 Task: Plan a visit to the Rock and Roll Hall of Fame in Cleveland.
Action: Mouse moved to (491, 55)
Screenshot: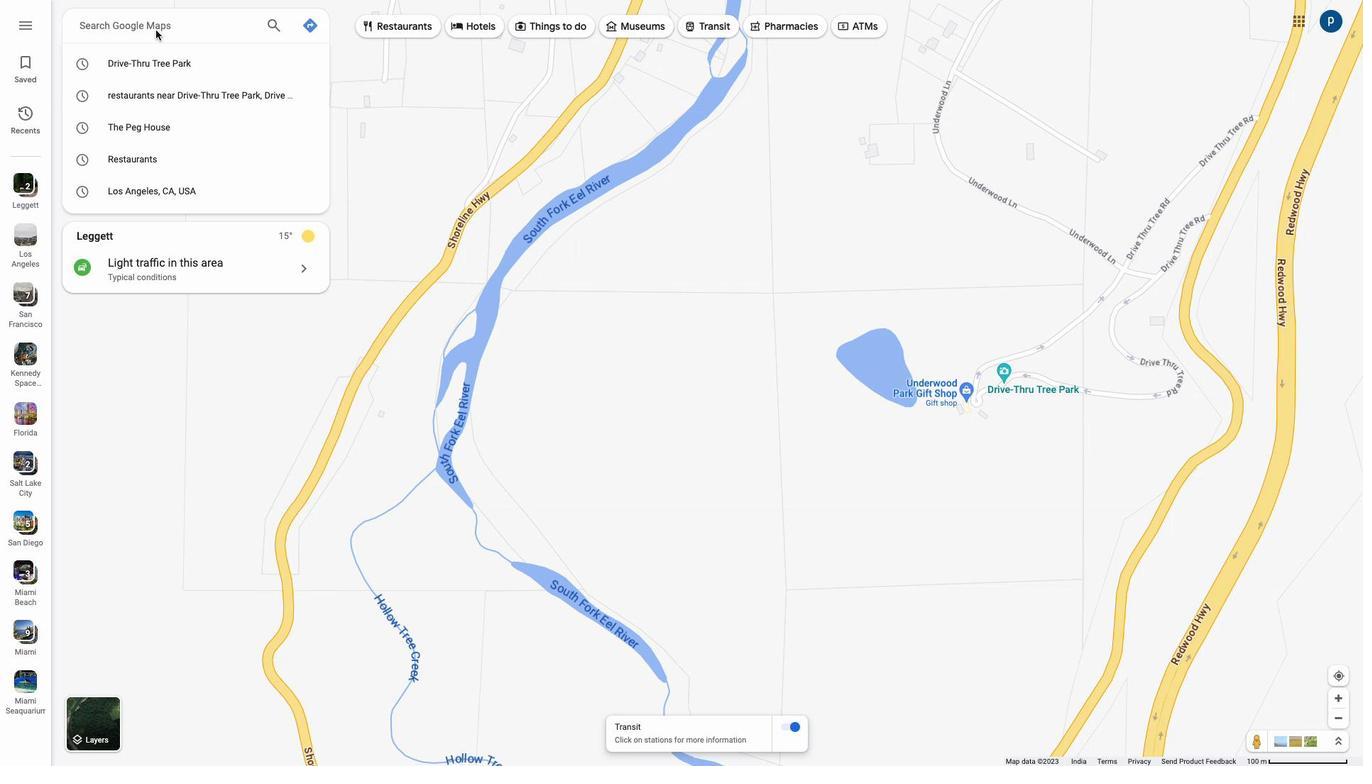 
Action: Mouse pressed left at (491, 55)
Screenshot: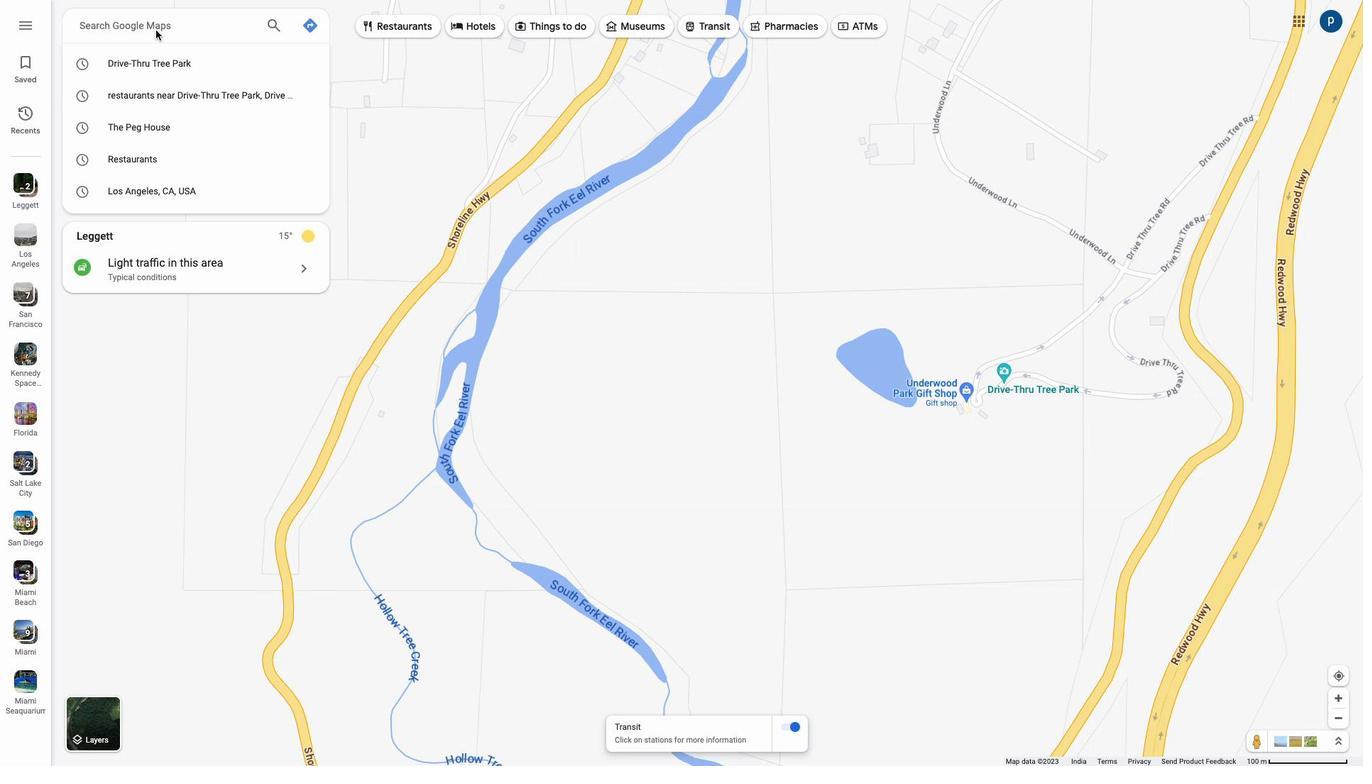 
Action: Mouse moved to (490, 51)
Screenshot: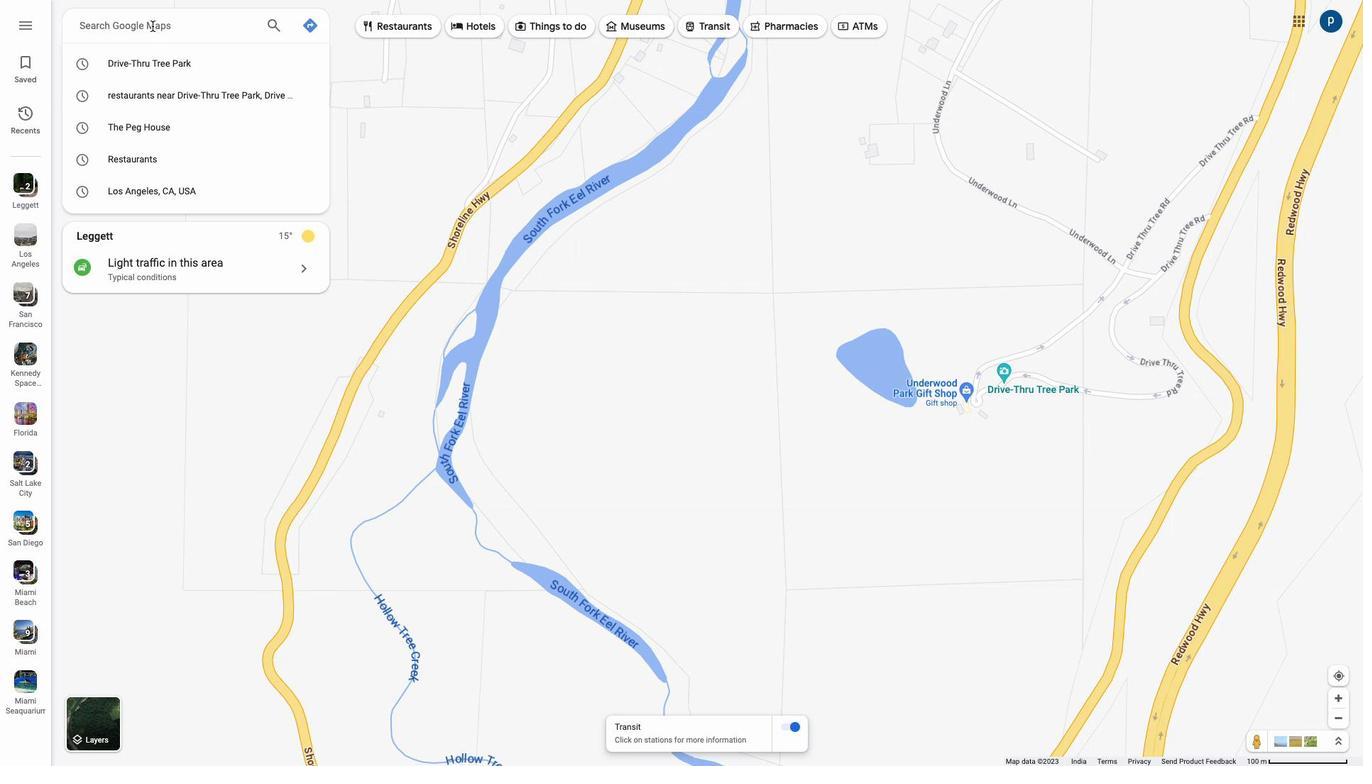 
Action: Mouse pressed left at (490, 51)
Screenshot: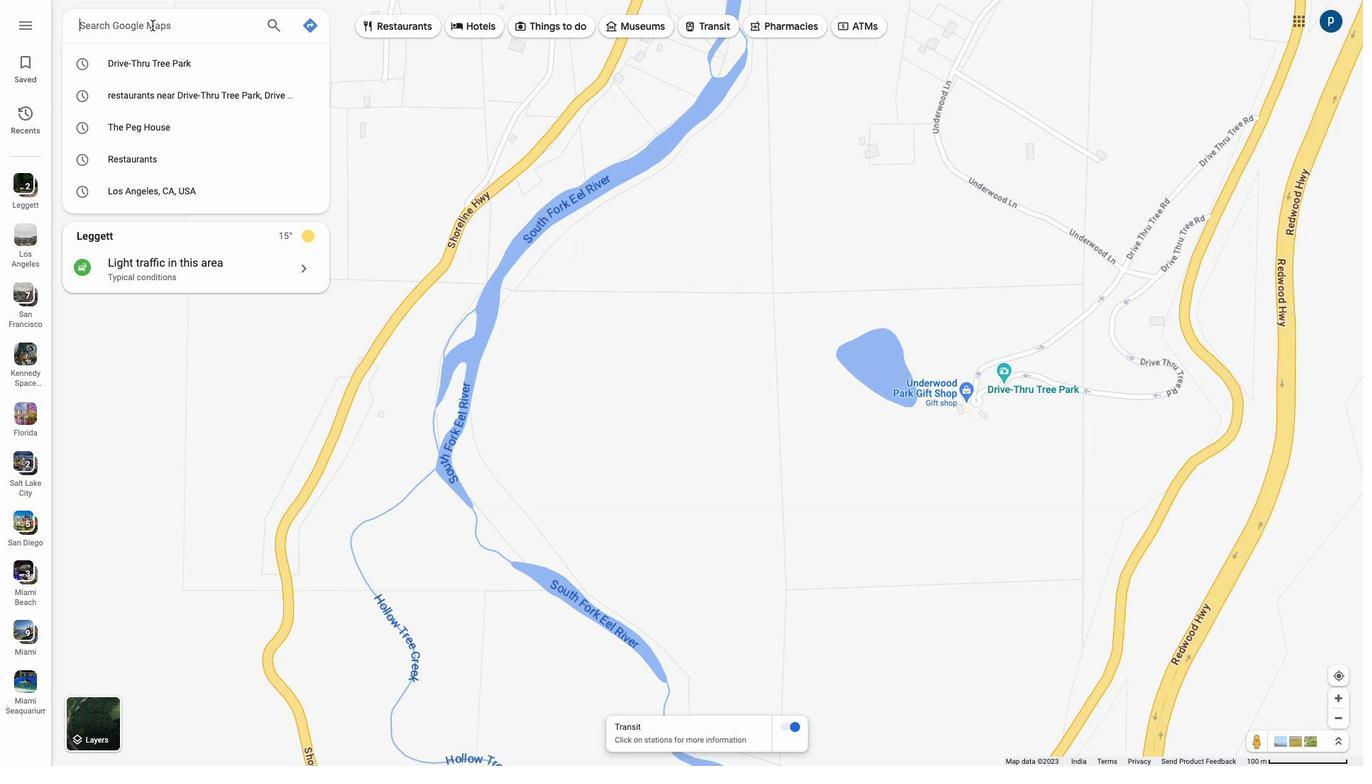 
Action: Key pressed Key.shift'C''l''a''v''e''l''a''n''d'Key.spaceKey.enter
Screenshot: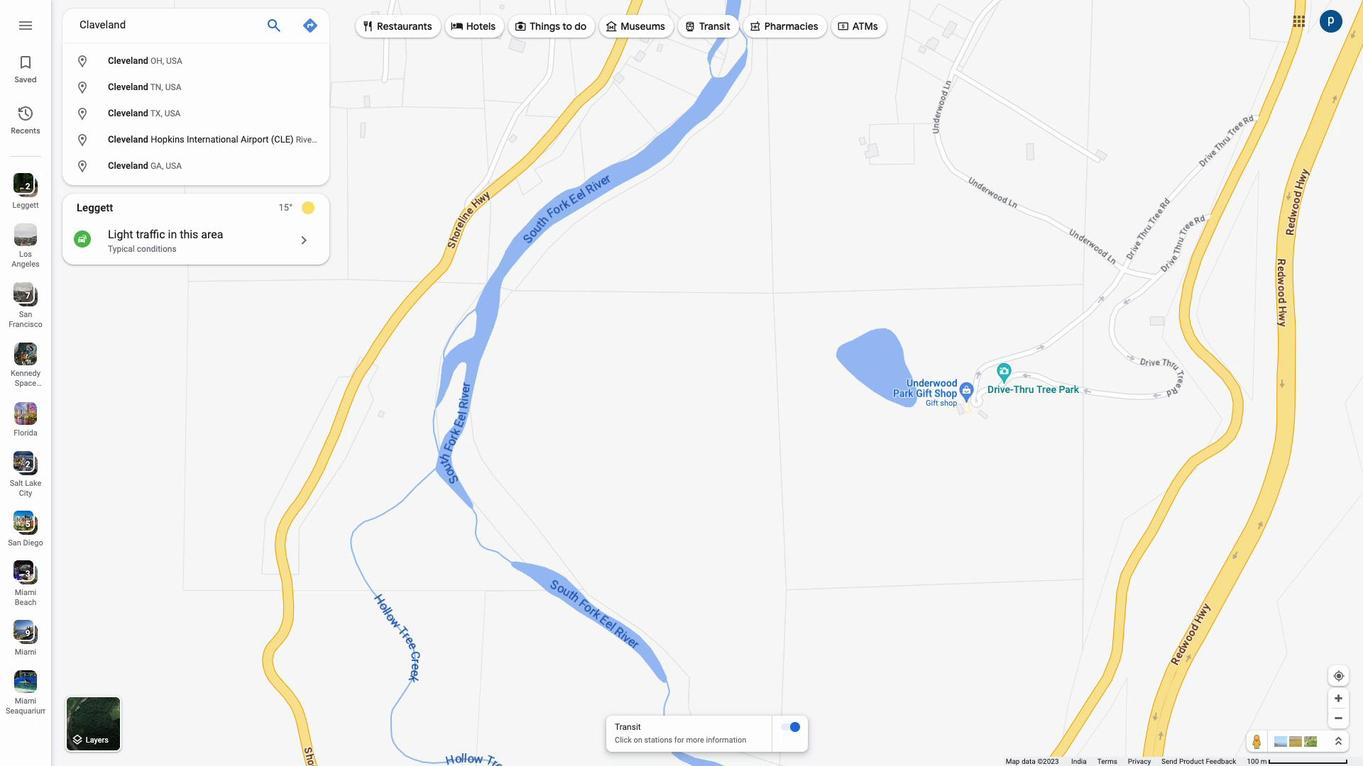 
Action: Mouse moved to (489, 48)
Screenshot: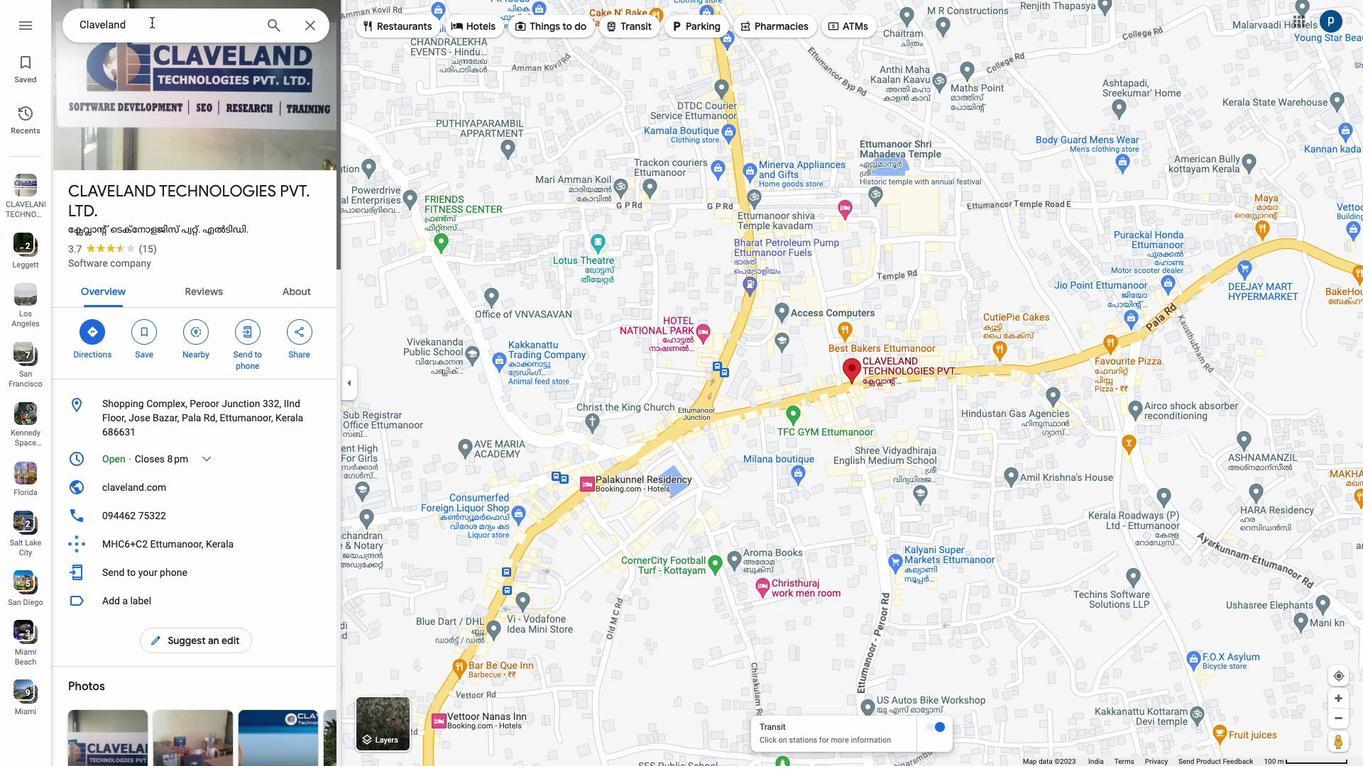 
Action: Mouse pressed left at (489, 48)
Screenshot: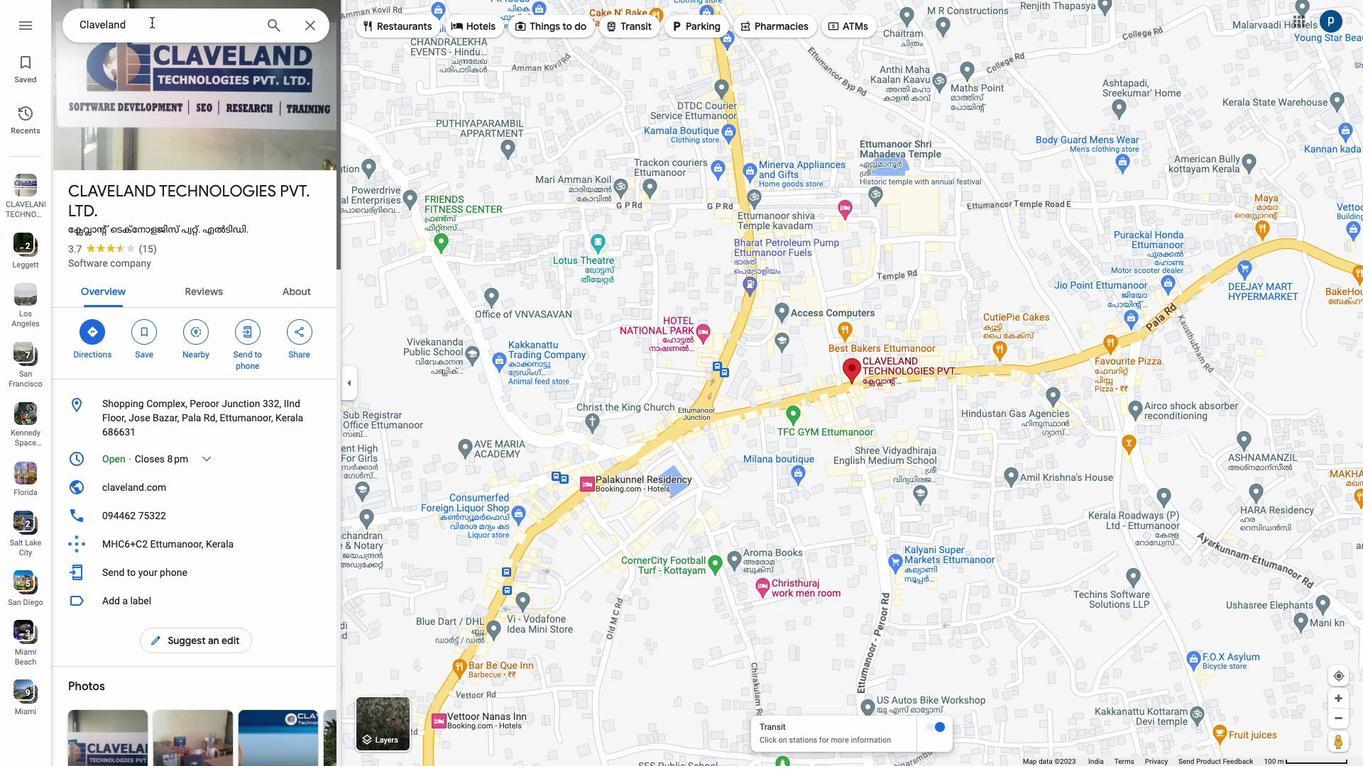 
Action: Mouse moved to (487, 105)
Screenshot: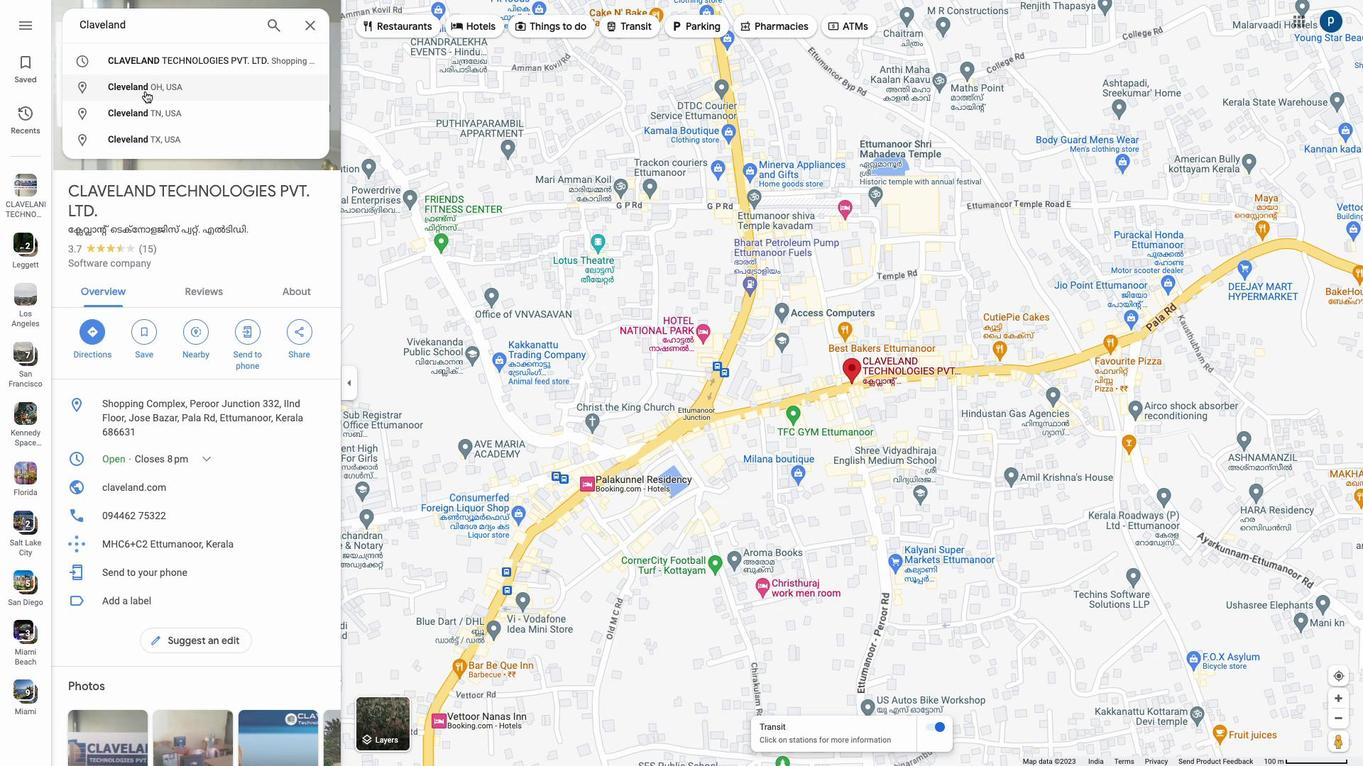 
Action: Mouse pressed left at (487, 105)
Screenshot: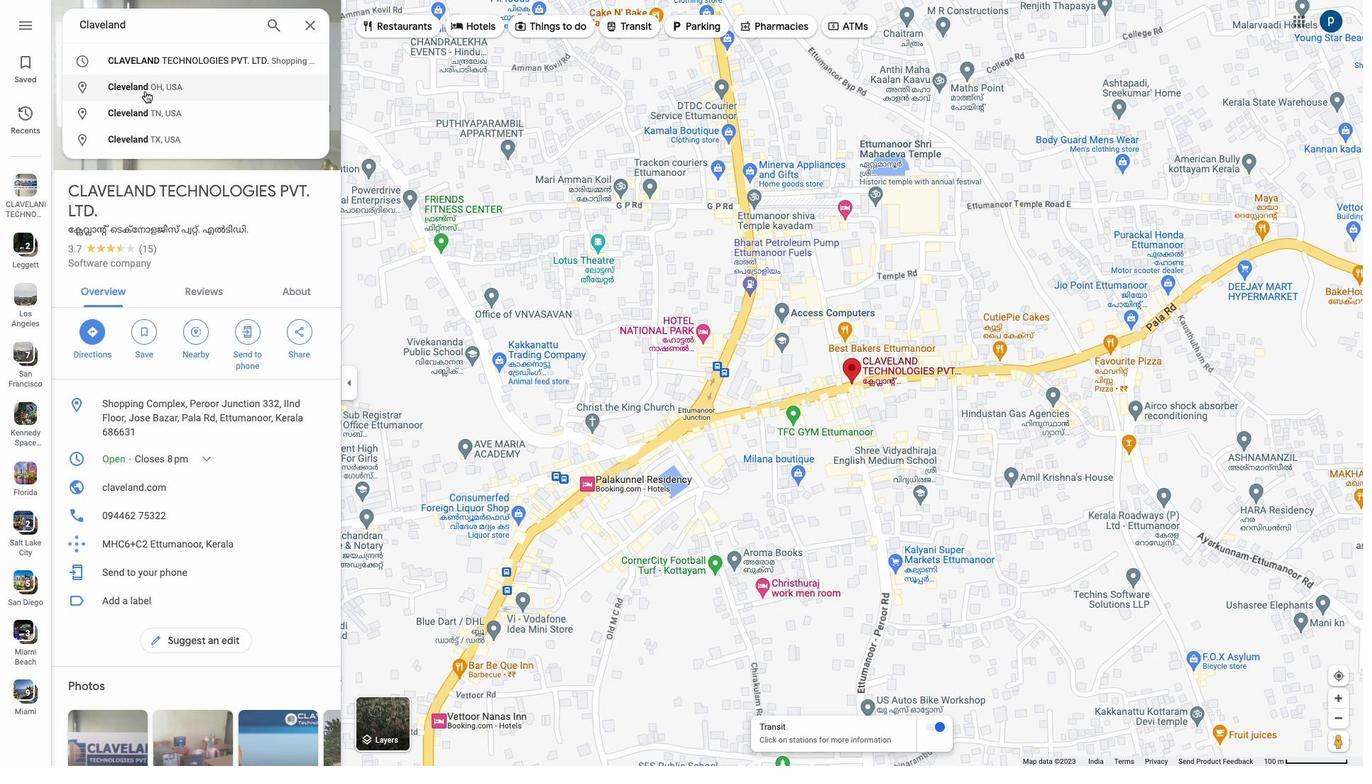 
Action: Mouse moved to (543, 386)
Screenshot: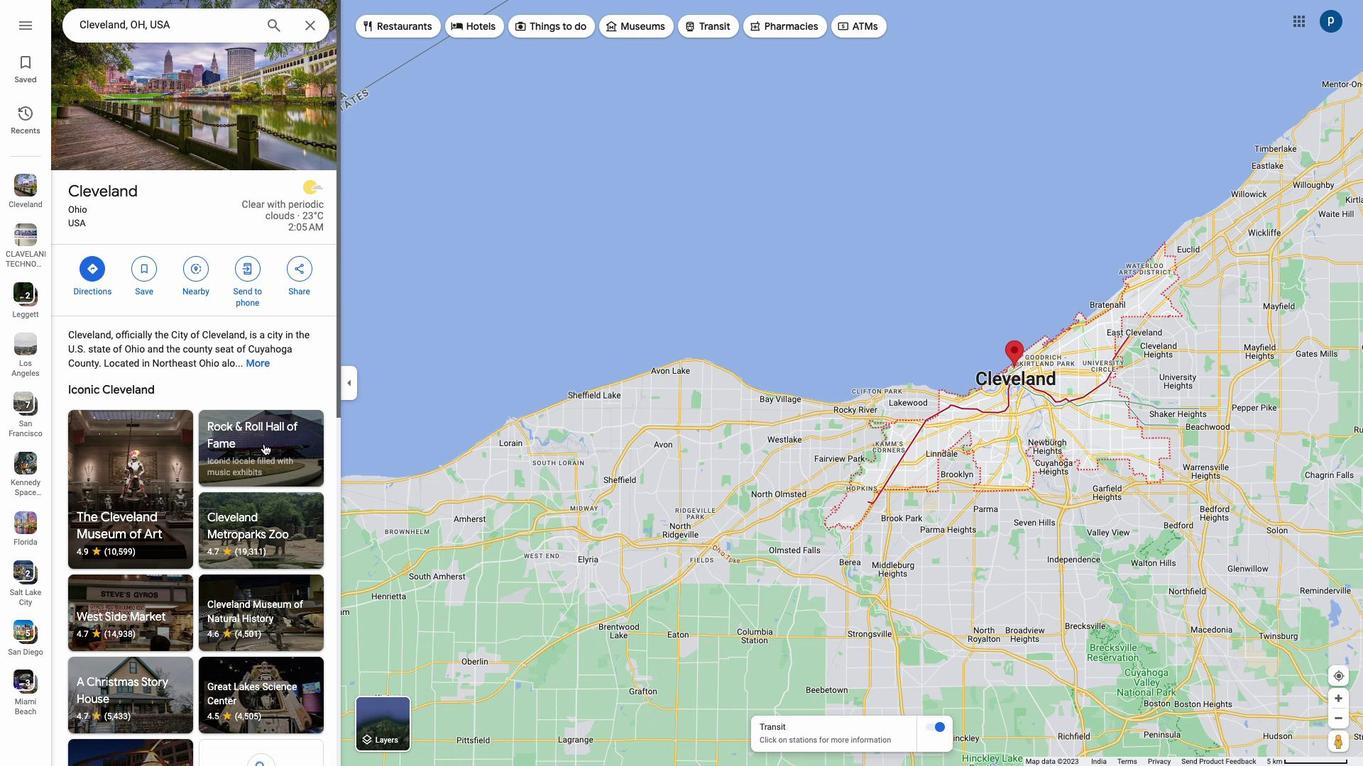 
Action: Mouse pressed left at (543, 386)
Screenshot: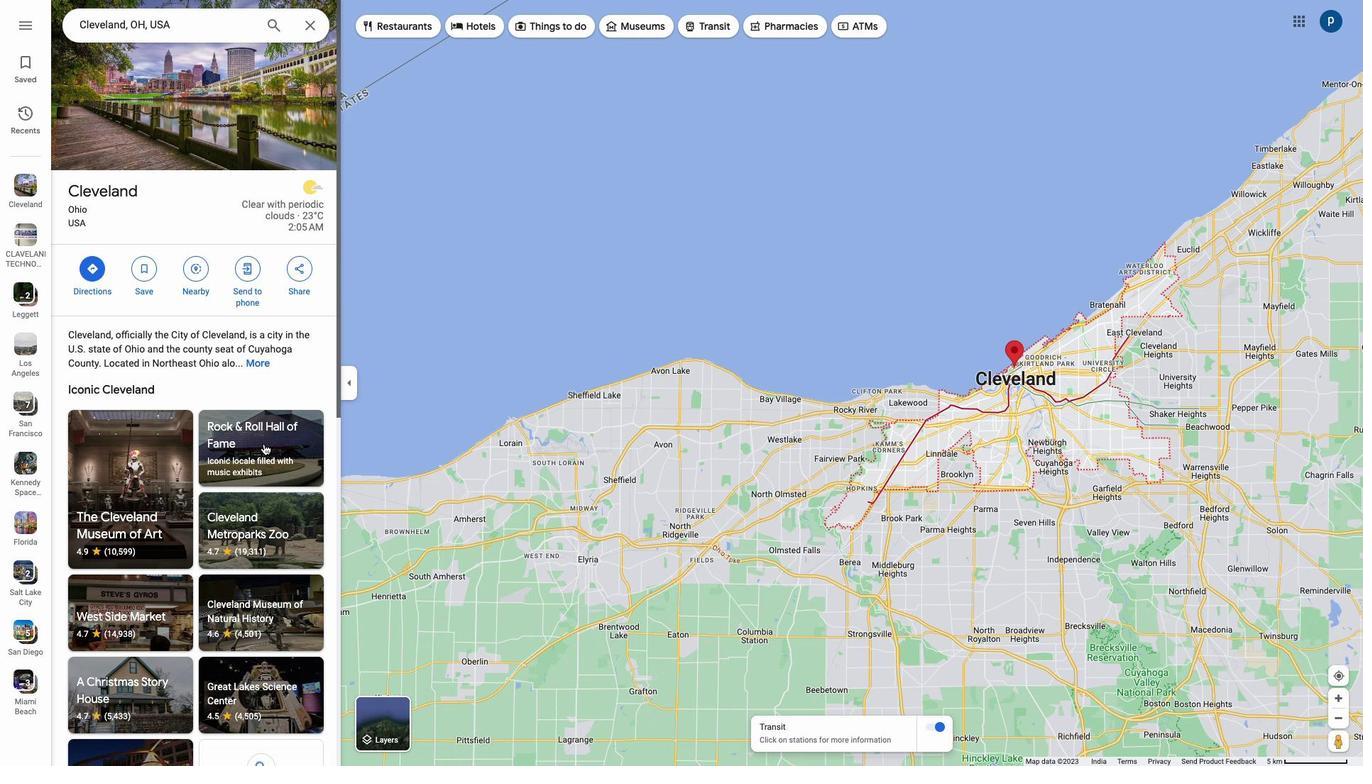 
Action: Mouse moved to (902, 315)
Screenshot: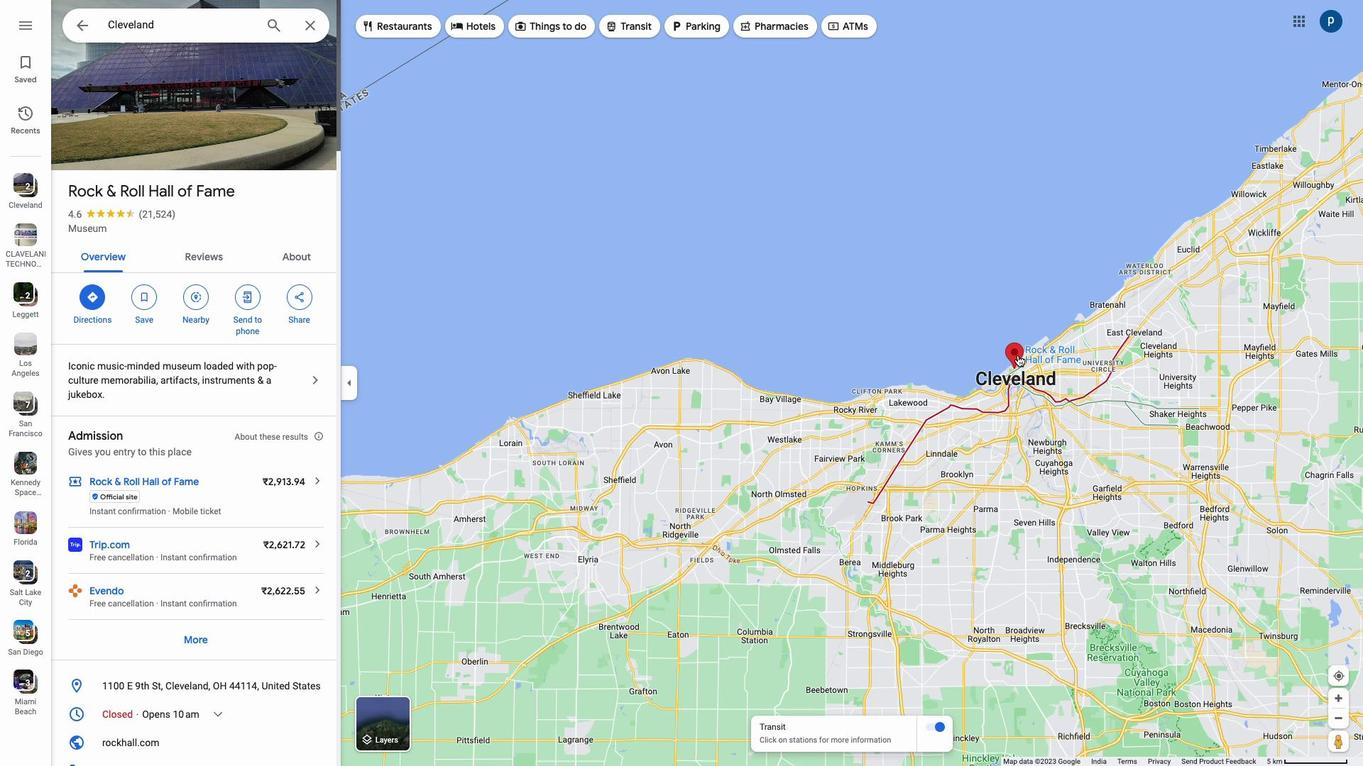 
Action: Mouse pressed left at (902, 315)
Screenshot: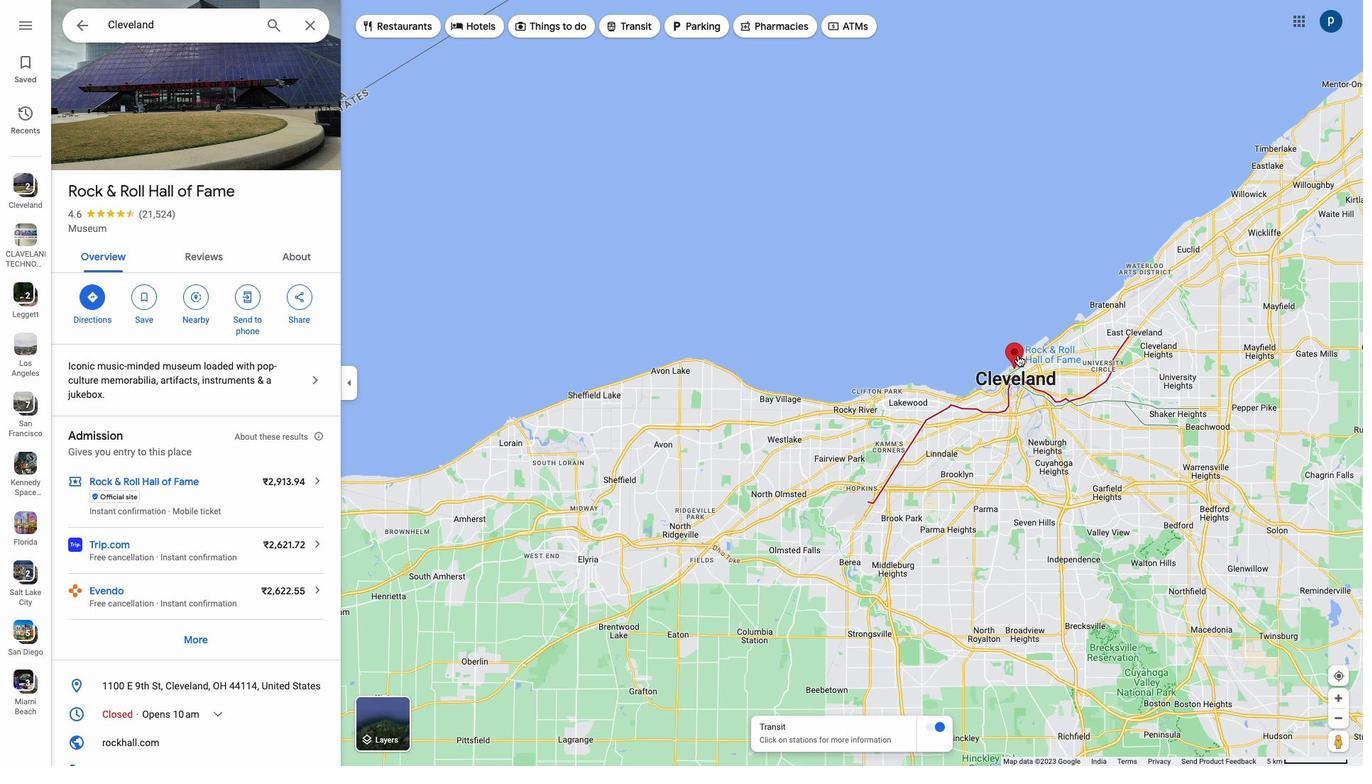 
Action: Mouse moved to (900, 321)
Screenshot: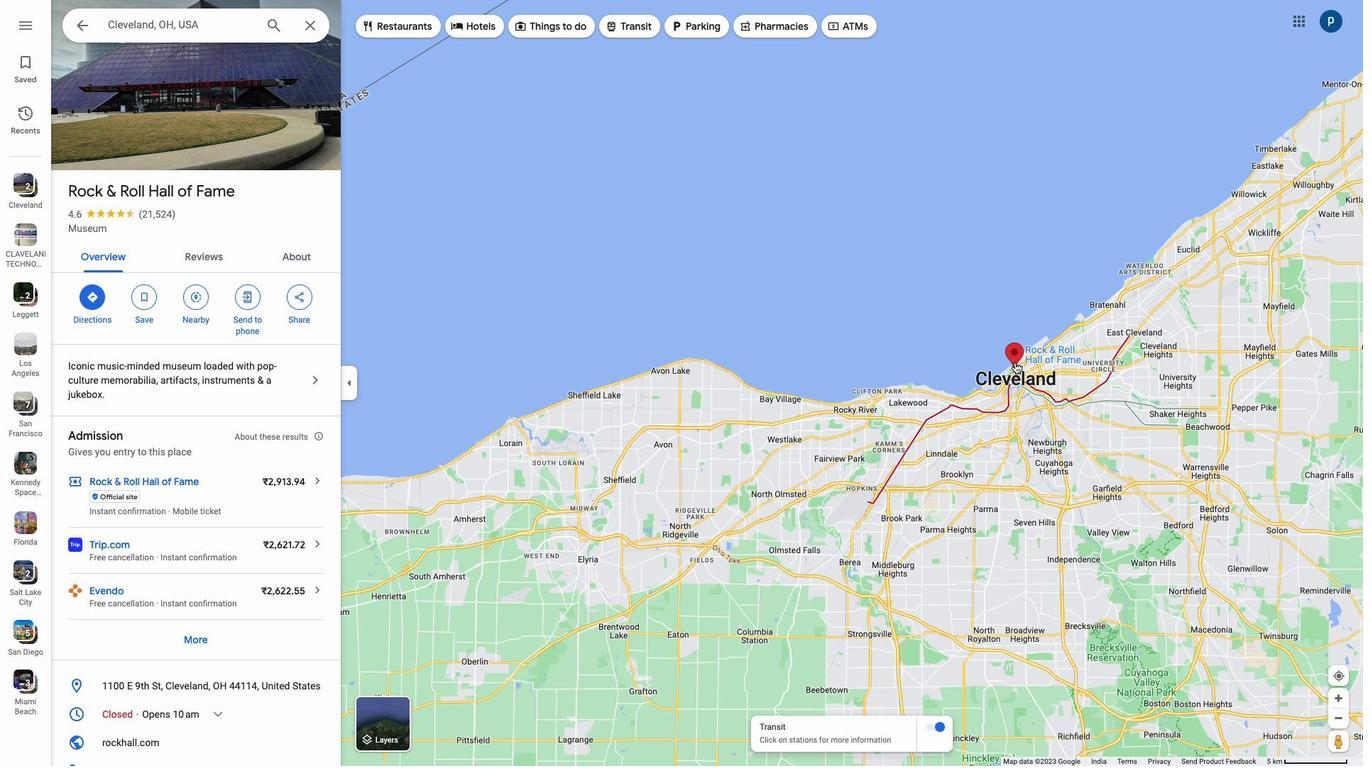 
Action: Mouse scrolled (900, 321) with delta (418, 31)
Screenshot: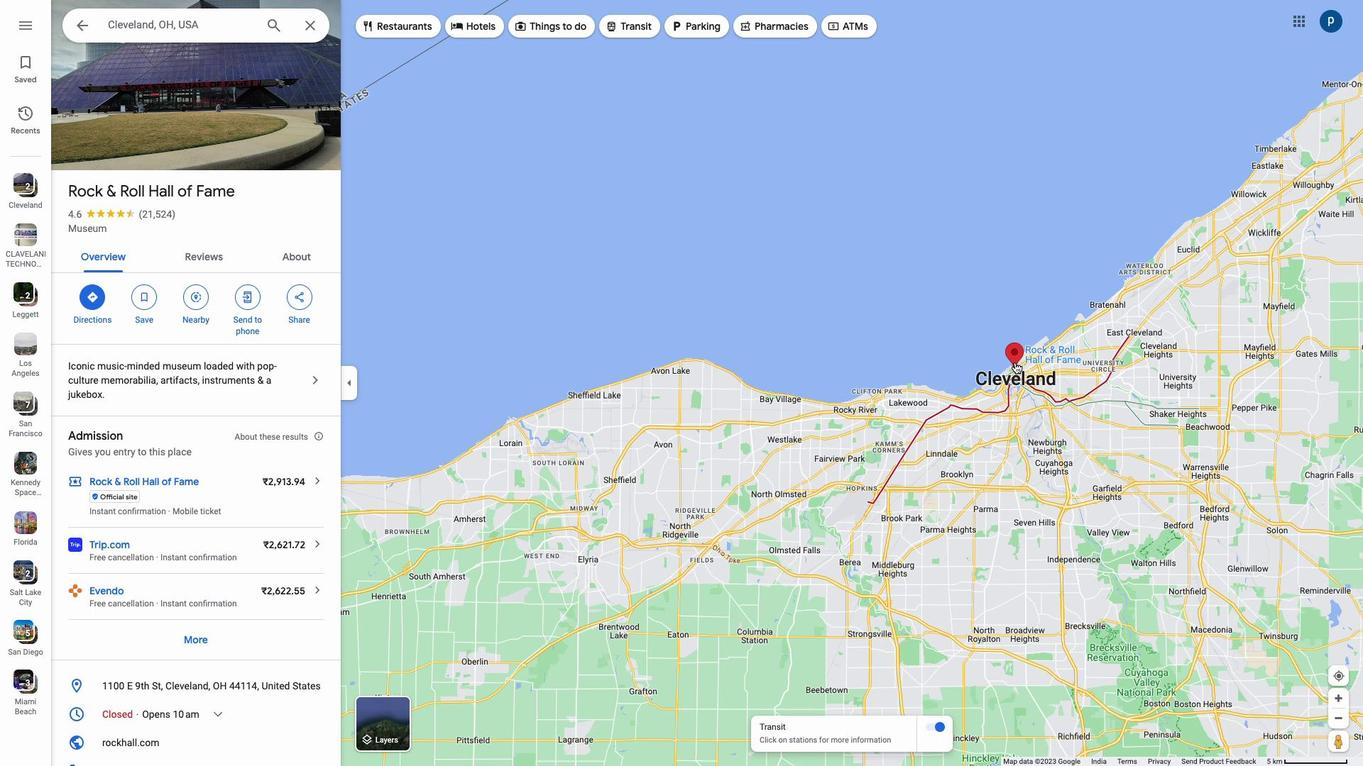 
Action: Mouse scrolled (900, 321) with delta (418, 31)
Screenshot: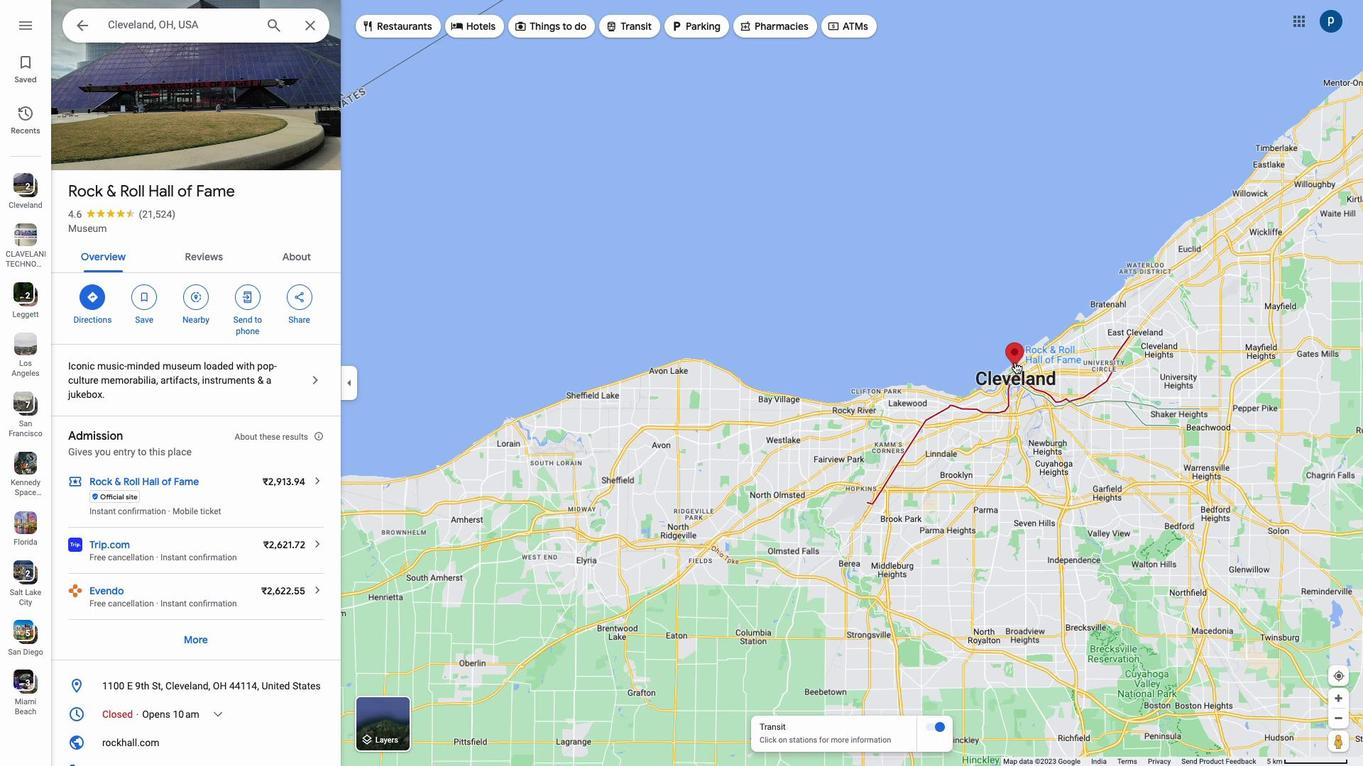 
Action: Mouse scrolled (900, 321) with delta (418, 33)
Screenshot: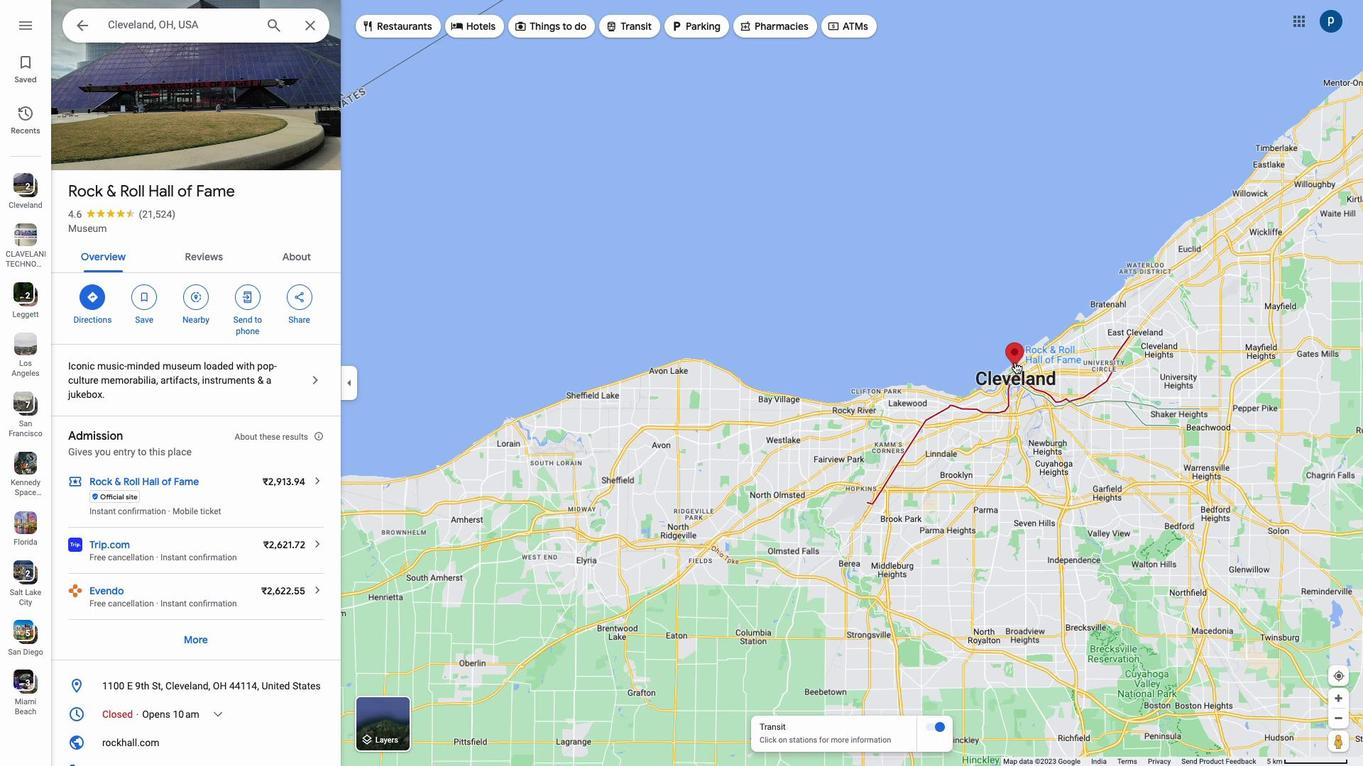 
Action: Mouse scrolled (900, 321) with delta (418, 34)
Screenshot: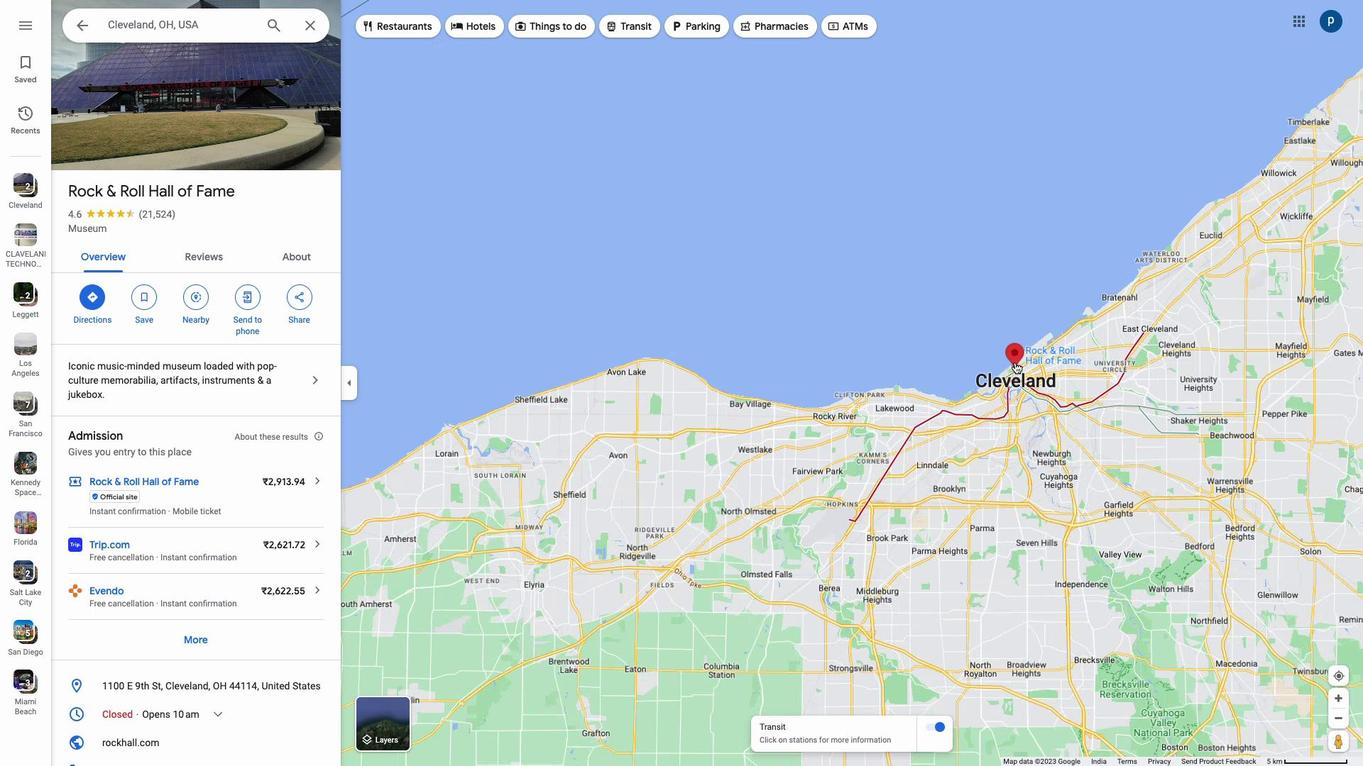 
Action: Mouse scrolled (900, 321) with delta (418, 34)
Screenshot: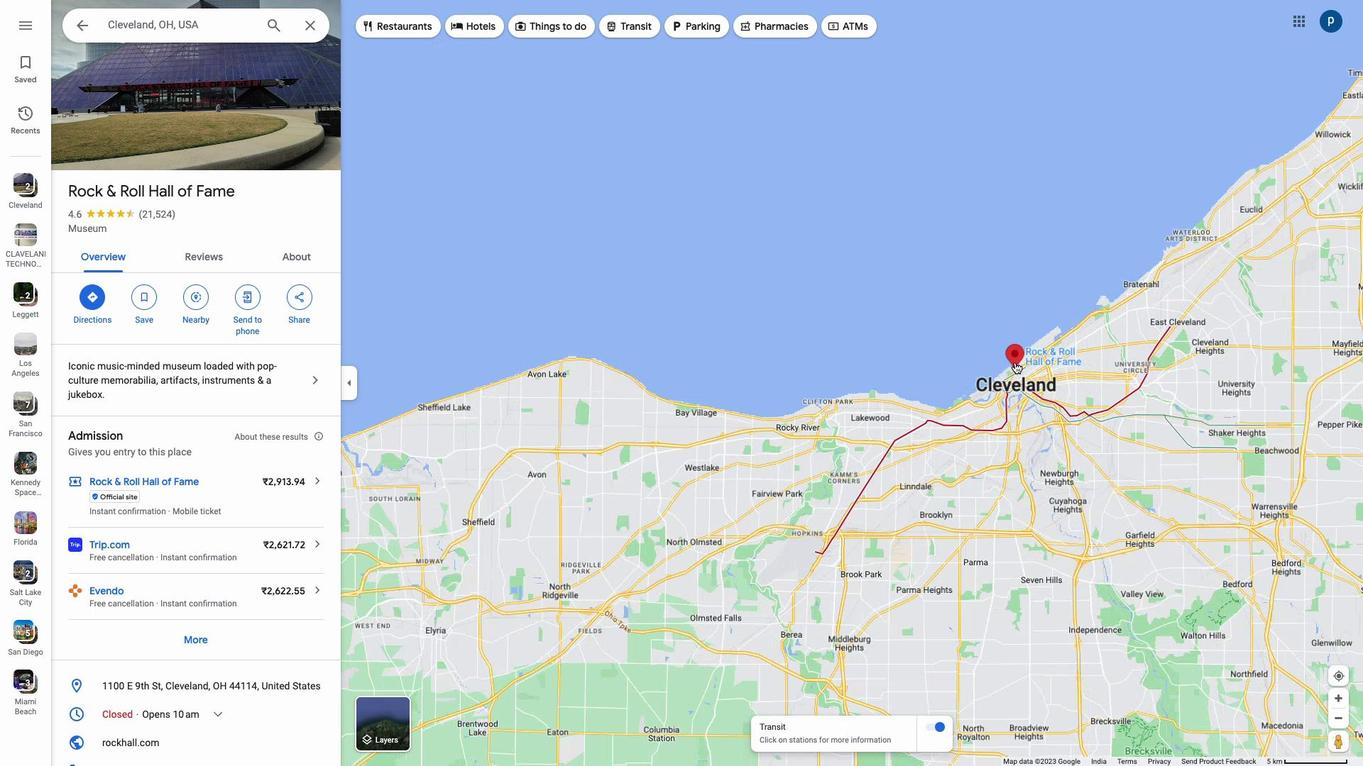 
Action: Mouse scrolled (900, 321) with delta (418, 31)
Screenshot: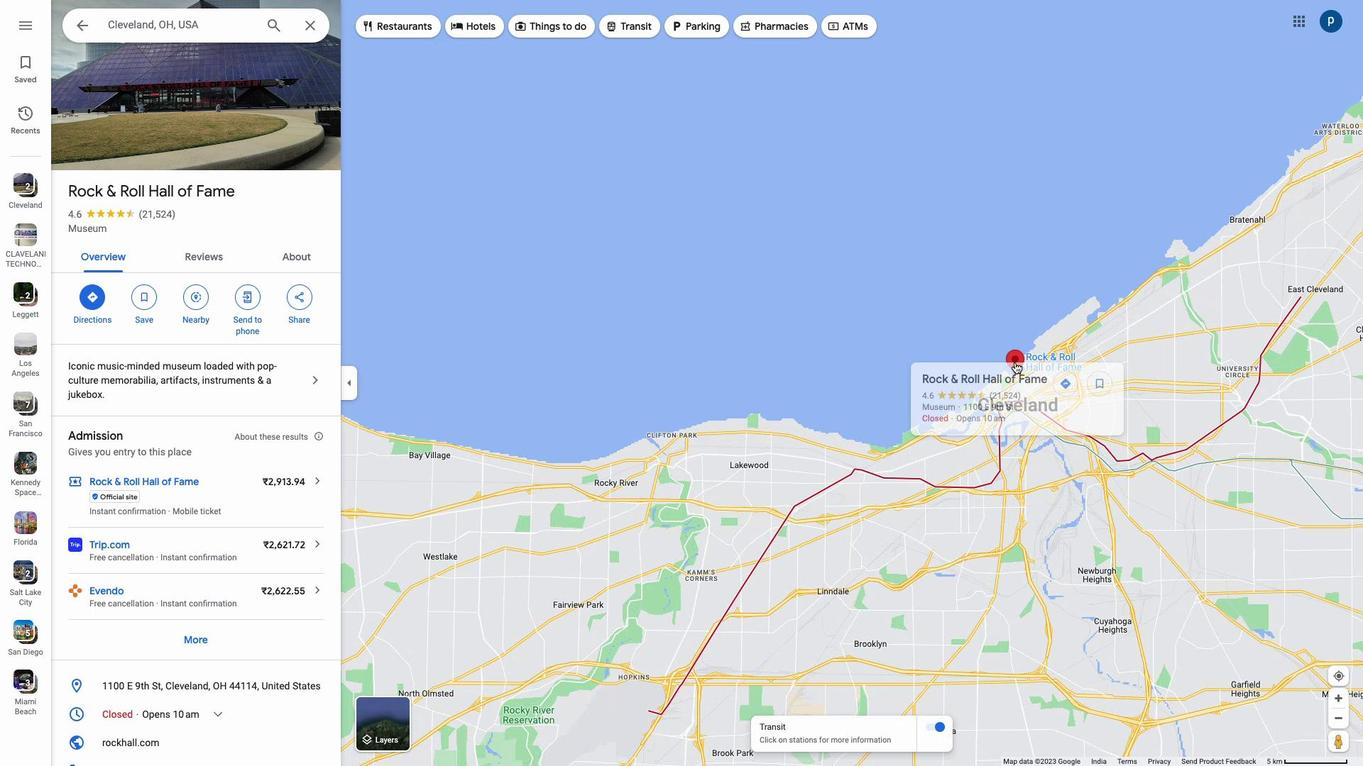 
Action: Mouse scrolled (900, 321) with delta (418, 31)
Screenshot: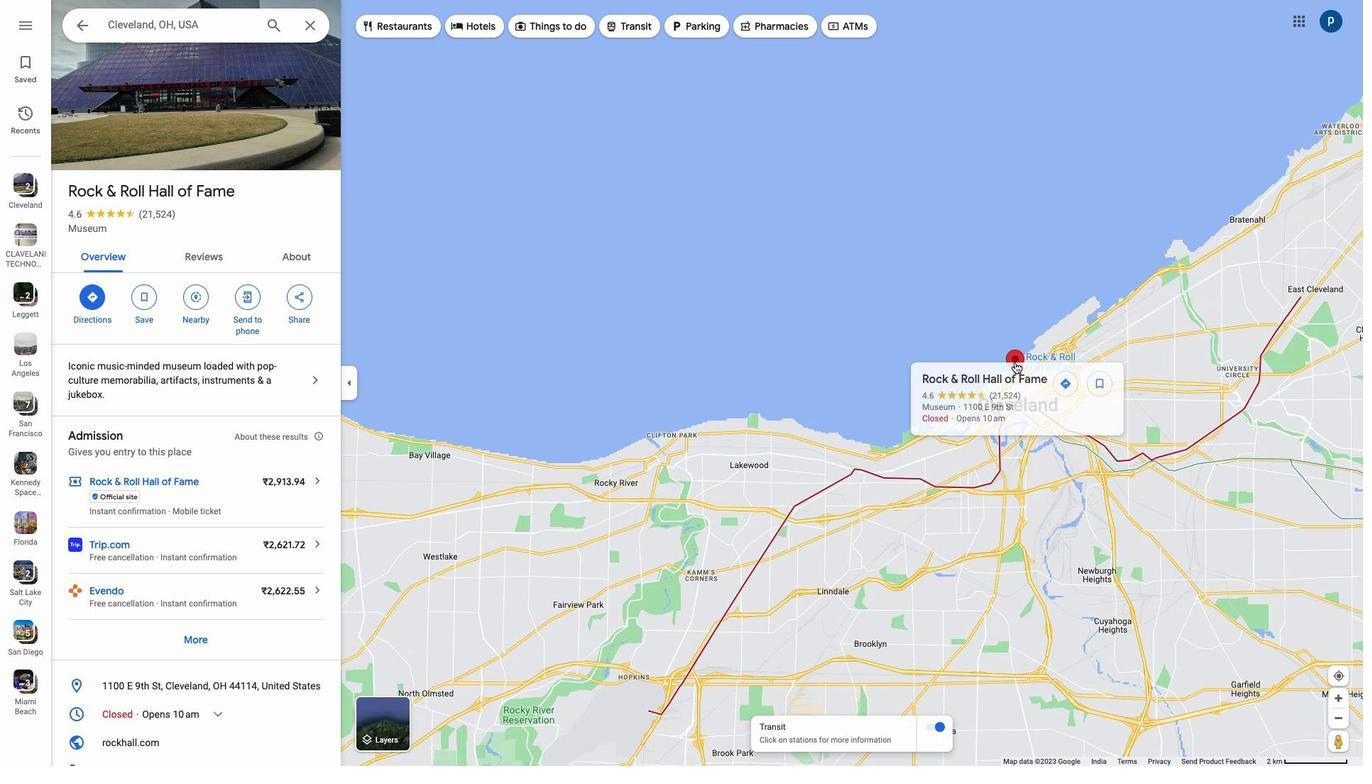 
Action: Mouse scrolled (900, 321) with delta (418, 33)
Screenshot: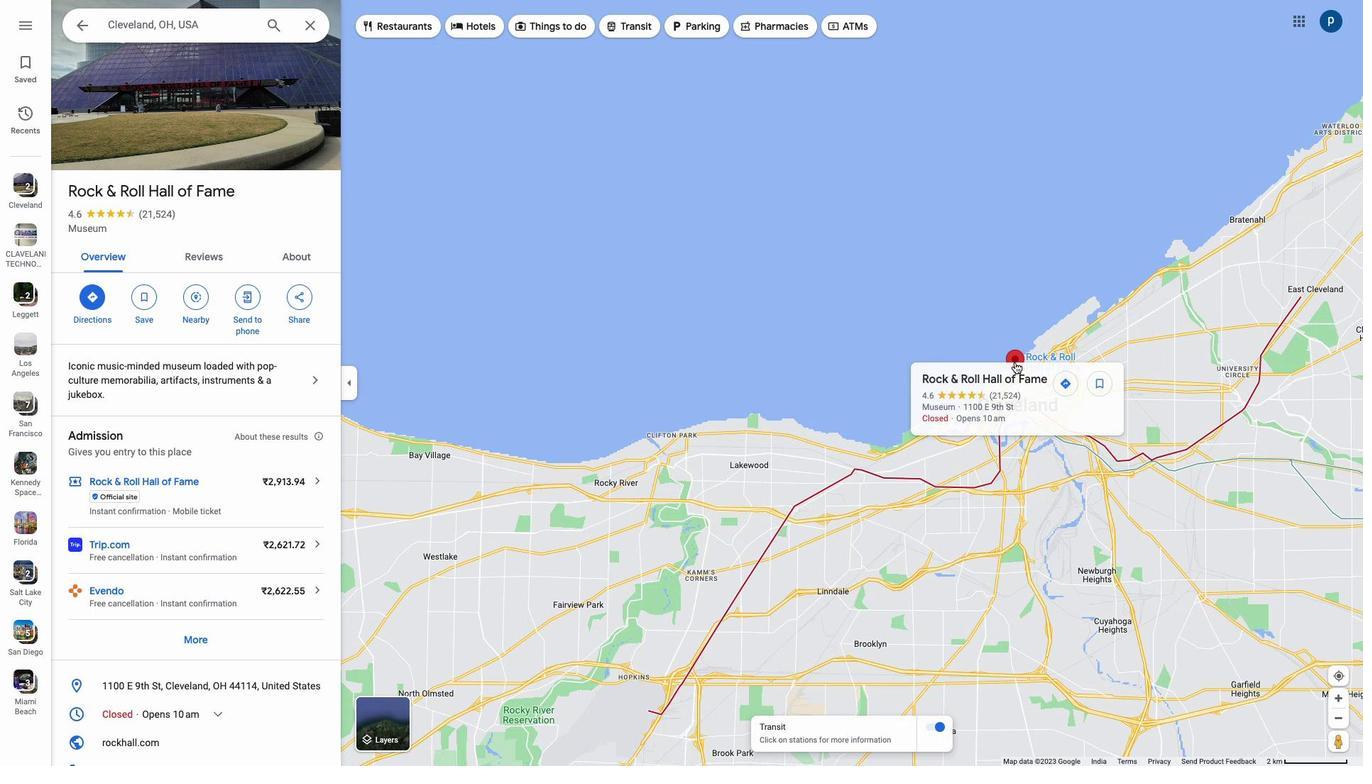 
Action: Mouse scrolled (900, 321) with delta (418, 34)
Screenshot: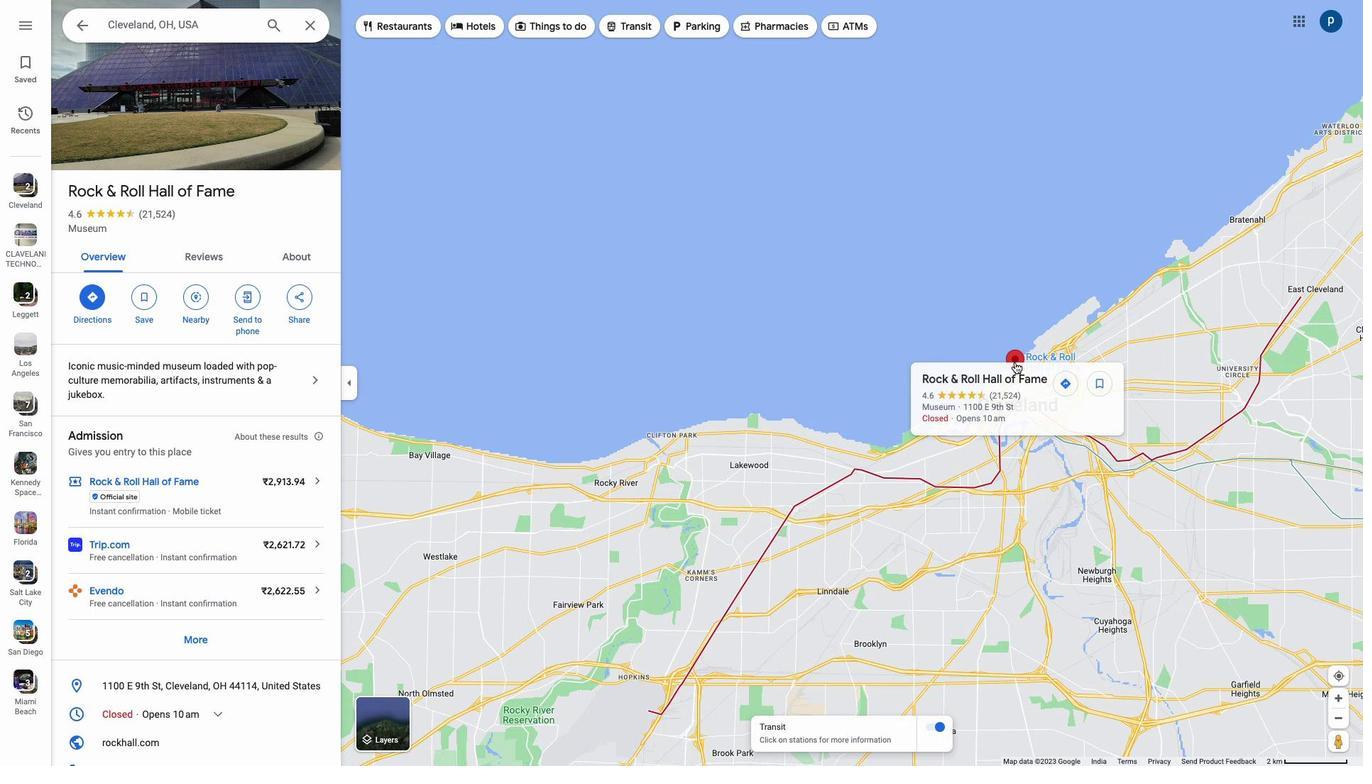 
Action: Mouse scrolled (900, 321) with delta (418, 34)
Screenshot: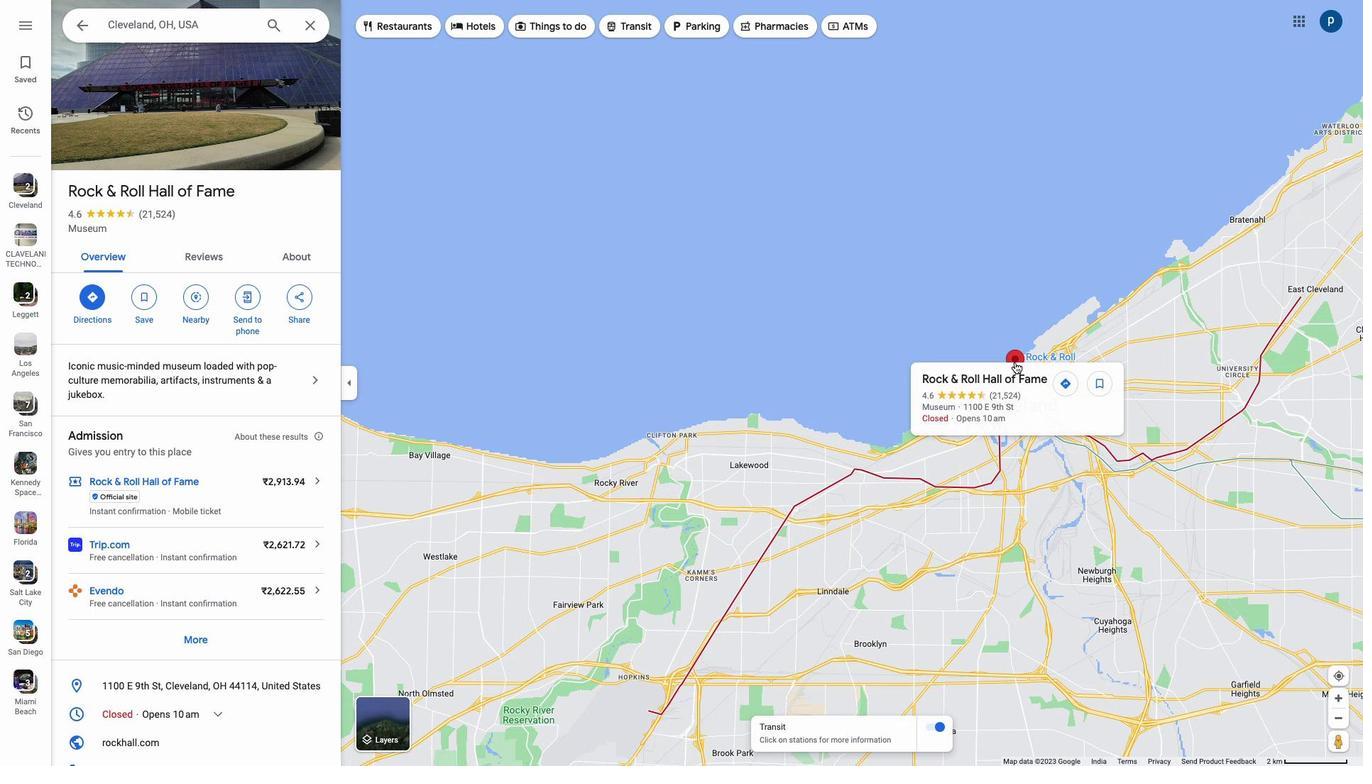 
Action: Mouse scrolled (900, 321) with delta (418, 35)
Screenshot: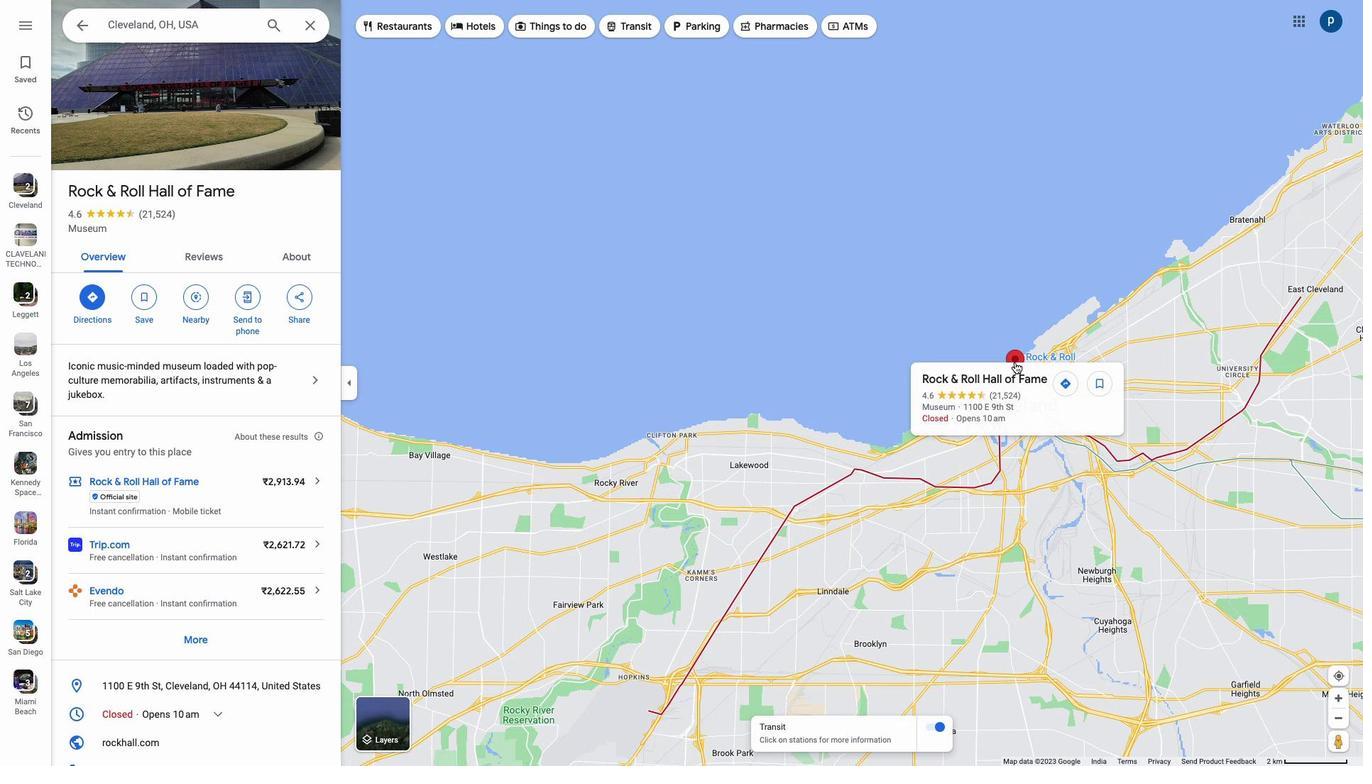 
Action: Mouse moved to (890, 424)
Screenshot: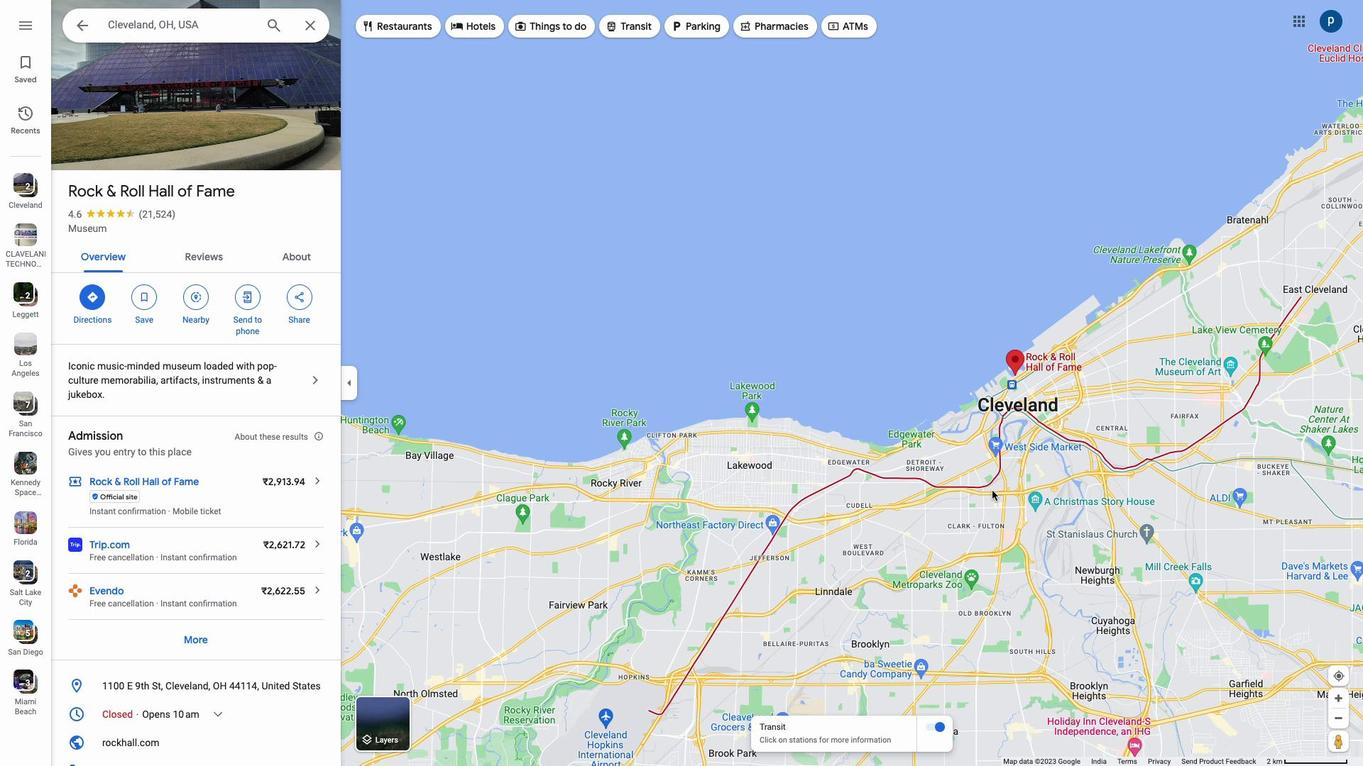 
Action: Mouse scrolled (890, 424) with delta (418, 31)
Screenshot: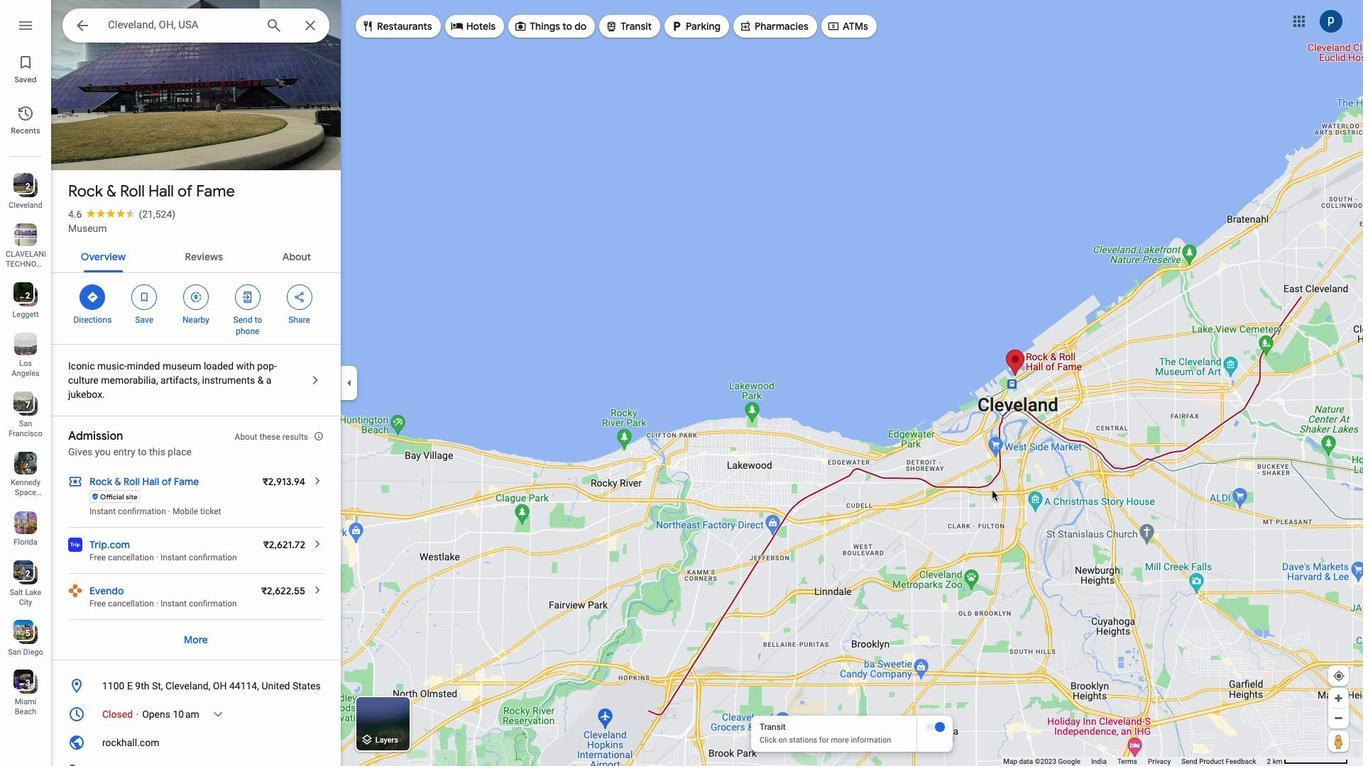 
Action: Mouse scrolled (890, 424) with delta (418, 31)
Screenshot: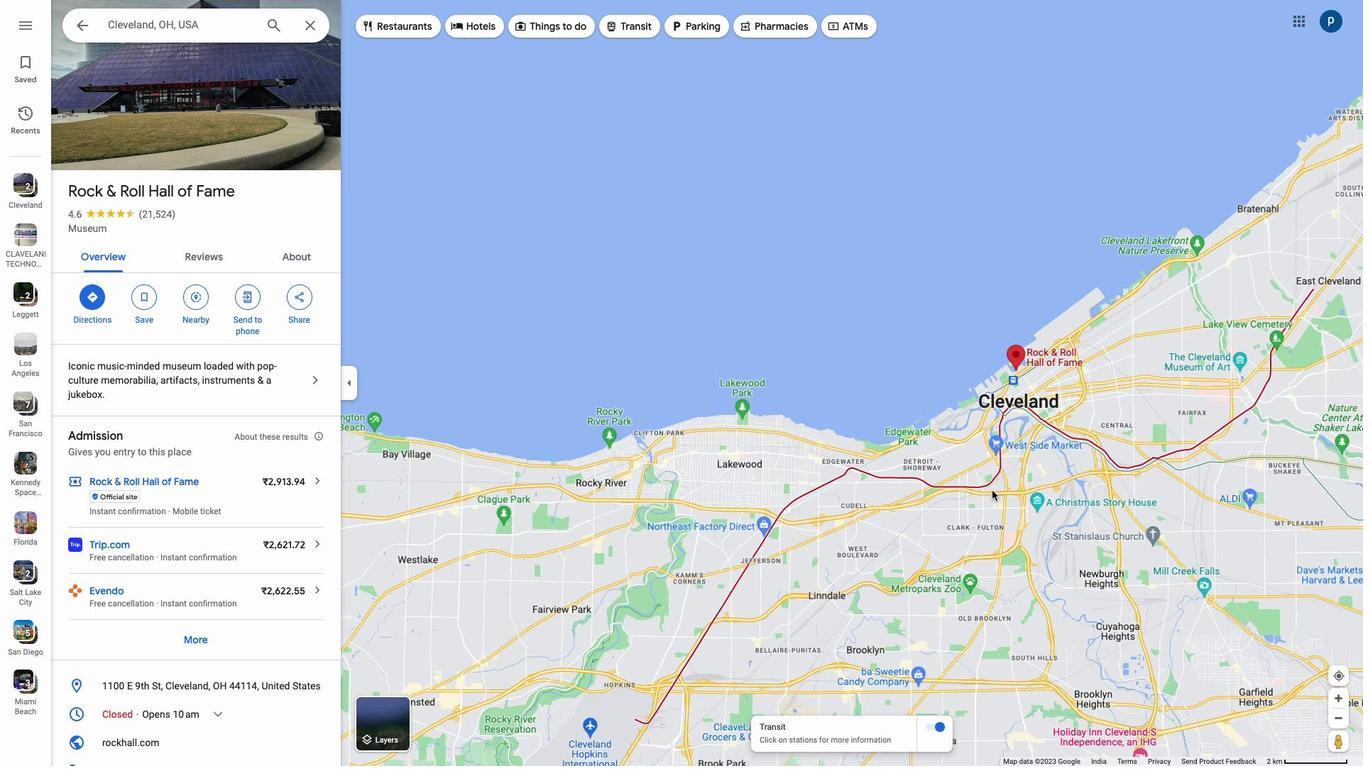 
Action: Mouse scrolled (890, 424) with delta (418, 33)
Screenshot: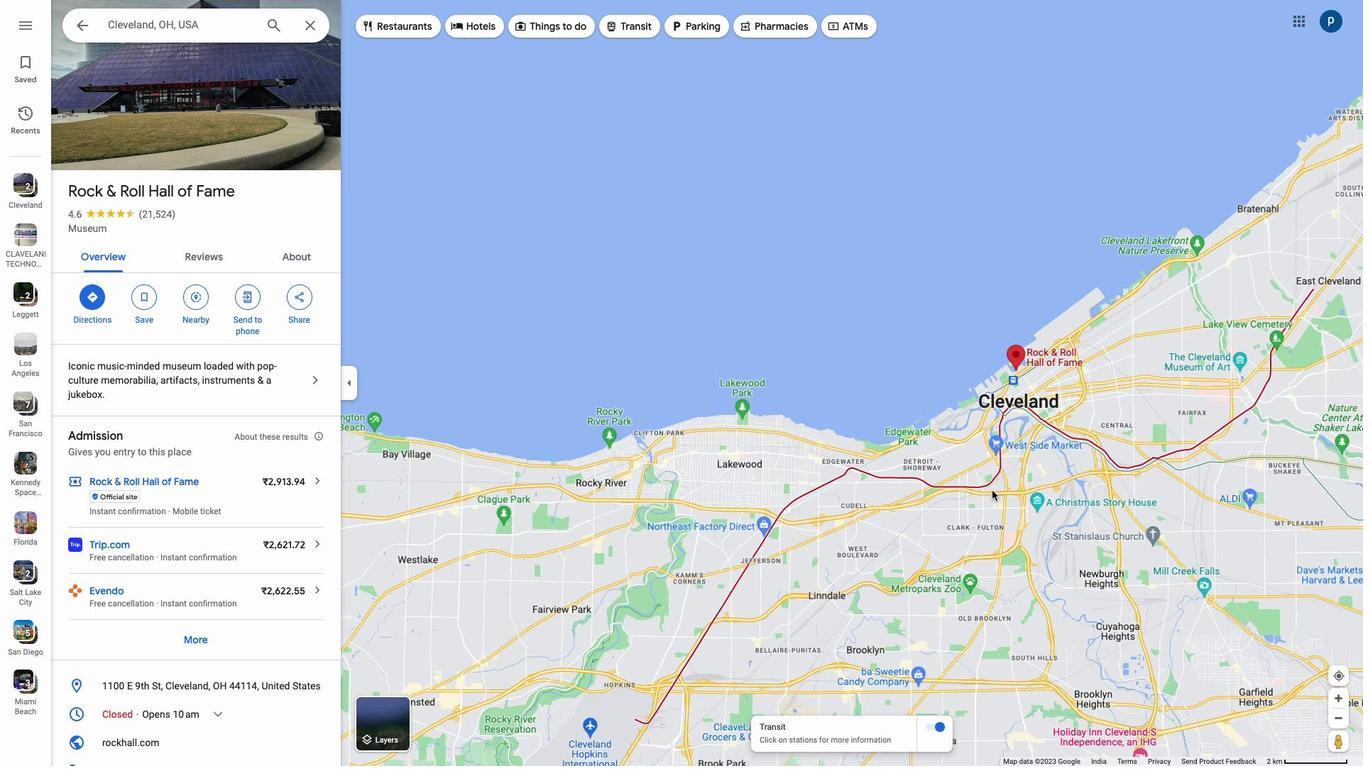 
Action: Mouse moved to (890, 424)
Screenshot: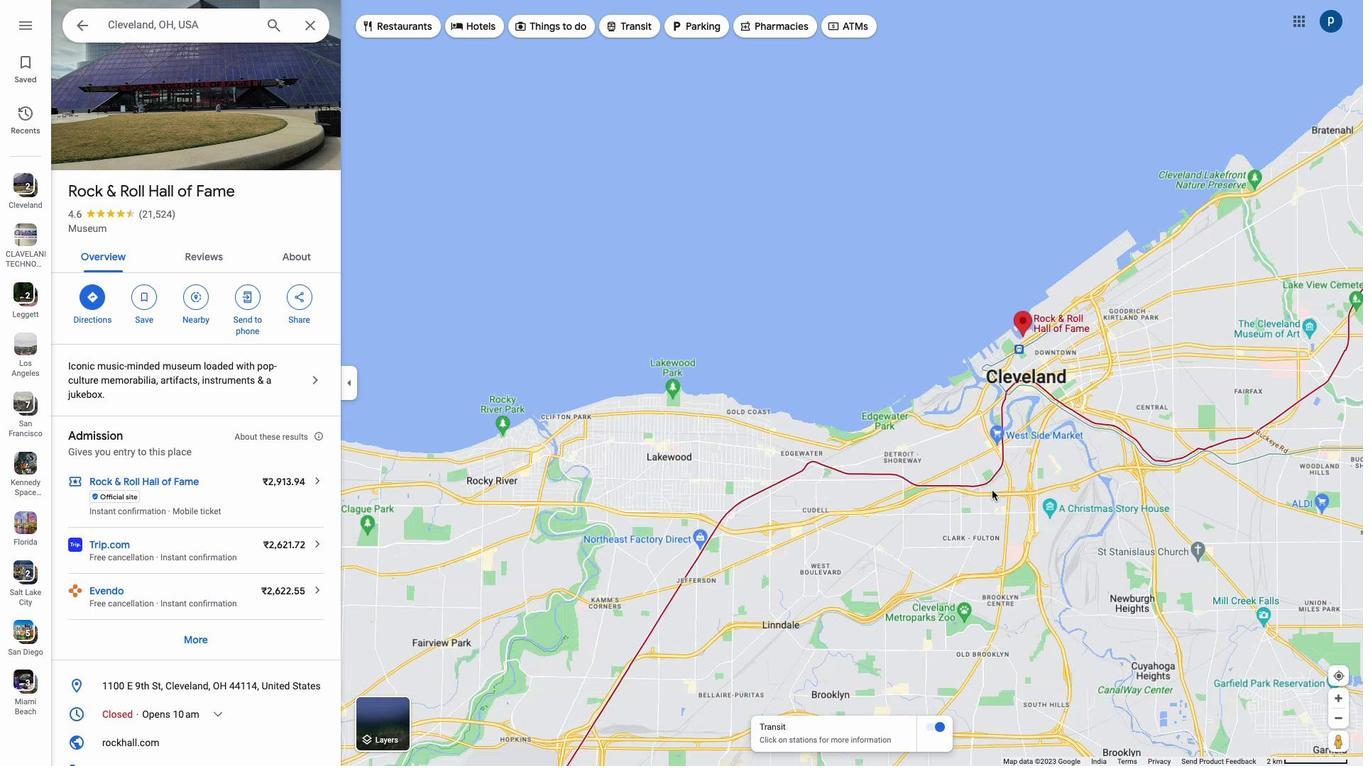 
Action: Mouse scrolled (890, 424) with delta (418, 34)
Screenshot: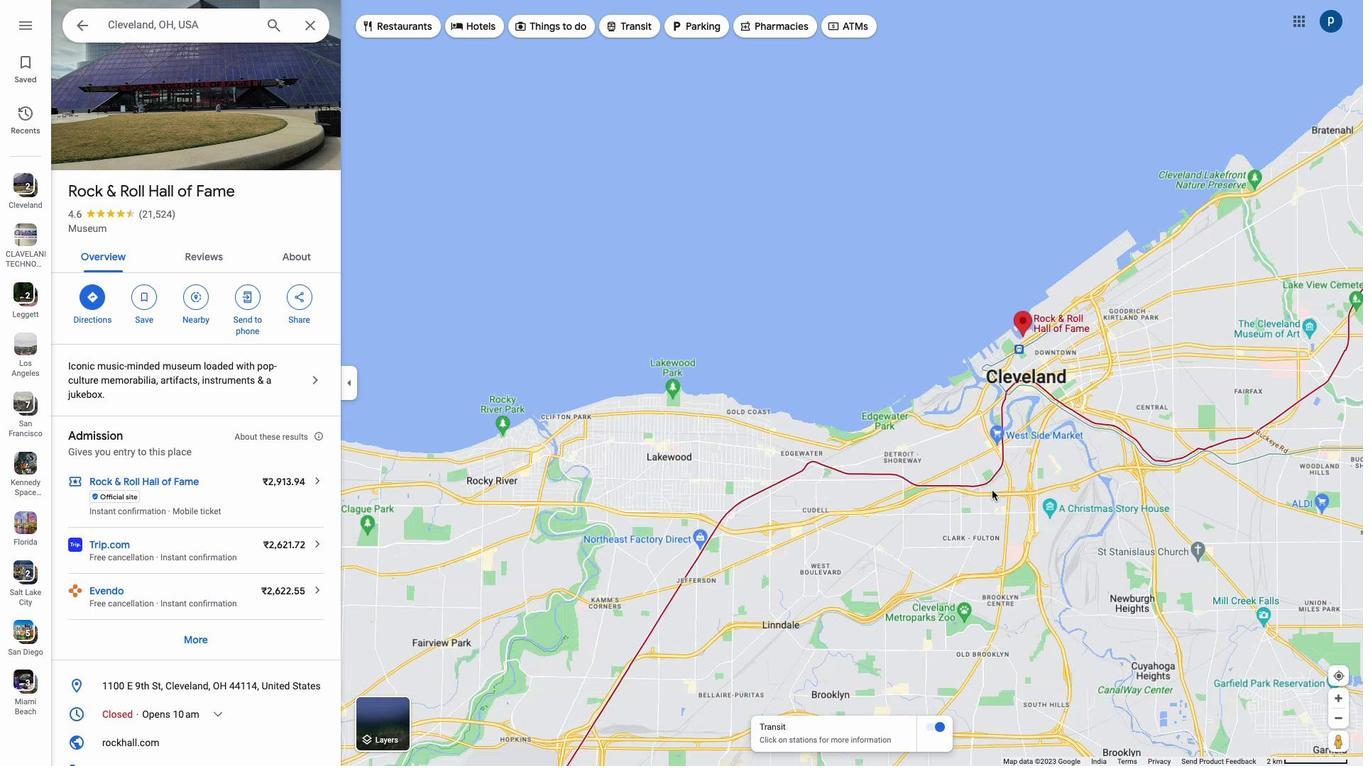 
Action: Mouse scrolled (890, 424) with delta (418, 34)
Screenshot: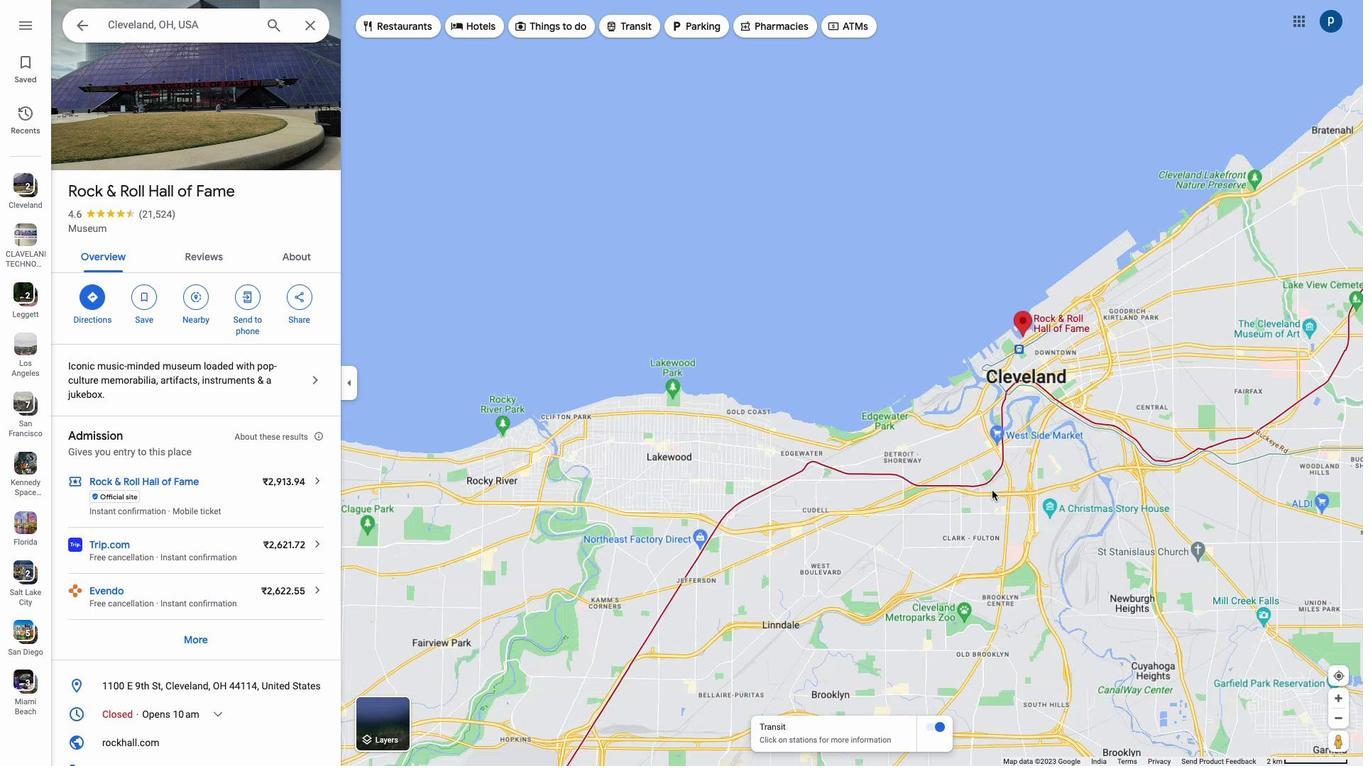 
Action: Mouse scrolled (890, 424) with delta (418, 35)
Screenshot: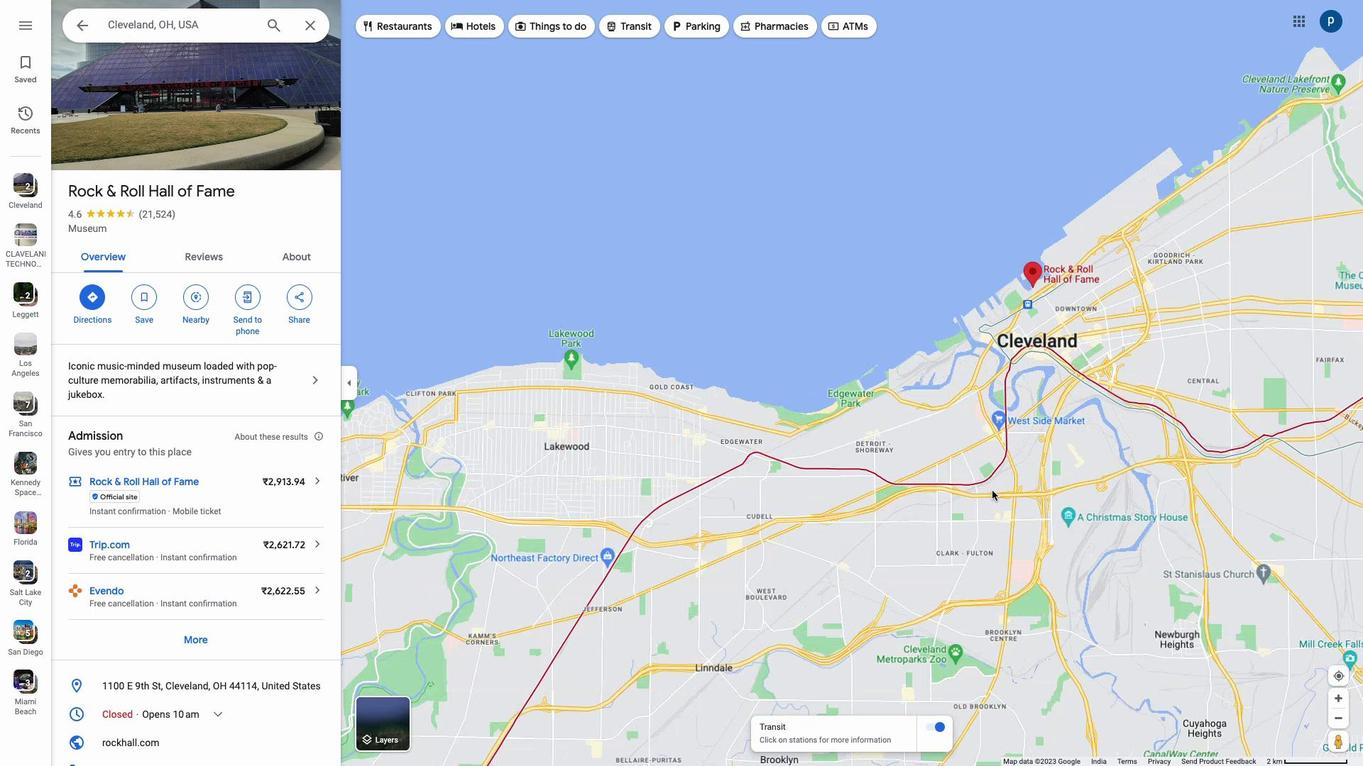 
Action: Mouse moved to (908, 243)
Screenshot: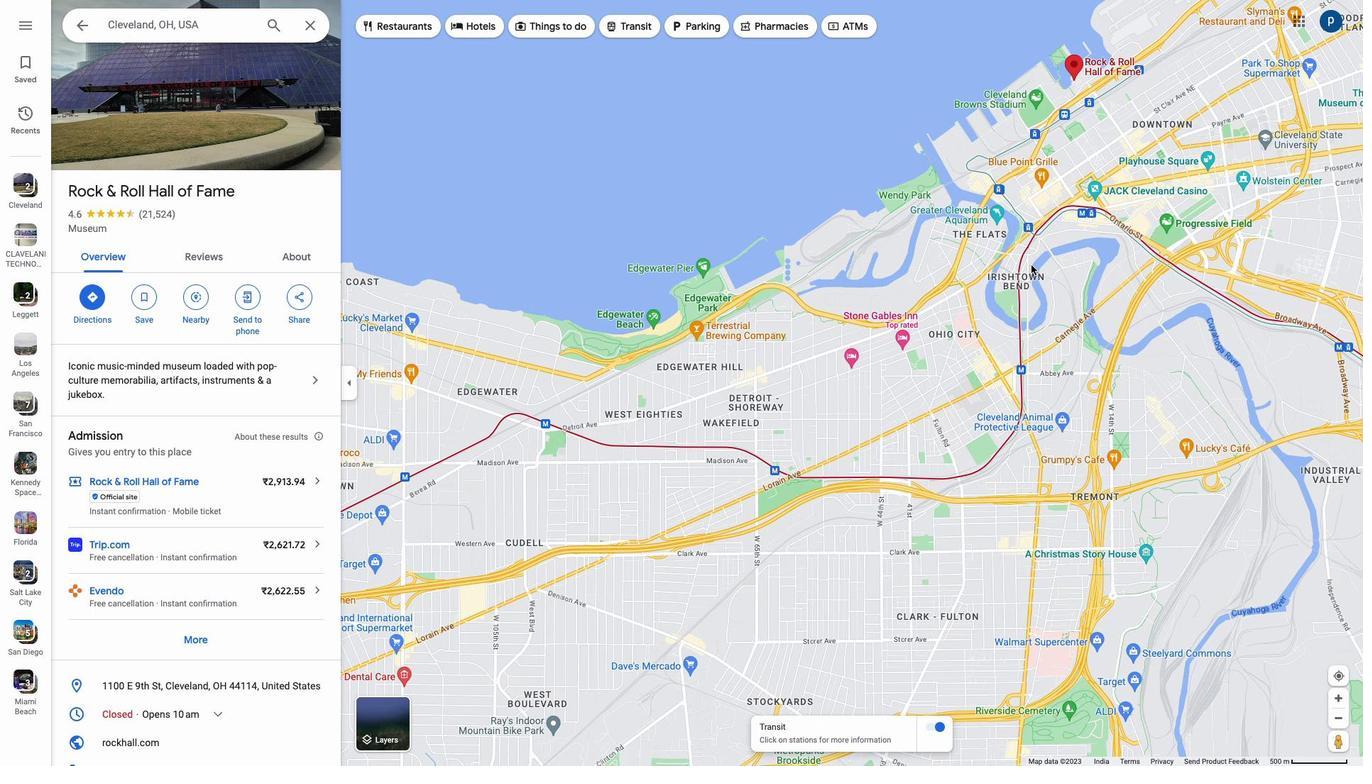 
Action: Mouse pressed left at (908, 243)
Screenshot: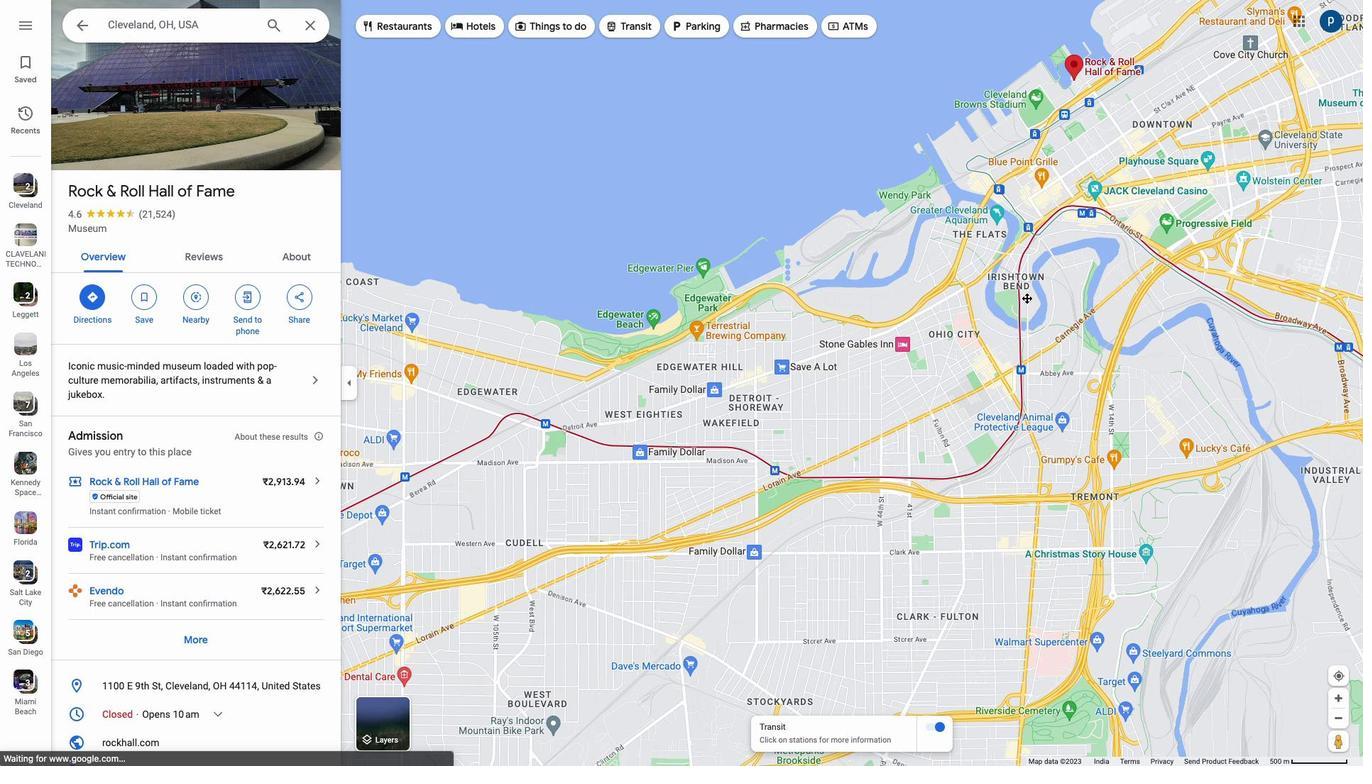 
Action: Mouse moved to (909, 248)
Screenshot: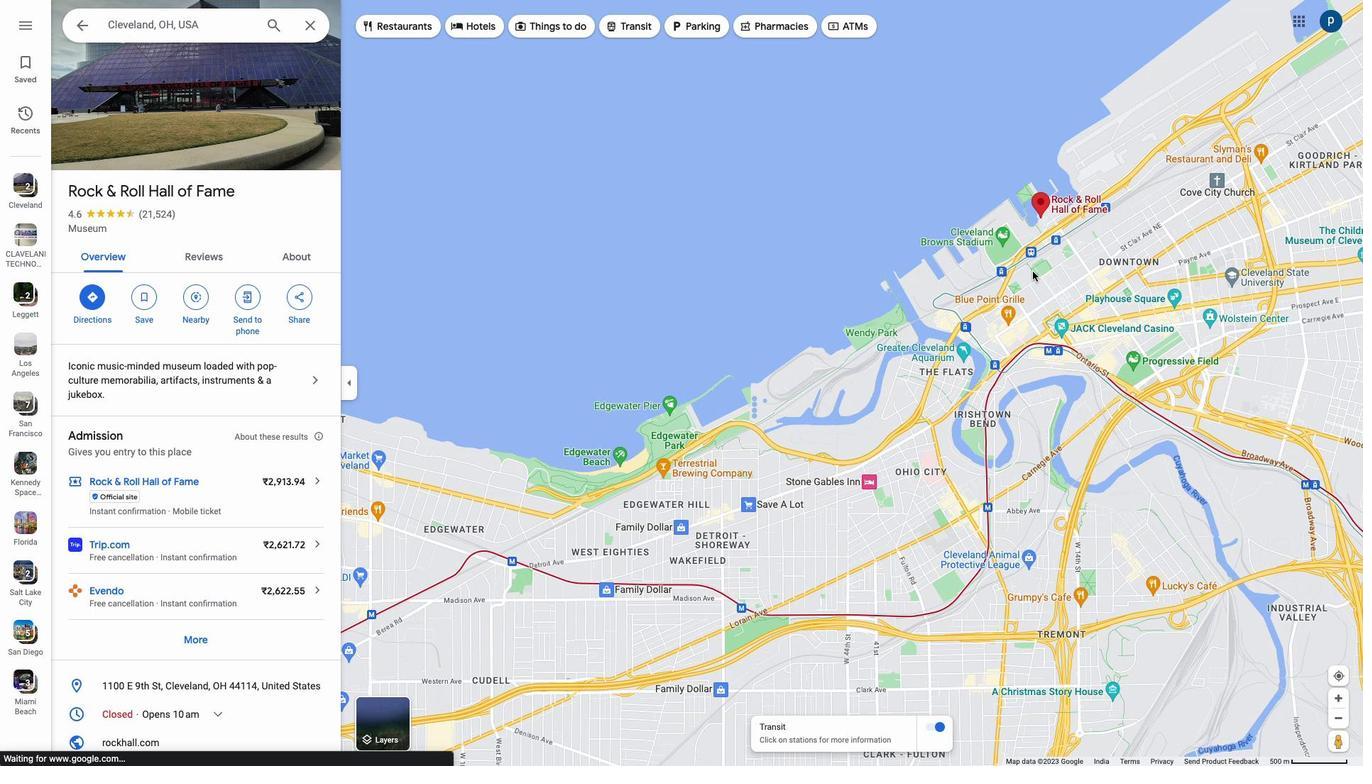 
Action: Mouse scrolled (909, 248) with delta (418, 31)
Screenshot: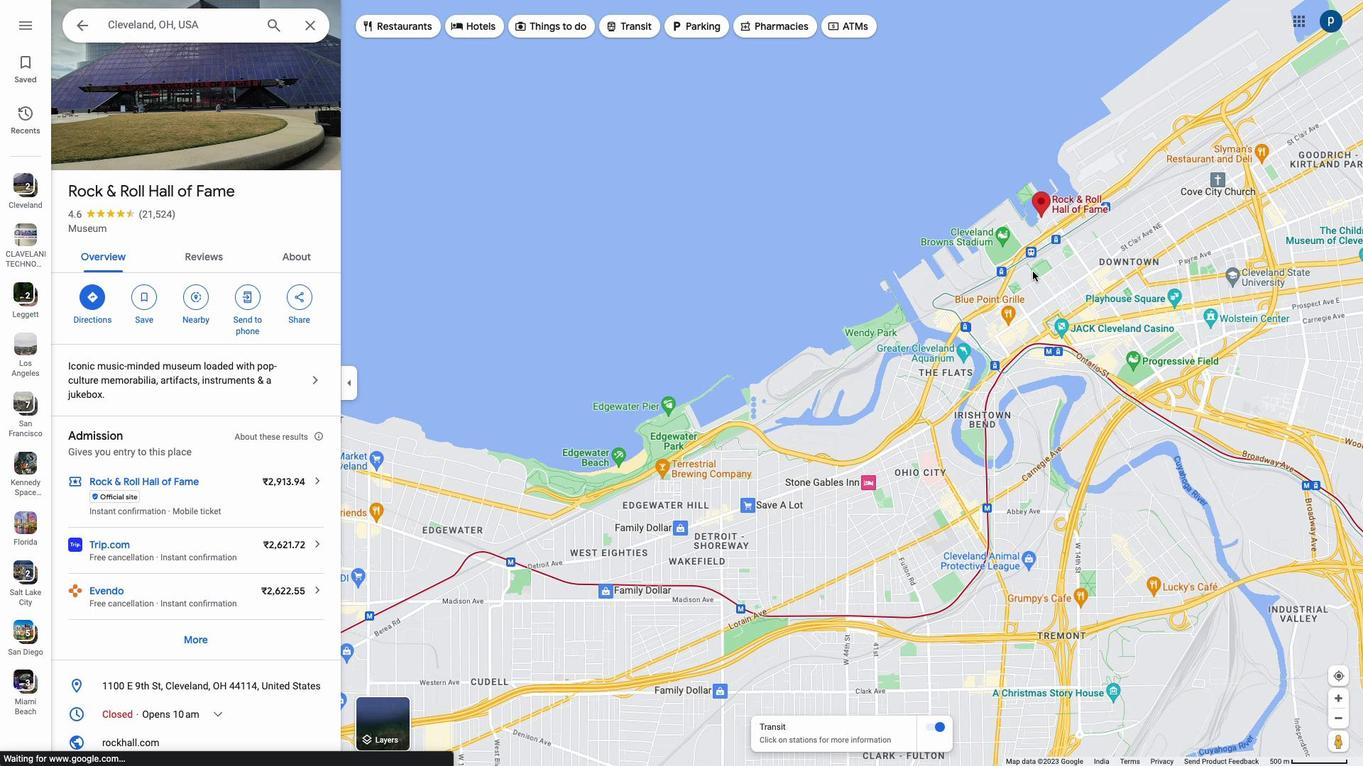 
Action: Mouse scrolled (909, 248) with delta (418, 31)
Screenshot: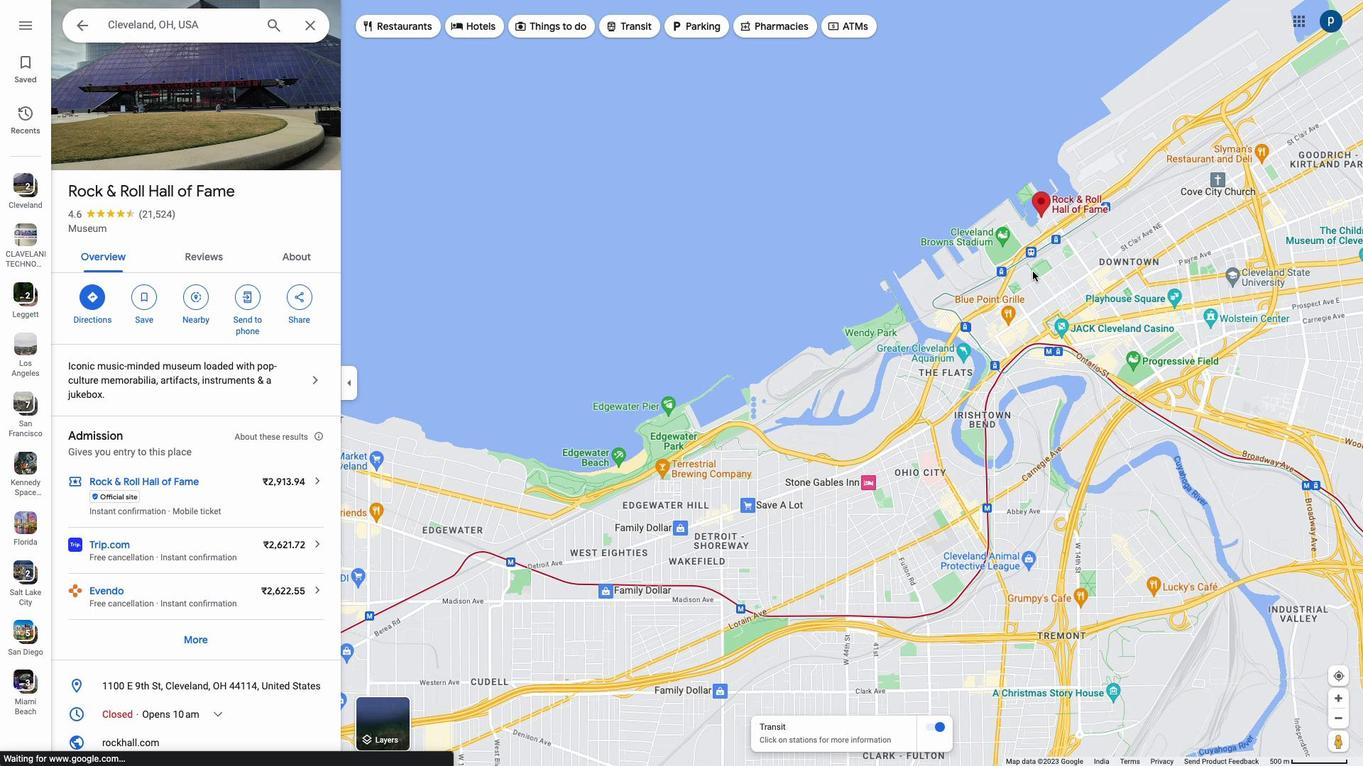 
Action: Mouse scrolled (909, 248) with delta (418, 33)
Screenshot: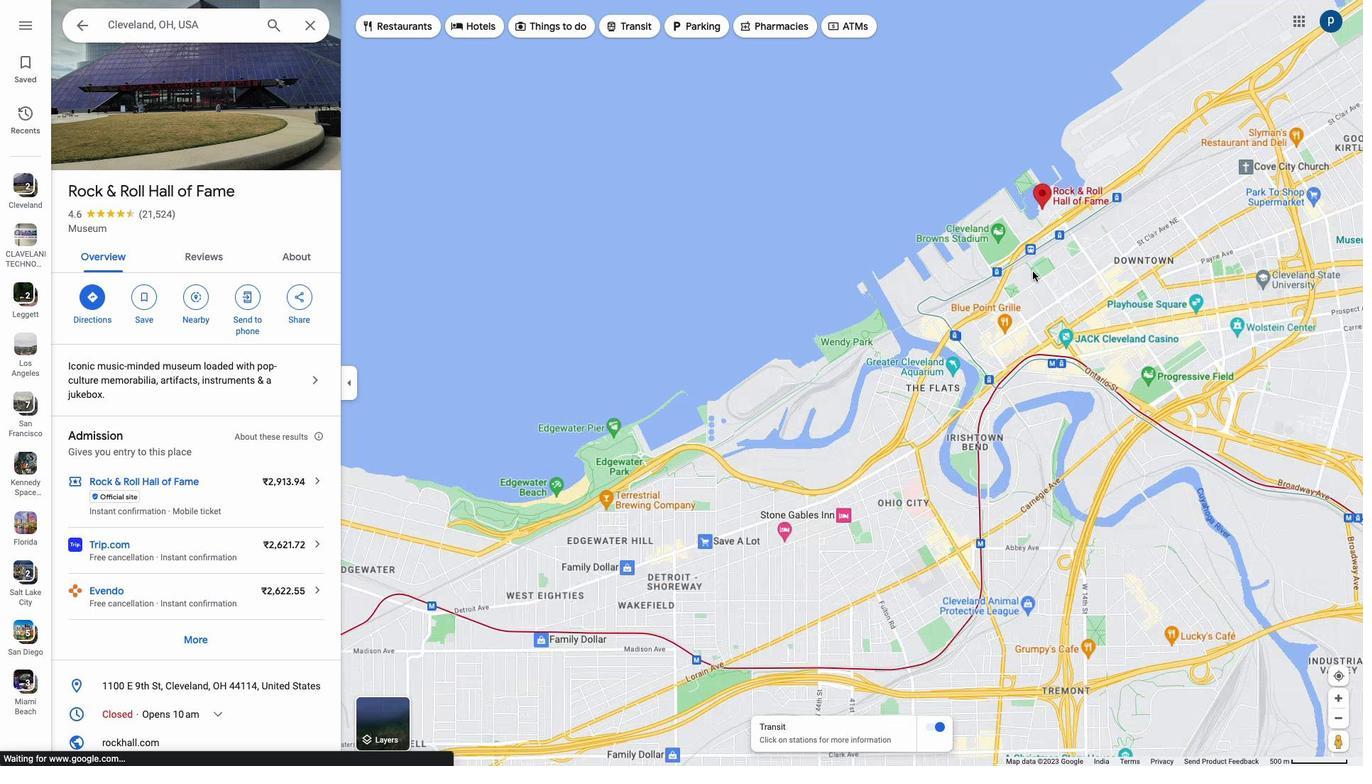 
Action: Mouse scrolled (909, 248) with delta (418, 34)
Screenshot: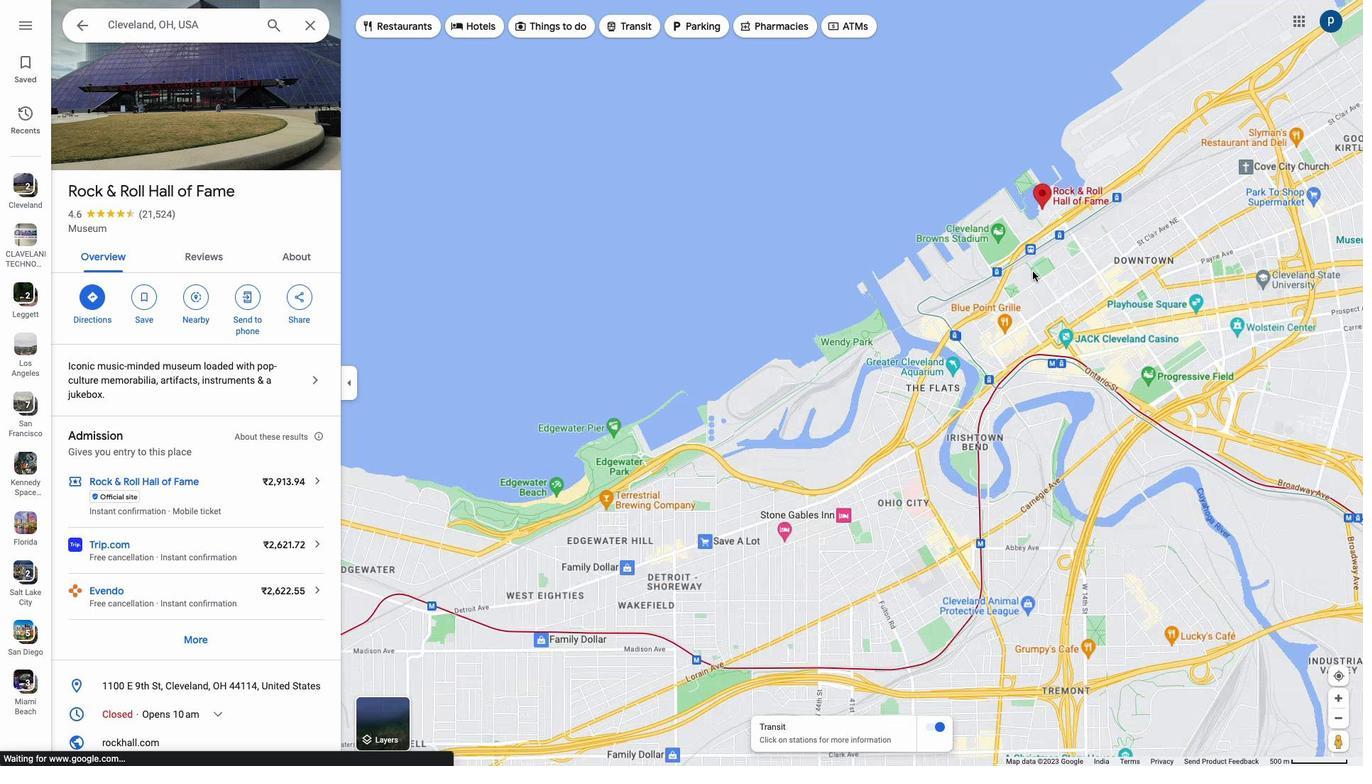 
Action: Mouse scrolled (909, 248) with delta (418, 34)
Screenshot: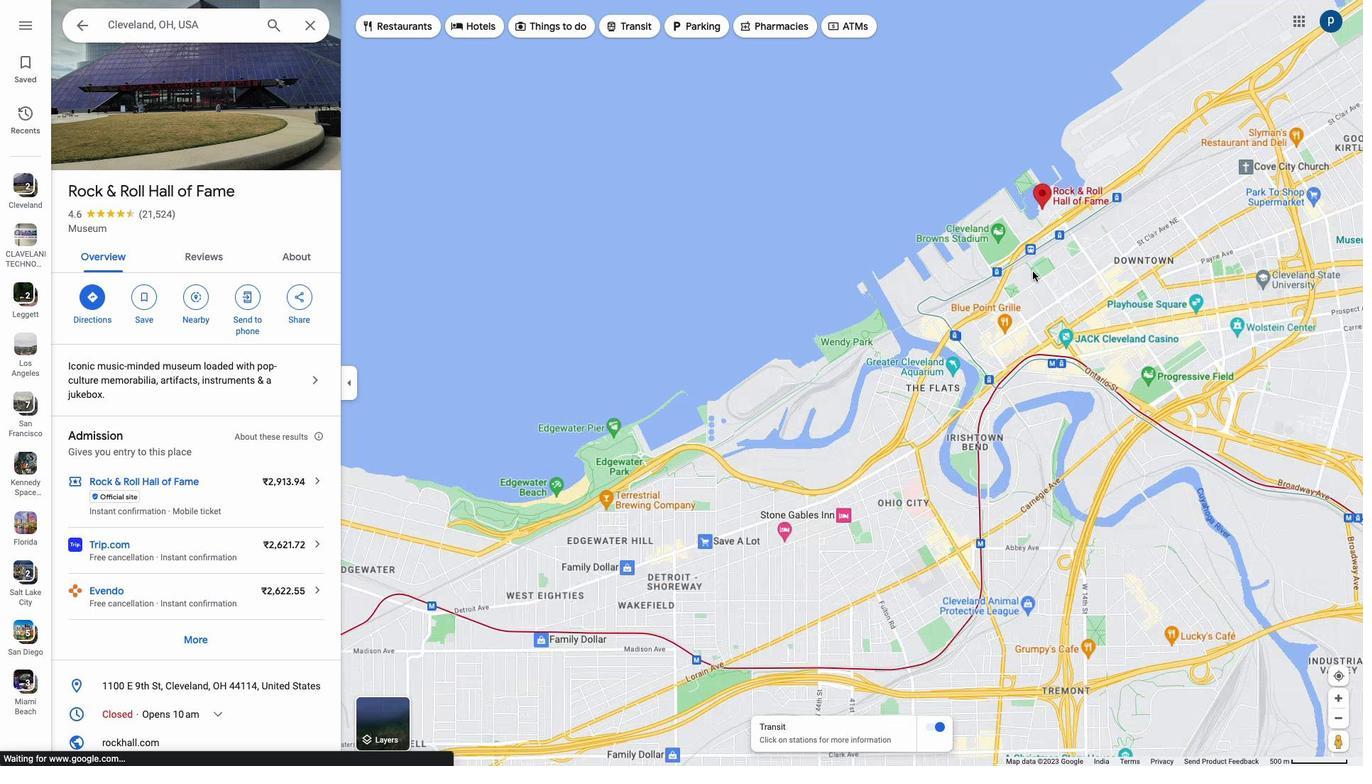 
Action: Mouse scrolled (909, 248) with delta (418, 35)
Screenshot: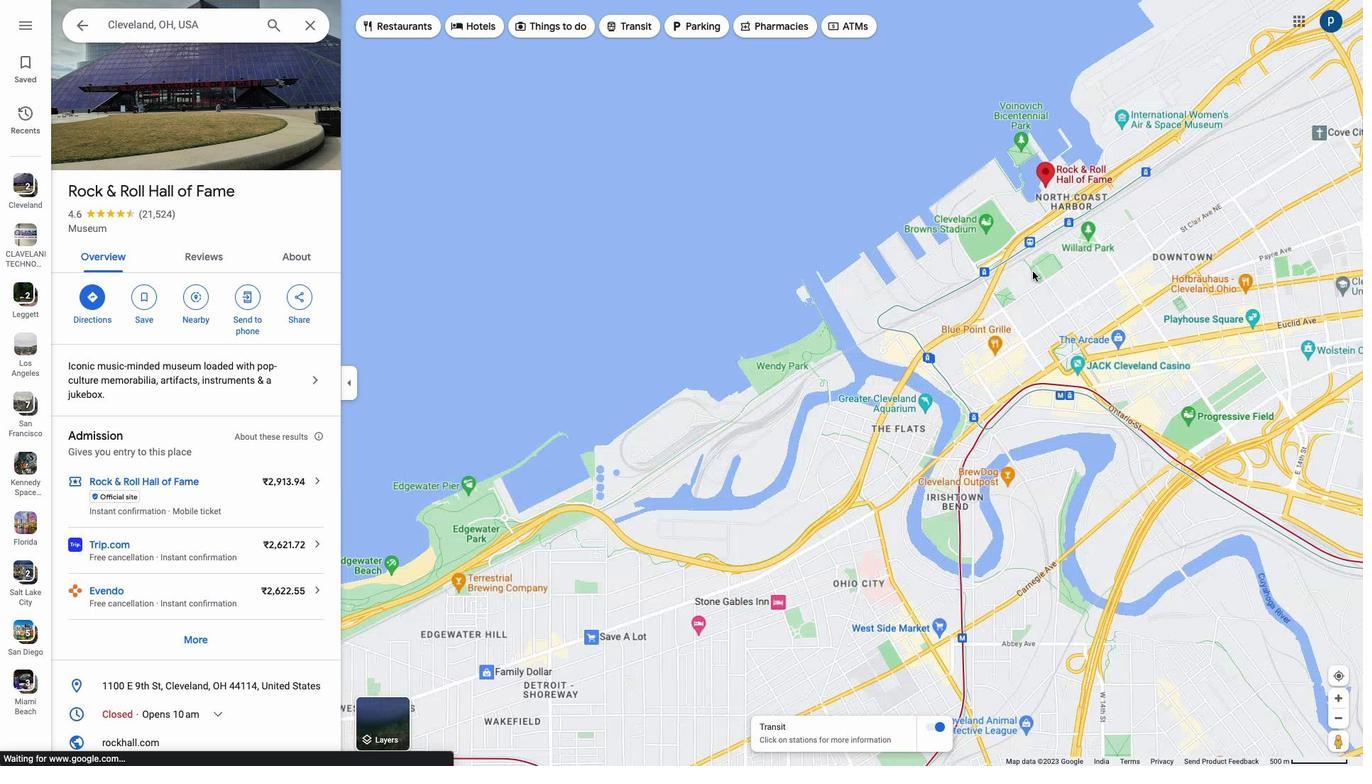 
Action: Mouse moved to (908, 200)
Screenshot: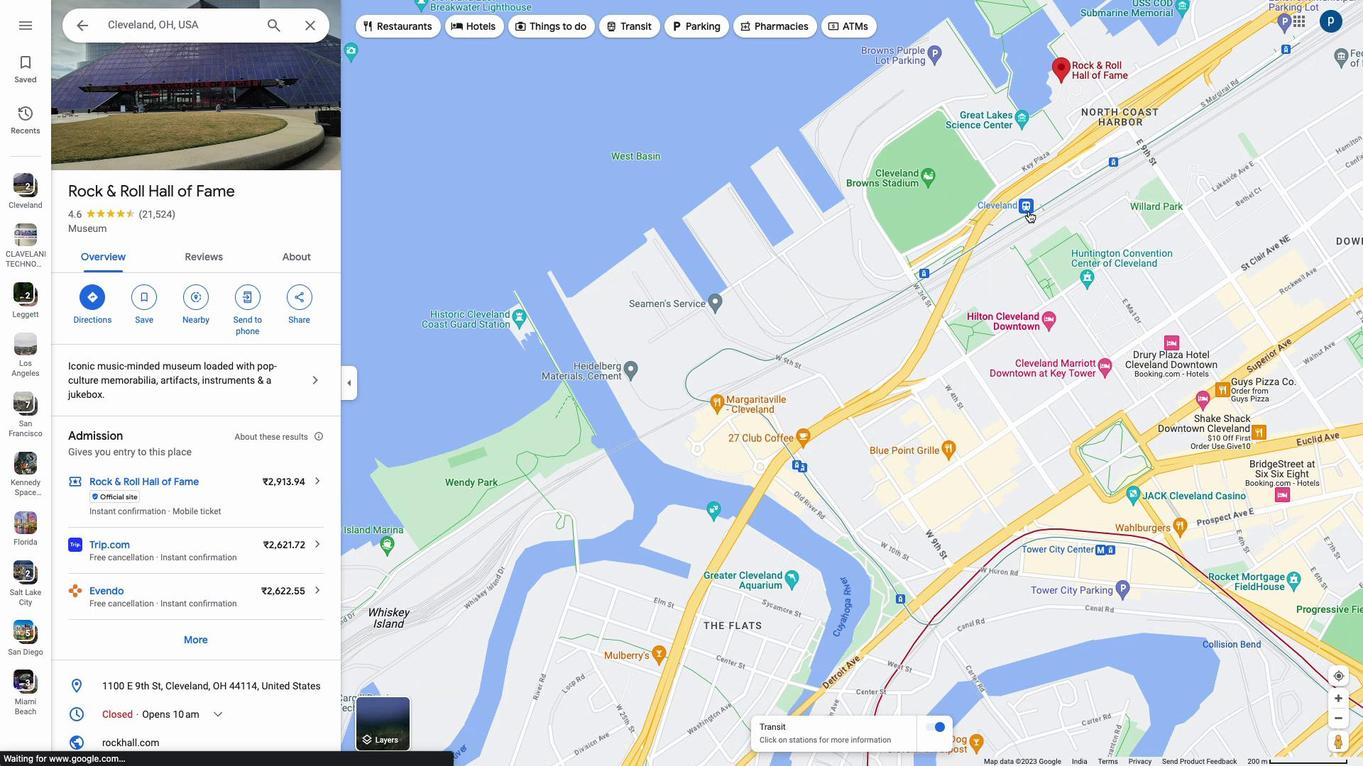 
Action: Mouse scrolled (908, 200) with delta (418, 31)
Screenshot: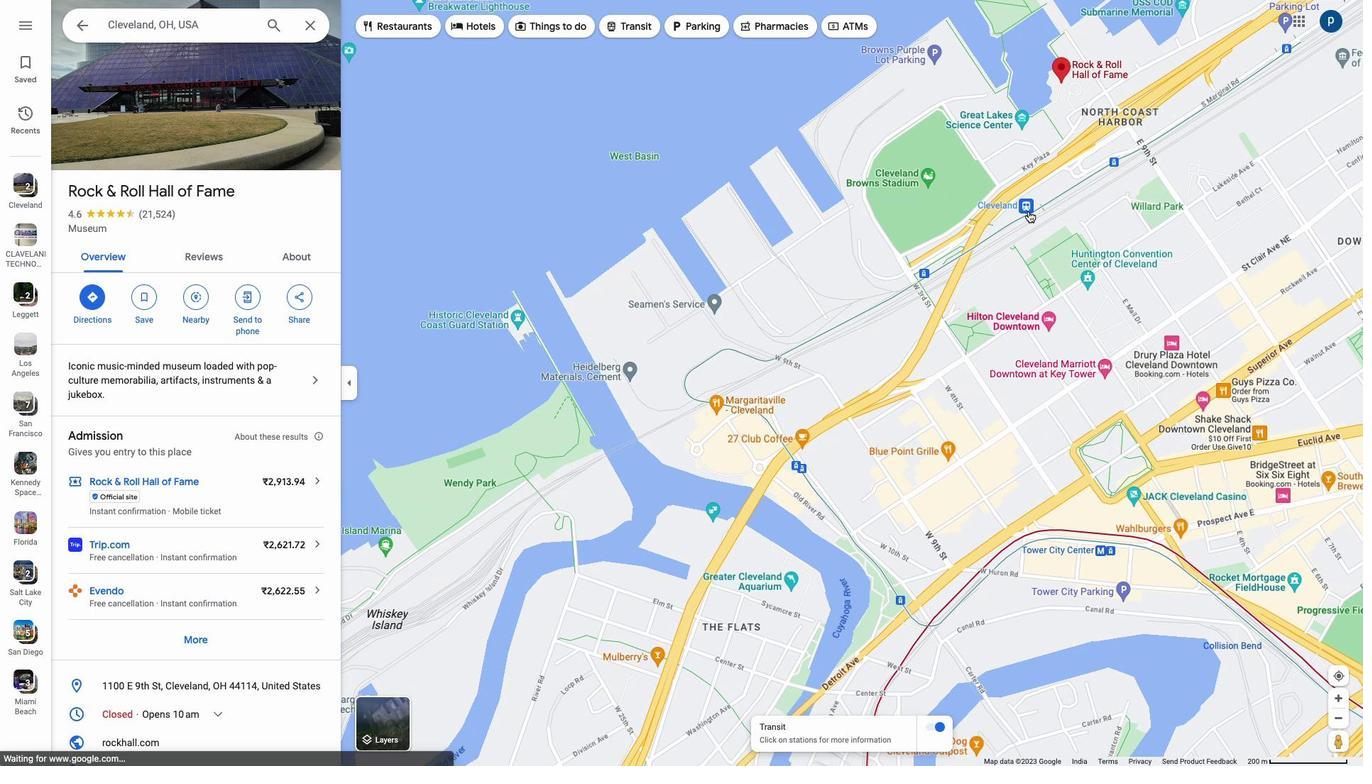 
Action: Mouse scrolled (908, 200) with delta (418, 31)
Screenshot: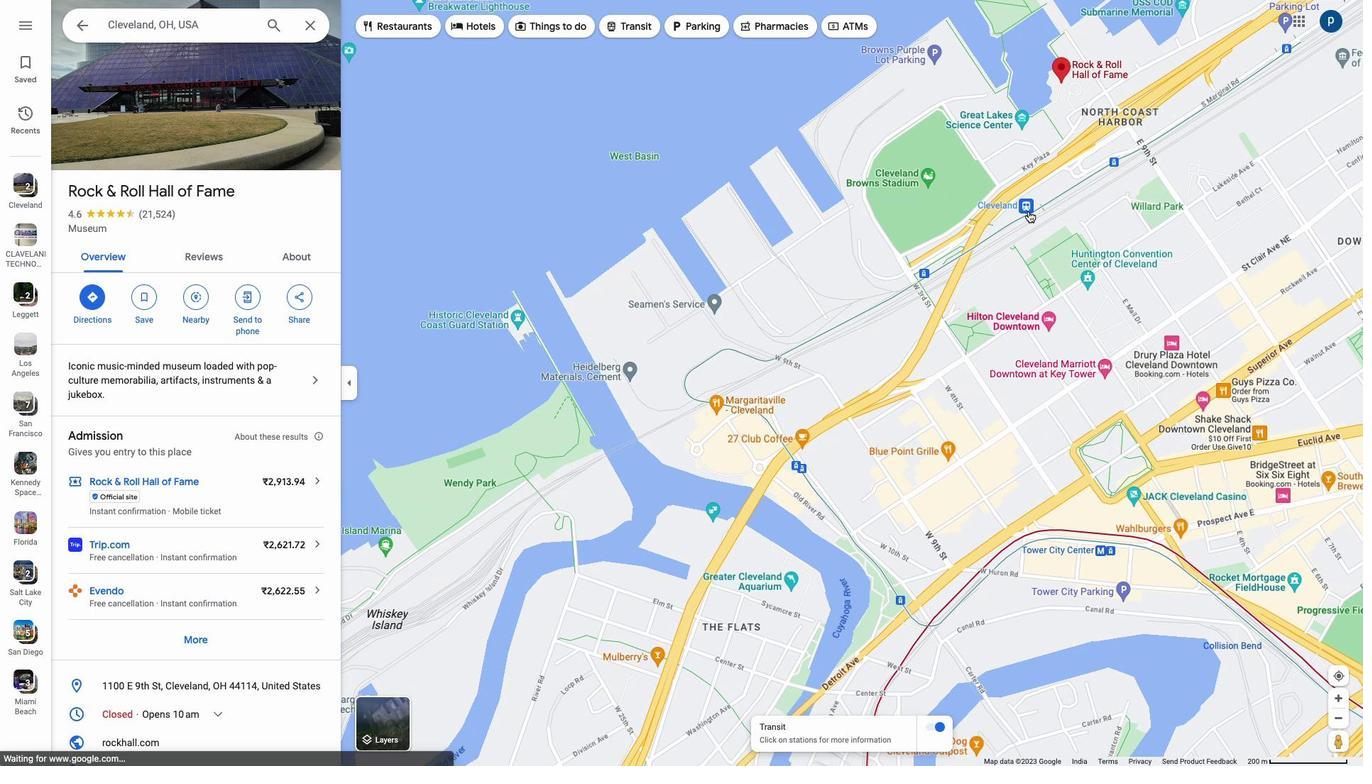 
Action: Mouse scrolled (908, 200) with delta (418, 33)
Screenshot: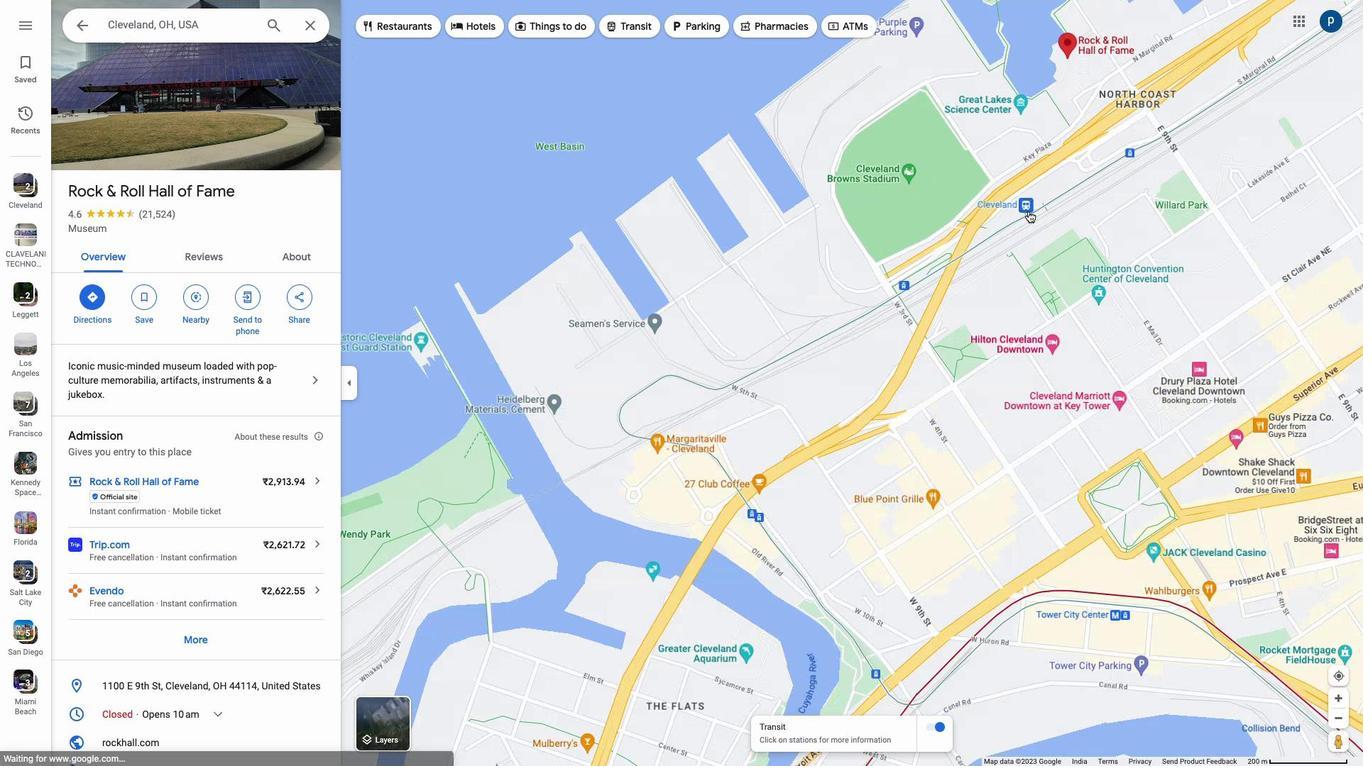 
Action: Mouse scrolled (908, 200) with delta (418, 34)
Screenshot: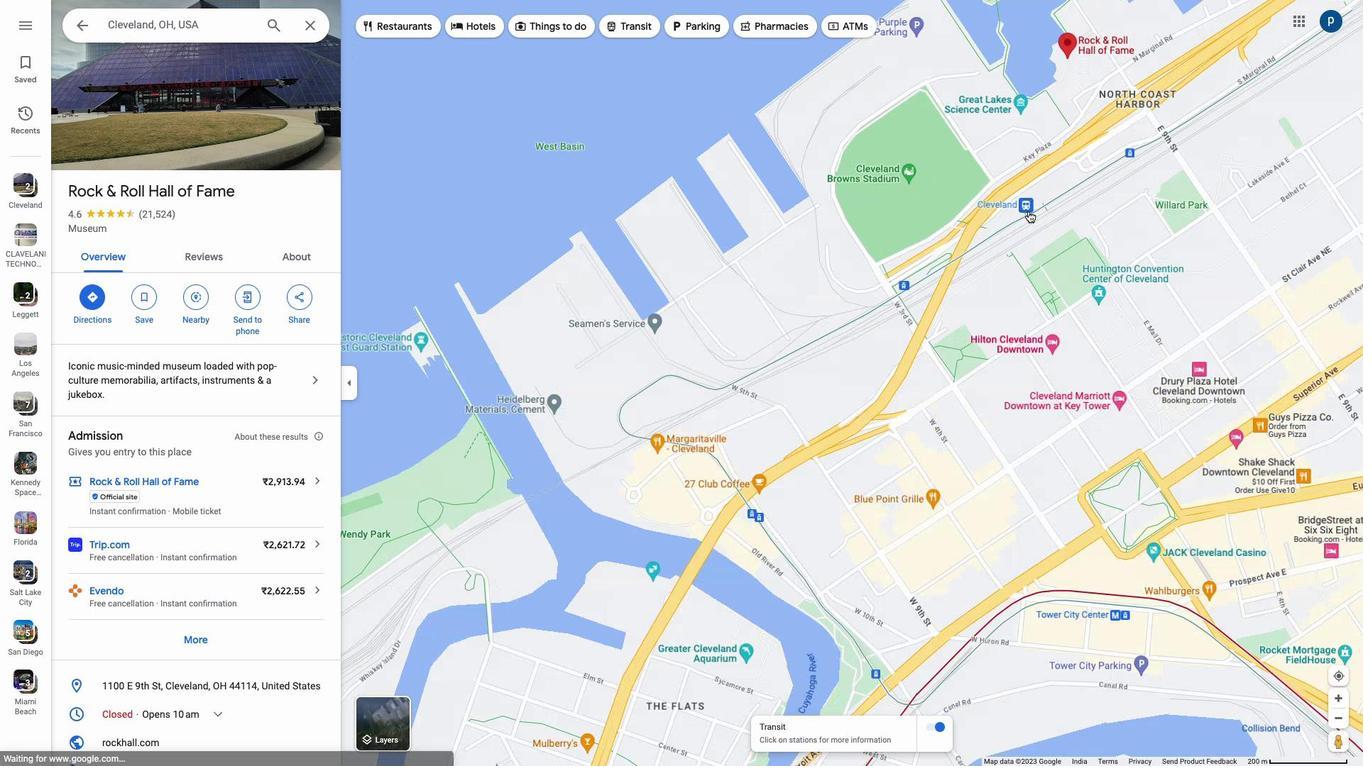 
Action: Mouse scrolled (908, 200) with delta (418, 34)
Screenshot: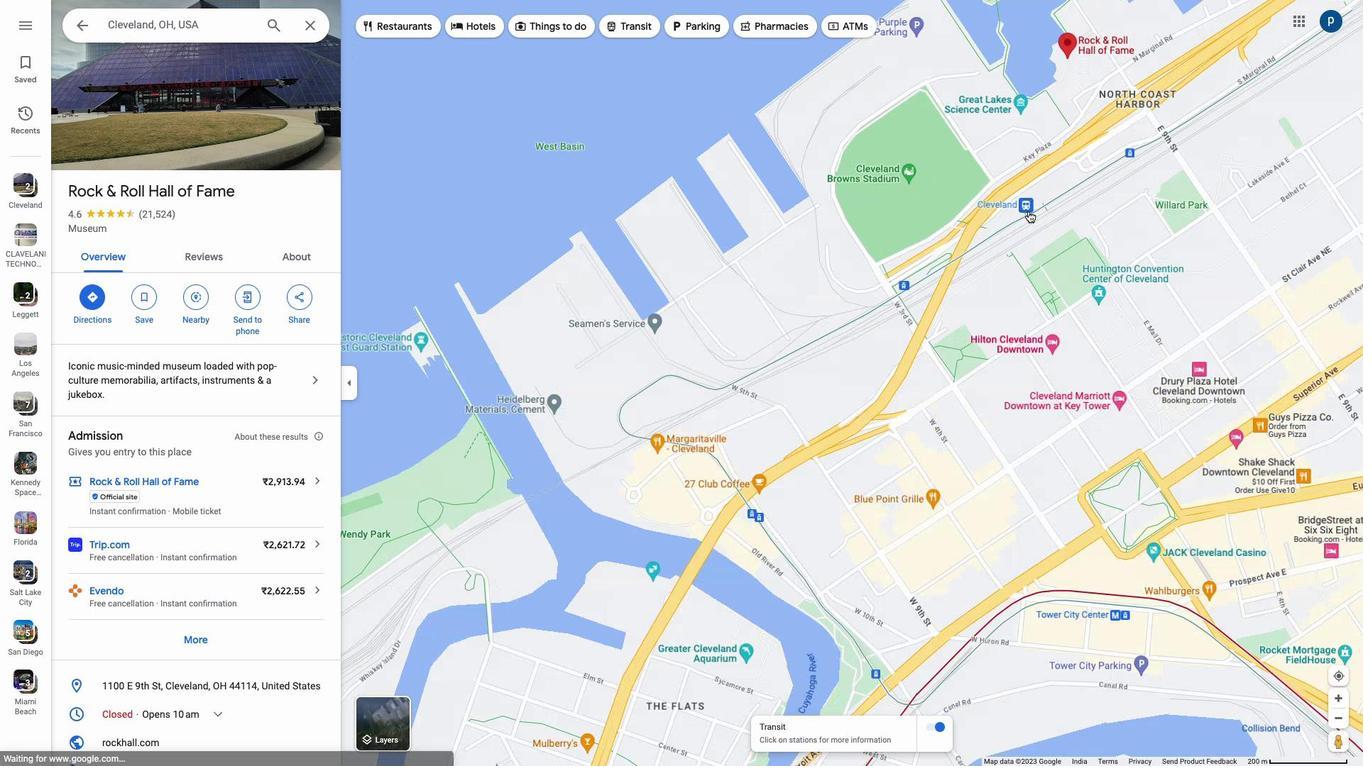 
Action: Mouse scrolled (908, 200) with delta (418, 35)
Screenshot: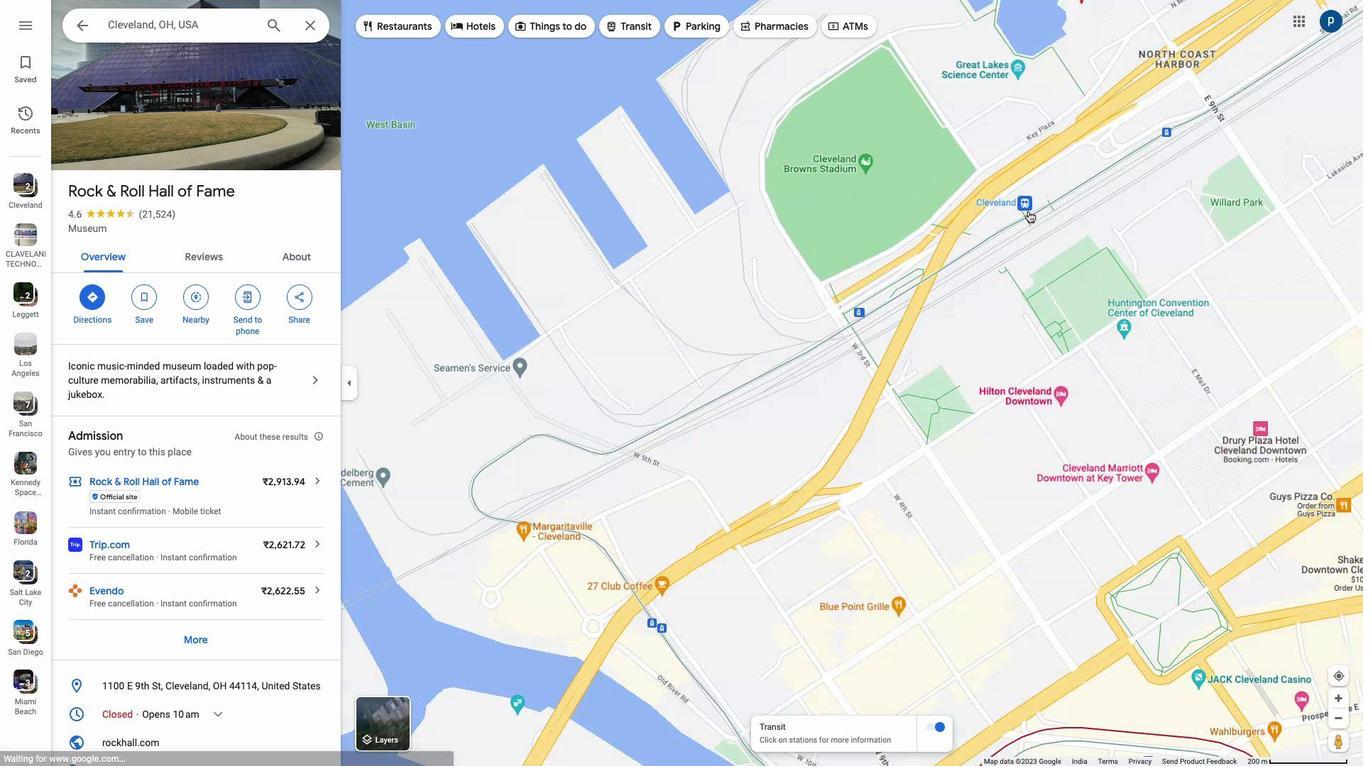 
Action: Mouse moved to (909, 195)
Screenshot: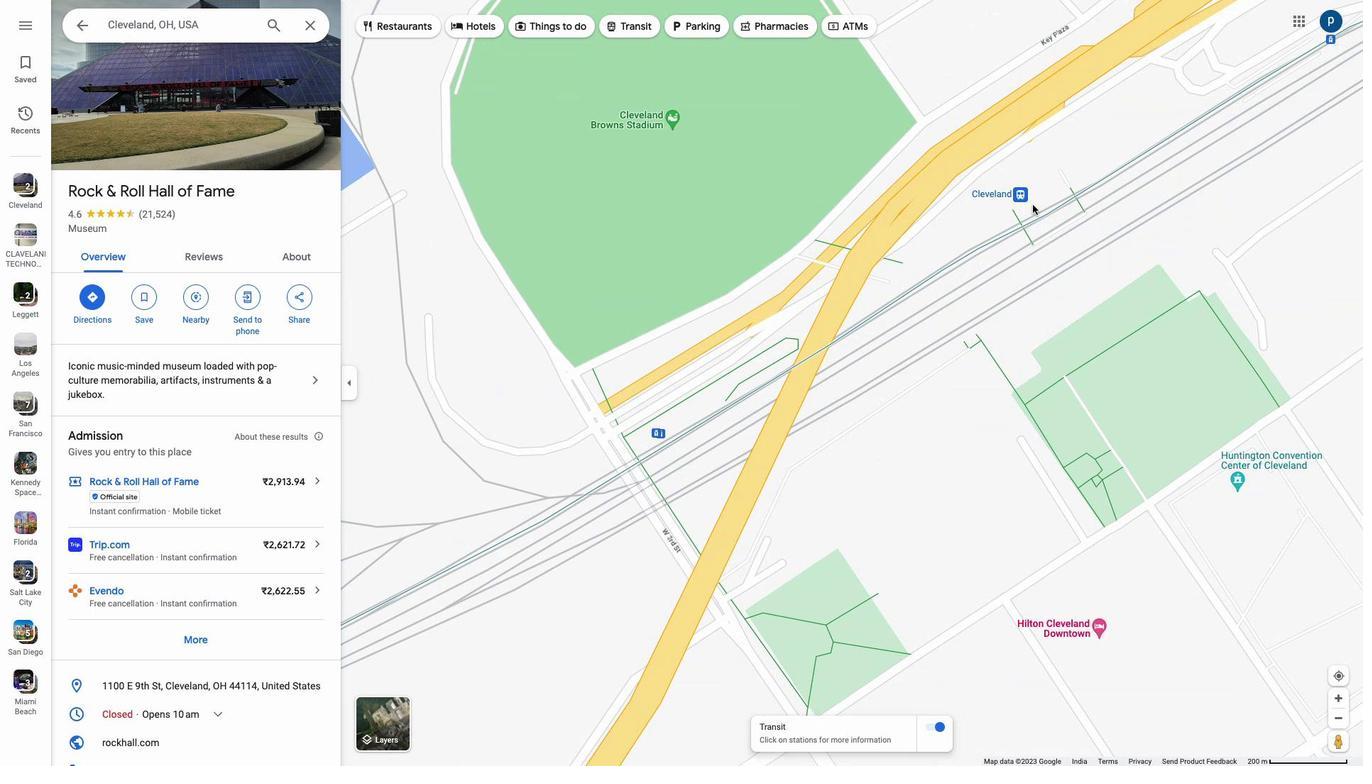 
Action: Mouse pressed left at (909, 195)
Screenshot: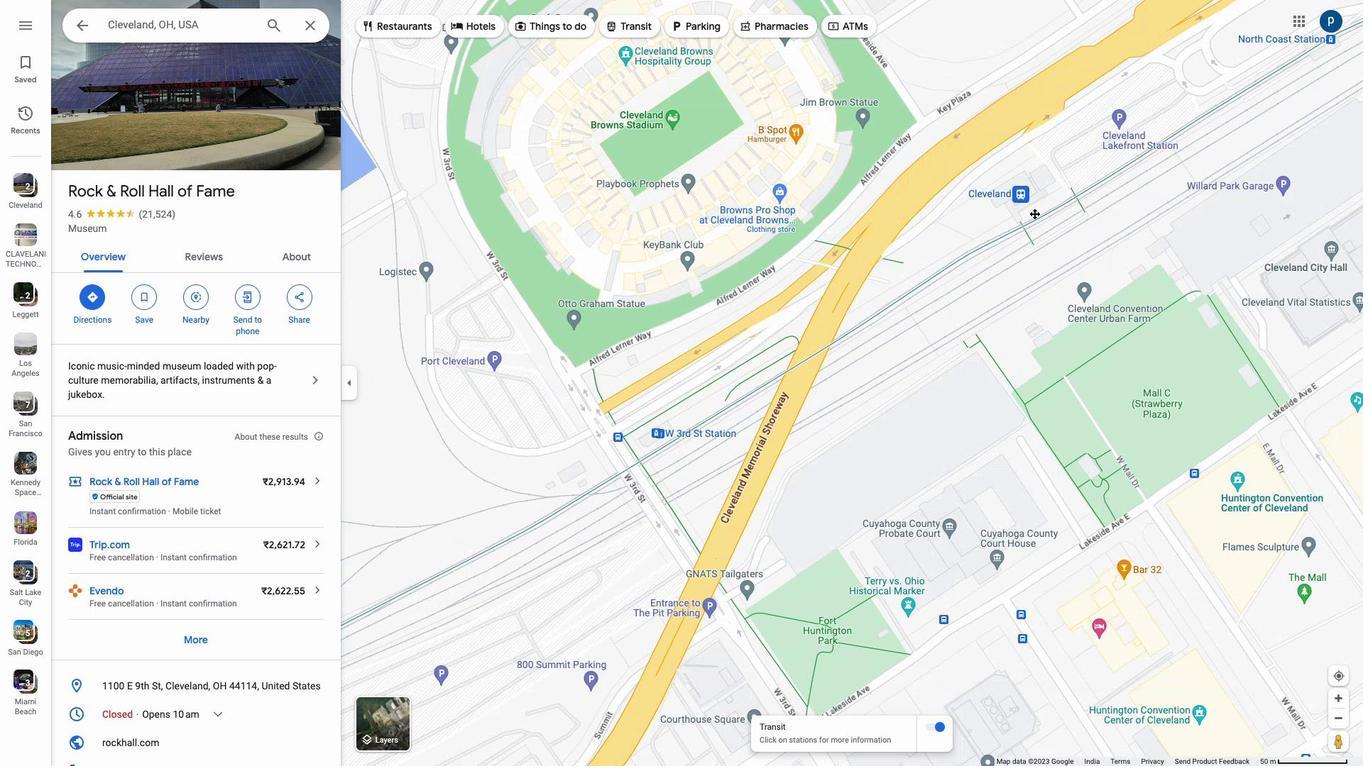 
Action: Mouse moved to (932, 190)
Screenshot: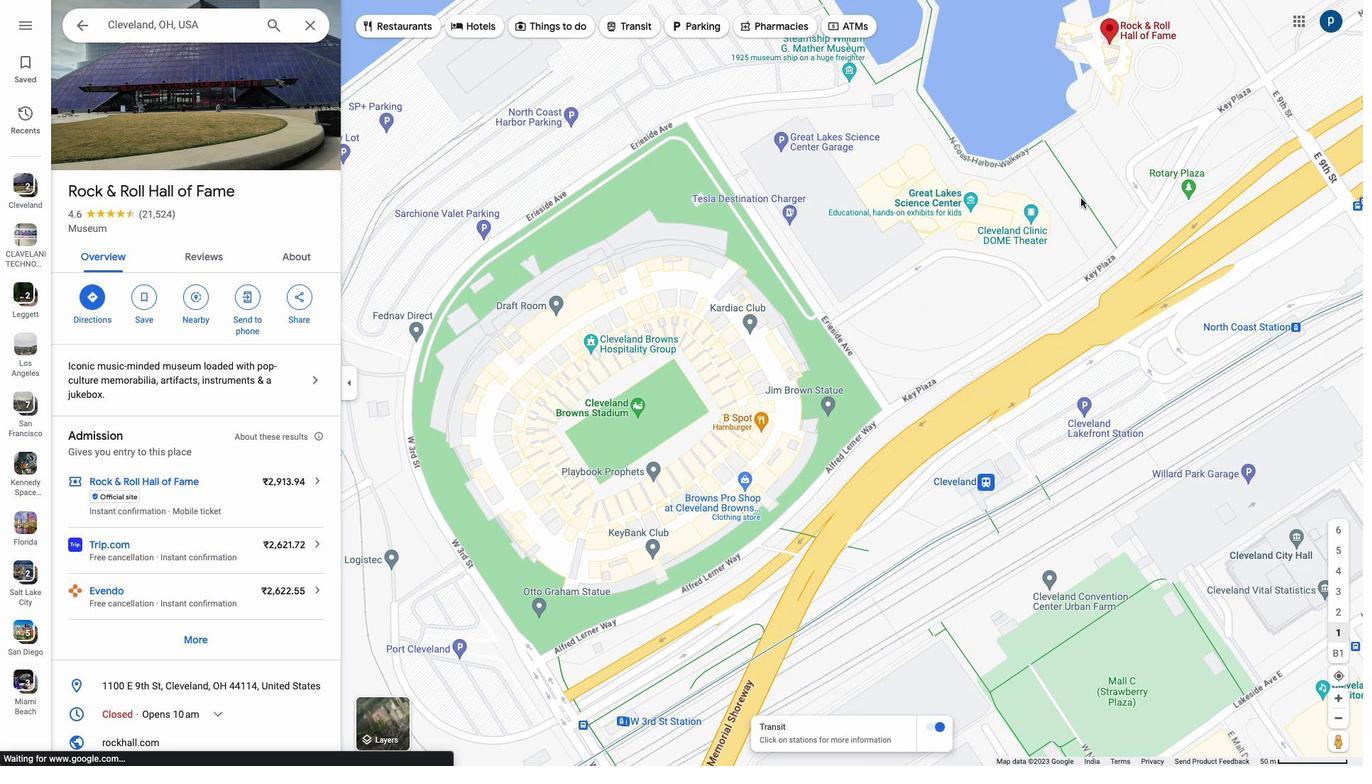 
Action: Mouse pressed left at (932, 190)
Screenshot: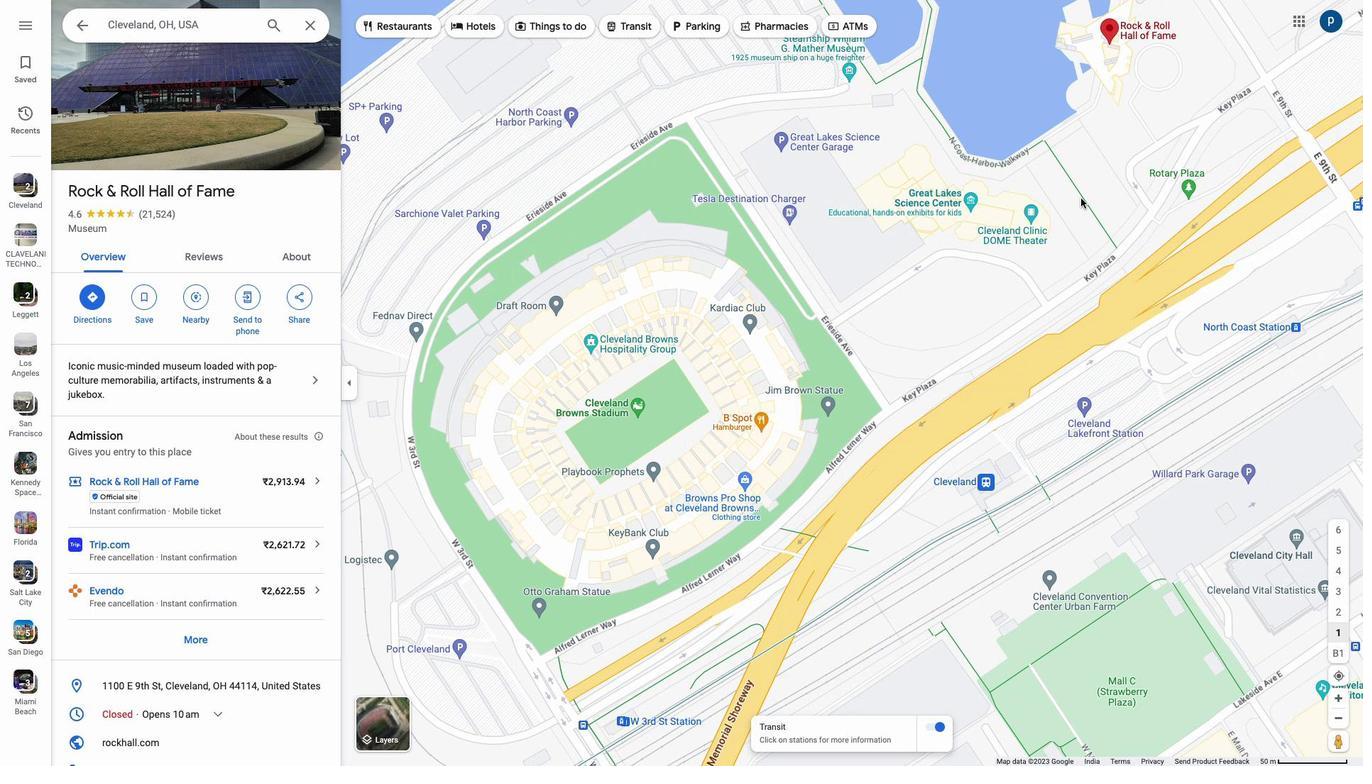 
Action: Mouse moved to (924, 227)
Screenshot: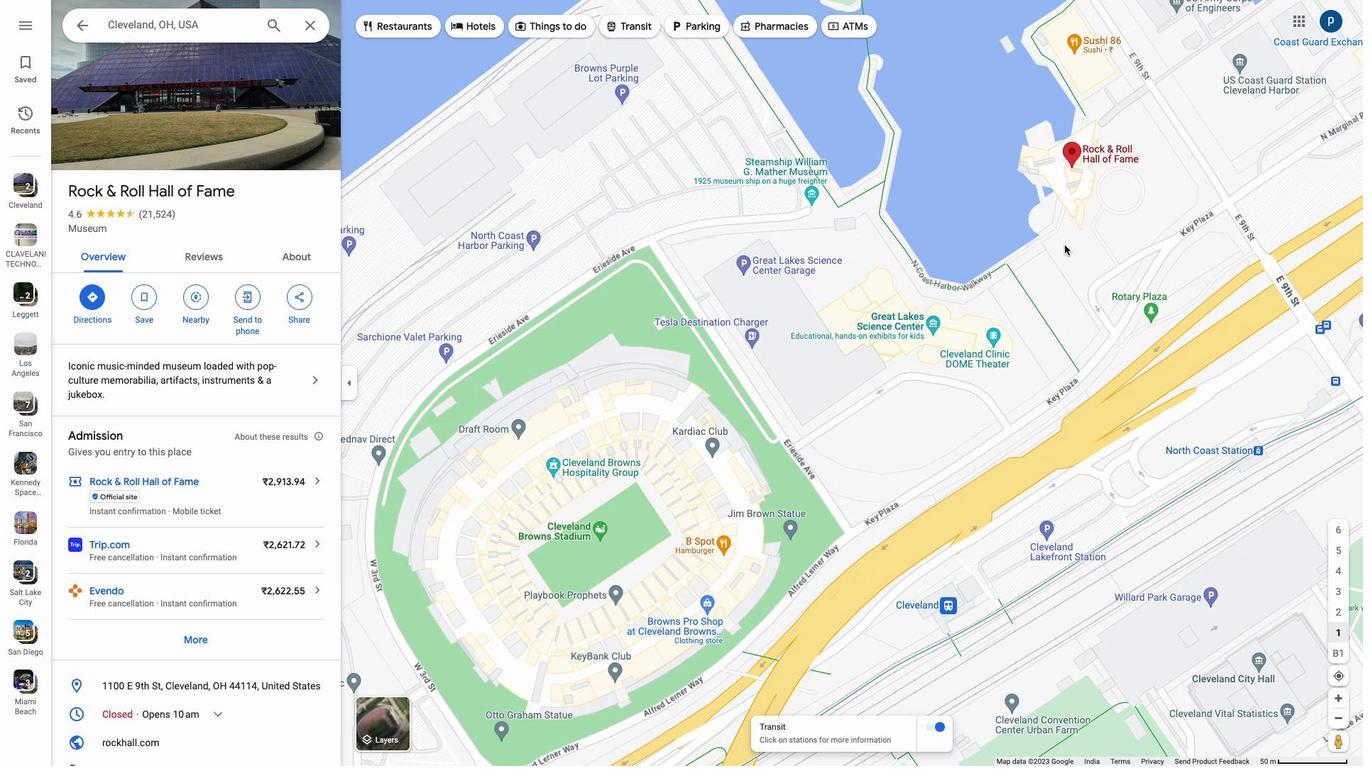
Action: Mouse scrolled (924, 227) with delta (418, 31)
Screenshot: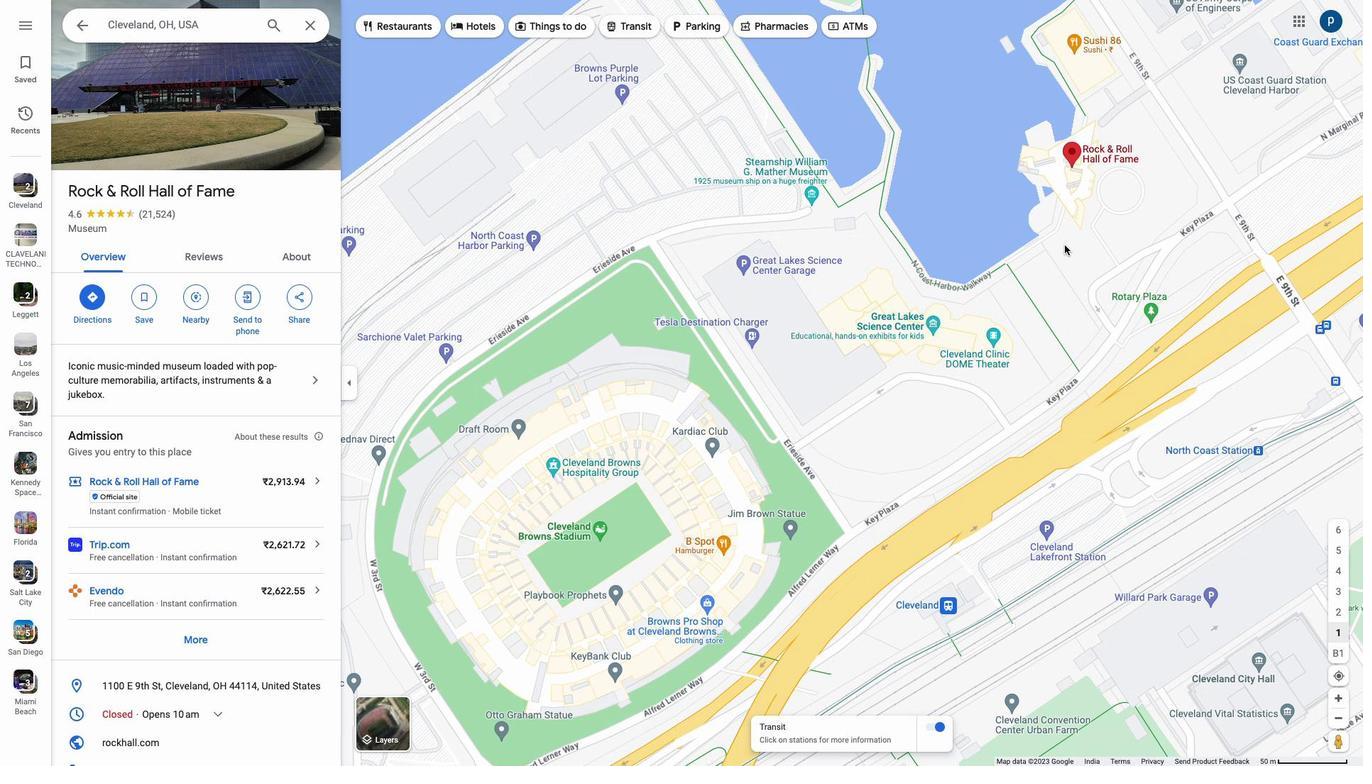 
Action: Mouse scrolled (924, 227) with delta (418, 31)
Screenshot: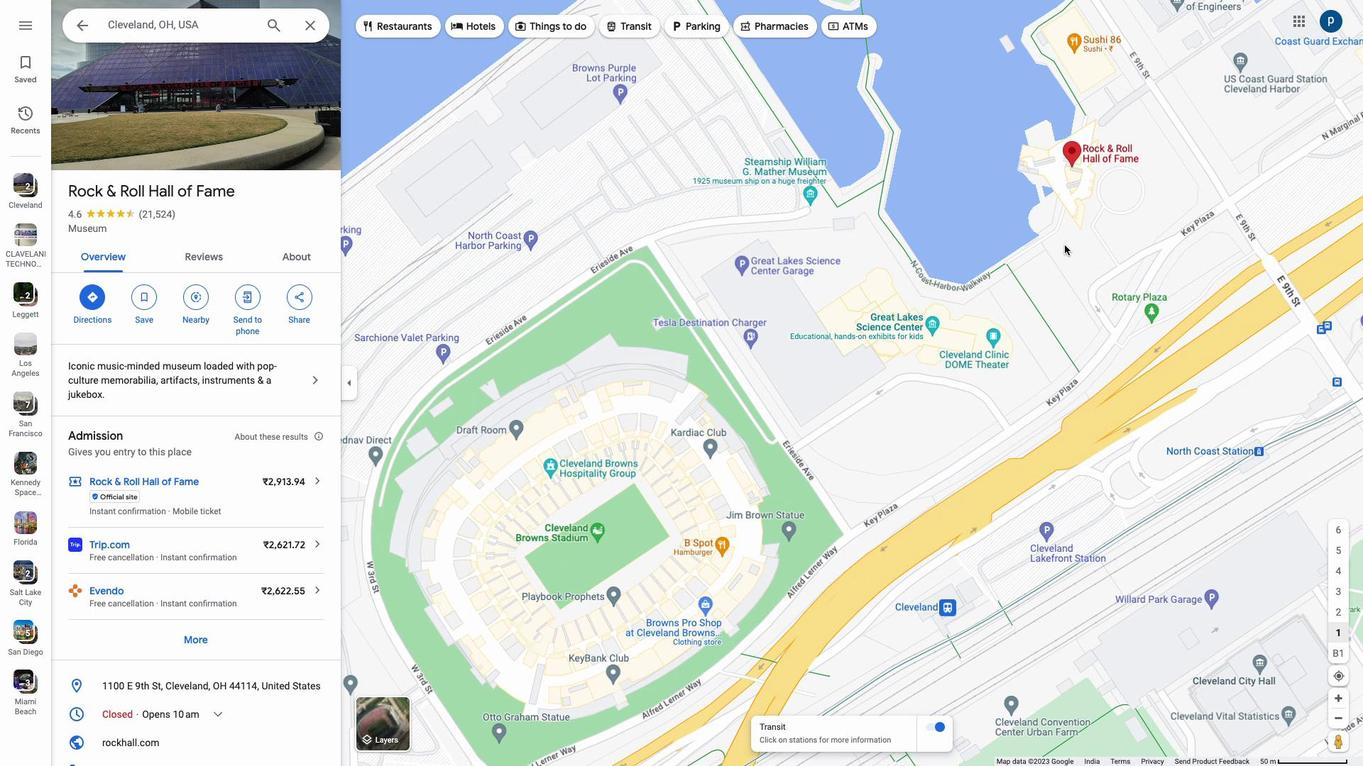 
Action: Mouse scrolled (924, 227) with delta (418, 33)
Screenshot: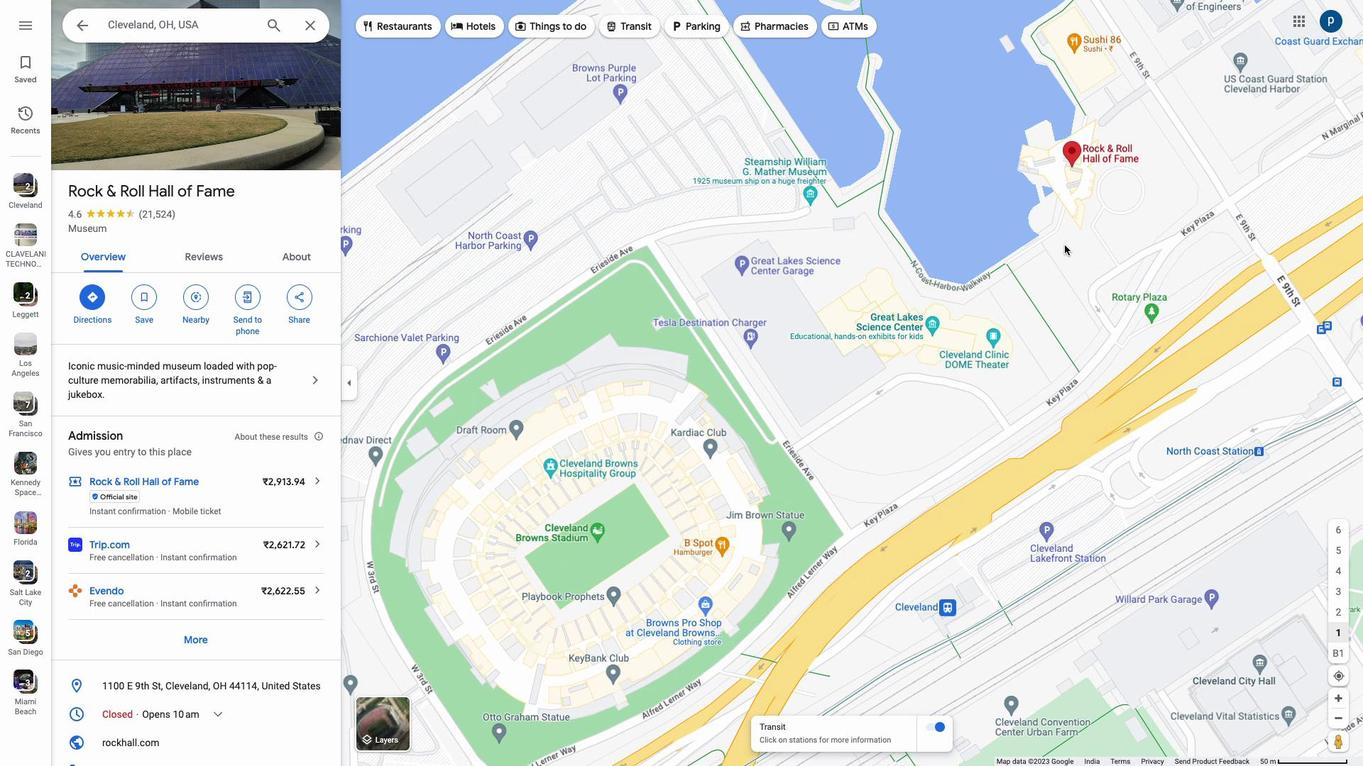 
Action: Mouse pressed left at (924, 227)
Screenshot: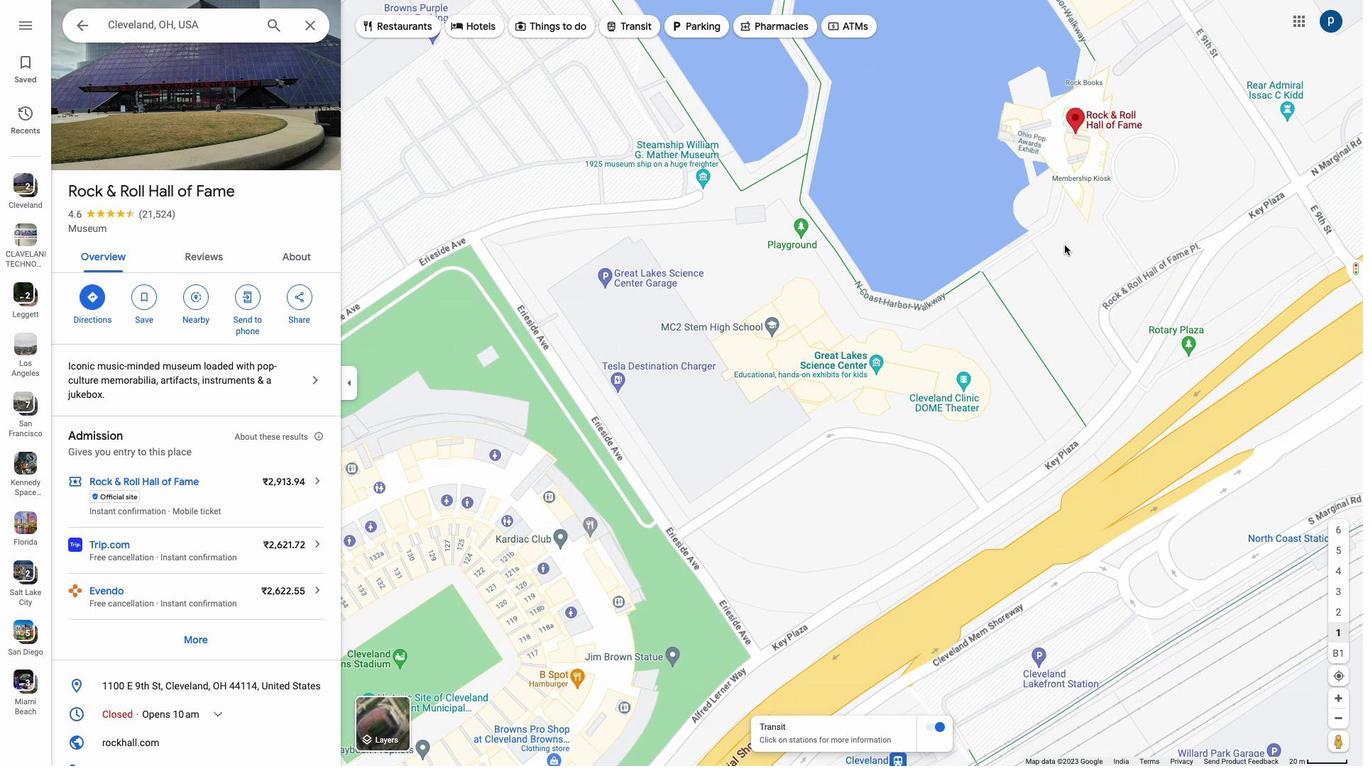 
Action: Mouse moved to (598, 616)
Screenshot: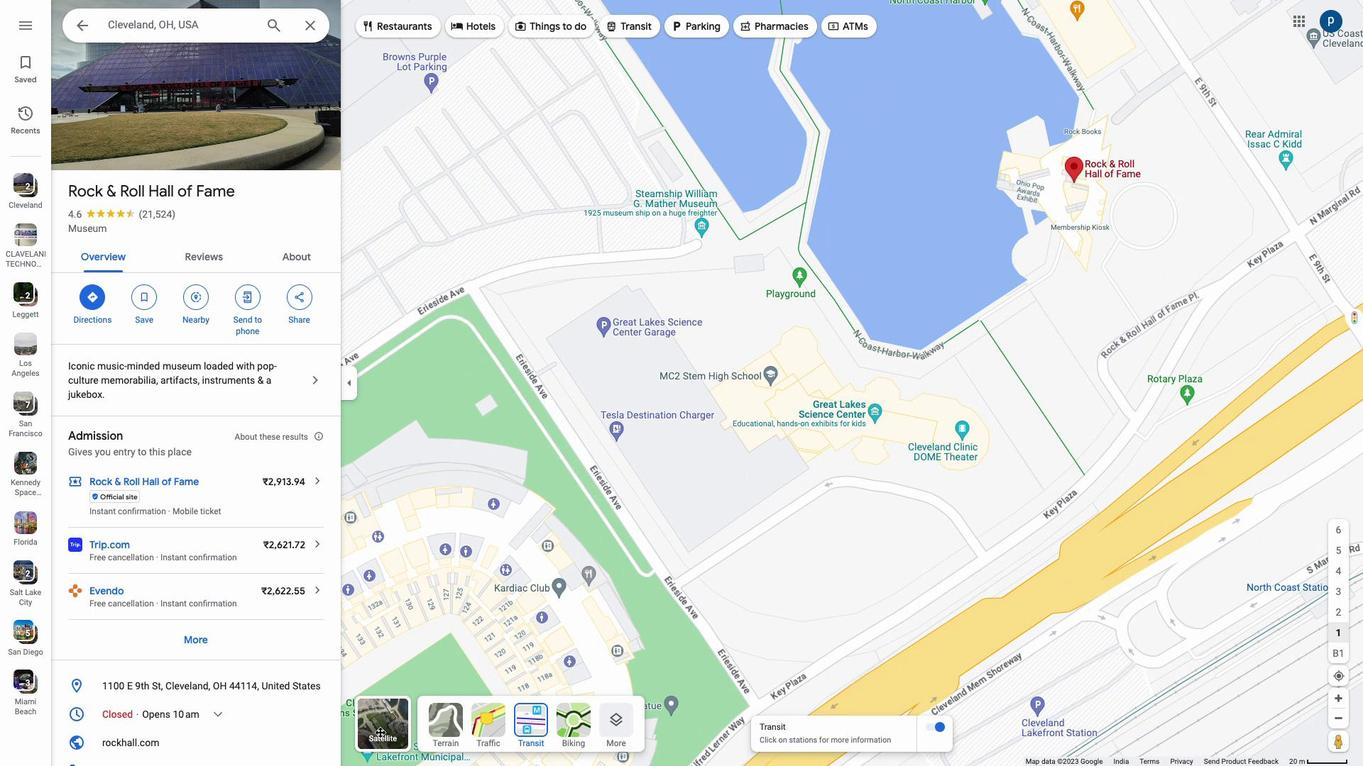 
Action: Mouse pressed left at (598, 616)
Screenshot: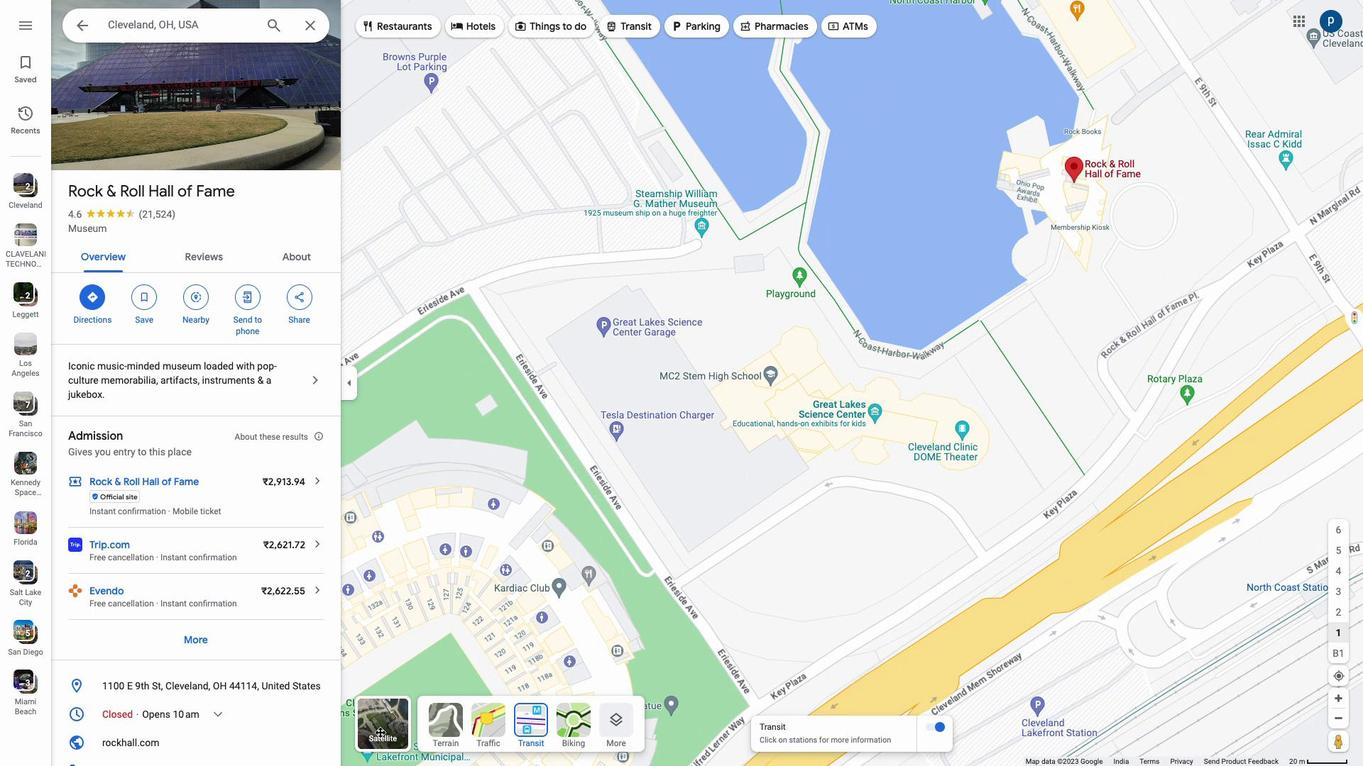 
Action: Mouse moved to (910, 246)
Screenshot: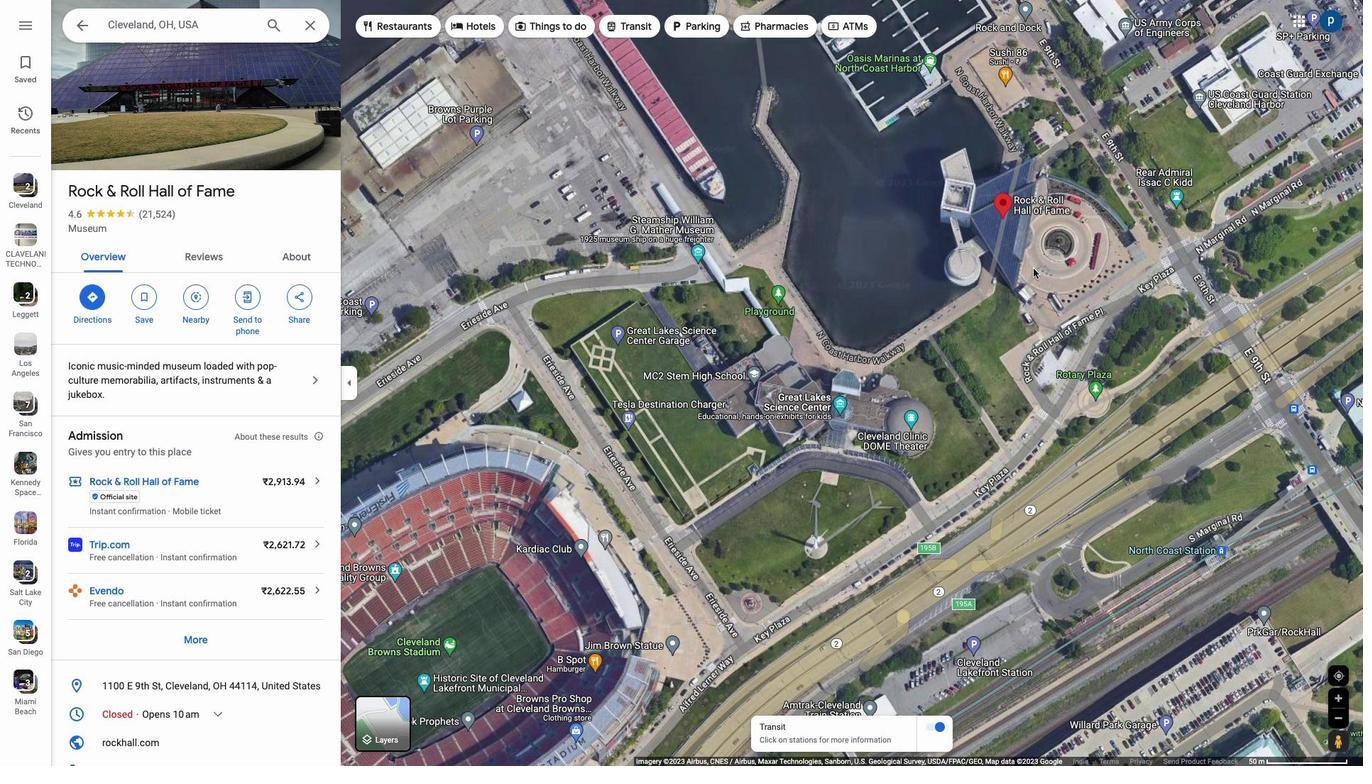 
Action: Mouse pressed left at (910, 246)
Screenshot: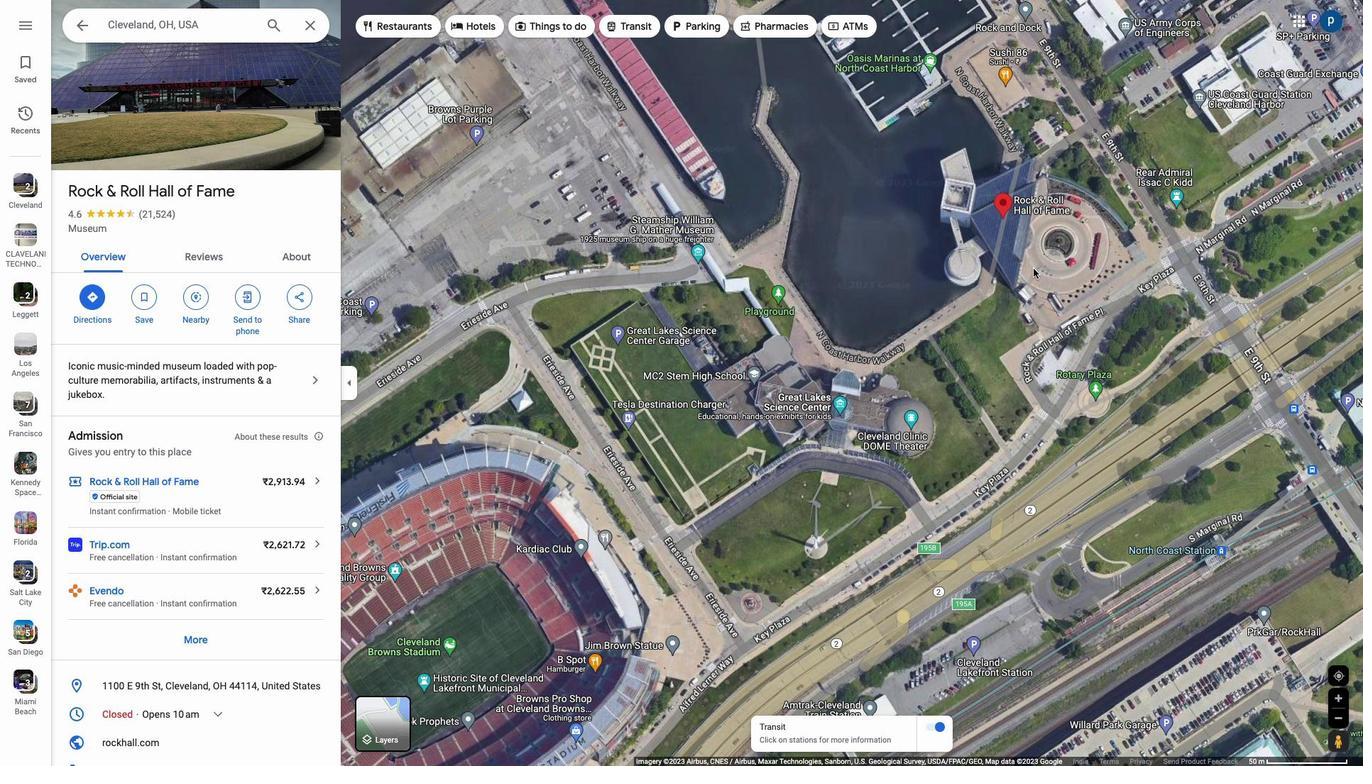 
Action: Mouse moved to (898, 323)
Screenshot: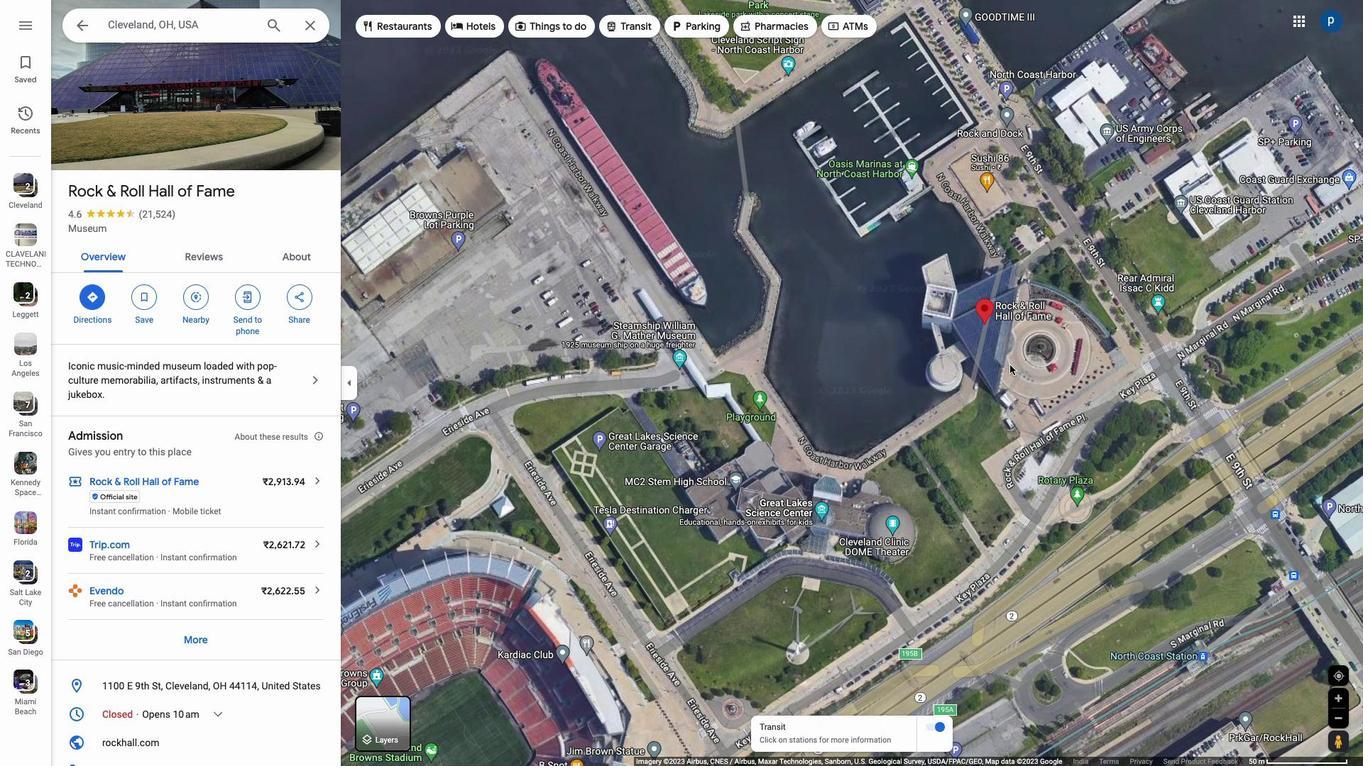 
Action: Mouse scrolled (898, 323) with delta (418, 31)
Screenshot: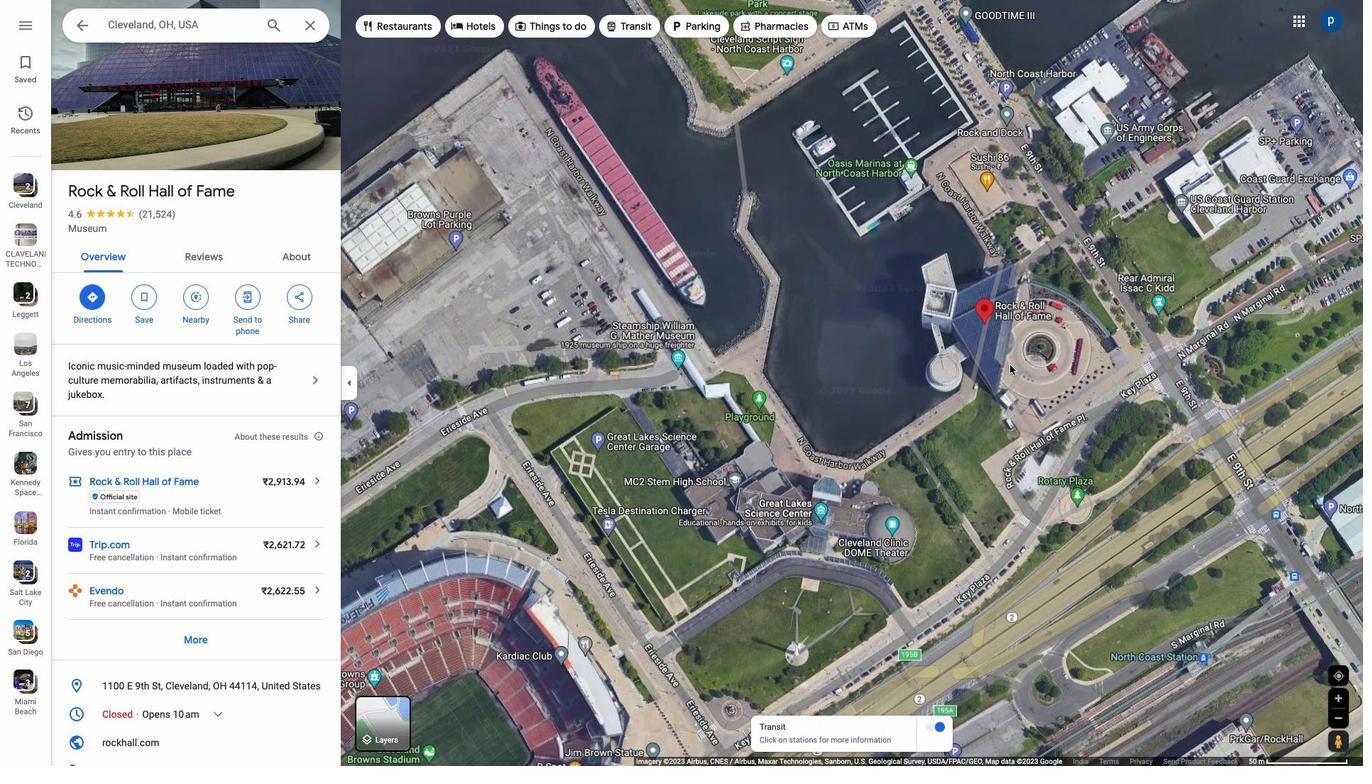 
Action: Mouse scrolled (898, 323) with delta (418, 31)
Screenshot: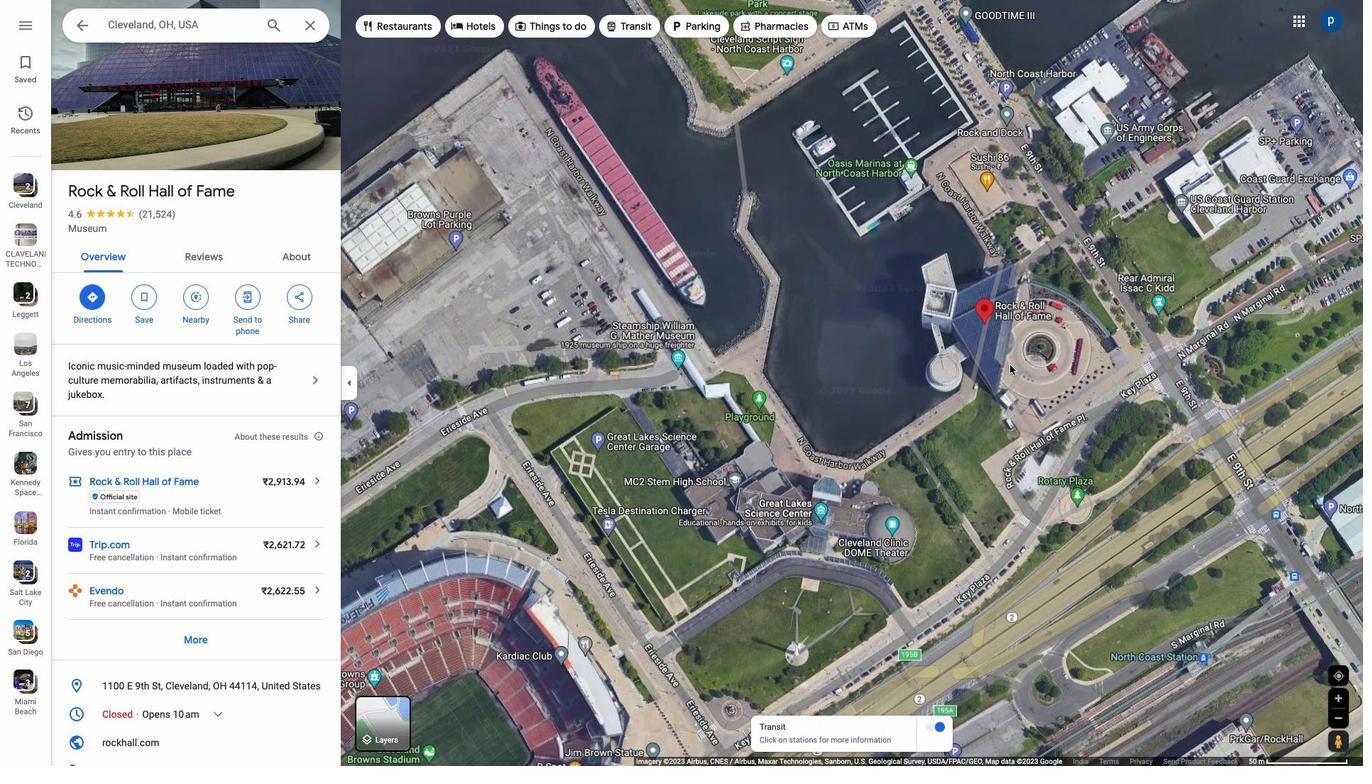 
Action: Mouse scrolled (898, 323) with delta (418, 33)
Screenshot: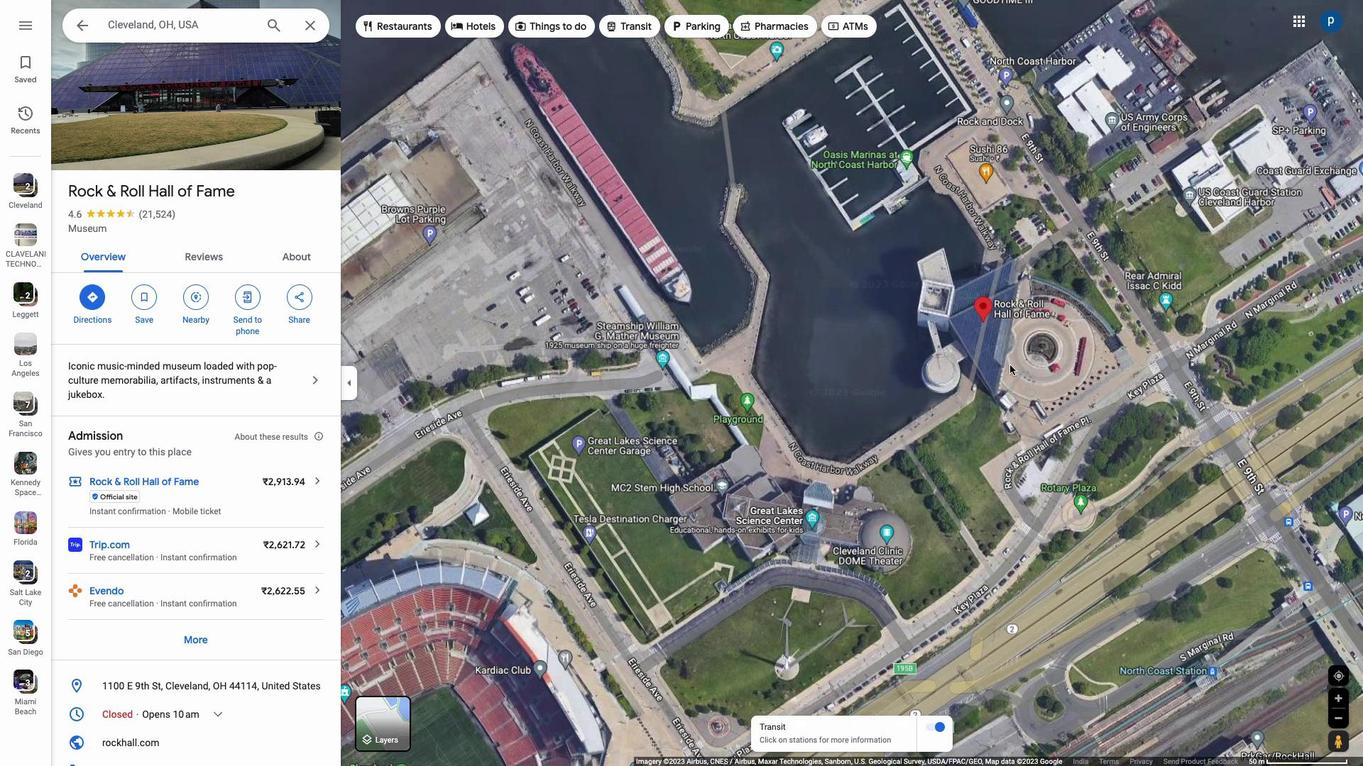 
Action: Mouse scrolled (898, 323) with delta (418, 34)
Screenshot: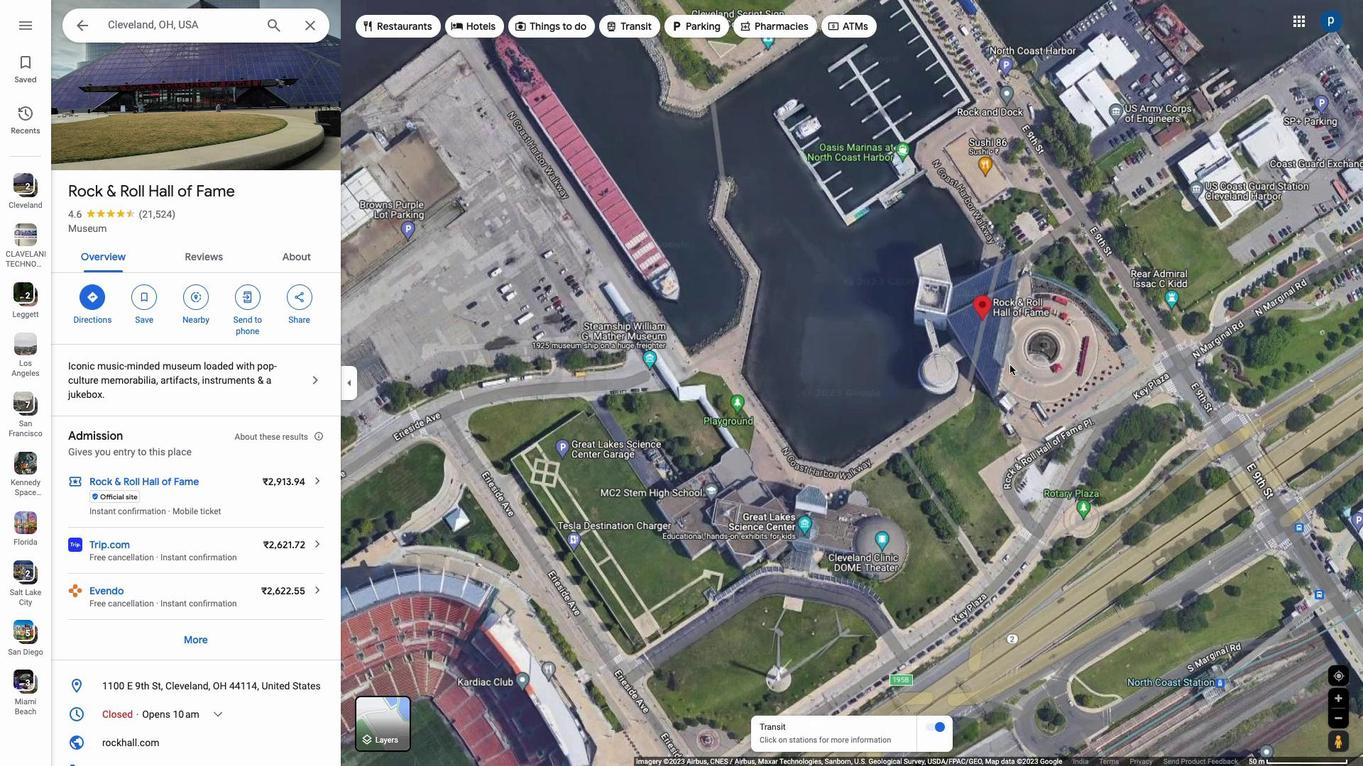 
Action: Mouse scrolled (898, 323) with delta (418, 34)
Screenshot: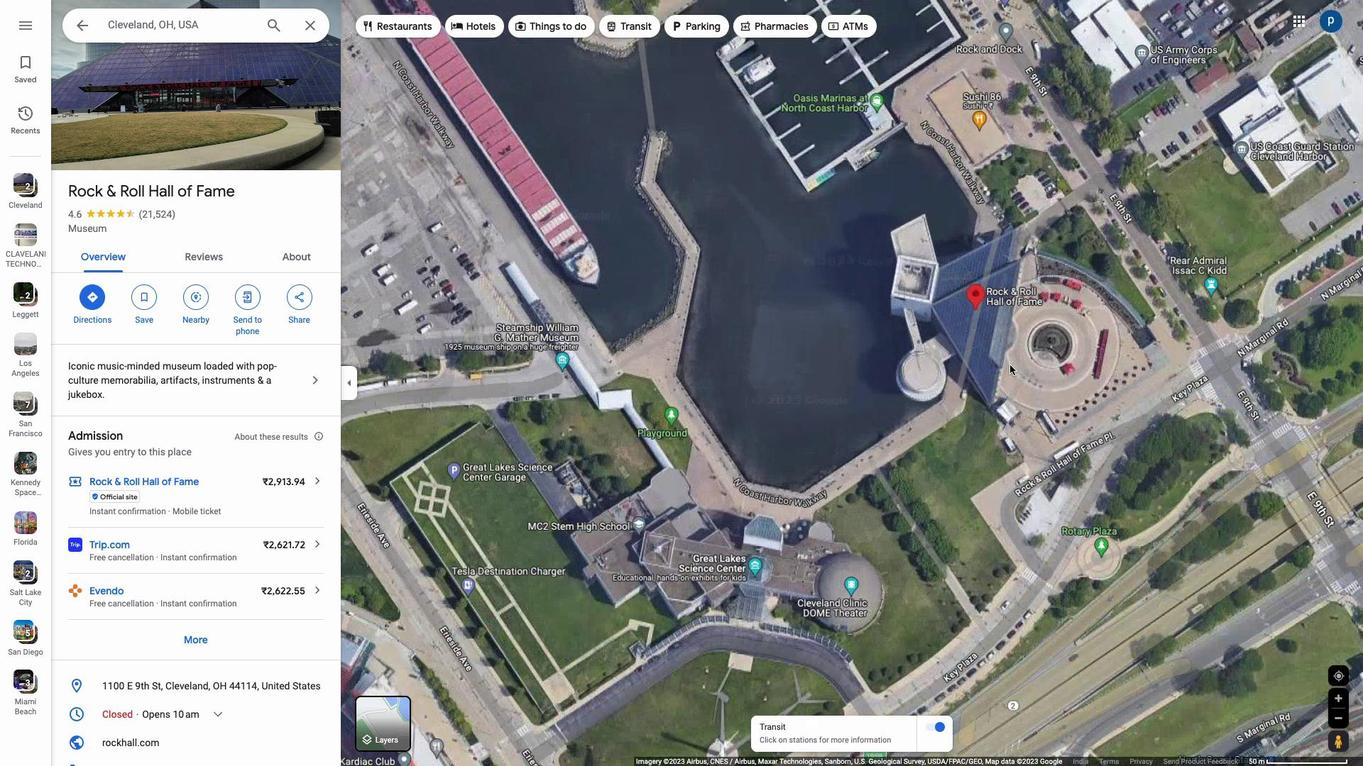 
Action: Mouse moved to (833, 322)
Screenshot: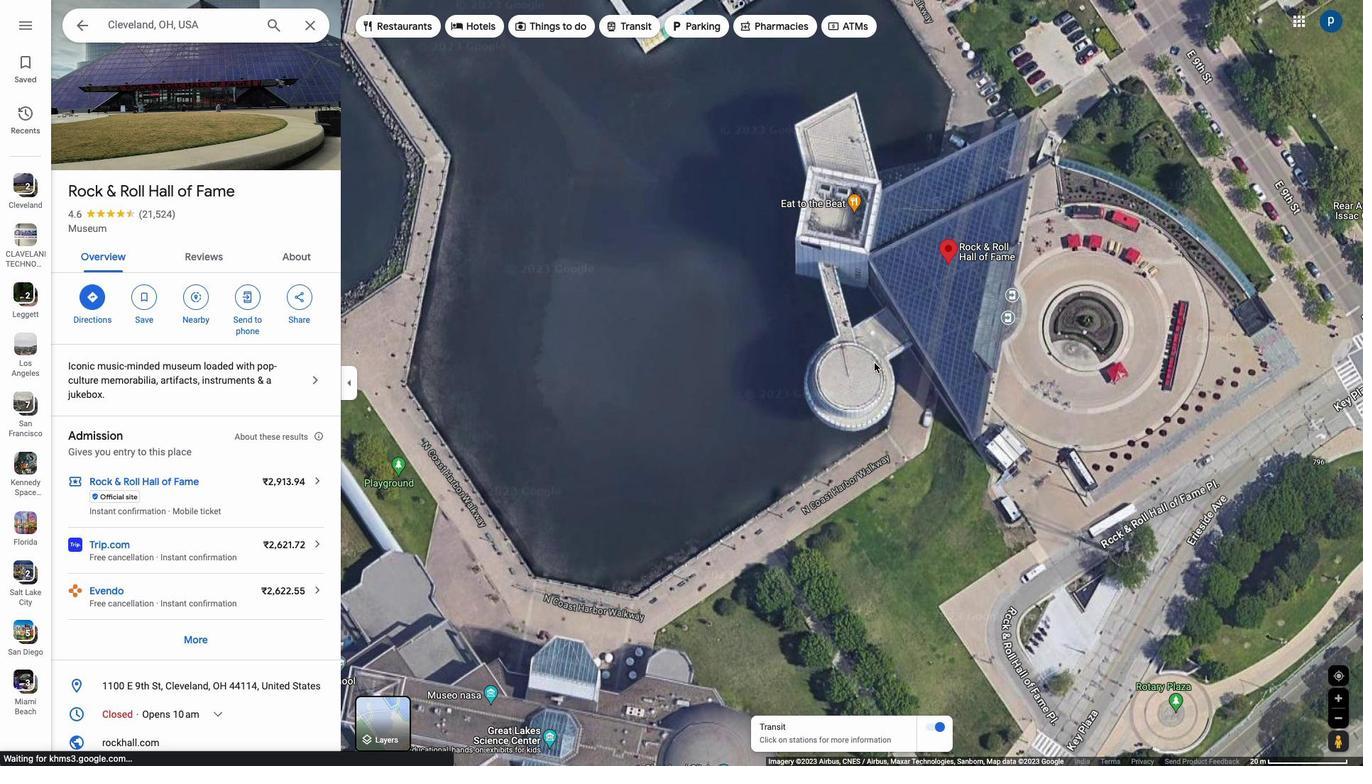 
Action: Mouse pressed left at (833, 322)
Screenshot: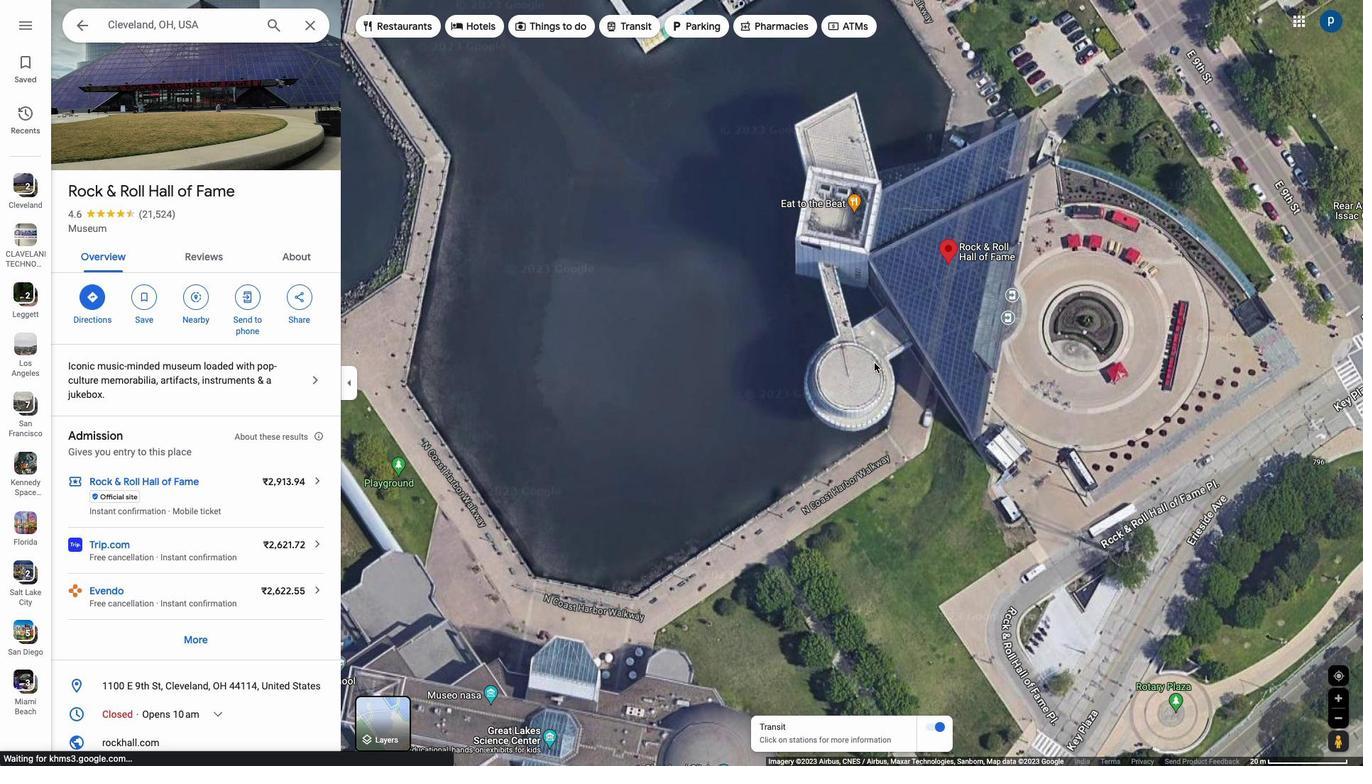 
Action: Mouse moved to (893, 260)
Screenshot: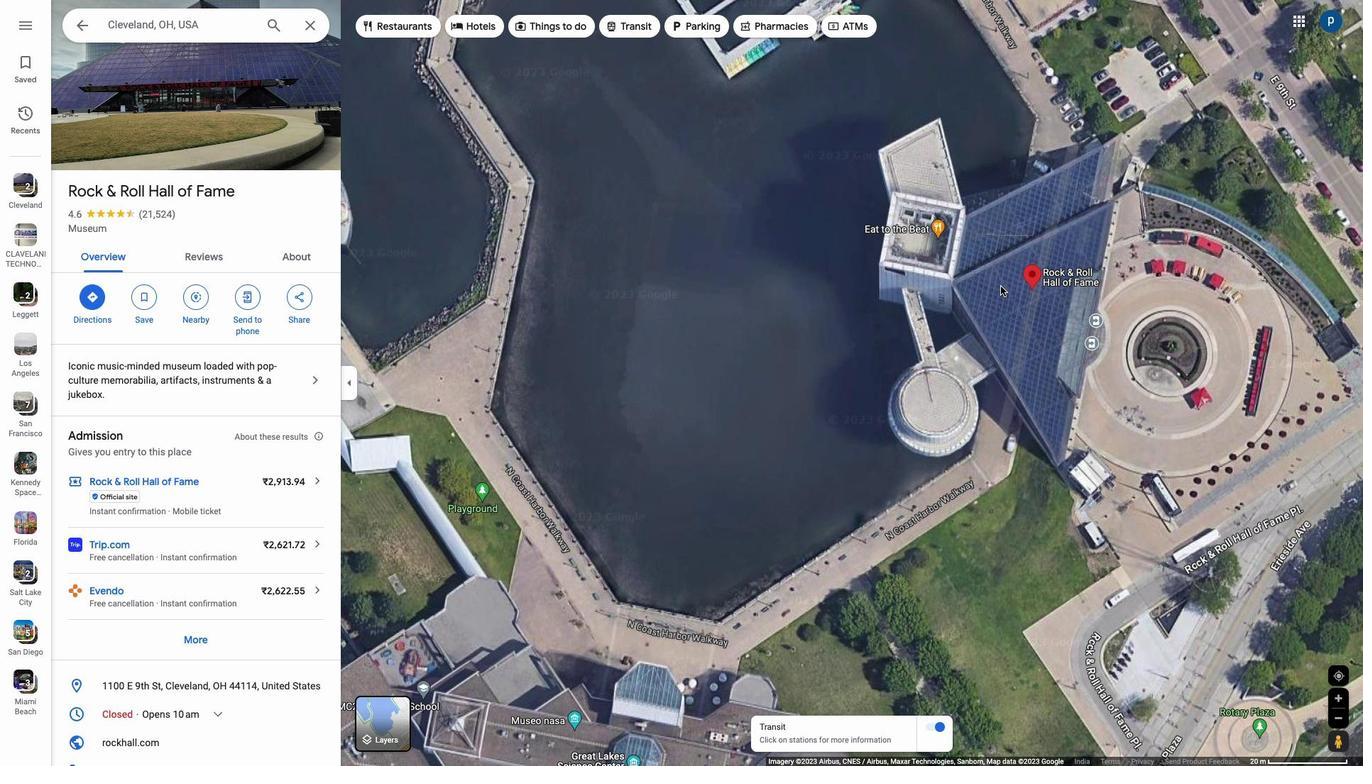 
Action: Mouse scrolled (893, 260) with delta (418, 31)
Screenshot: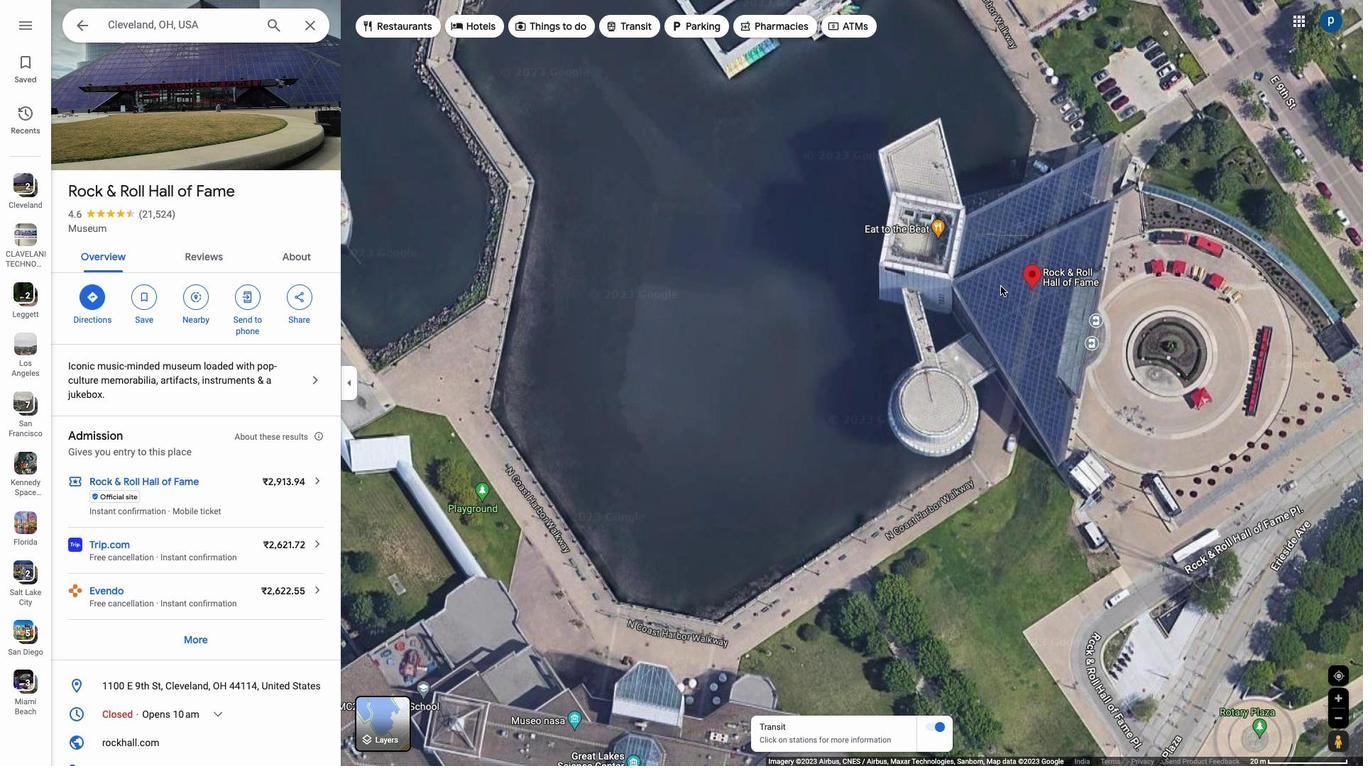 
Action: Mouse scrolled (893, 260) with delta (418, 31)
Screenshot: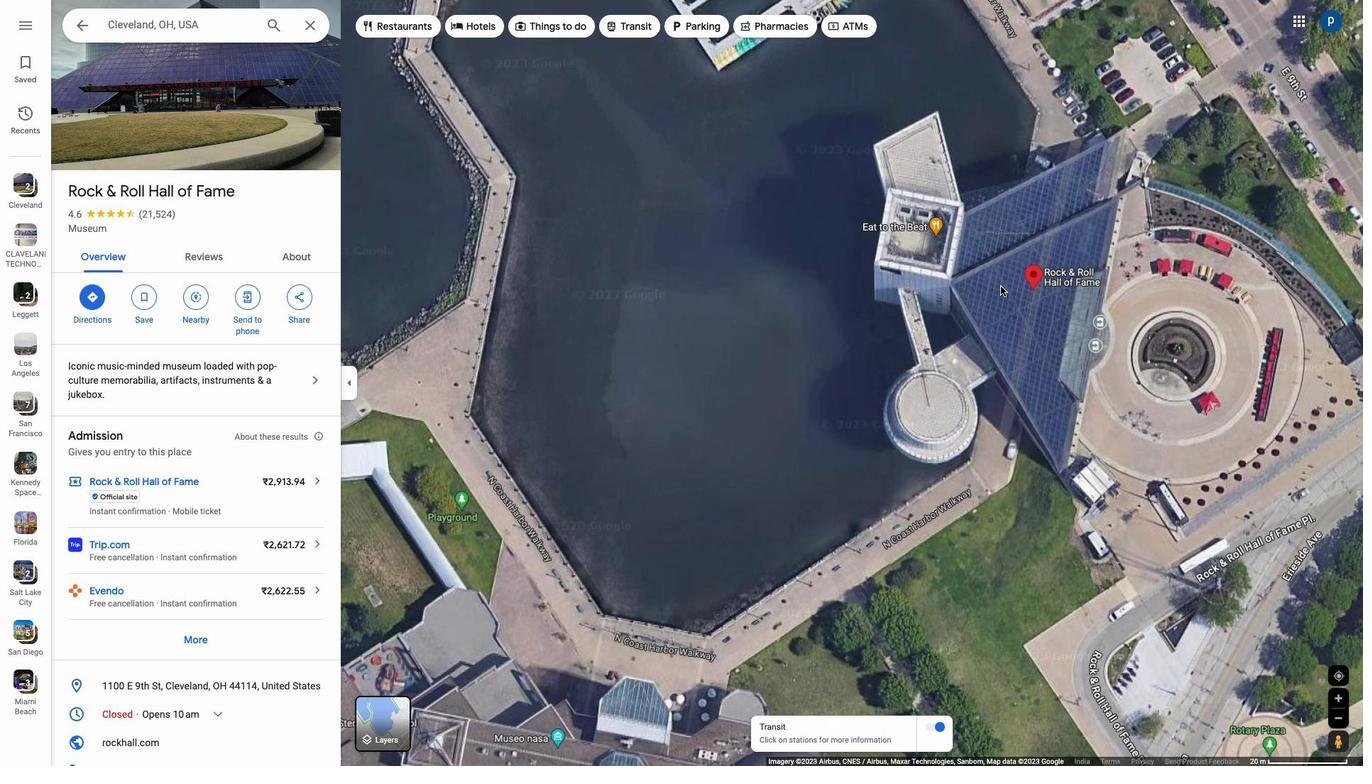 
Action: Mouse scrolled (893, 260) with delta (418, 33)
Screenshot: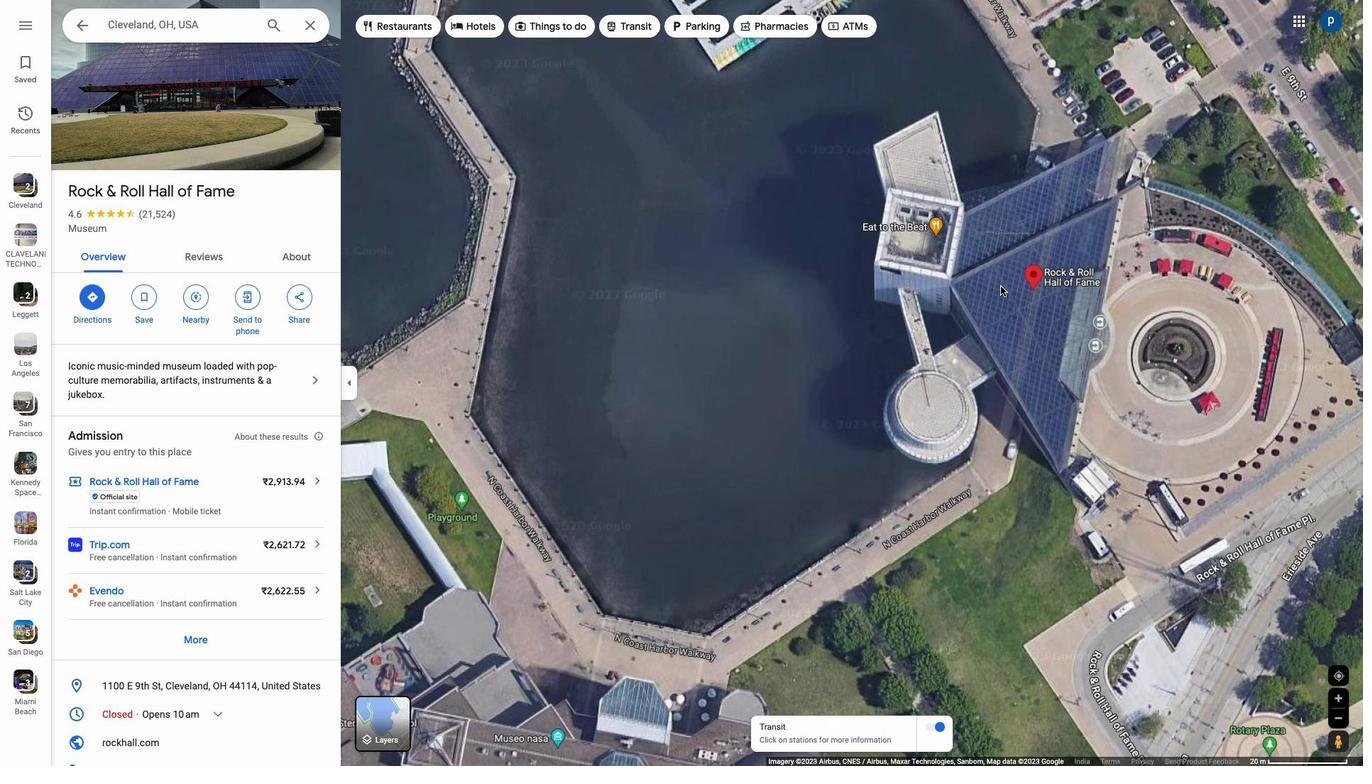 
Action: Mouse scrolled (893, 260) with delta (418, 34)
Screenshot: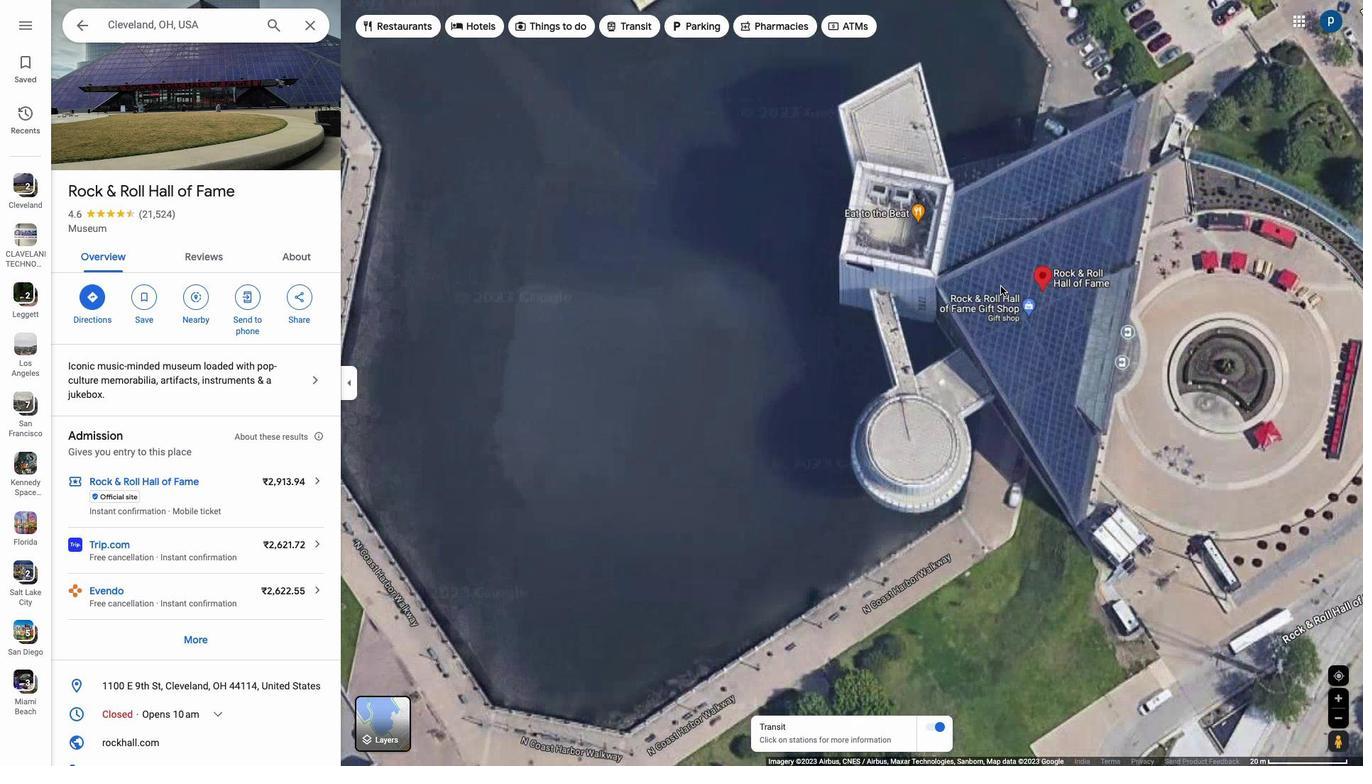 
Action: Mouse scrolled (893, 260) with delta (418, 34)
Screenshot: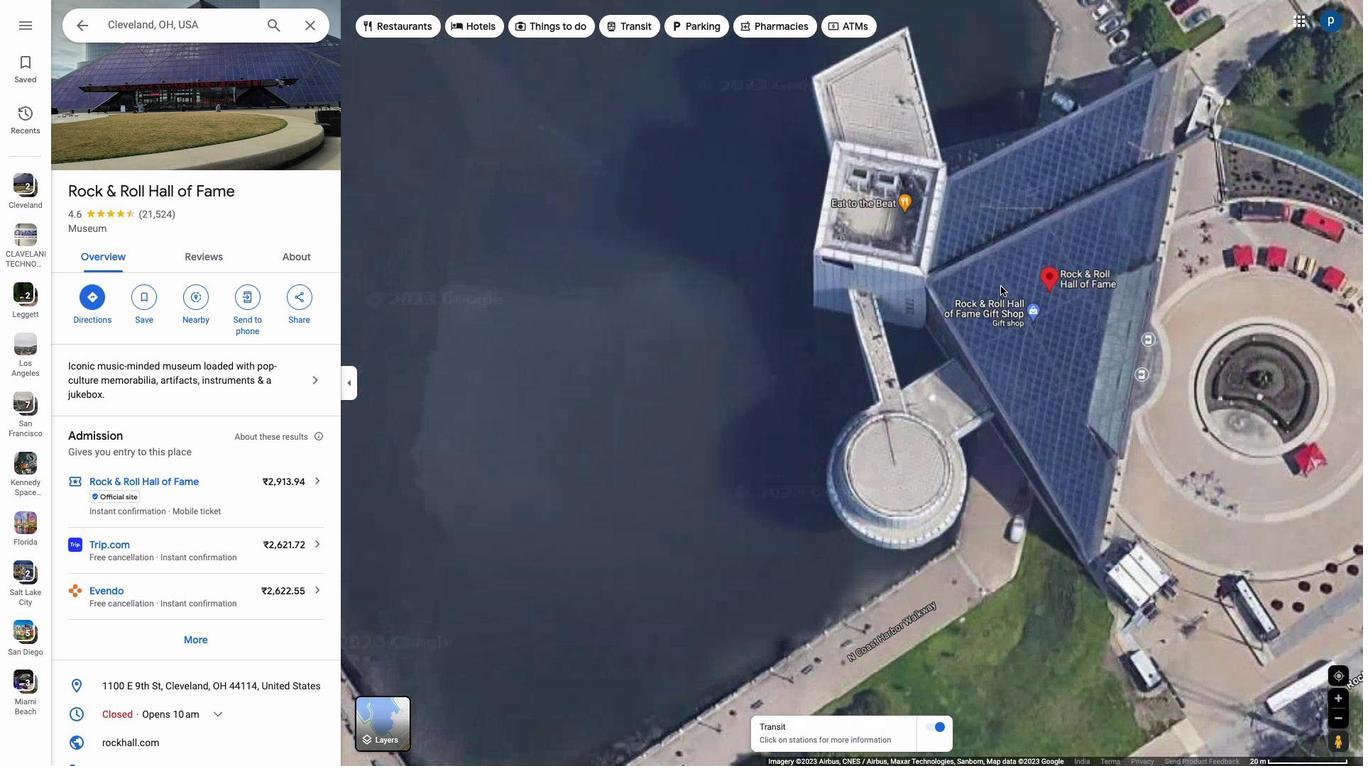 
Action: Mouse moved to (890, 314)
Screenshot: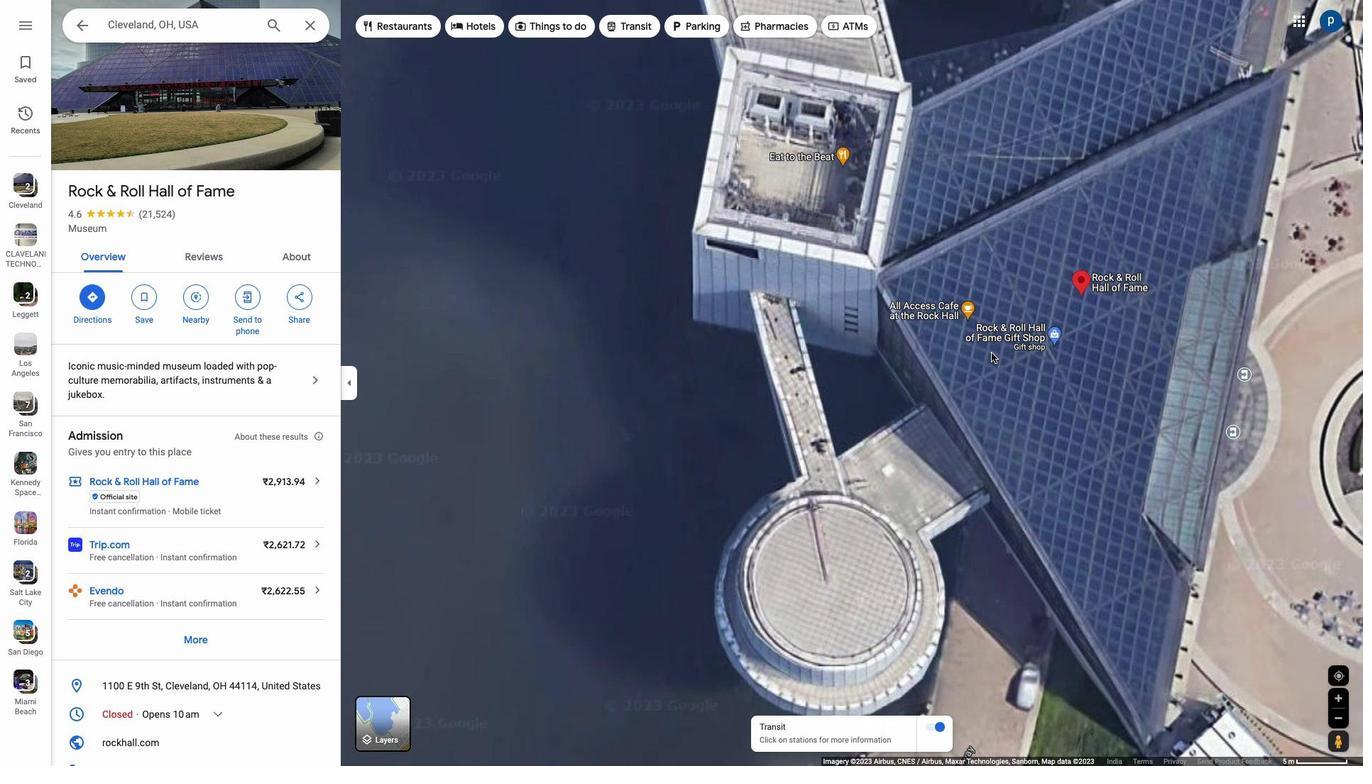 
Action: Mouse pressed left at (890, 314)
Screenshot: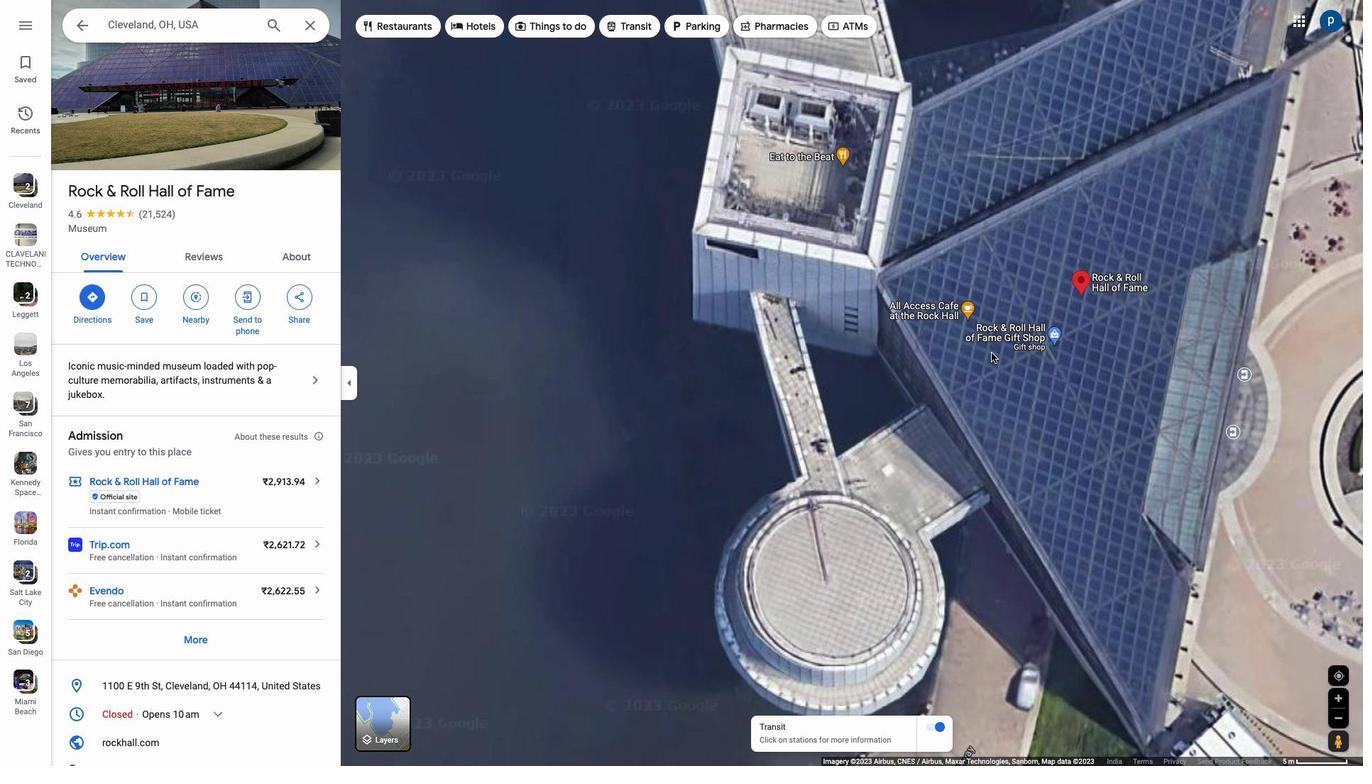 
Action: Mouse moved to (899, 286)
Screenshot: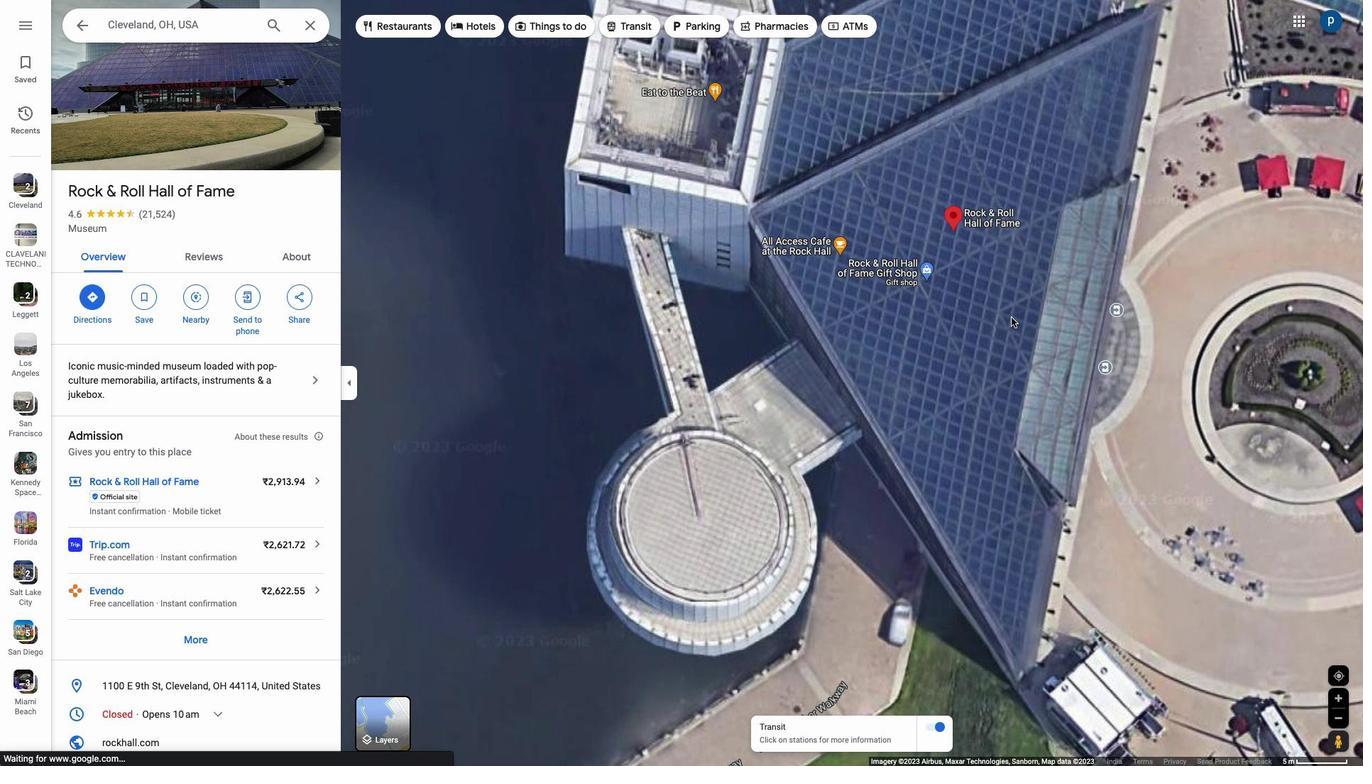 
Action: Mouse pressed left at (899, 286)
Screenshot: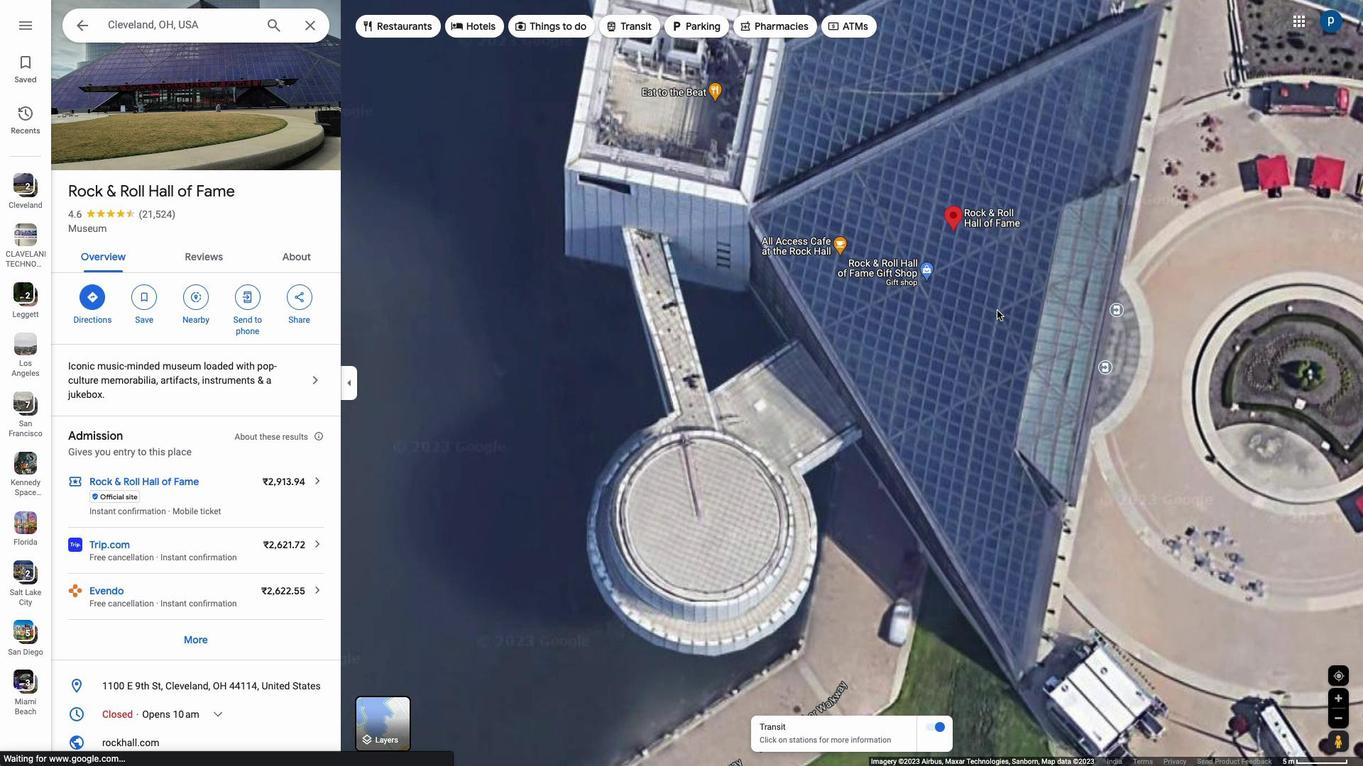 
Action: Mouse moved to (800, 264)
Screenshot: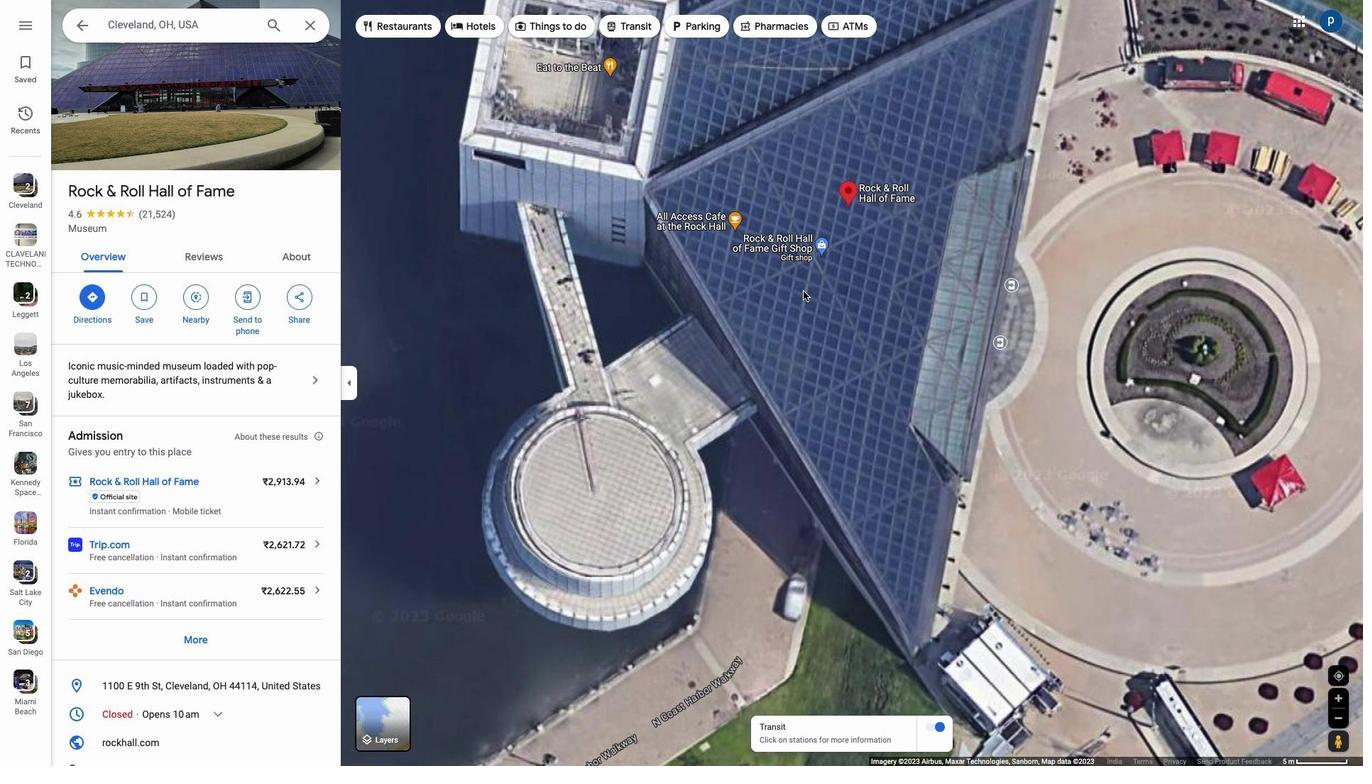
Action: Mouse pressed left at (800, 264)
Screenshot: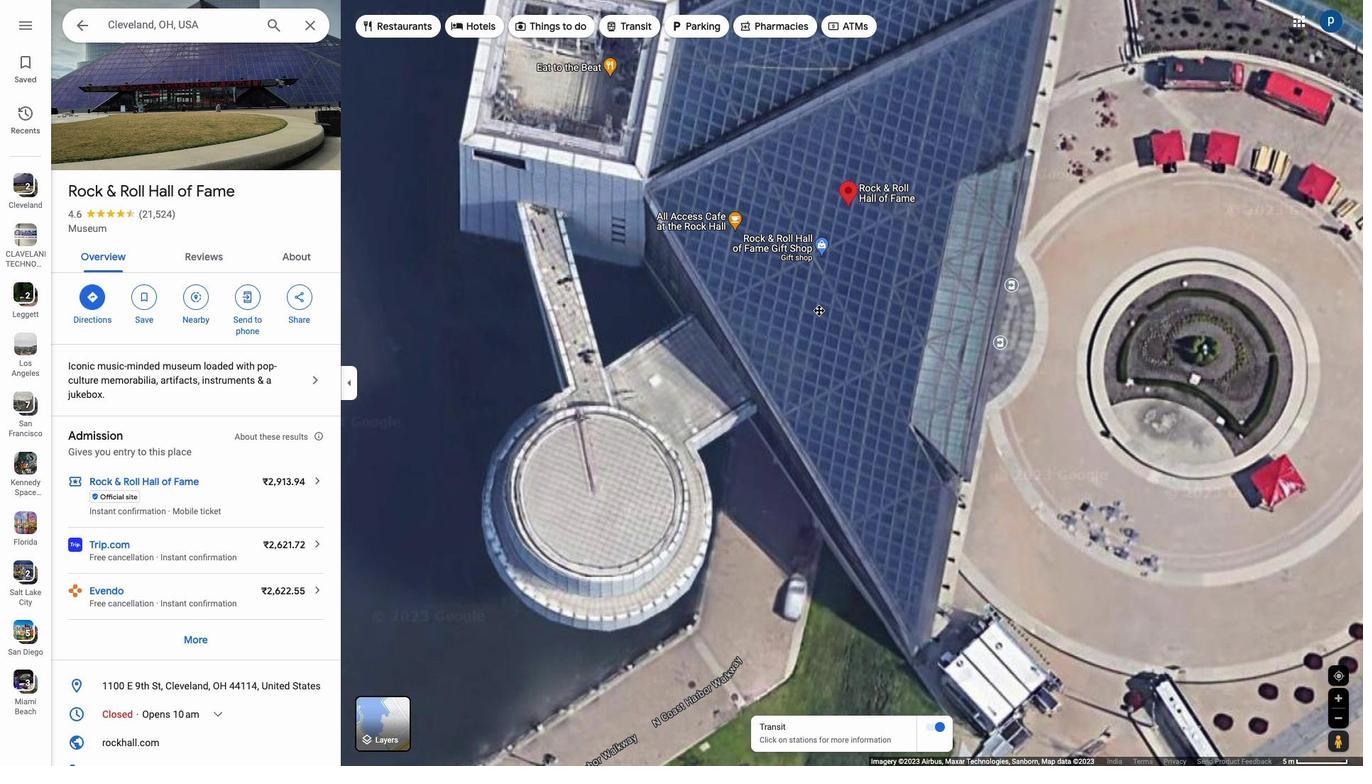 
Action: Mouse moved to (712, 611)
Screenshot: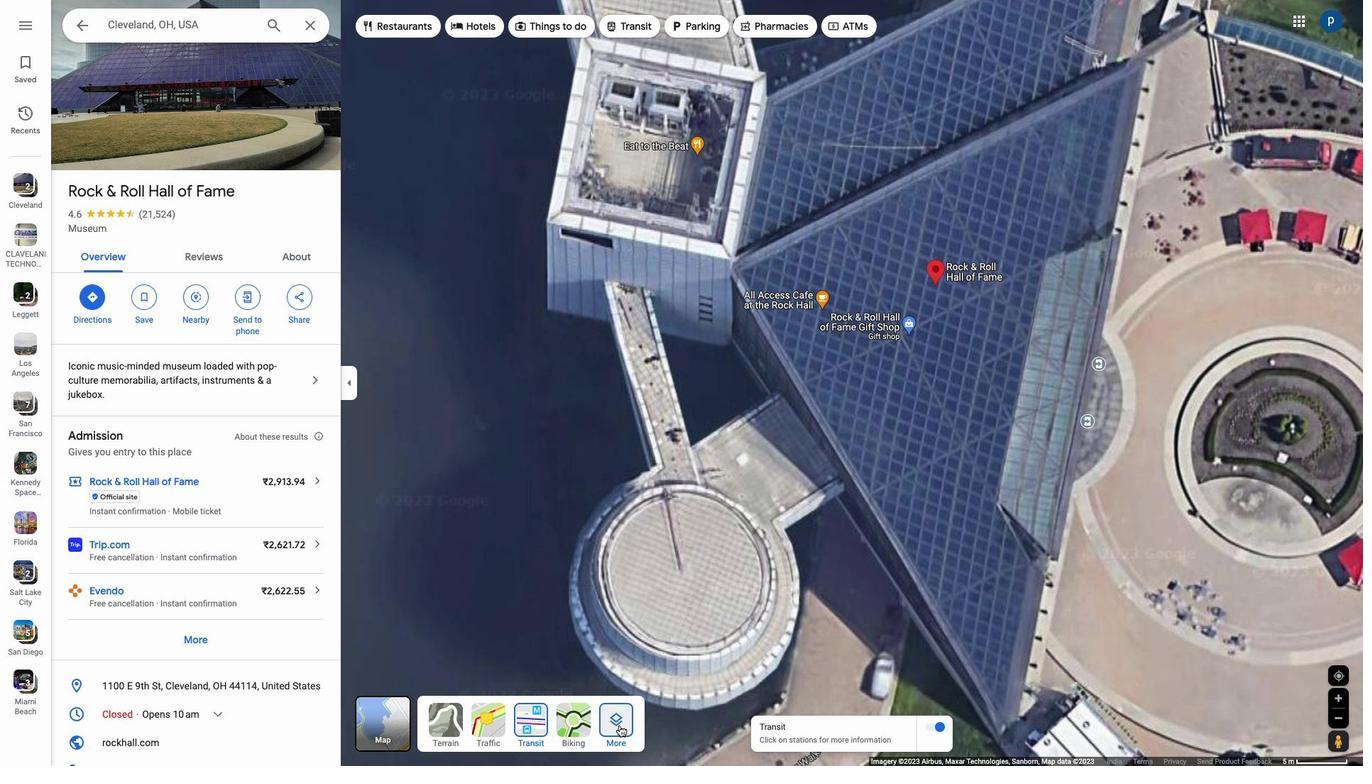 
Action: Mouse pressed left at (712, 611)
Screenshot: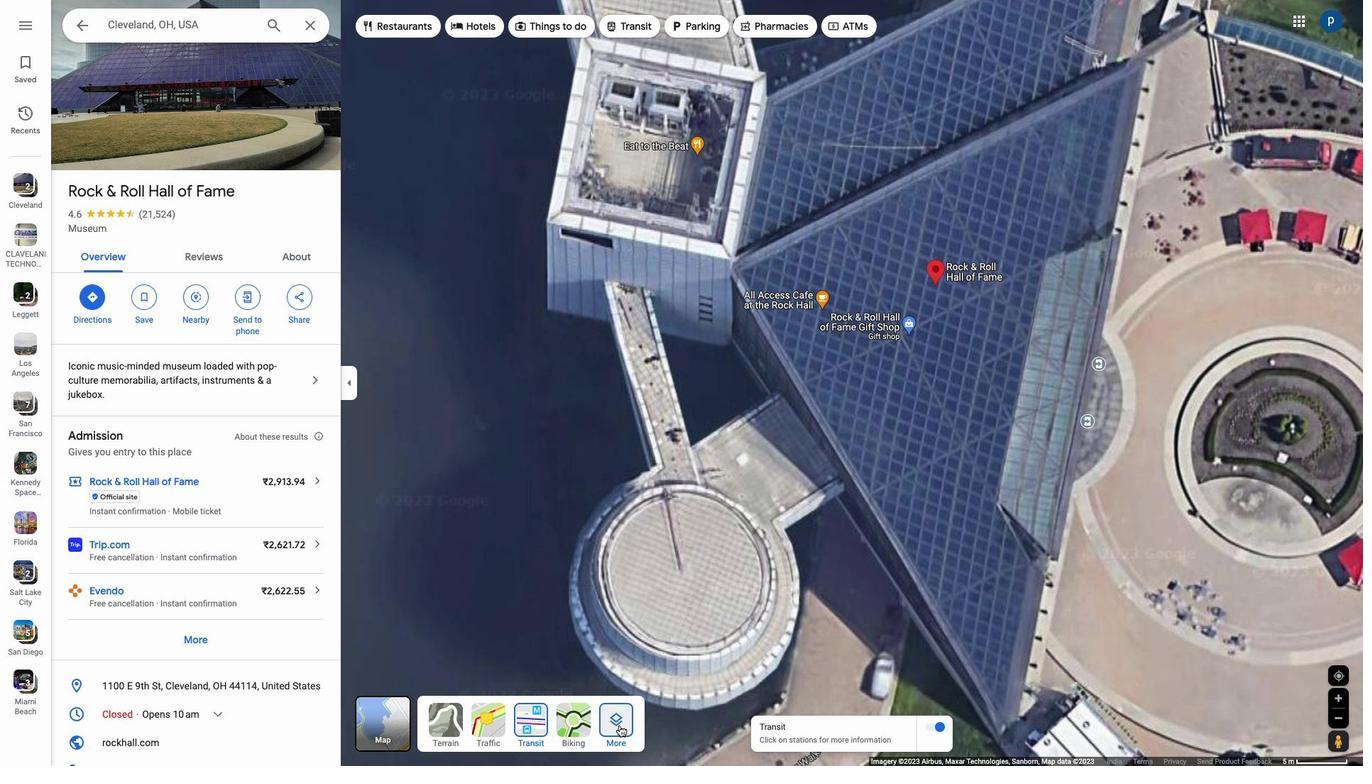 
Action: Mouse moved to (635, 370)
Screenshot: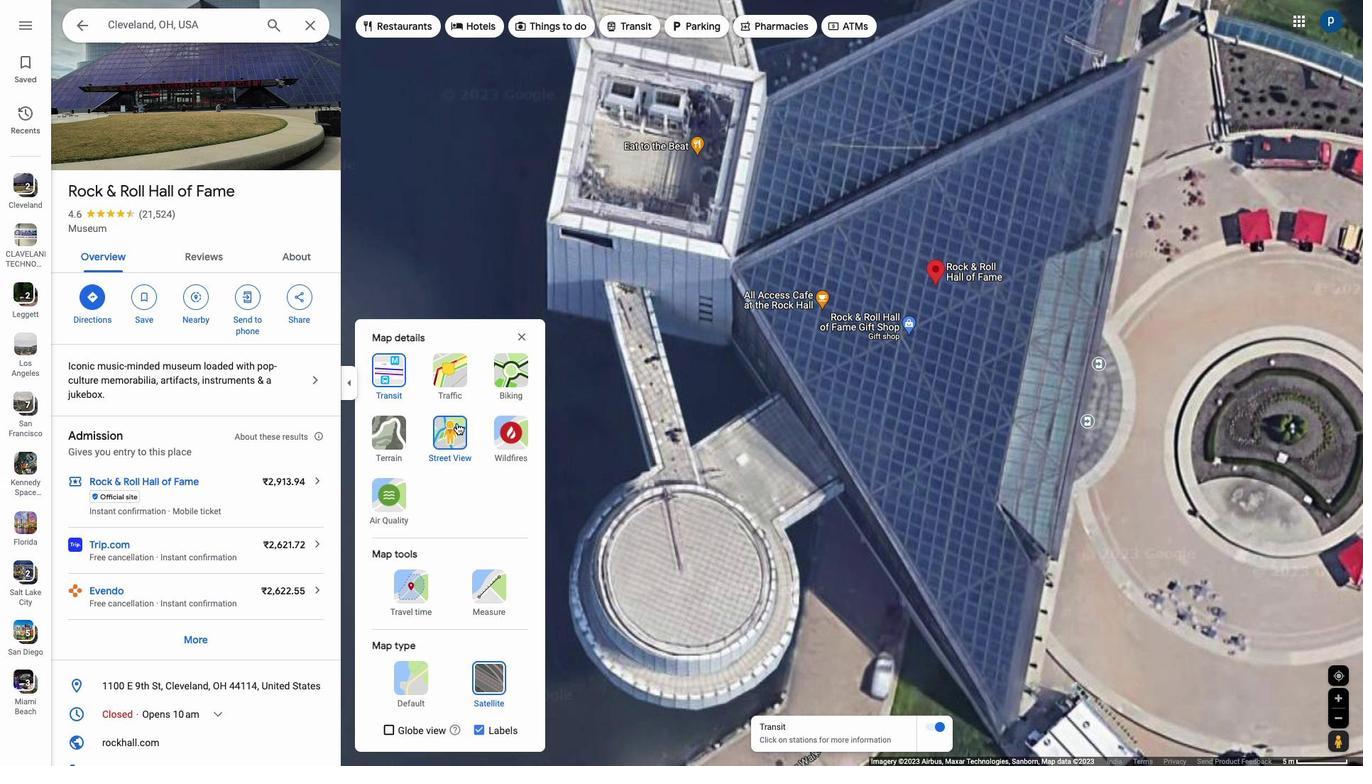
Action: Mouse pressed left at (635, 370)
Screenshot: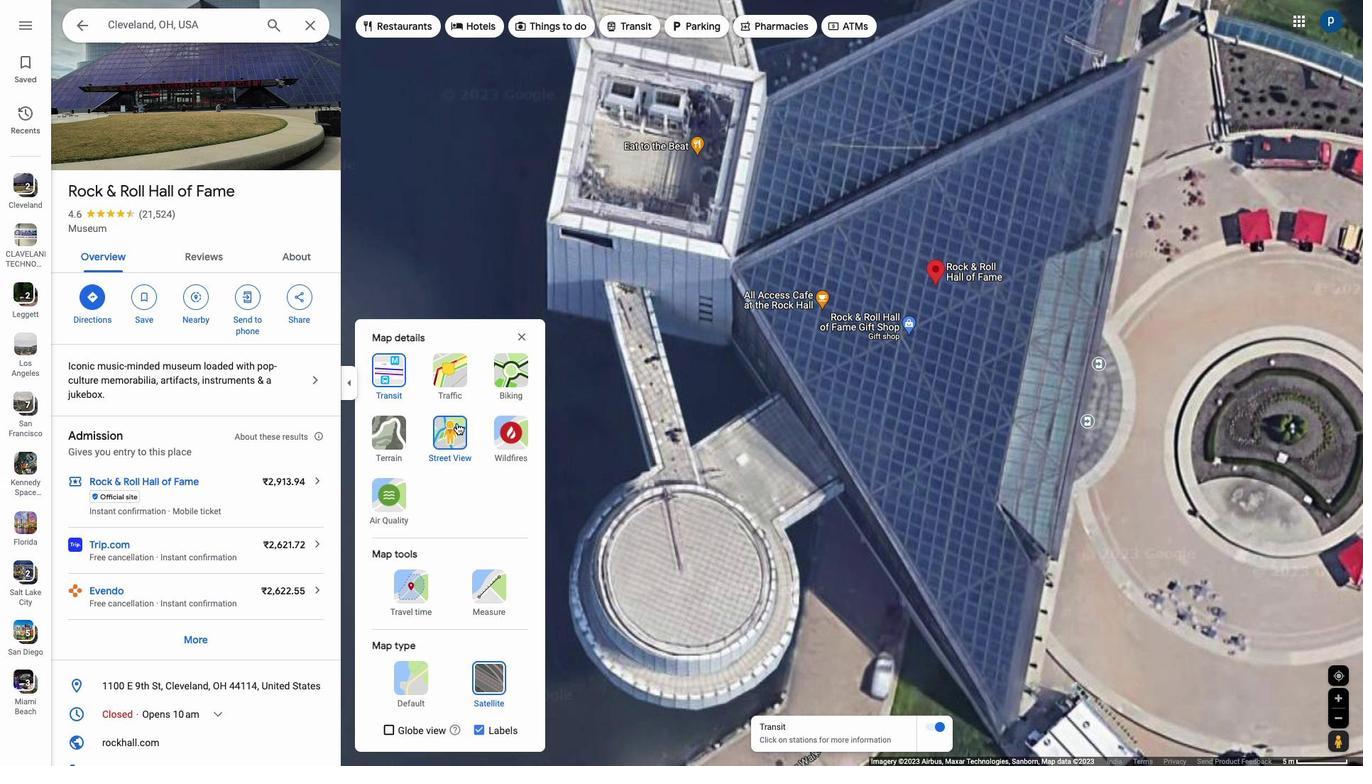
Action: Mouse moved to (817, 354)
Screenshot: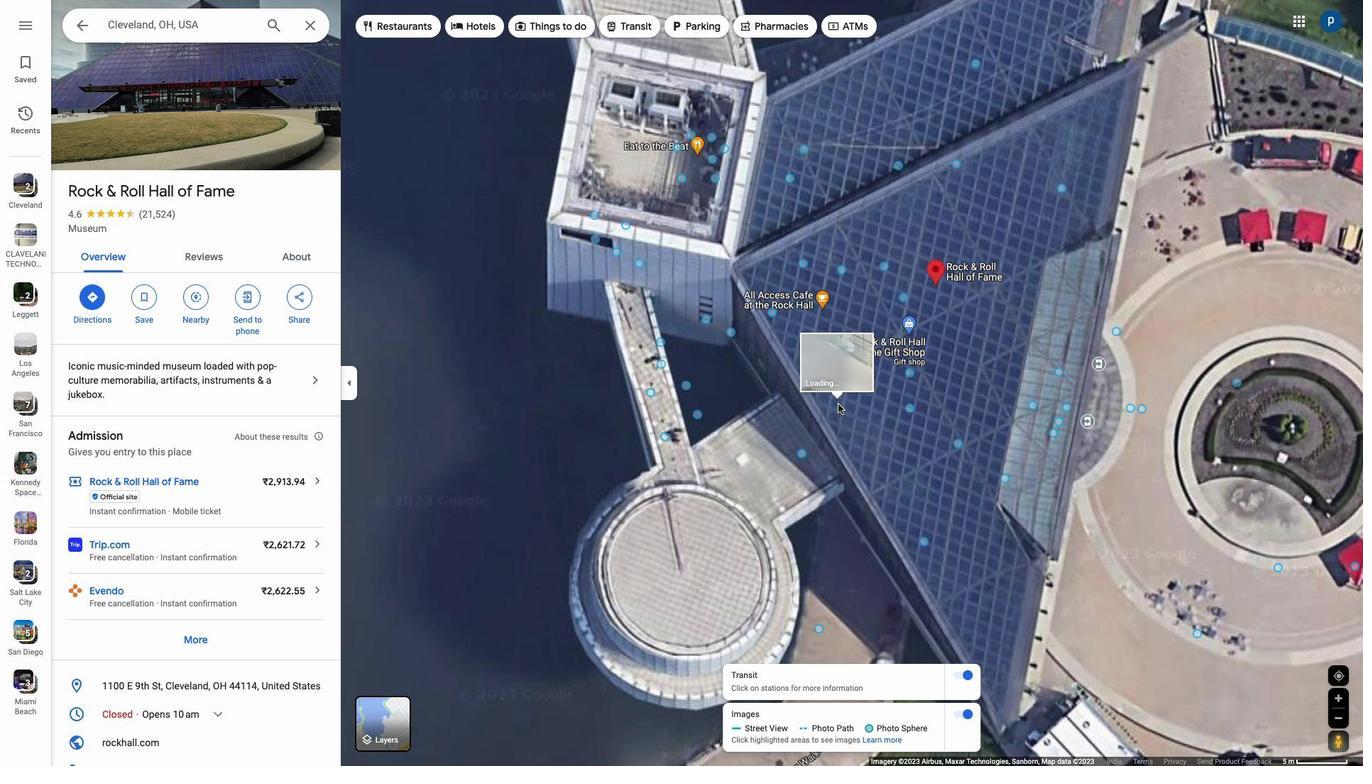 
Action: Mouse scrolled (817, 354) with delta (418, 31)
Screenshot: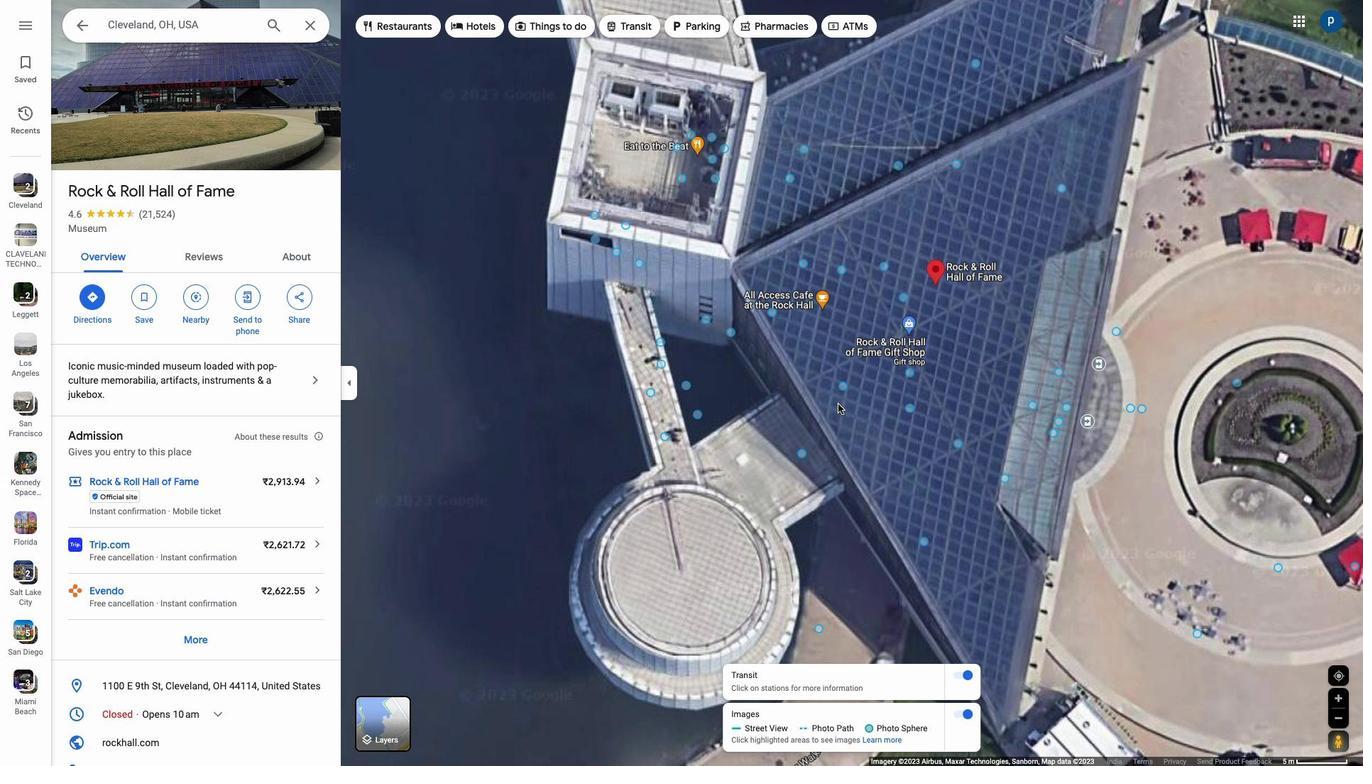 
Action: Mouse scrolled (817, 354) with delta (418, 31)
Screenshot: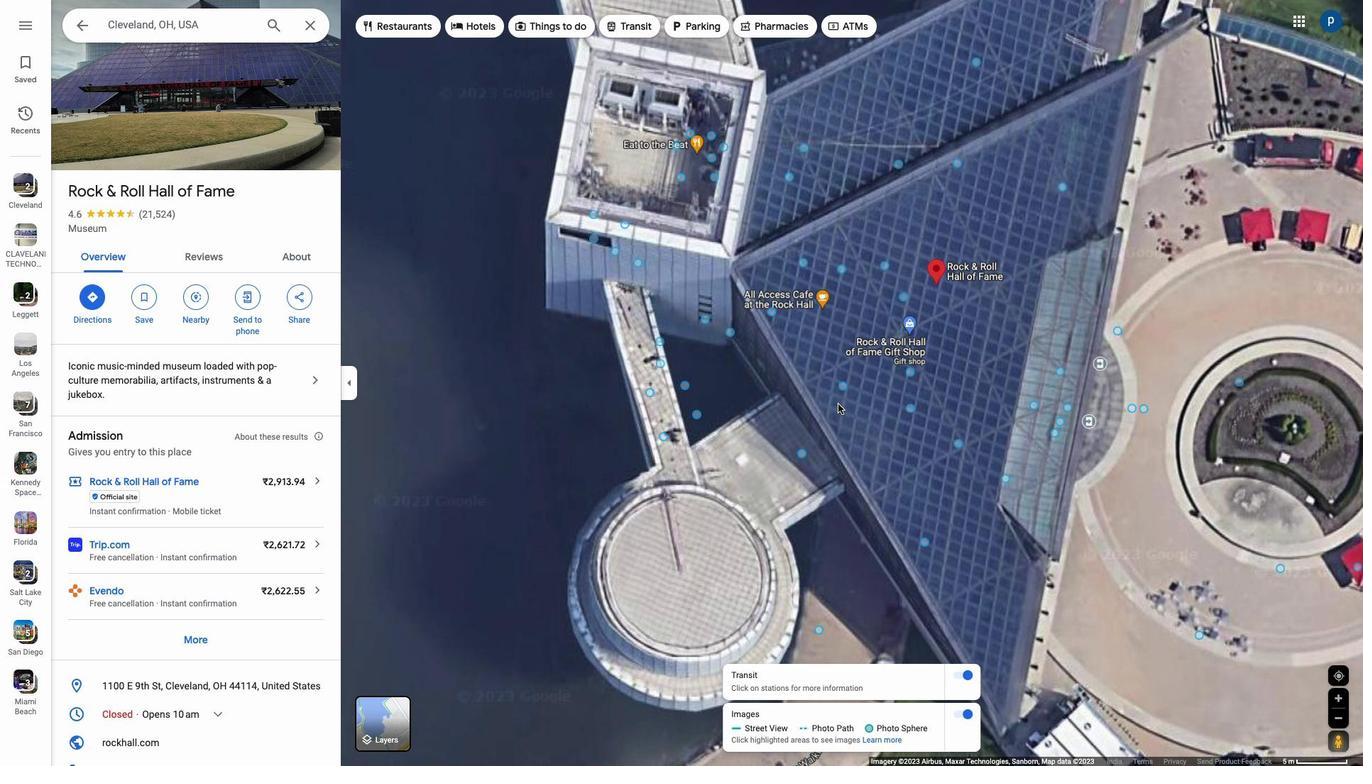 
Action: Mouse scrolled (817, 354) with delta (418, 33)
Screenshot: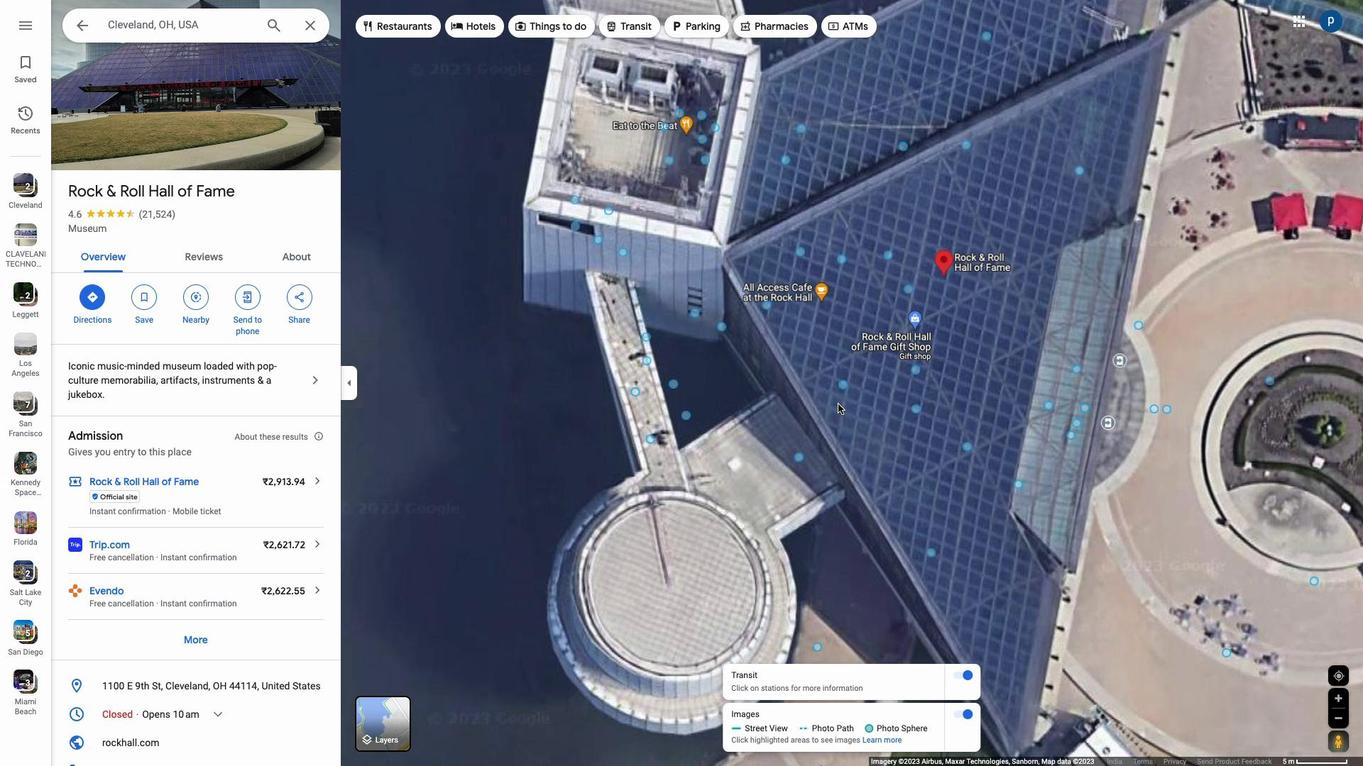 
Action: Mouse scrolled (817, 354) with delta (418, 34)
Screenshot: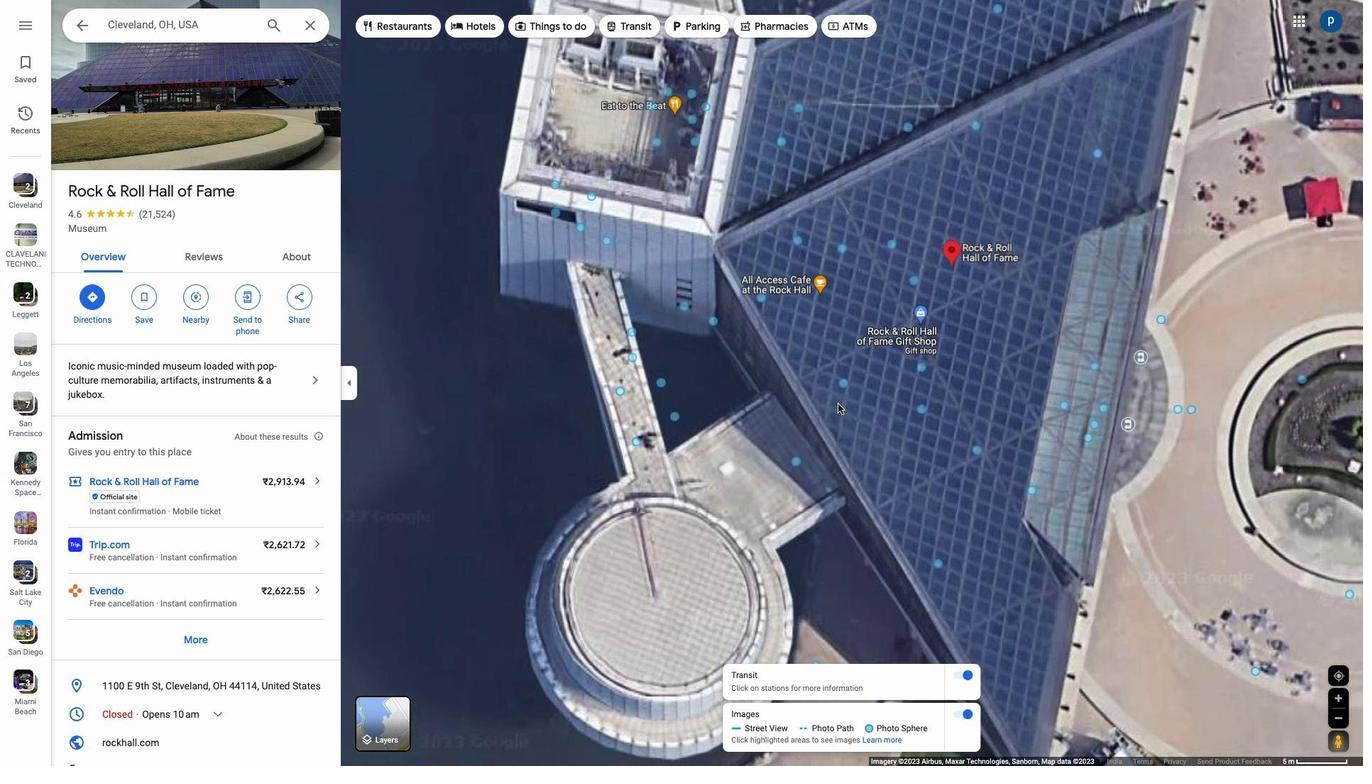 
Action: Mouse moved to (815, 354)
Screenshot: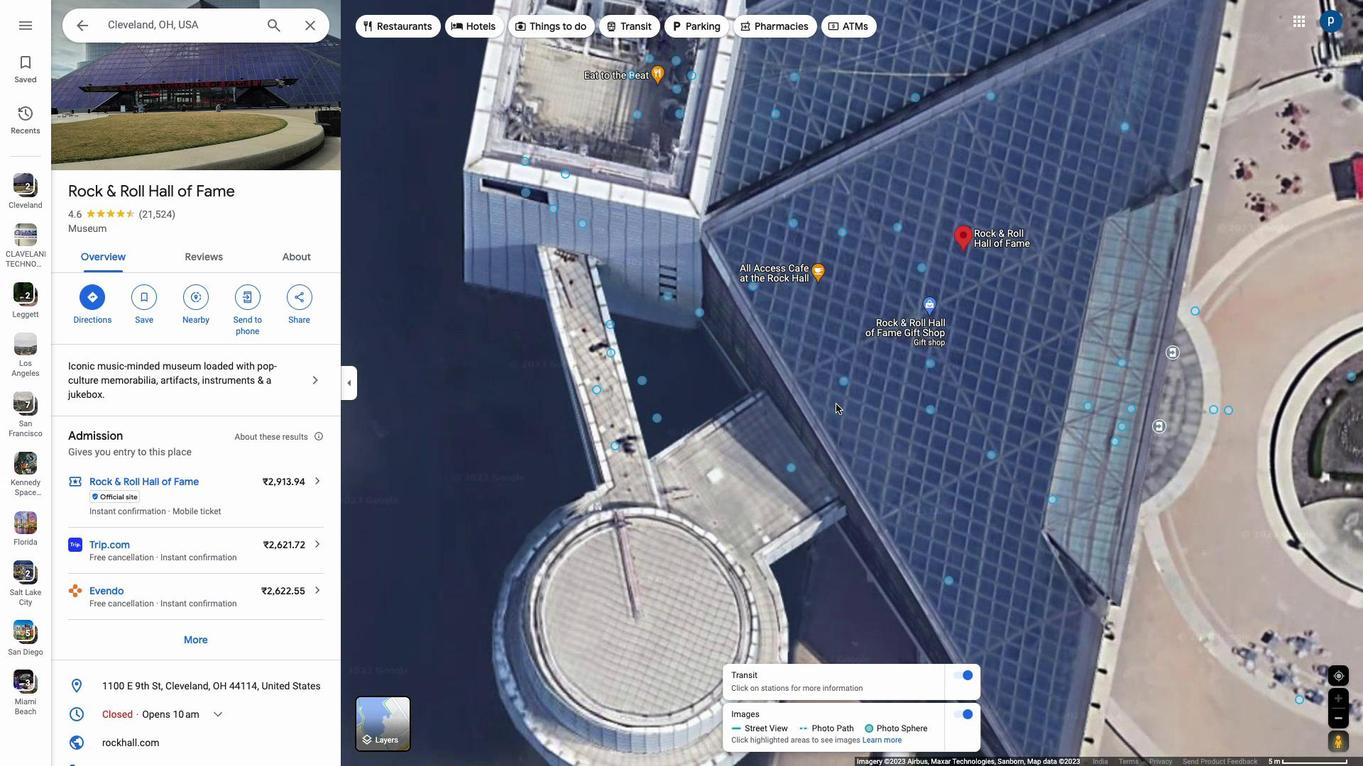 
Action: Mouse scrolled (815, 354) with delta (418, 31)
Screenshot: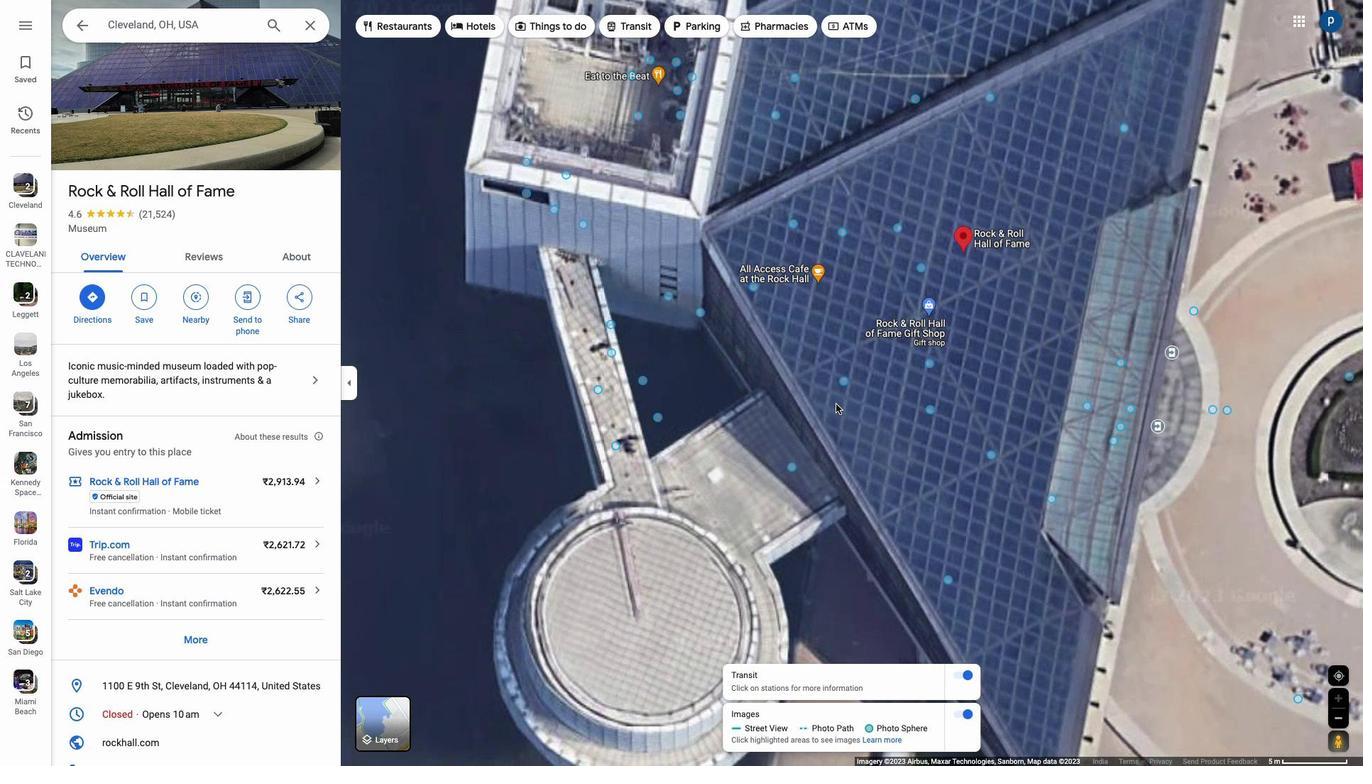 
Action: Mouse scrolled (815, 354) with delta (418, 31)
Screenshot: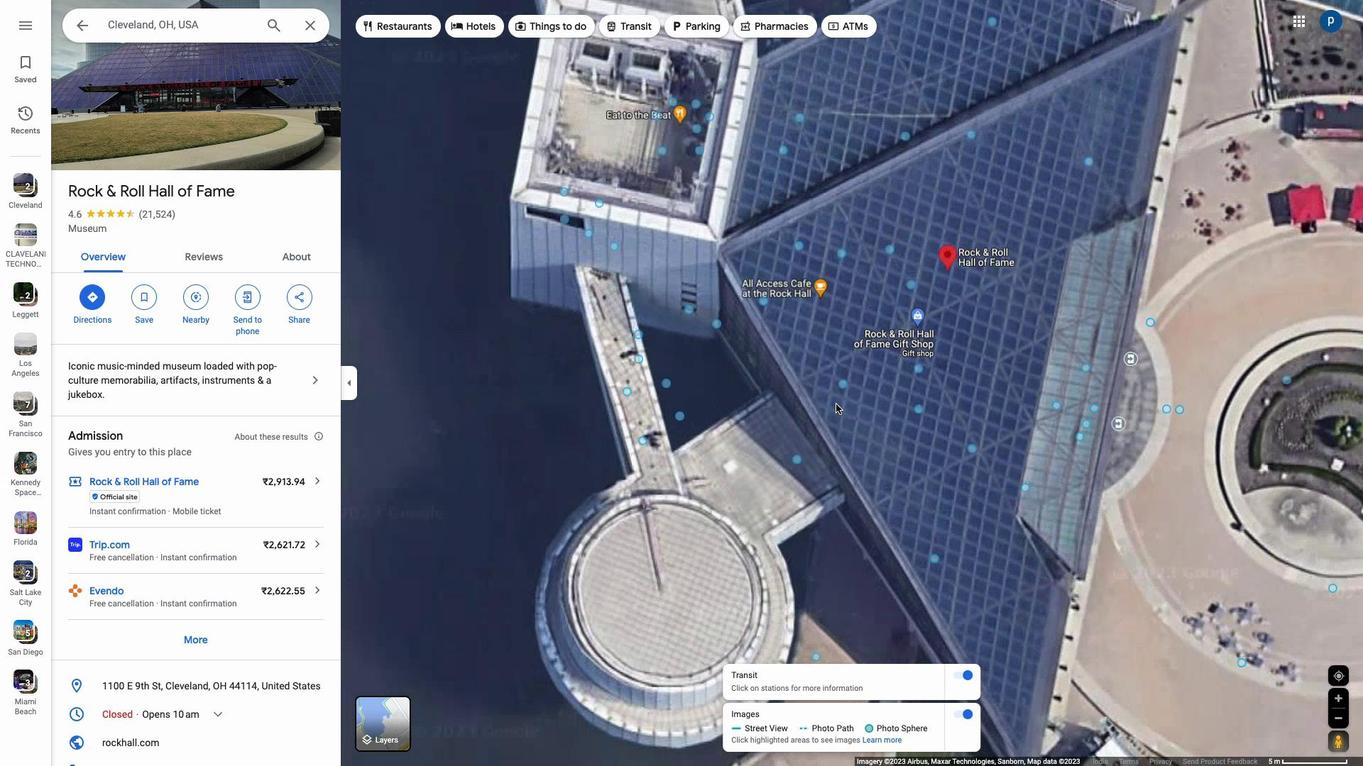 
Action: Mouse scrolled (815, 354) with delta (418, 29)
Screenshot: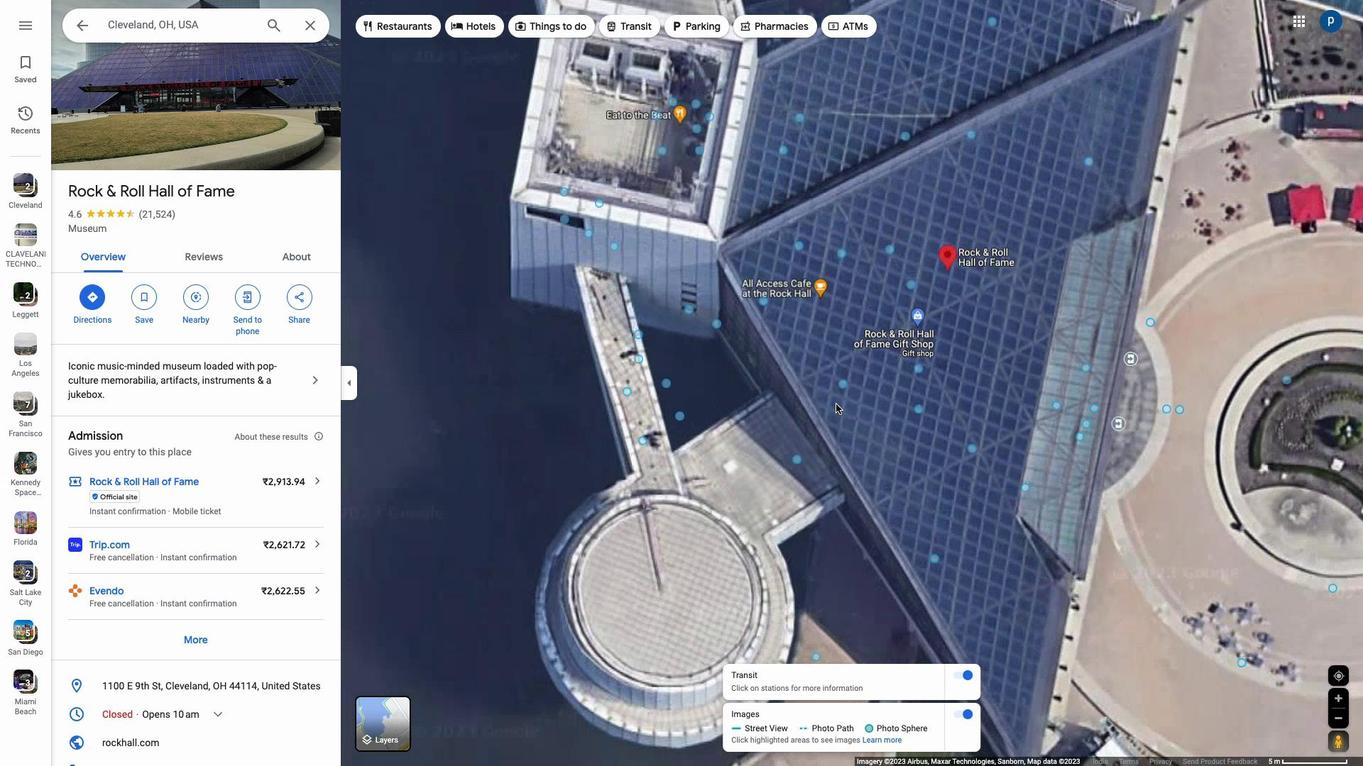 
Action: Mouse scrolled (815, 354) with delta (418, 28)
Screenshot: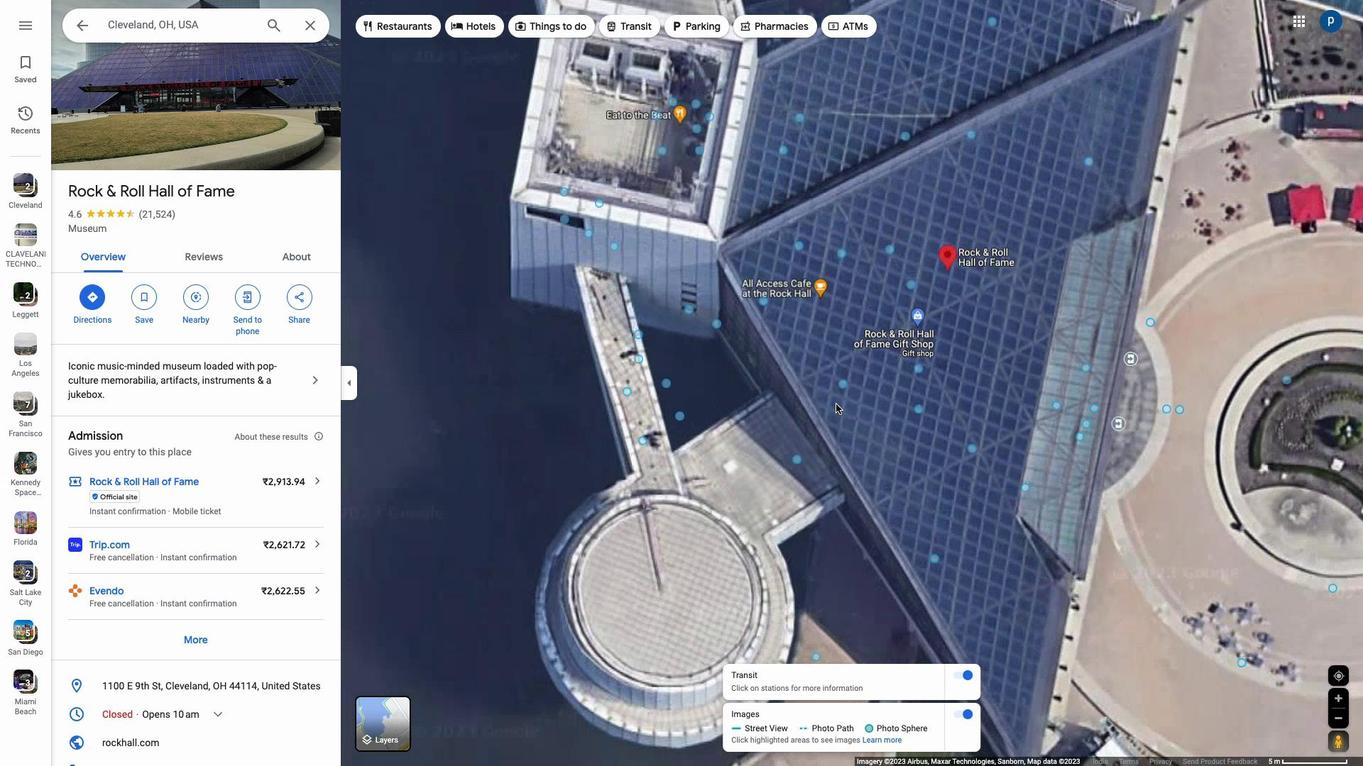 
Action: Mouse scrolled (815, 354) with delta (418, 28)
Screenshot: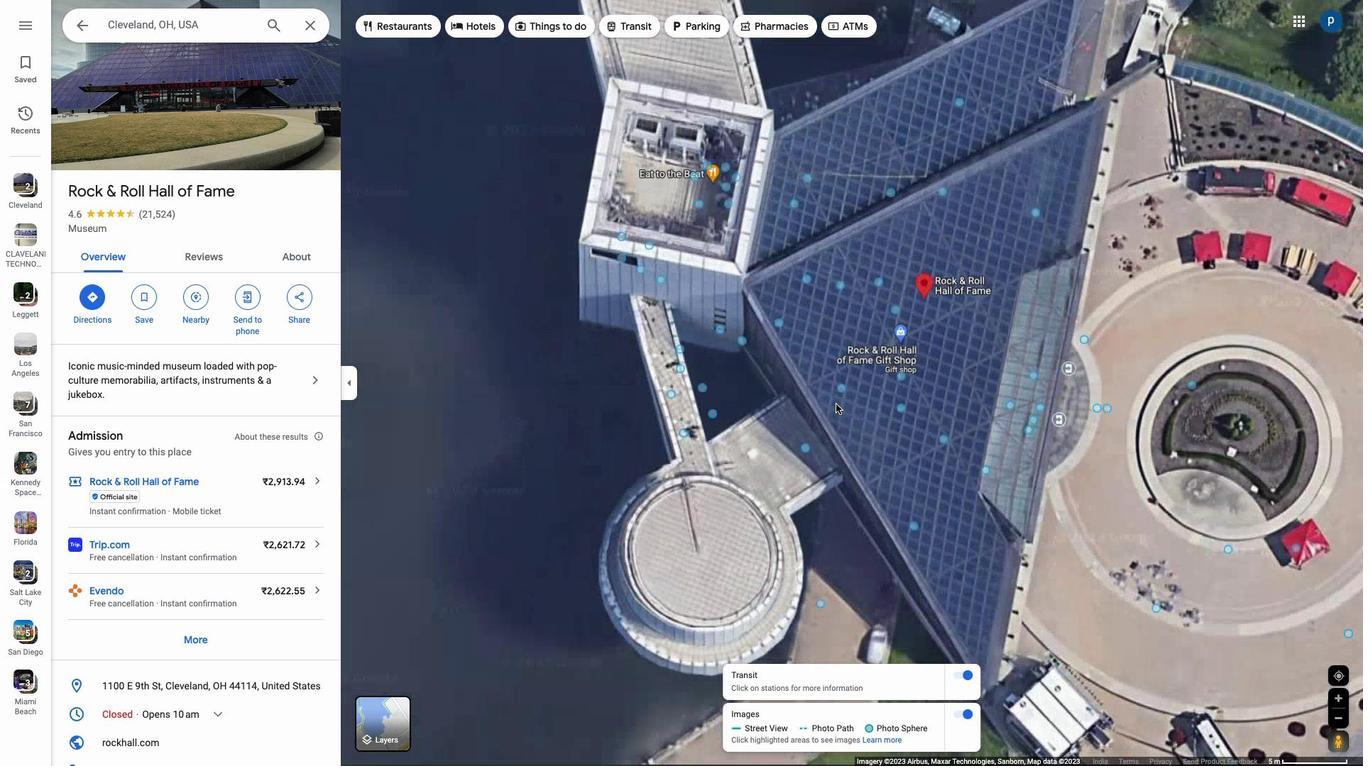 
Action: Mouse moved to (815, 354)
Screenshot: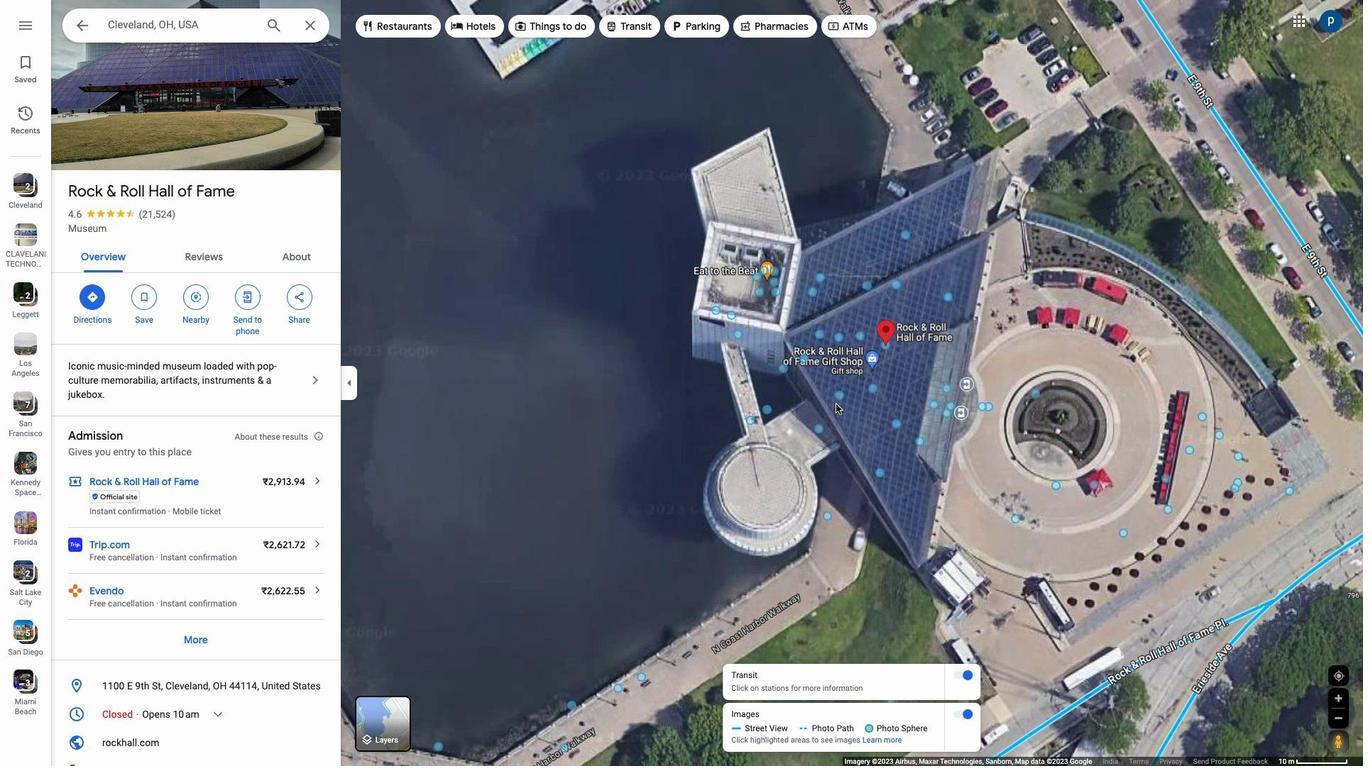
Action: Mouse scrolled (815, 354) with delta (418, 31)
Screenshot: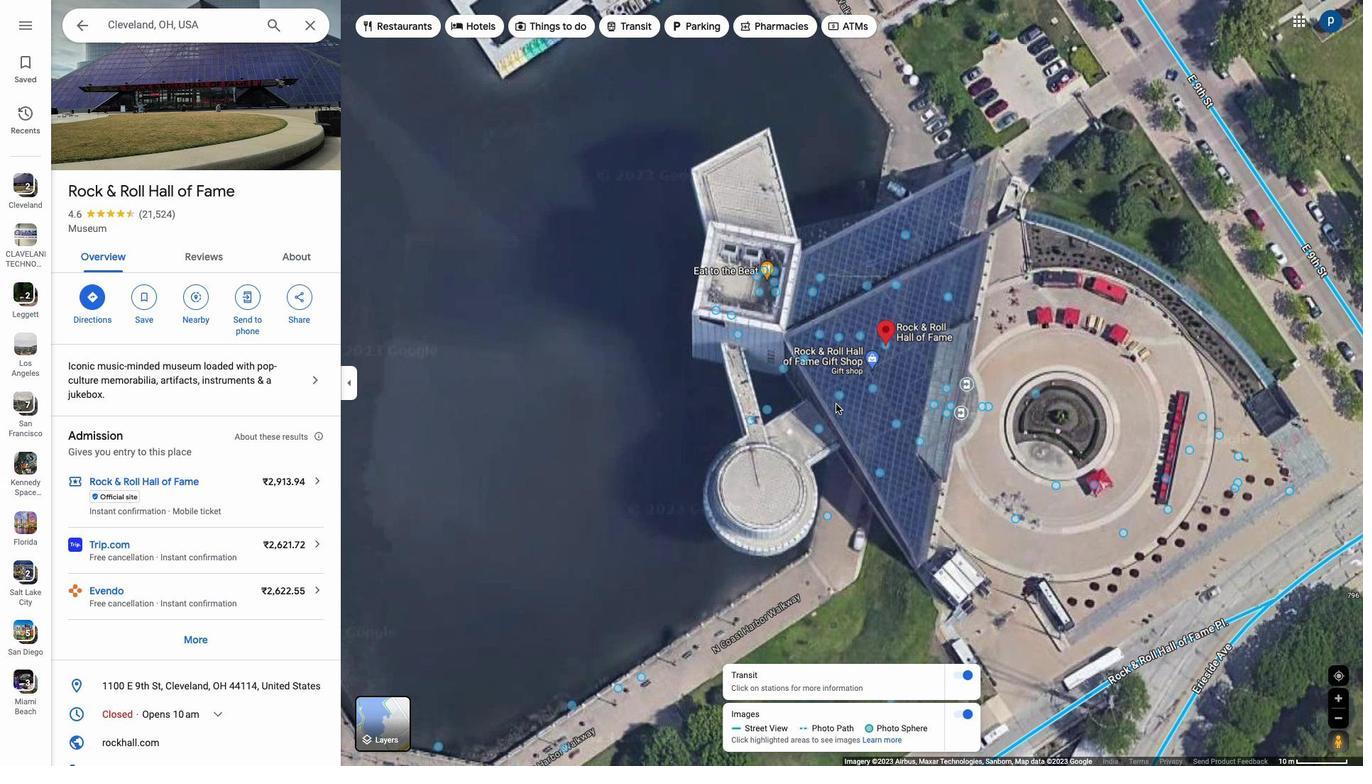 
Action: Mouse scrolled (815, 354) with delta (418, 31)
Screenshot: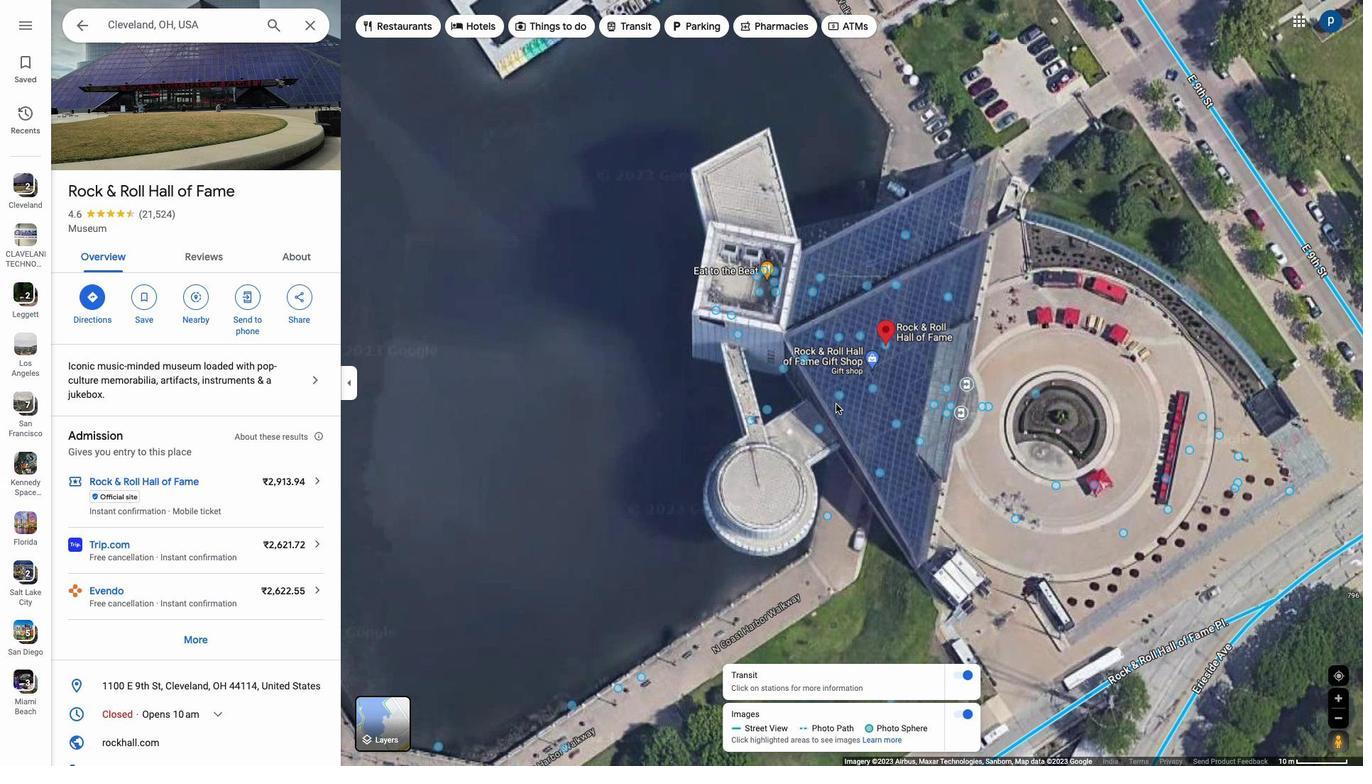 
Action: Mouse scrolled (815, 354) with delta (418, 29)
Screenshot: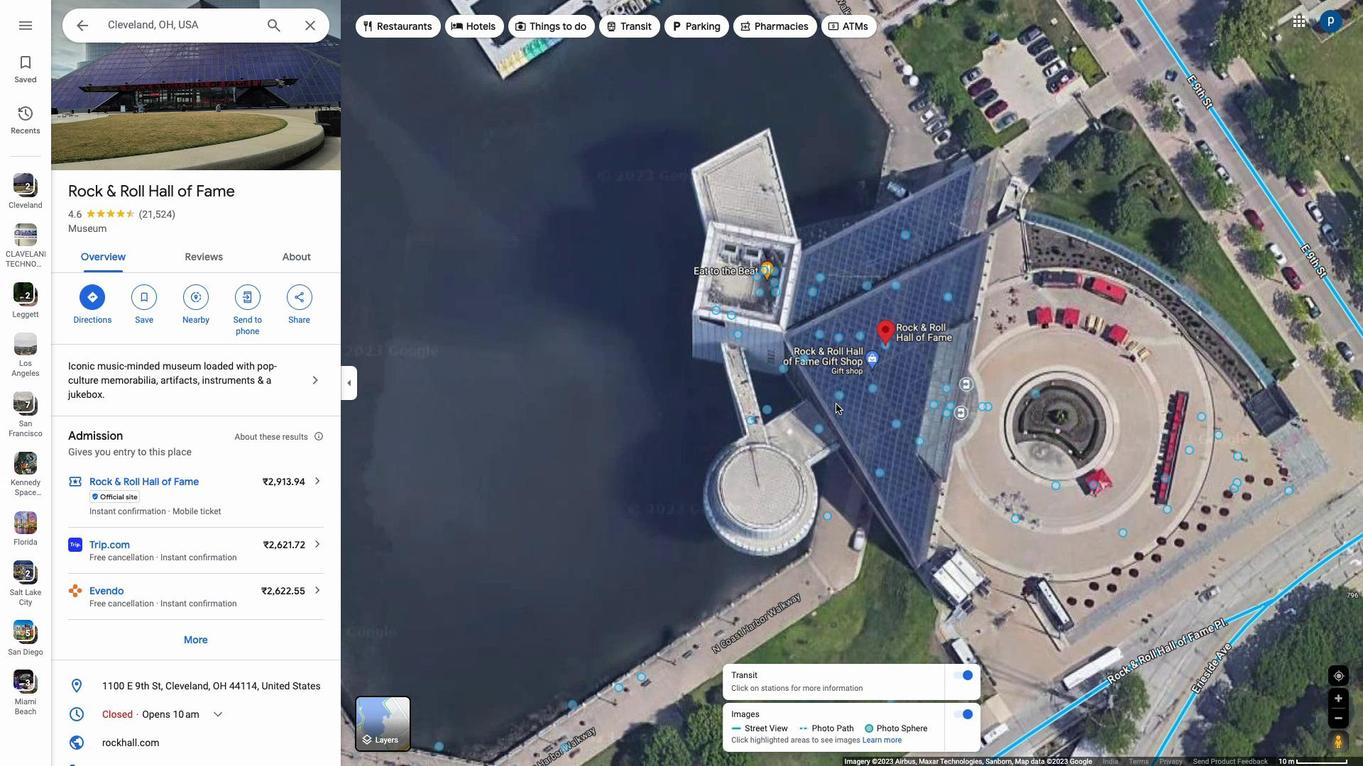 
Action: Mouse scrolled (815, 354) with delta (418, 28)
Screenshot: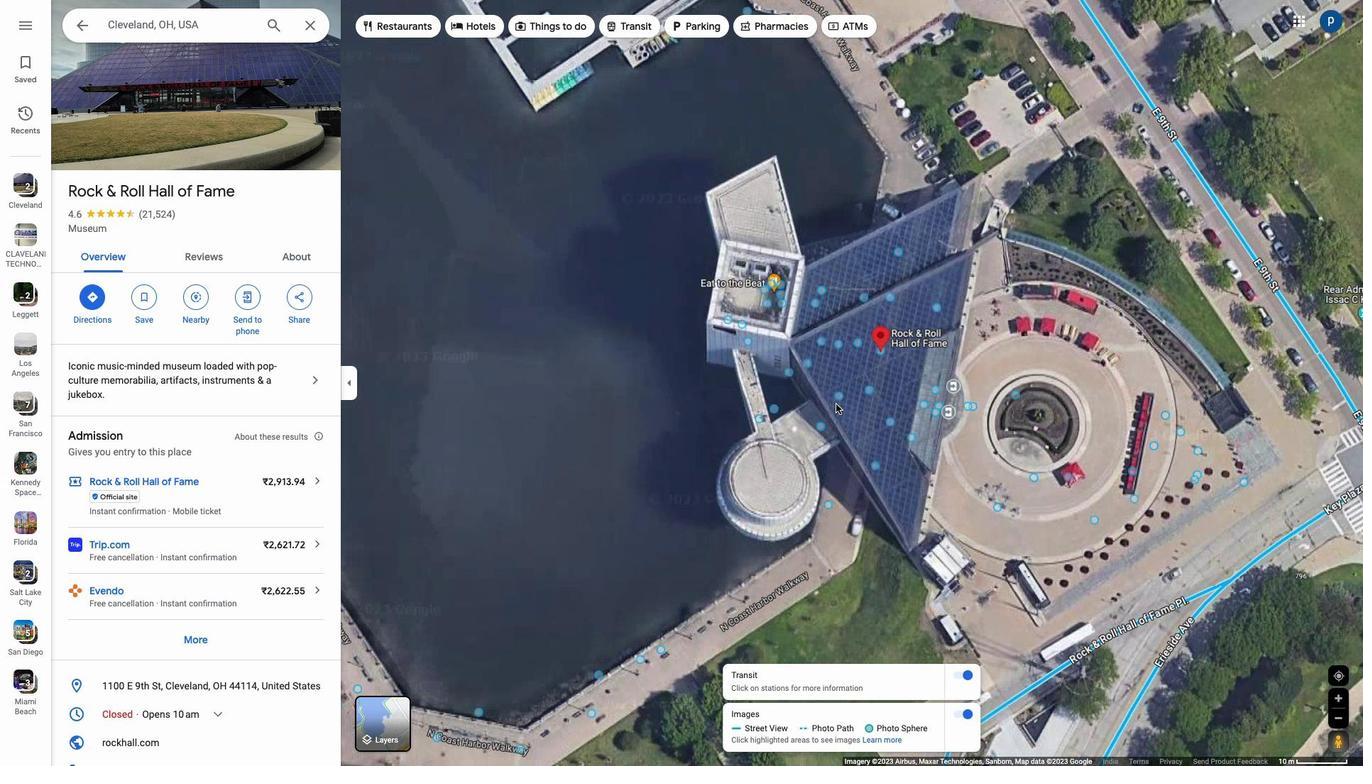 
Action: Mouse scrolled (815, 354) with delta (418, 28)
Screenshot: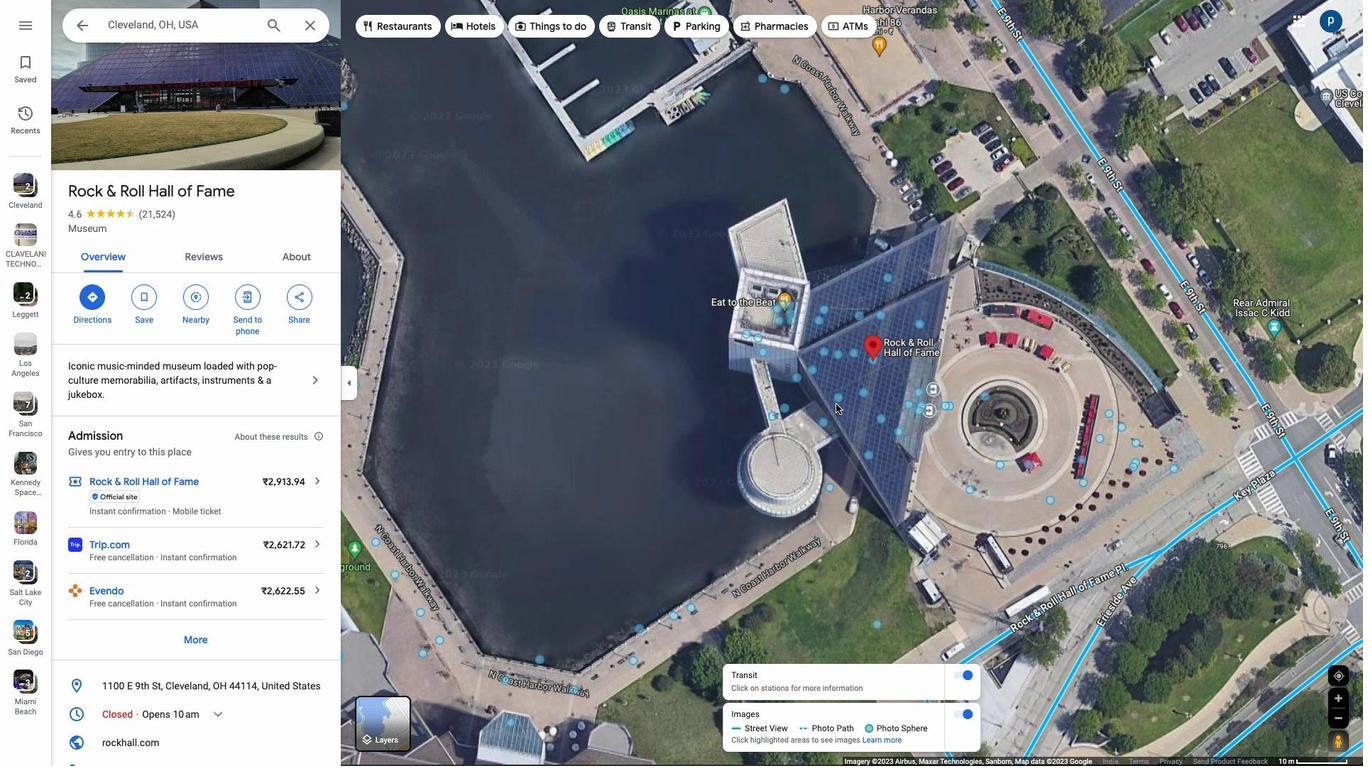 
Action: Mouse scrolled (815, 354) with delta (418, 31)
Screenshot: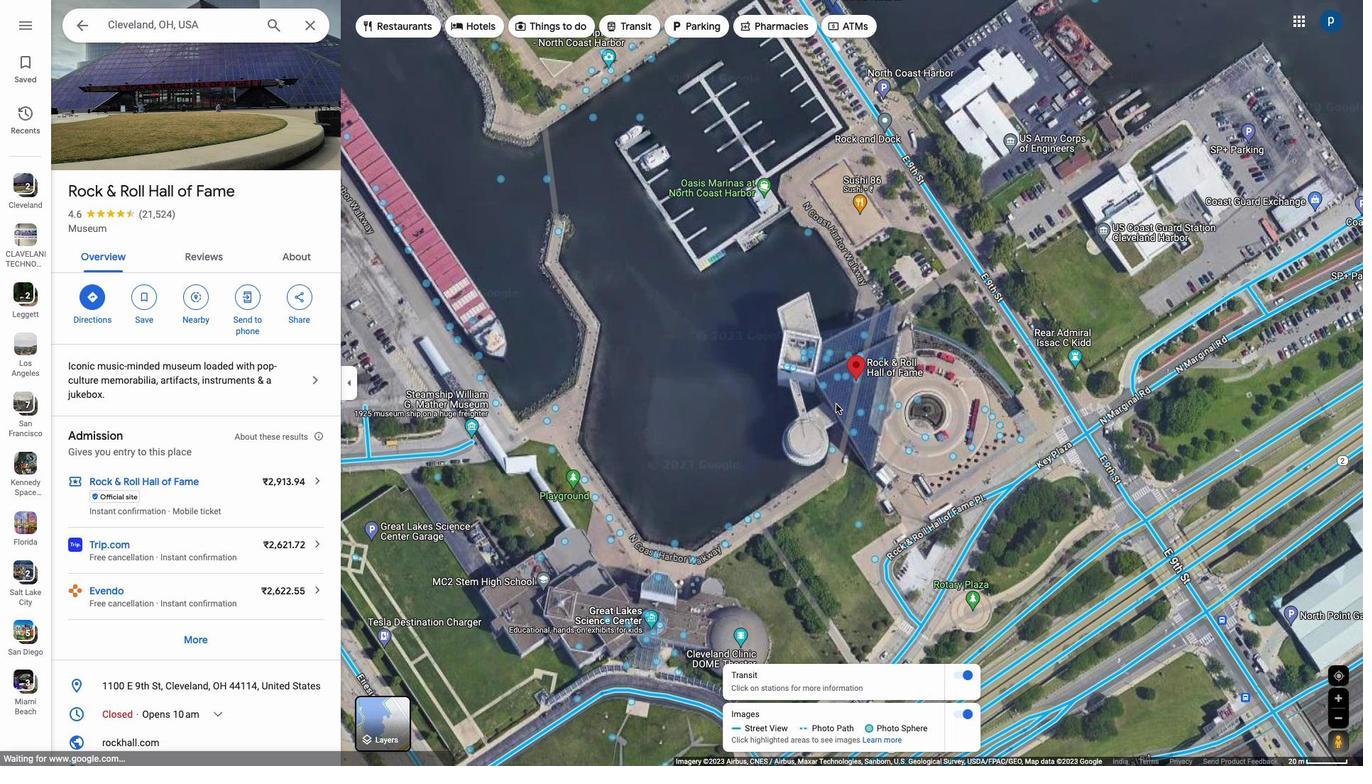 
Action: Mouse scrolled (815, 354) with delta (418, 31)
Screenshot: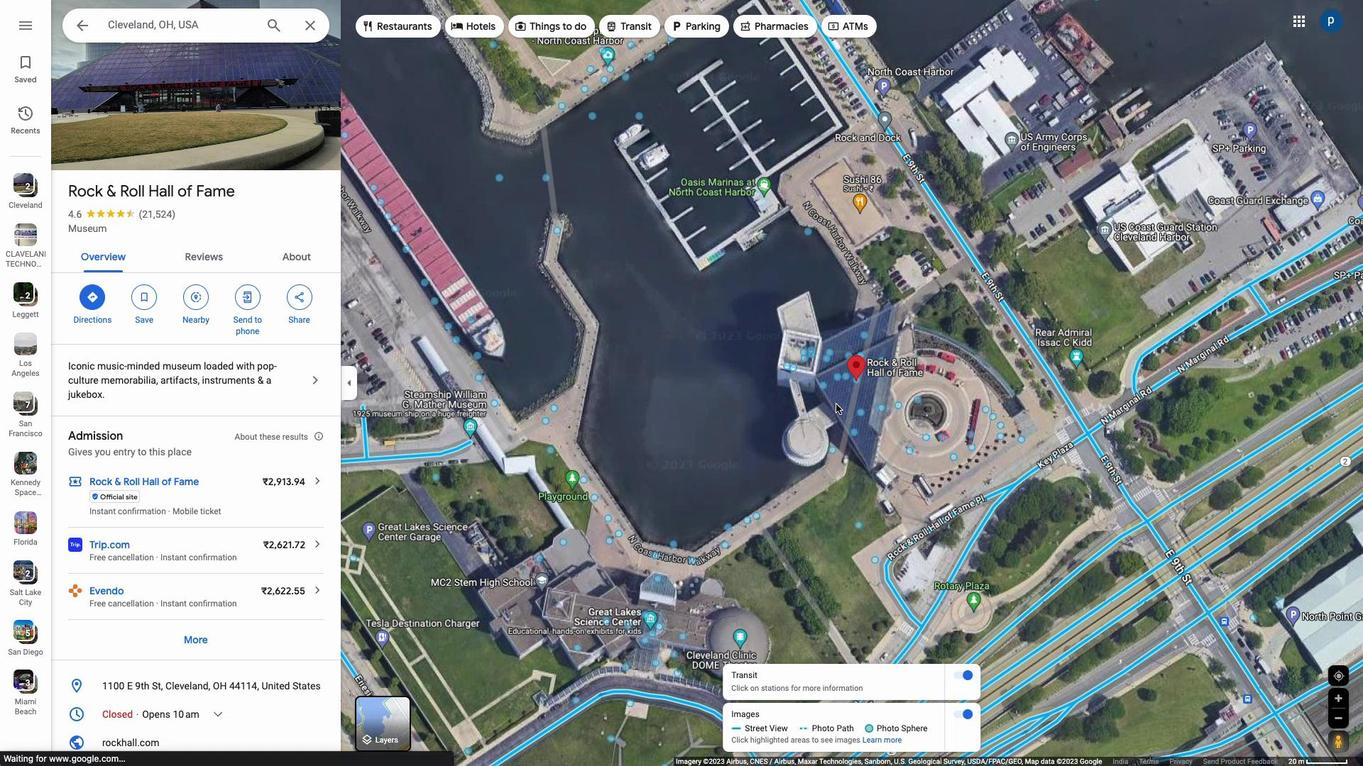 
Action: Mouse moved to (926, 313)
Screenshot: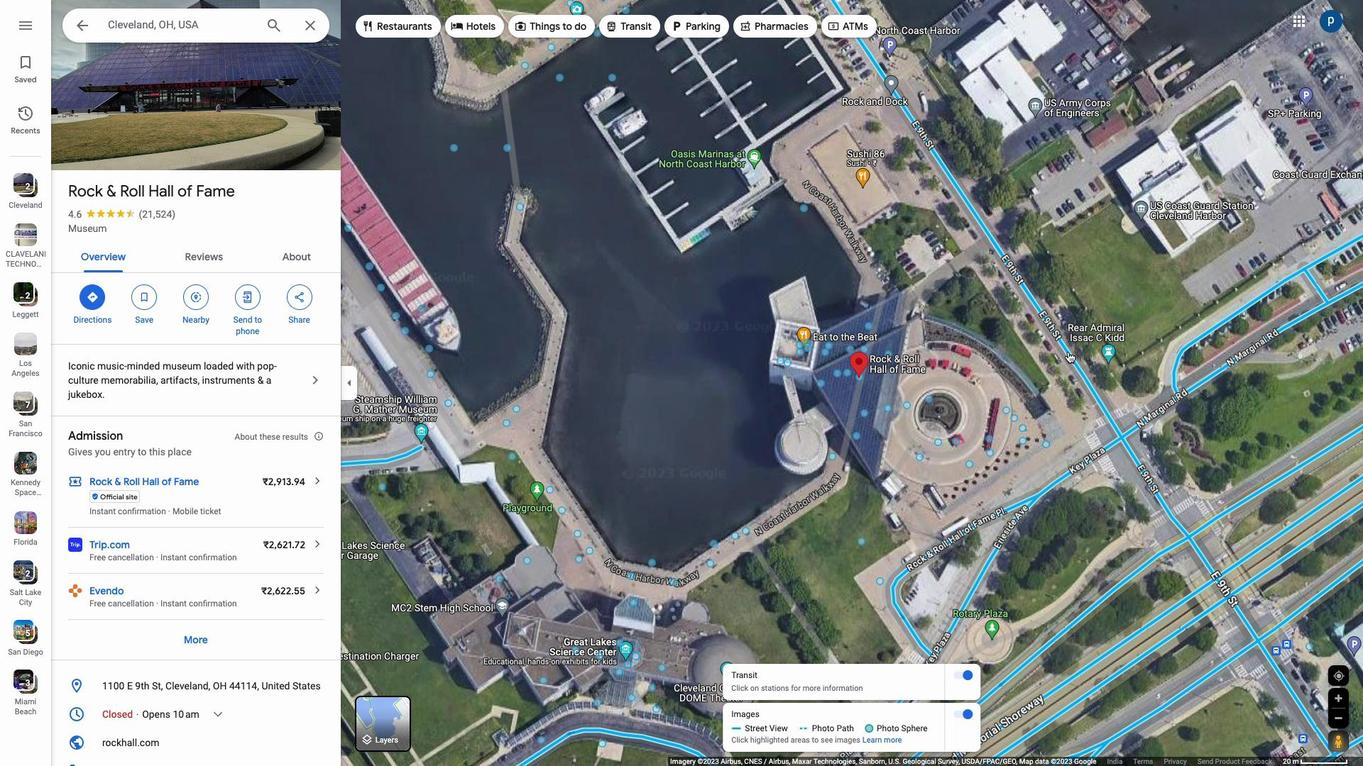 
Action: Mouse pressed left at (926, 313)
Screenshot: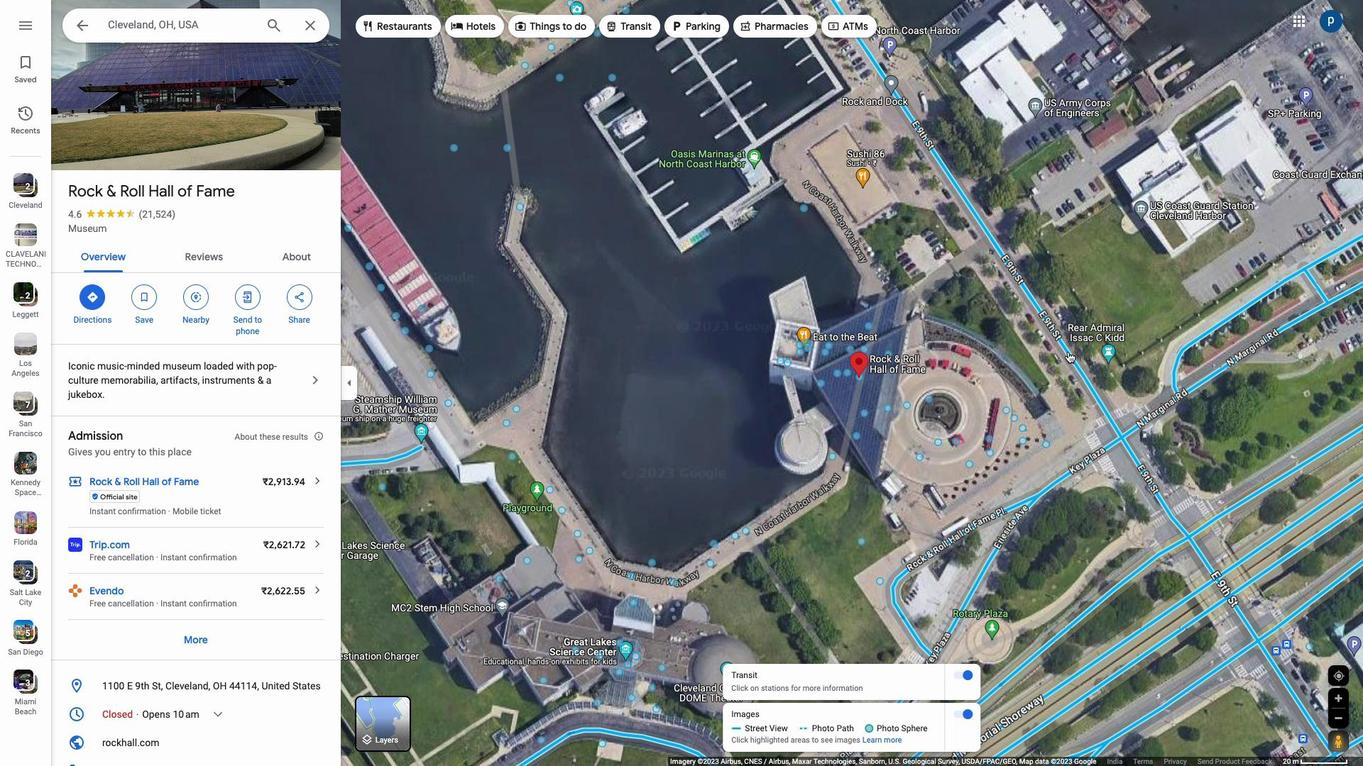 
Action: Mouse moved to (677, 345)
Screenshot: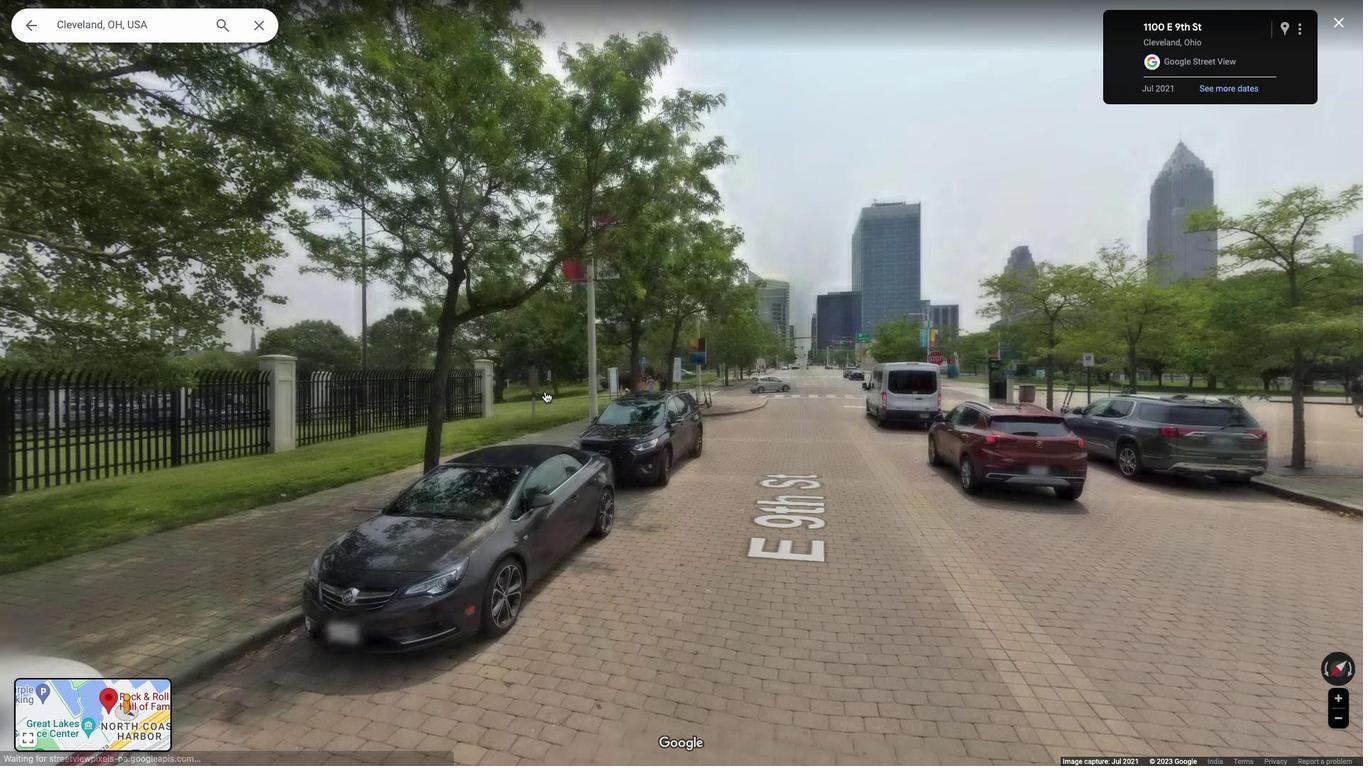 
Action: Mouse pressed left at (677, 345)
Screenshot: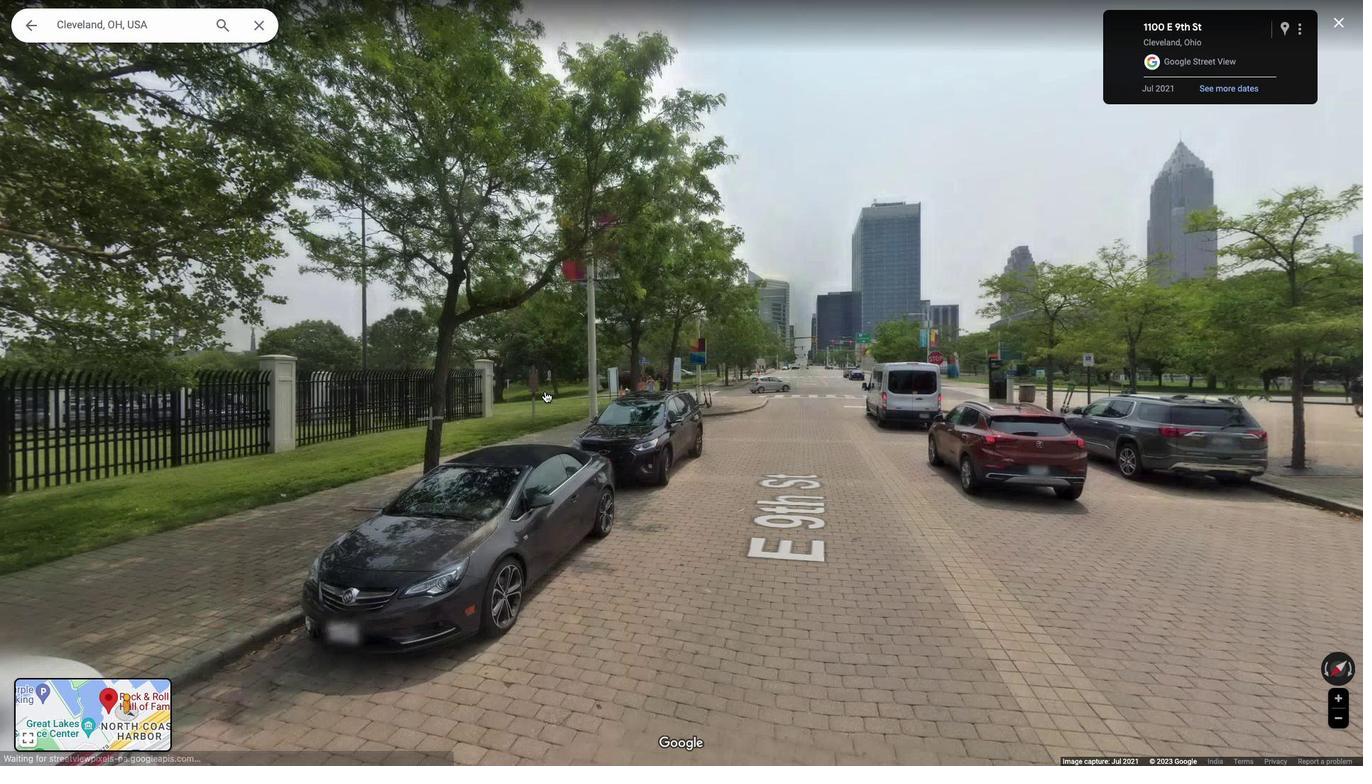
Action: Mouse moved to (481, 363)
Screenshot: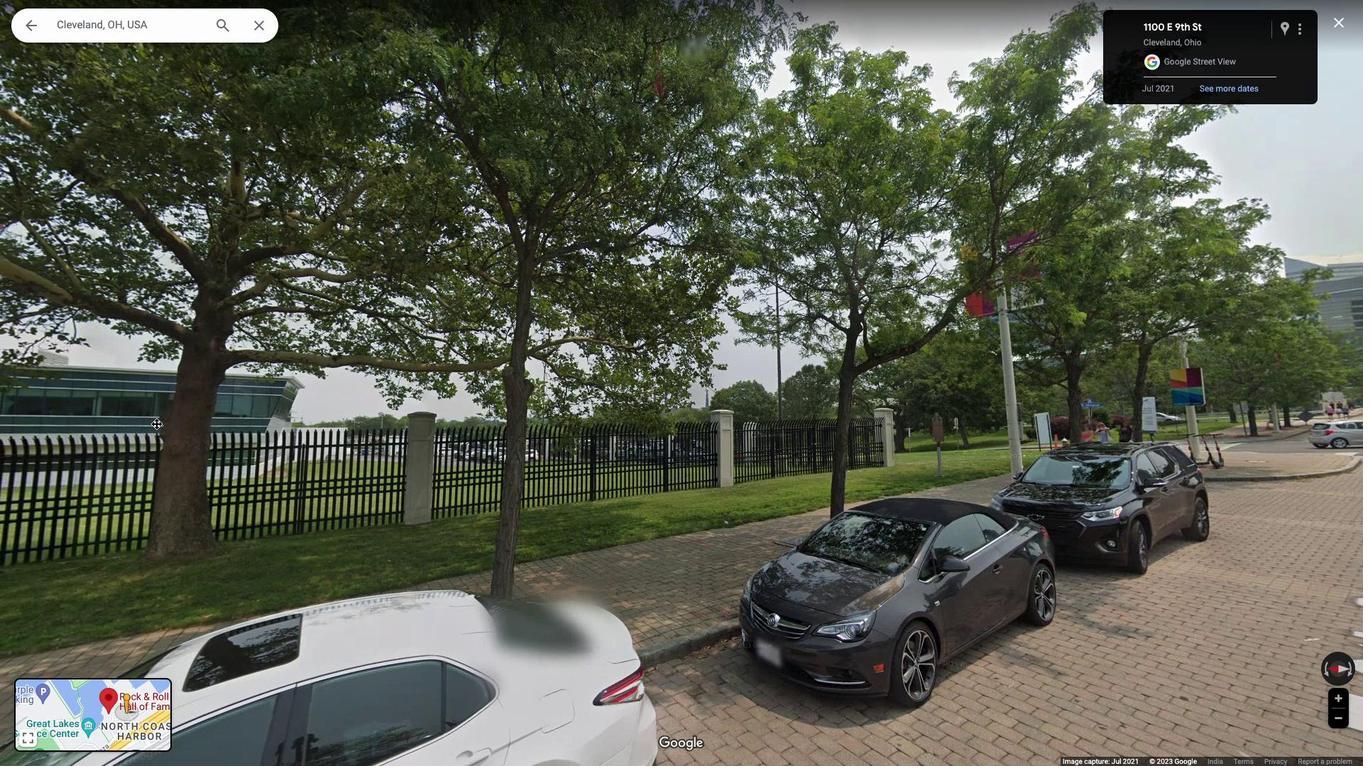 
Action: Mouse pressed left at (481, 363)
Screenshot: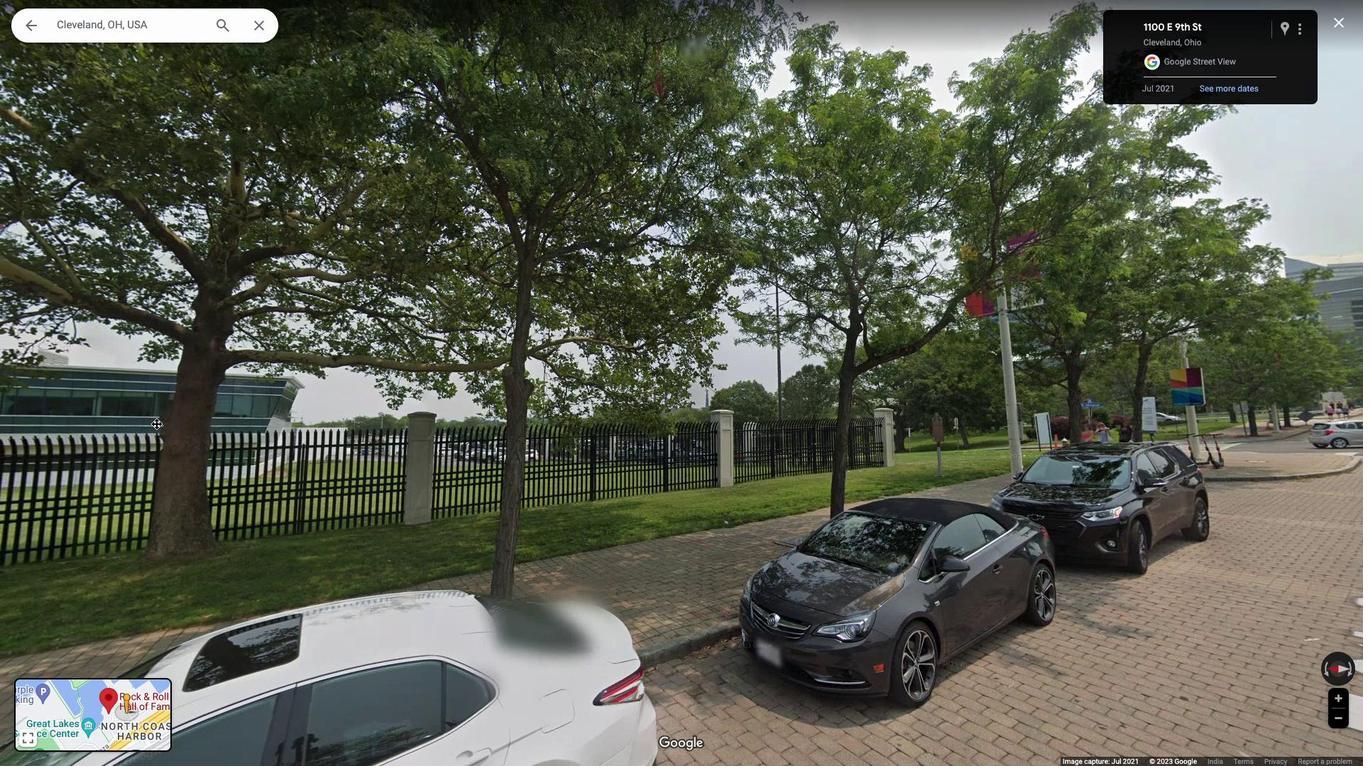 
Action: Mouse moved to (642, 393)
Screenshot: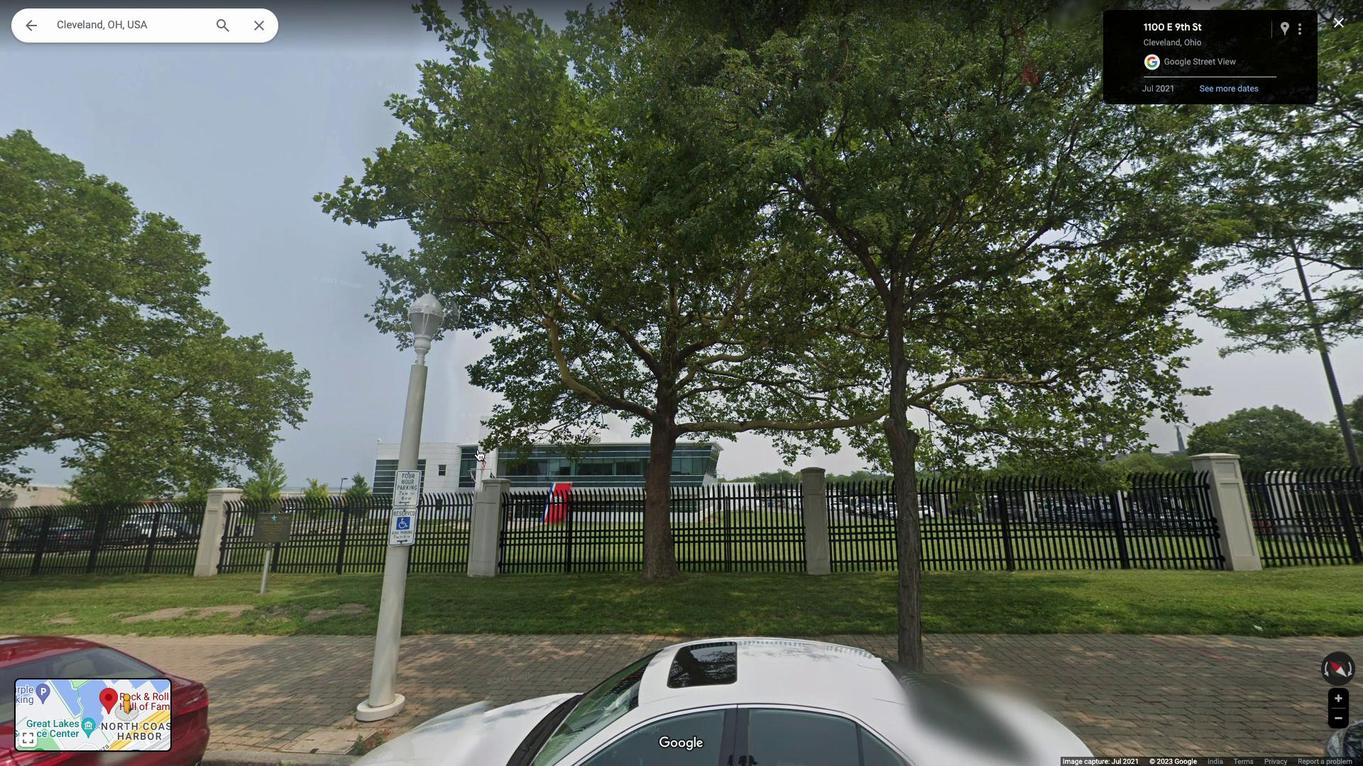 
Action: Mouse pressed left at (642, 393)
Screenshot: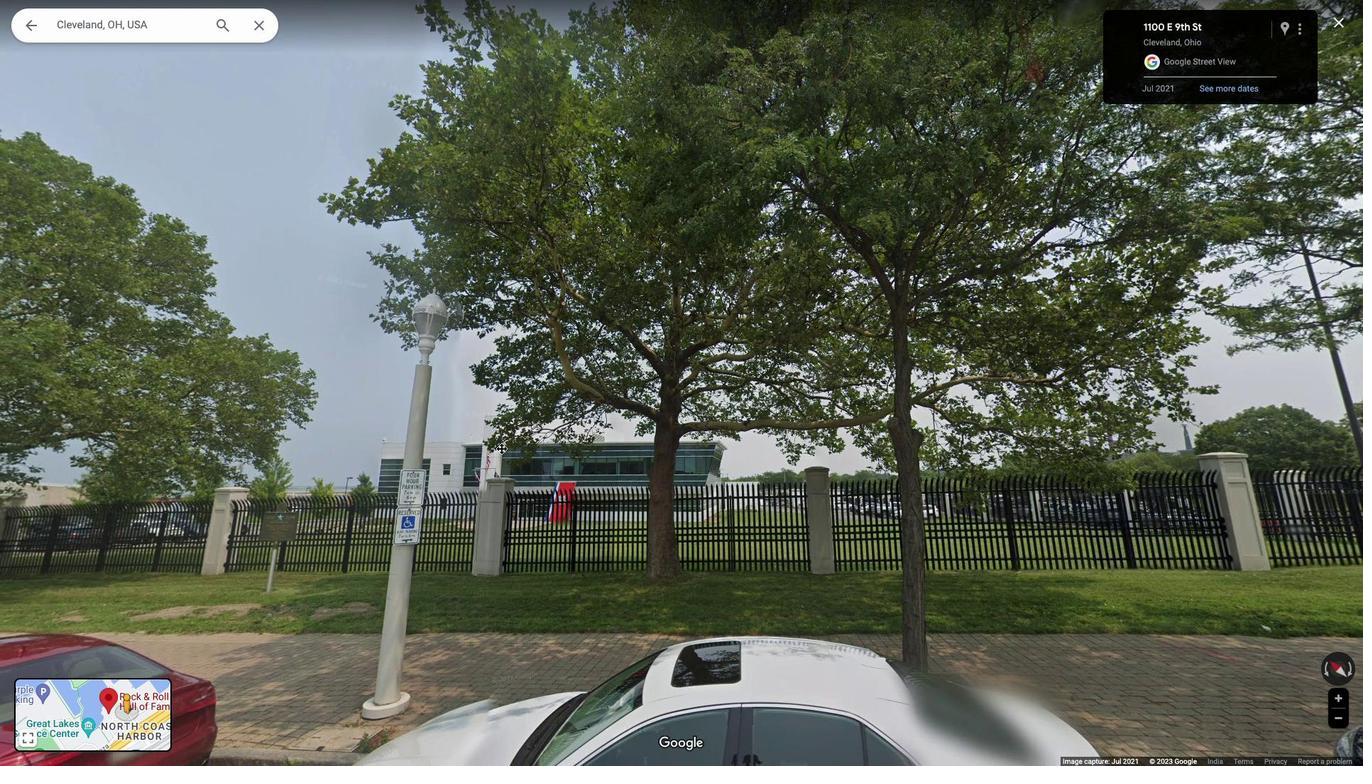 
Action: Mouse moved to (480, 382)
Screenshot: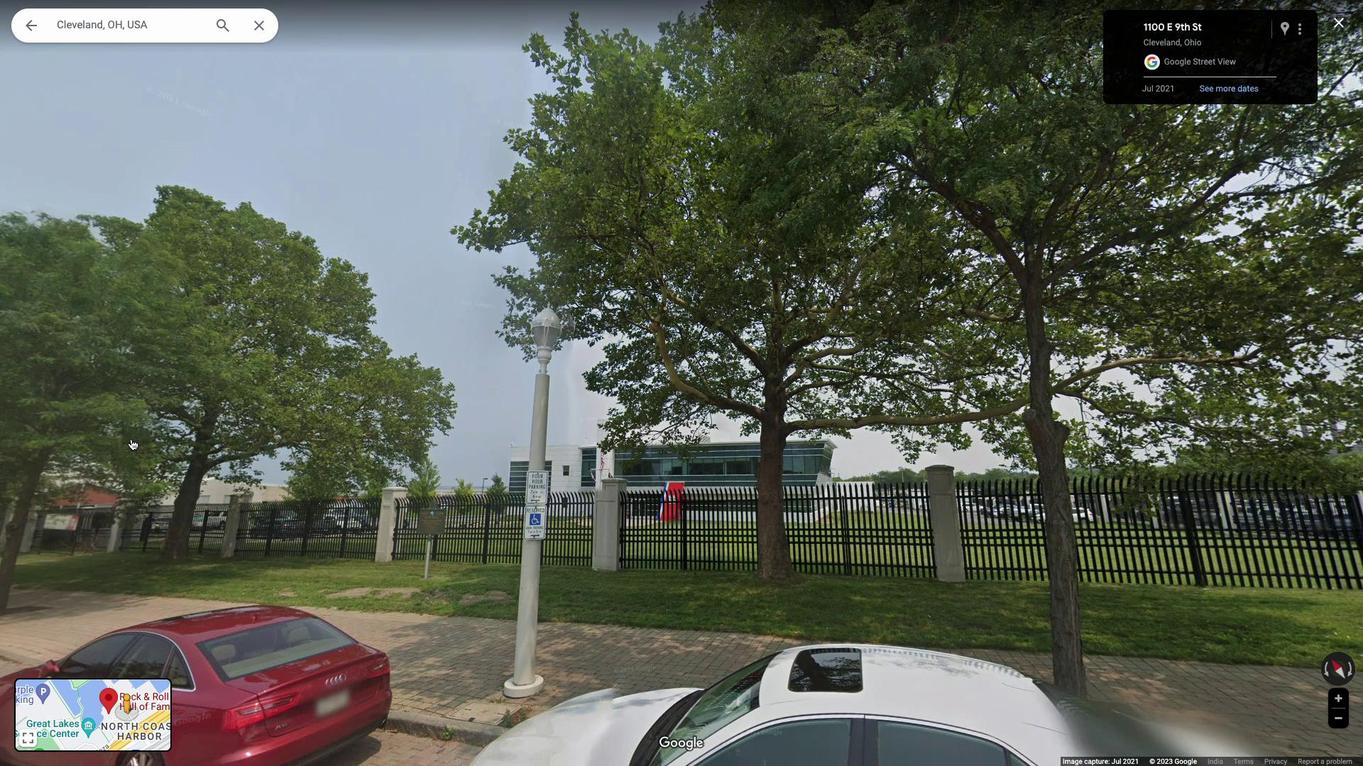 
Action: Mouse pressed left at (480, 382)
Screenshot: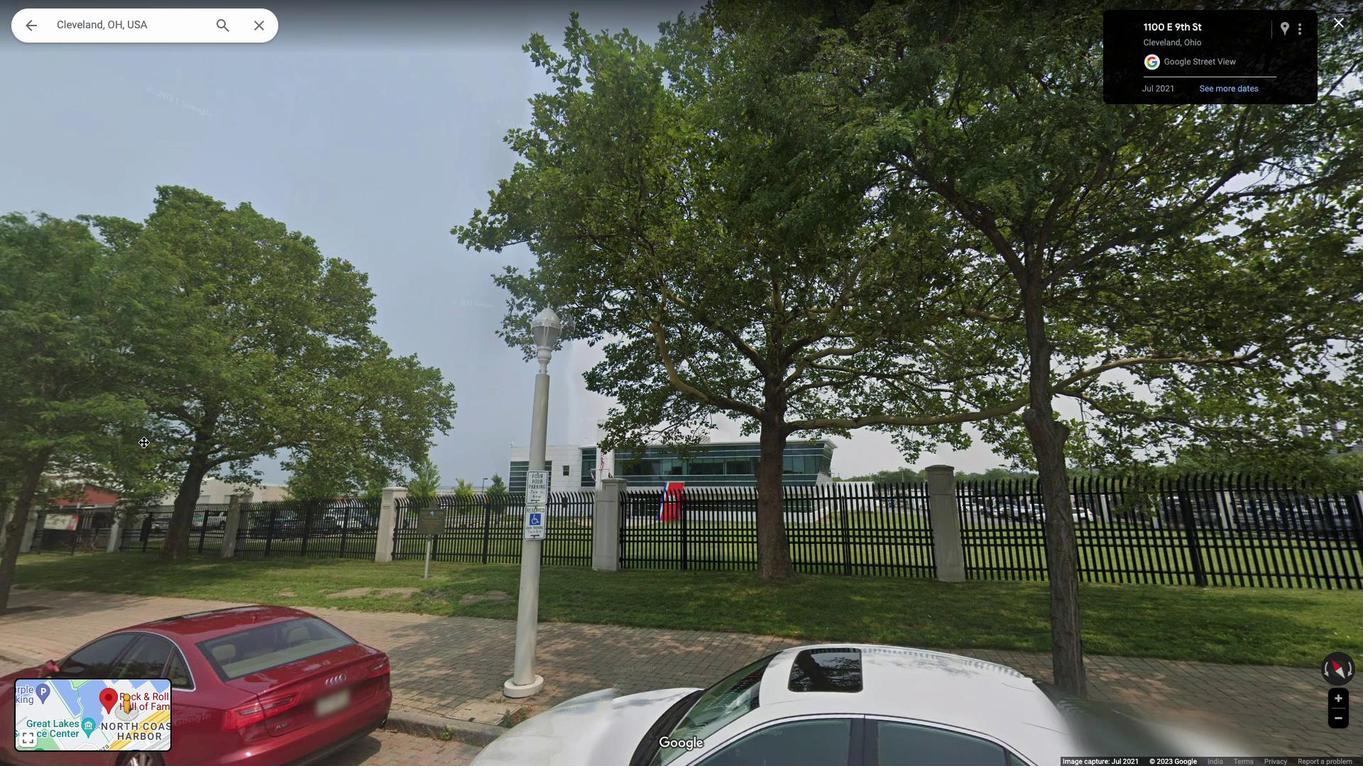 
Action: Mouse moved to (728, 369)
Screenshot: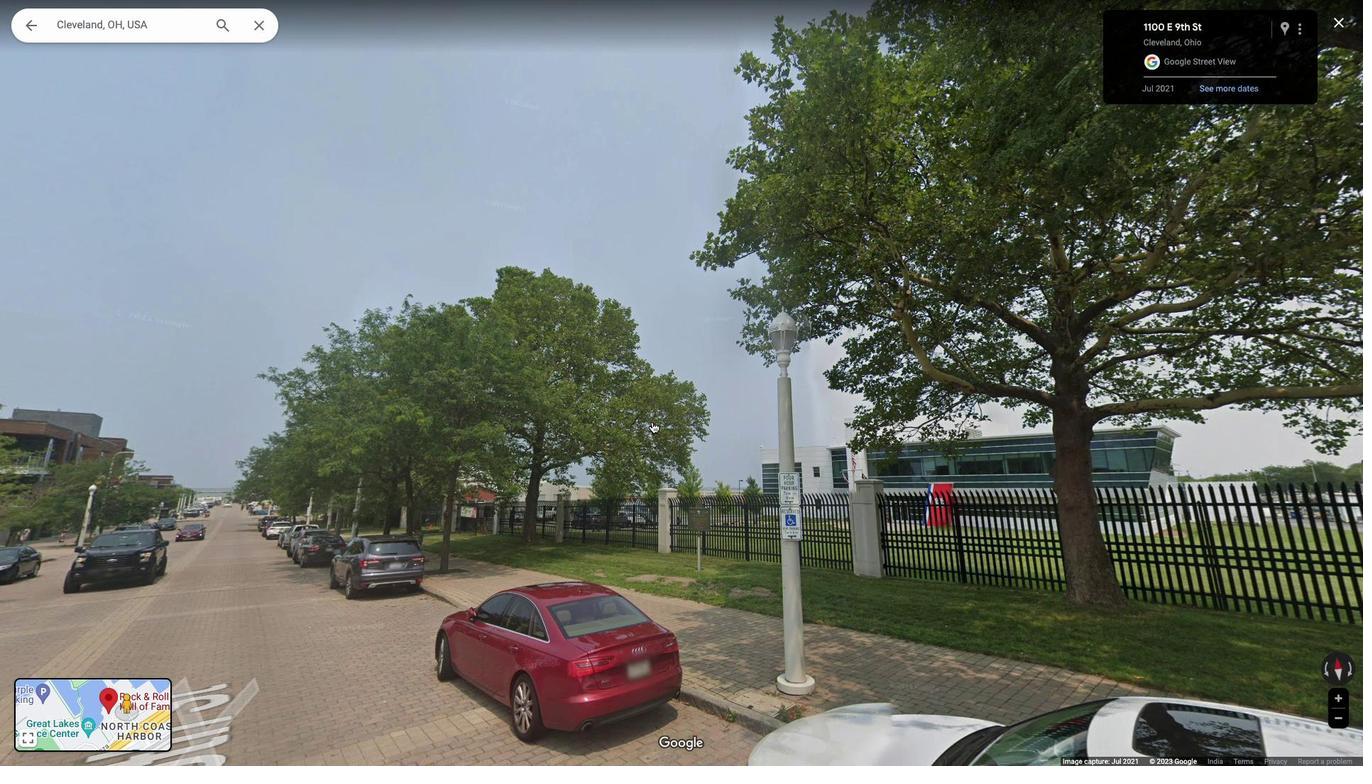 
Action: Mouse pressed left at (728, 369)
Screenshot: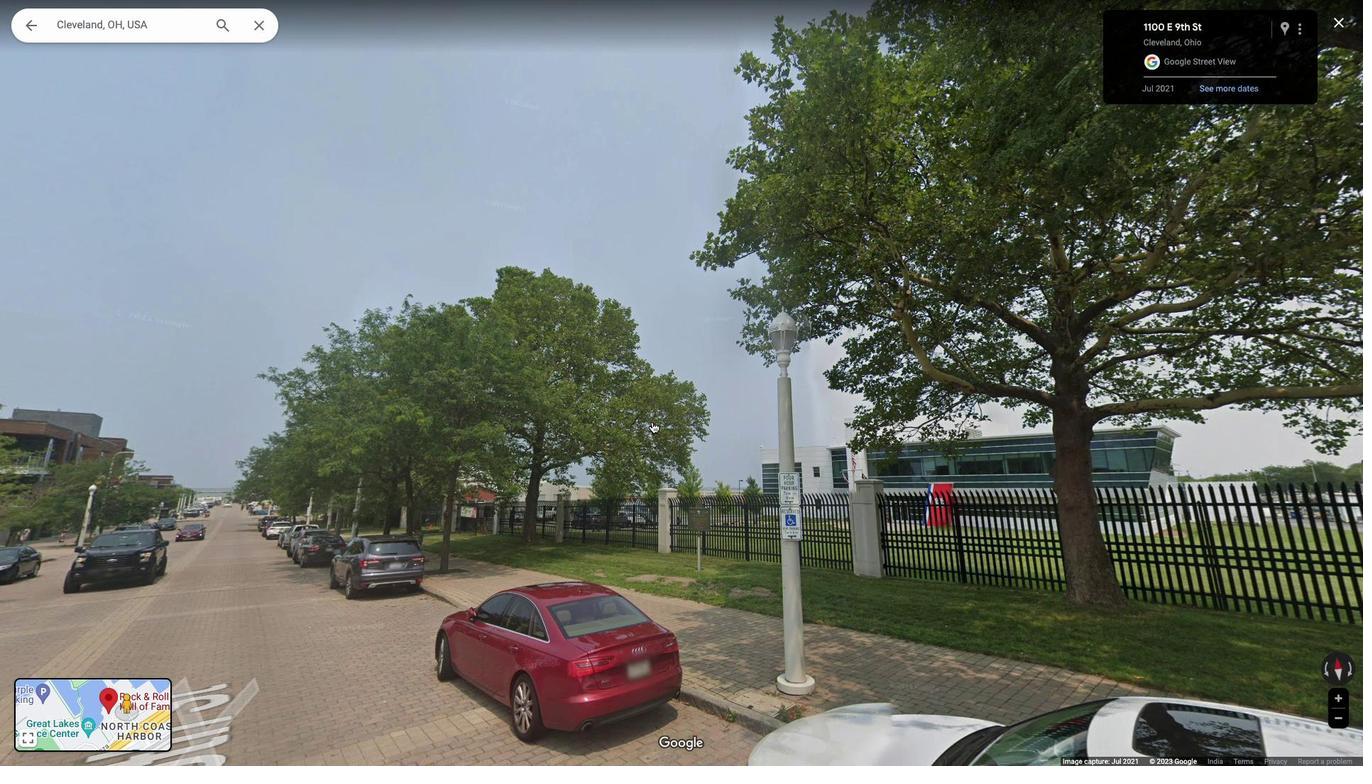 
Action: Mouse moved to (624, 413)
Screenshot: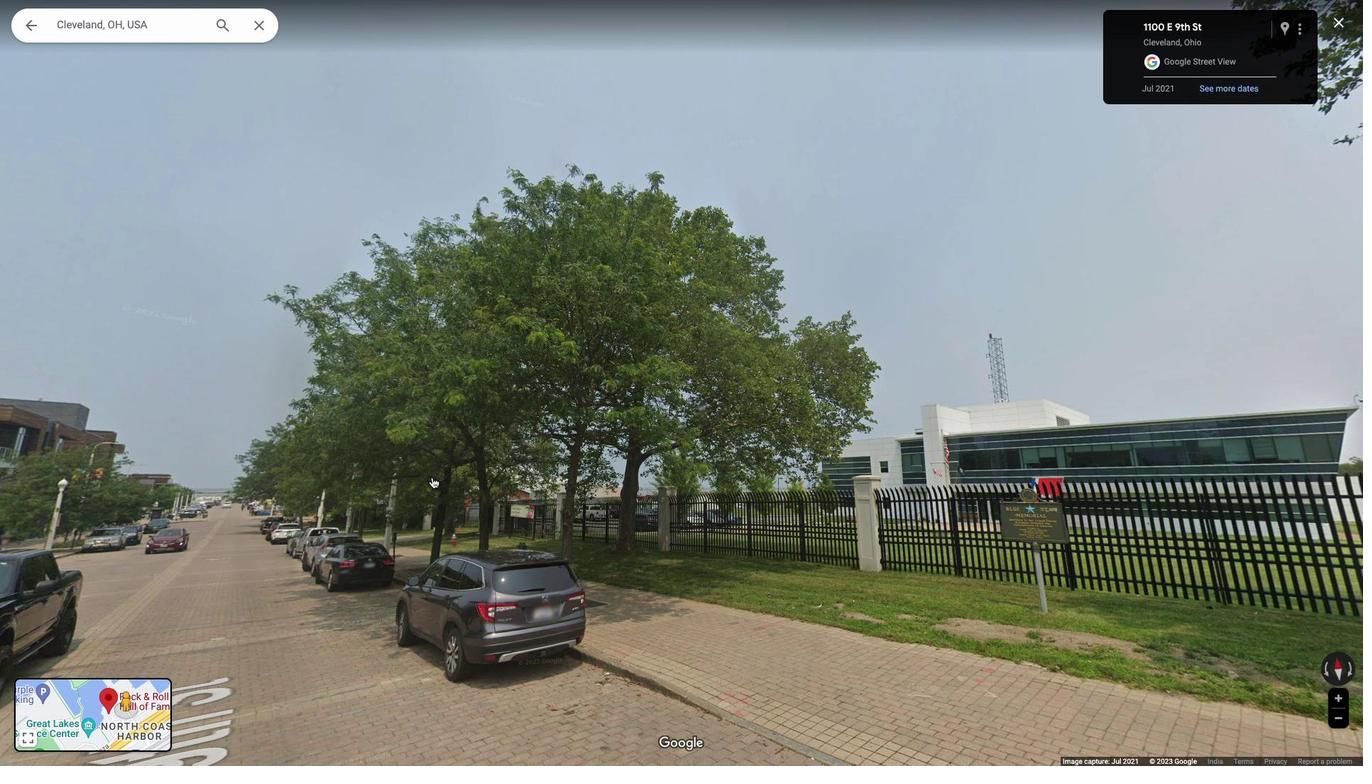 
Action: Mouse pressed left at (624, 413)
Screenshot: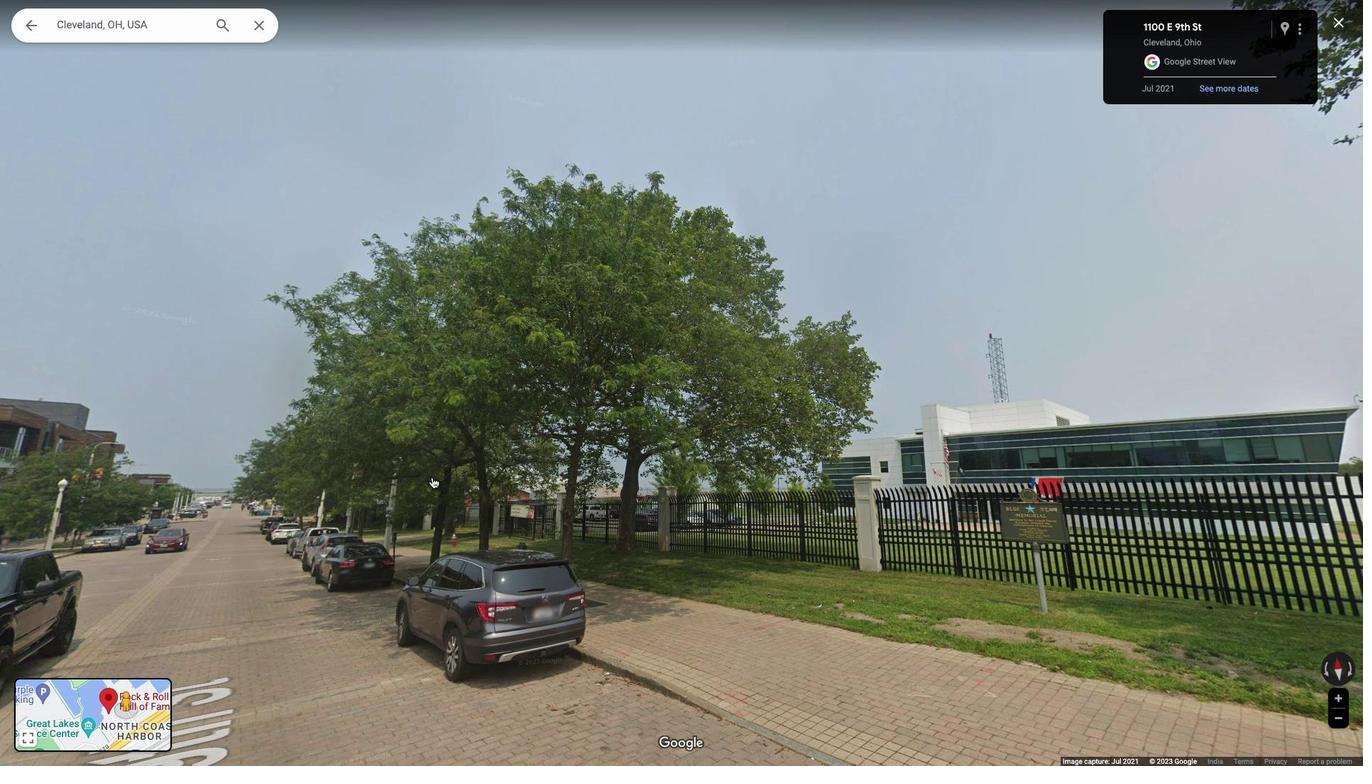 
Action: Mouse moved to (754, 408)
Screenshot: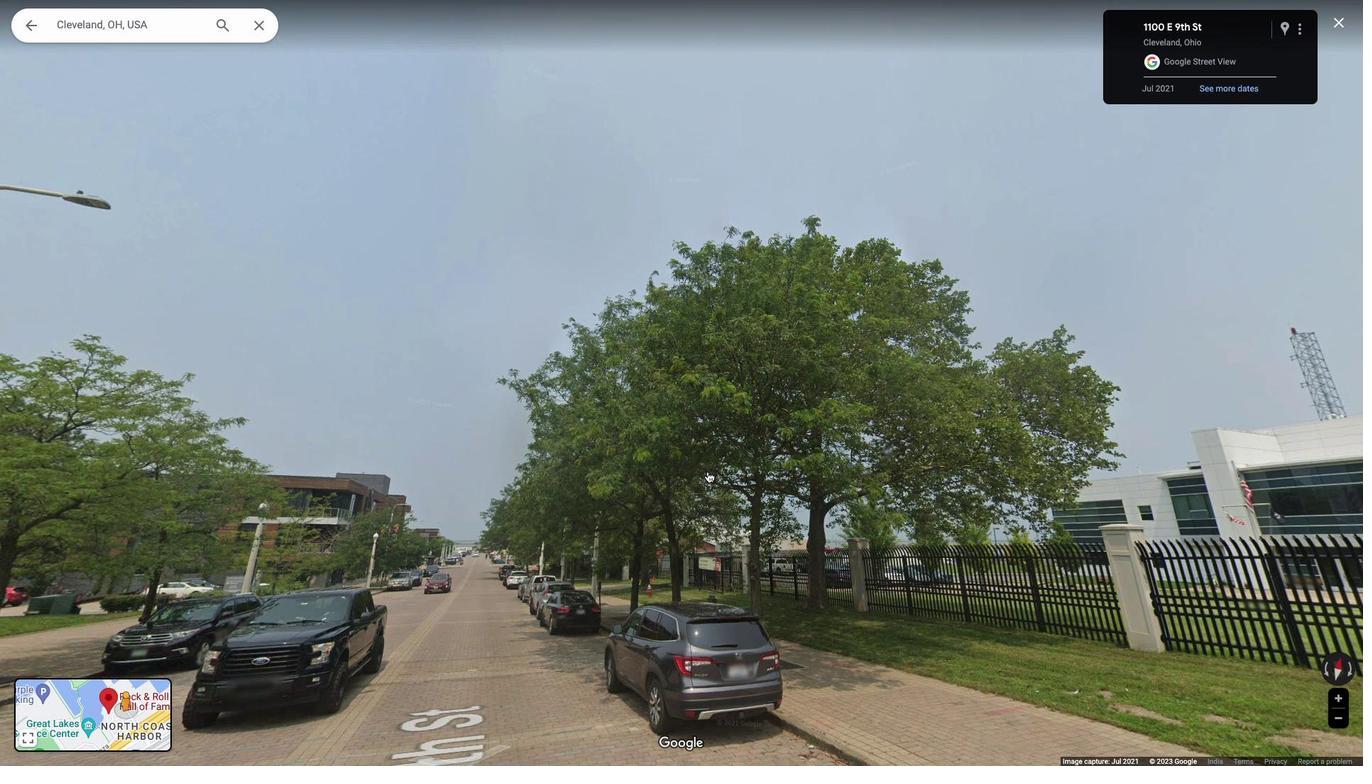 
Action: Mouse pressed left at (754, 408)
Screenshot: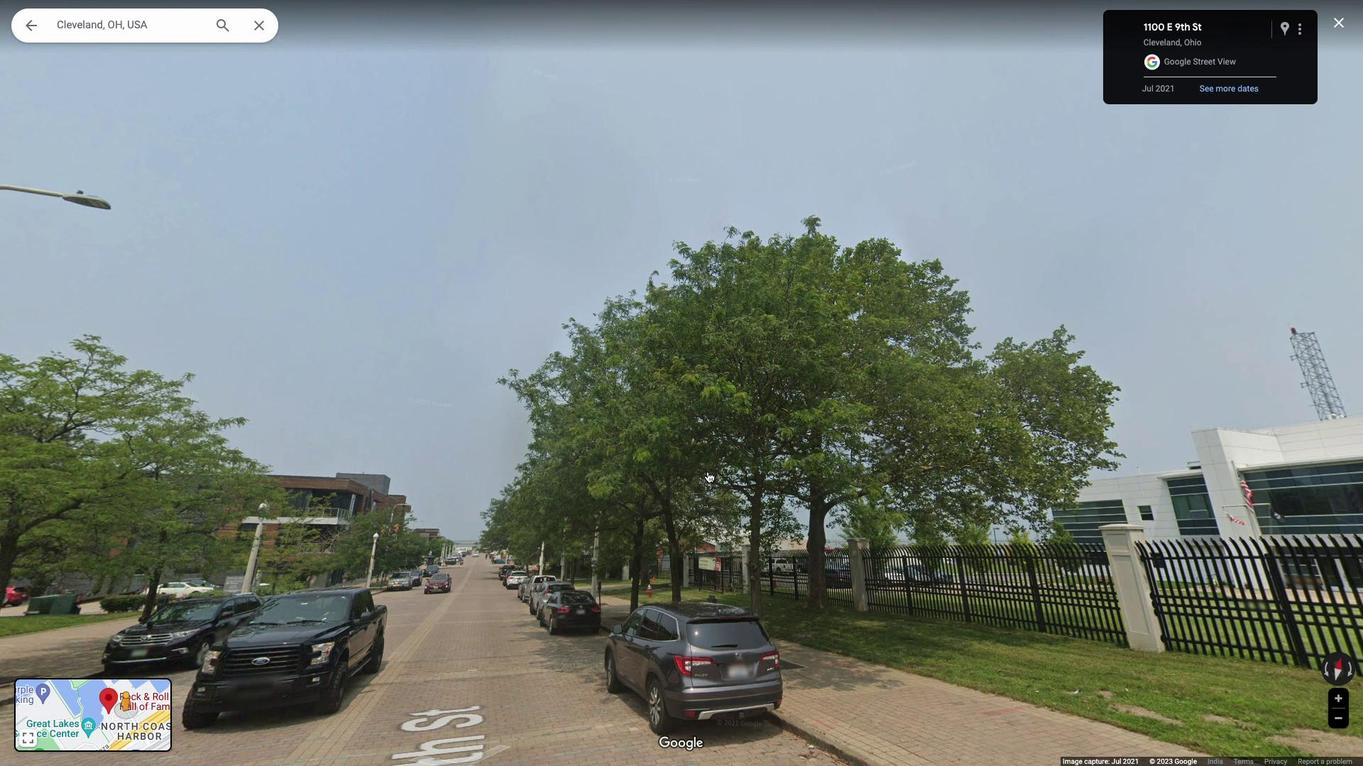
Action: Mouse moved to (765, 369)
Screenshot: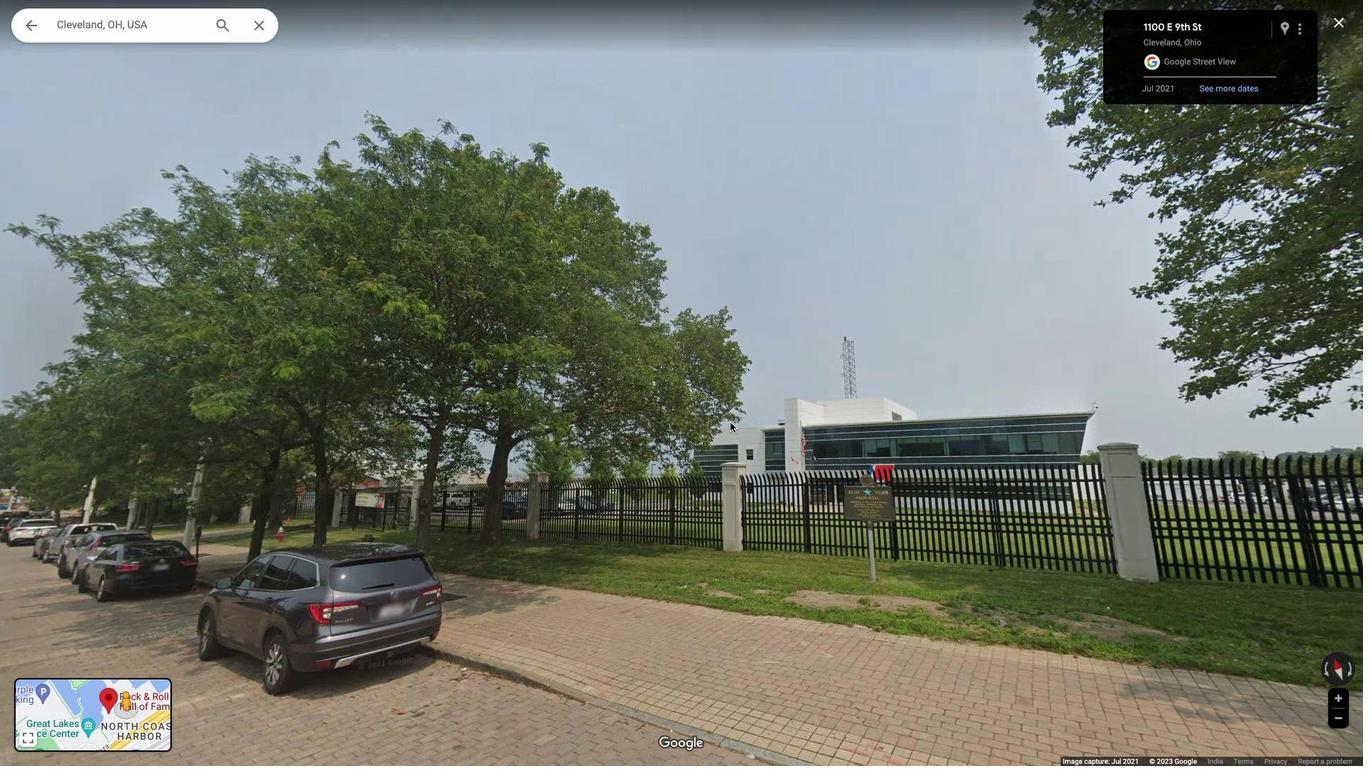 
Action: Mouse scrolled (765, 369) with delta (418, 31)
Screenshot: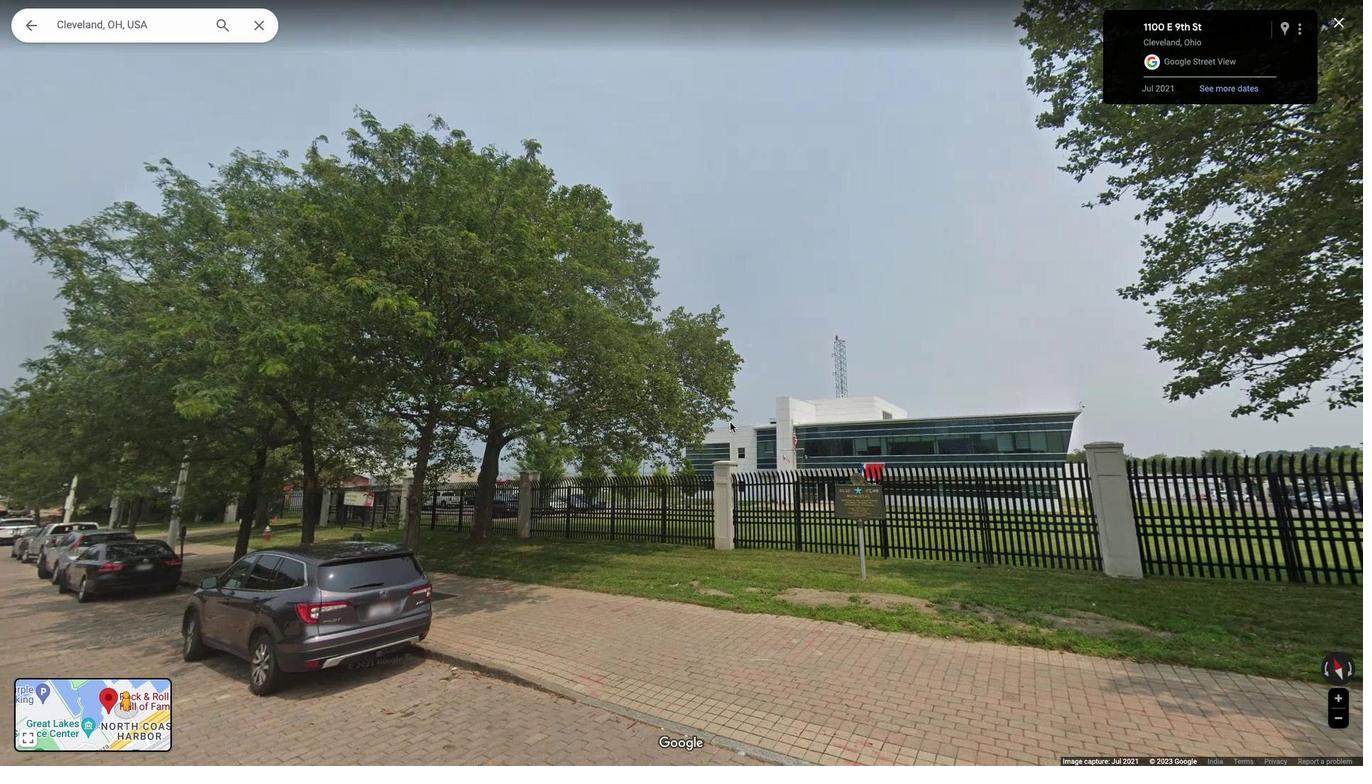 
Action: Mouse scrolled (765, 369) with delta (418, 31)
Screenshot: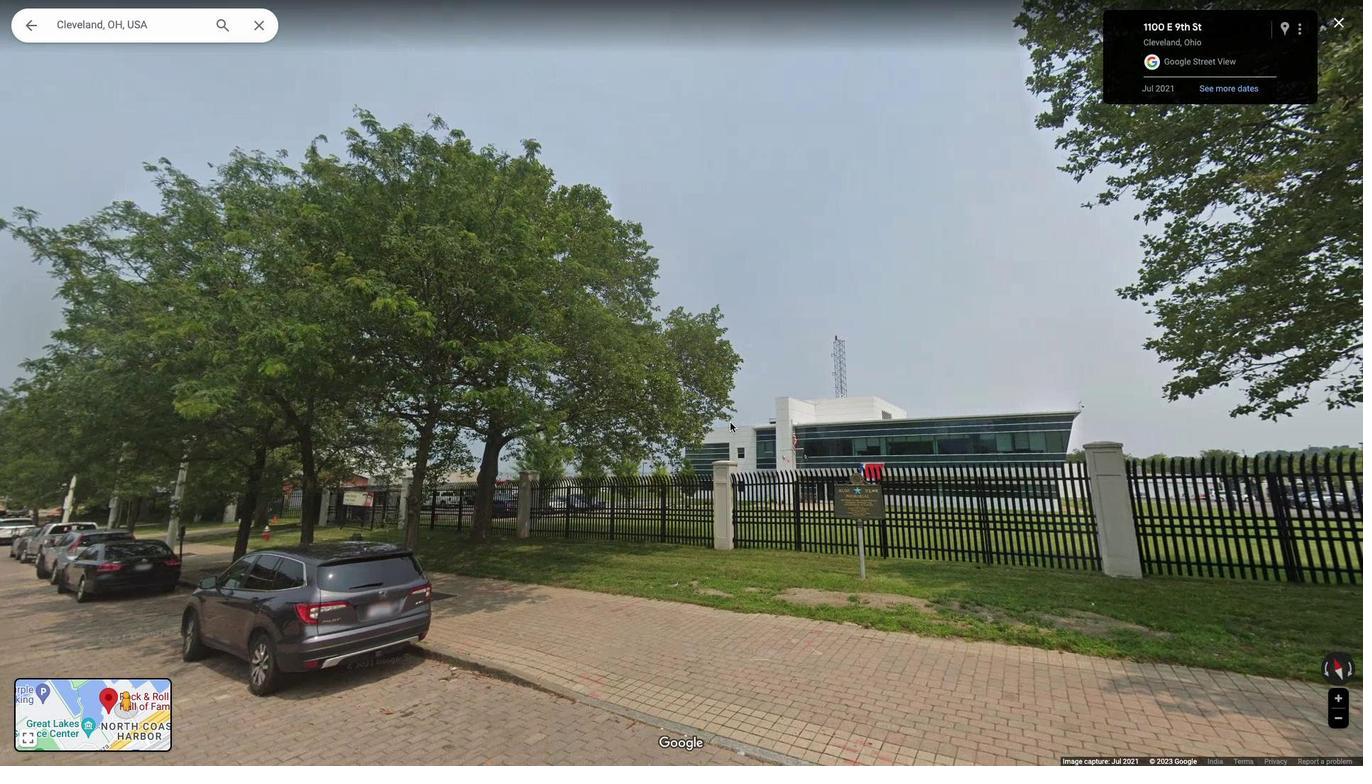 
Action: Mouse scrolled (765, 369) with delta (418, 33)
Screenshot: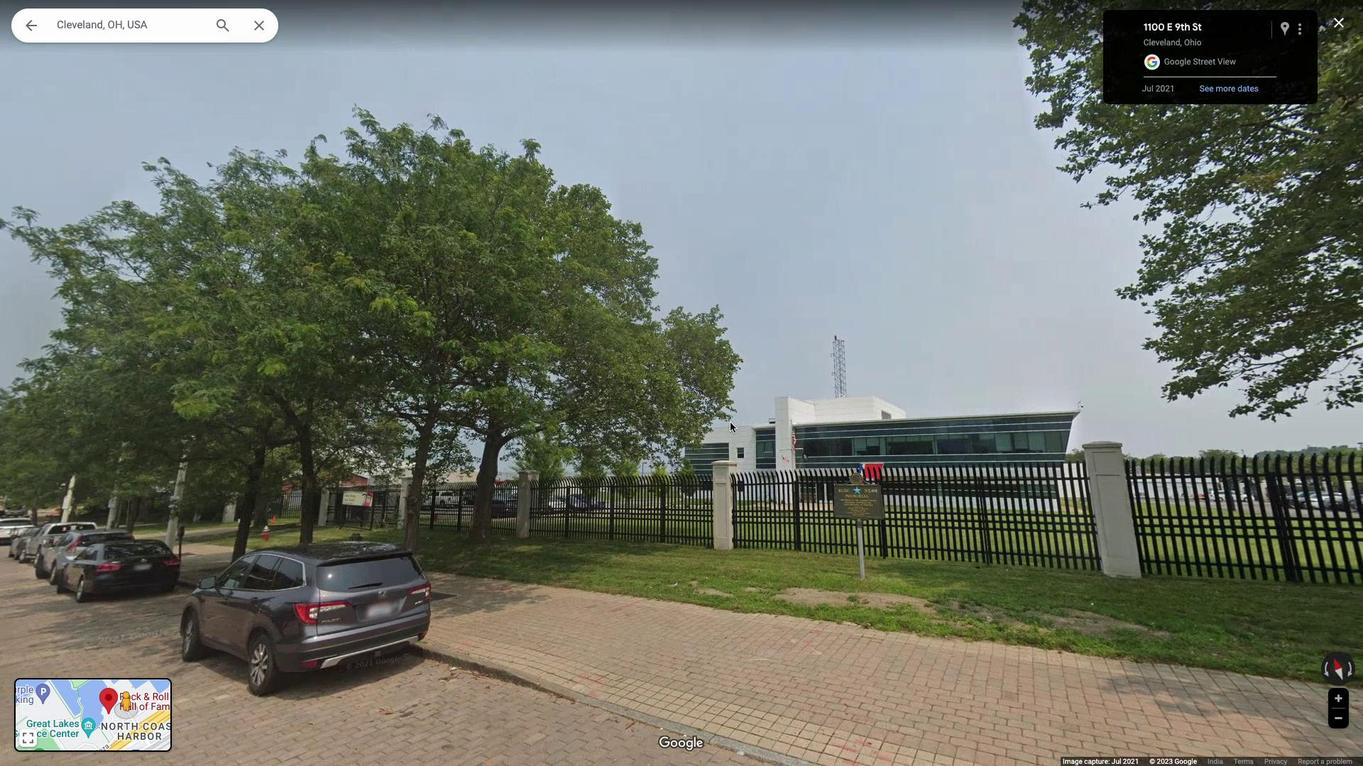 
Action: Mouse scrolled (765, 369) with delta (418, 34)
Screenshot: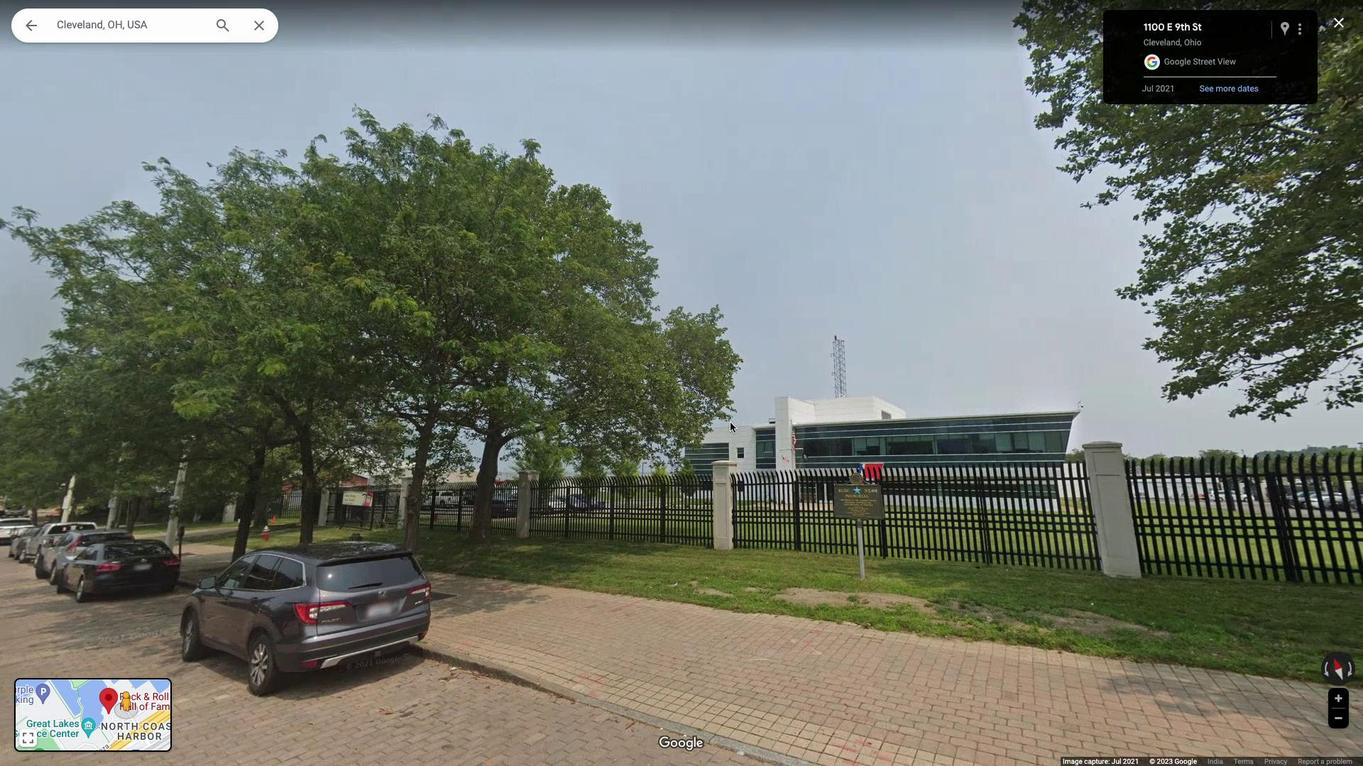 
Action: Mouse scrolled (765, 369) with delta (418, 31)
Screenshot: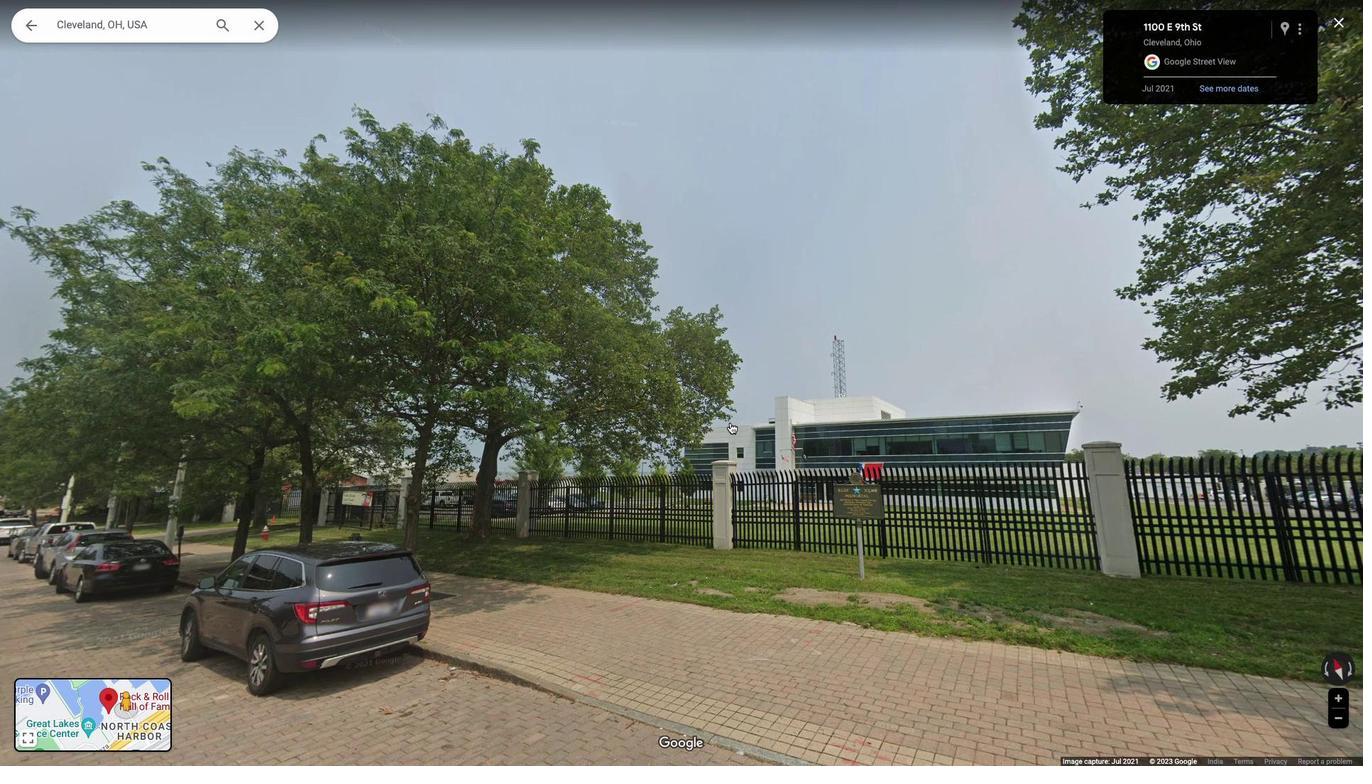 
Action: Mouse scrolled (765, 369) with delta (418, 31)
Screenshot: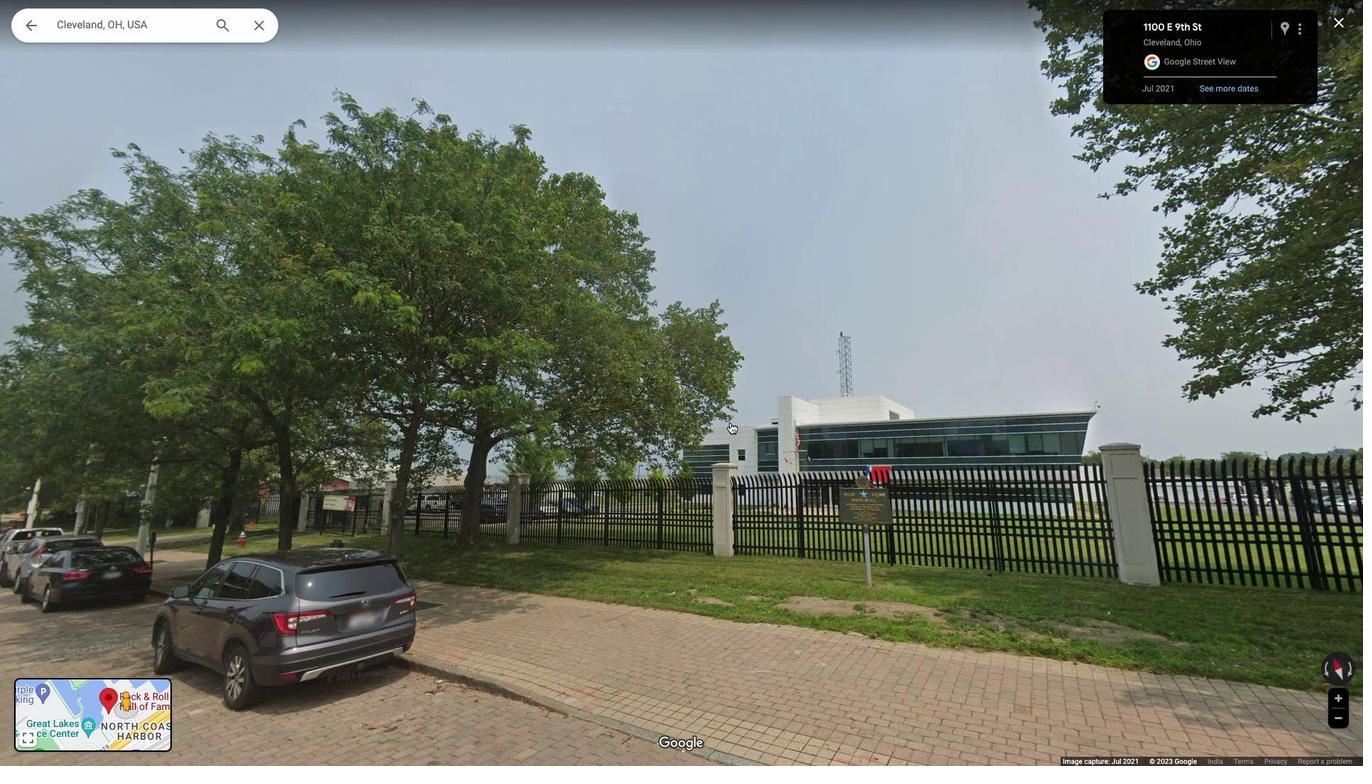 
Action: Mouse scrolled (765, 369) with delta (418, 33)
Screenshot: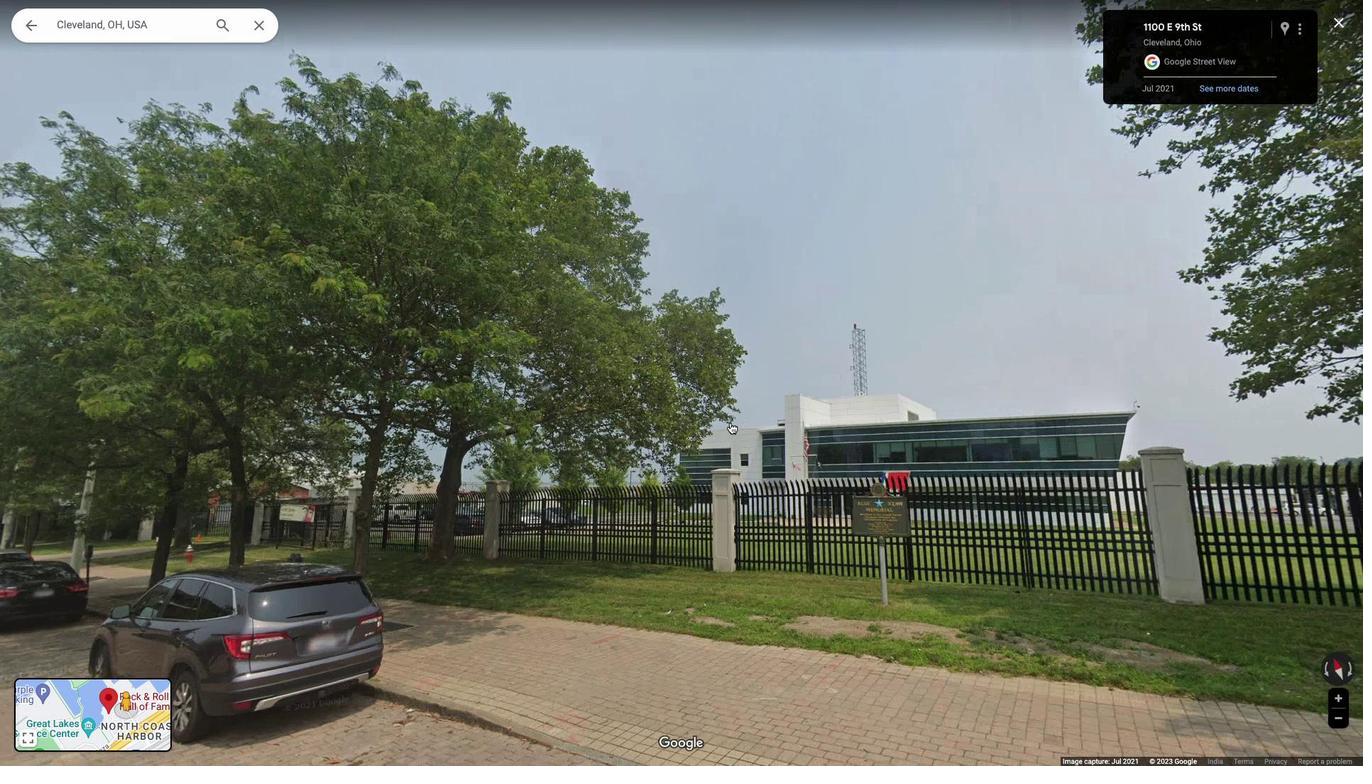 
Action: Mouse scrolled (765, 369) with delta (418, 34)
Screenshot: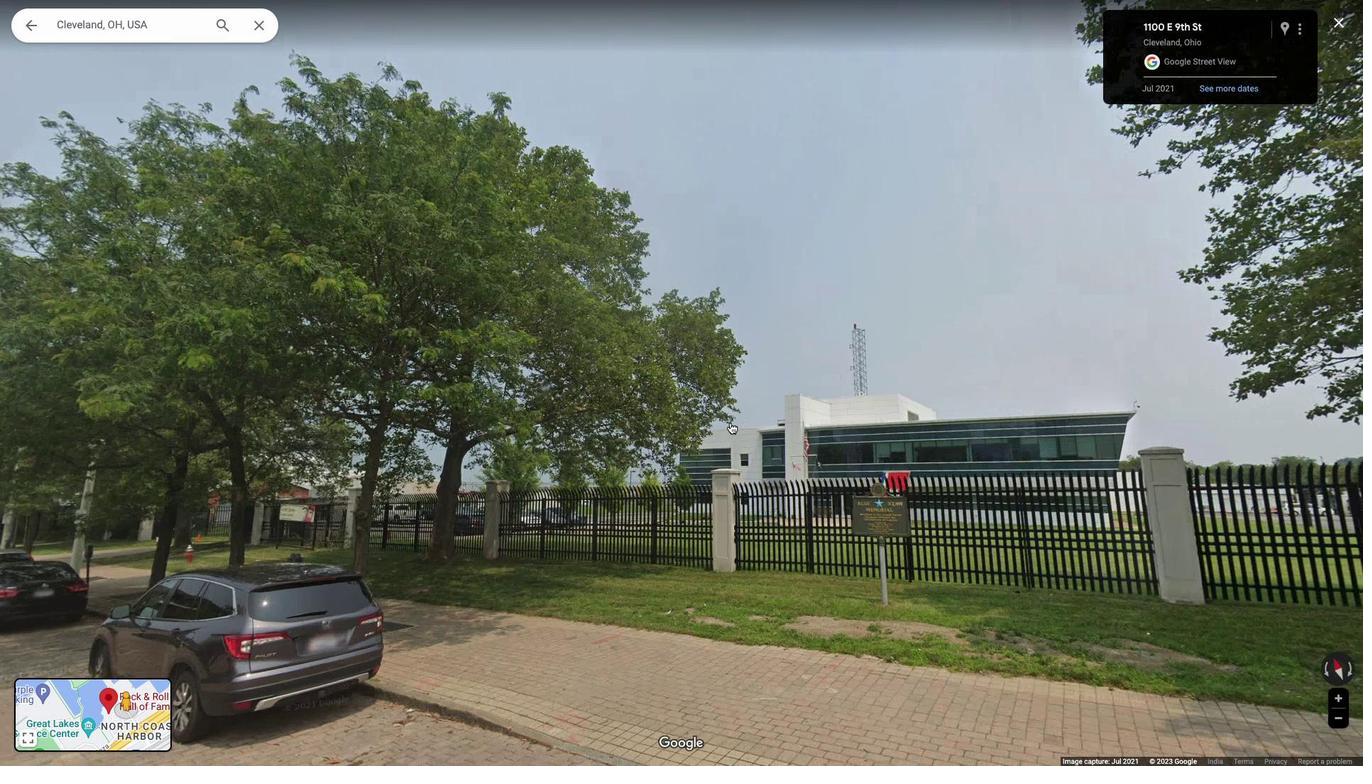 
Action: Mouse moved to (756, 376)
Screenshot: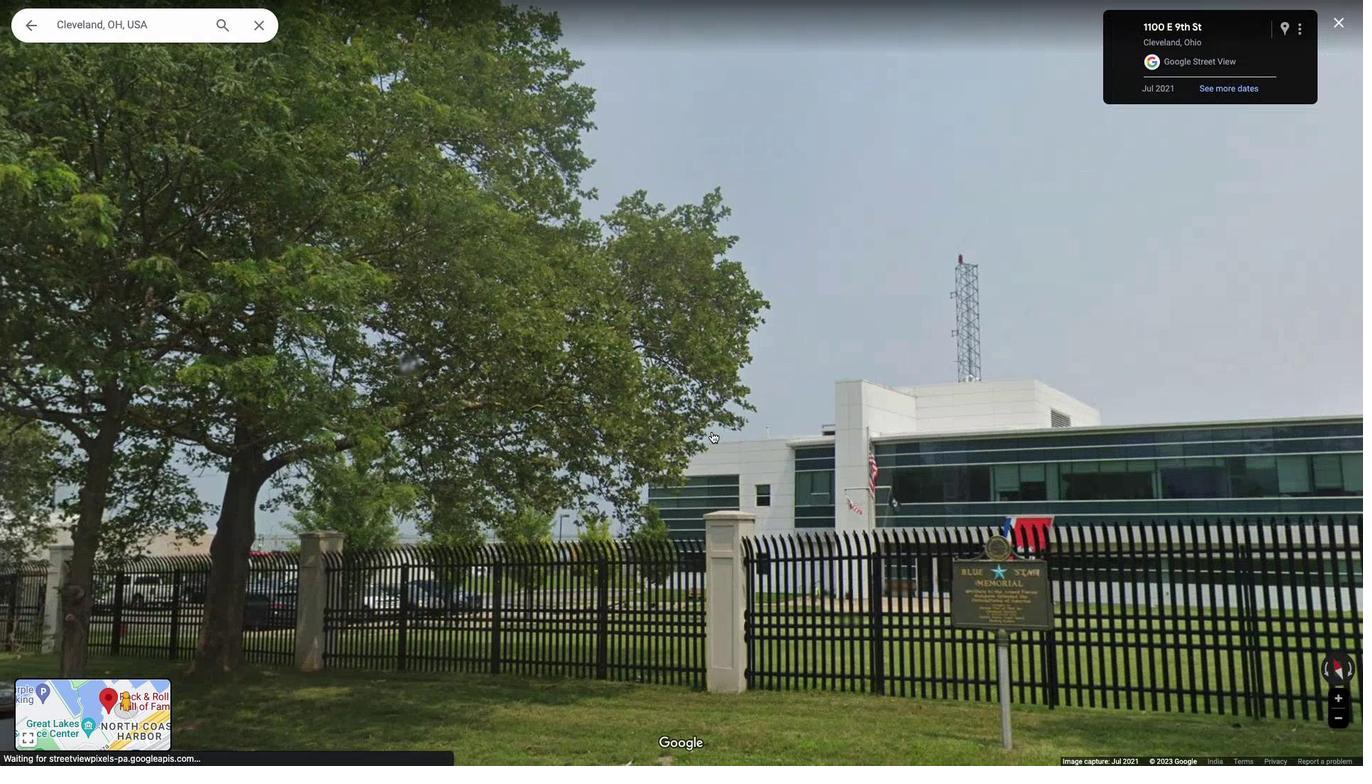 
Action: Mouse scrolled (756, 376) with delta (418, 31)
Screenshot: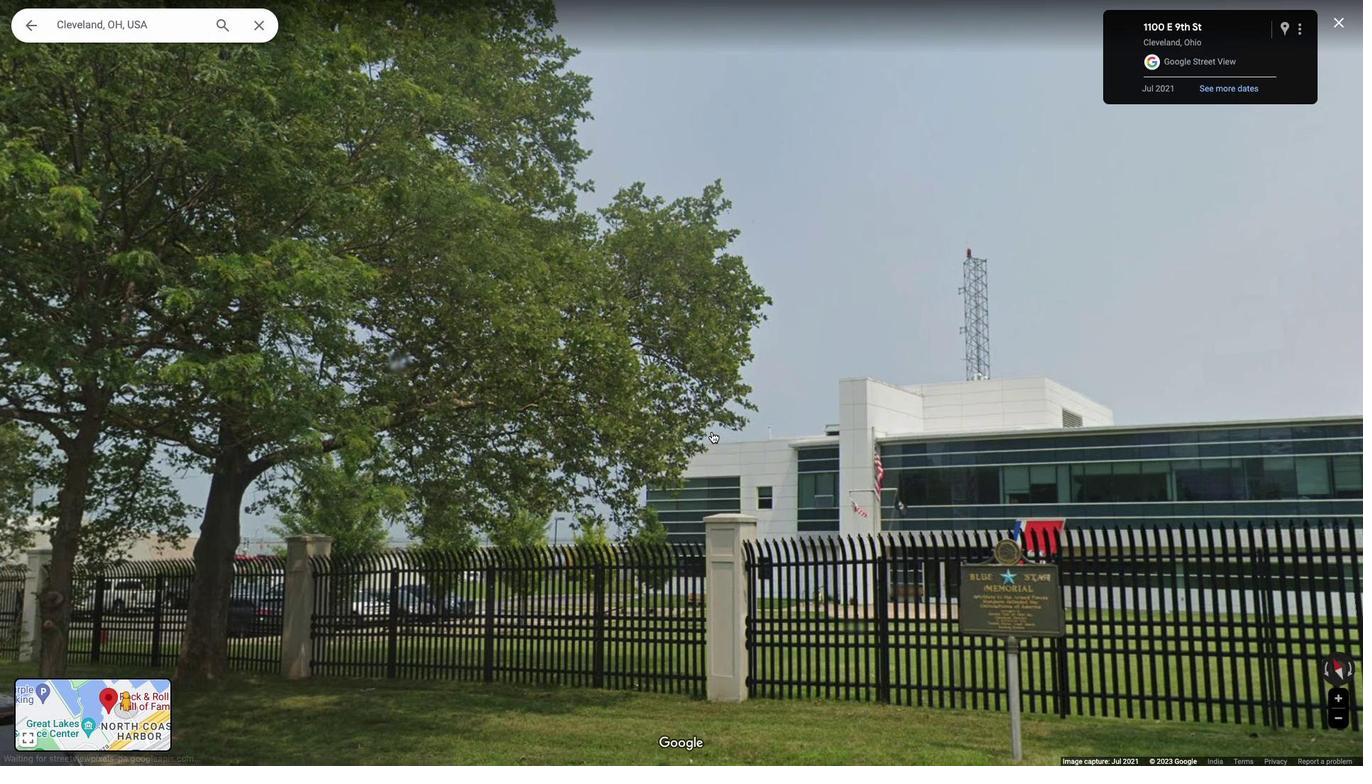 
Action: Mouse scrolled (756, 376) with delta (418, 31)
Screenshot: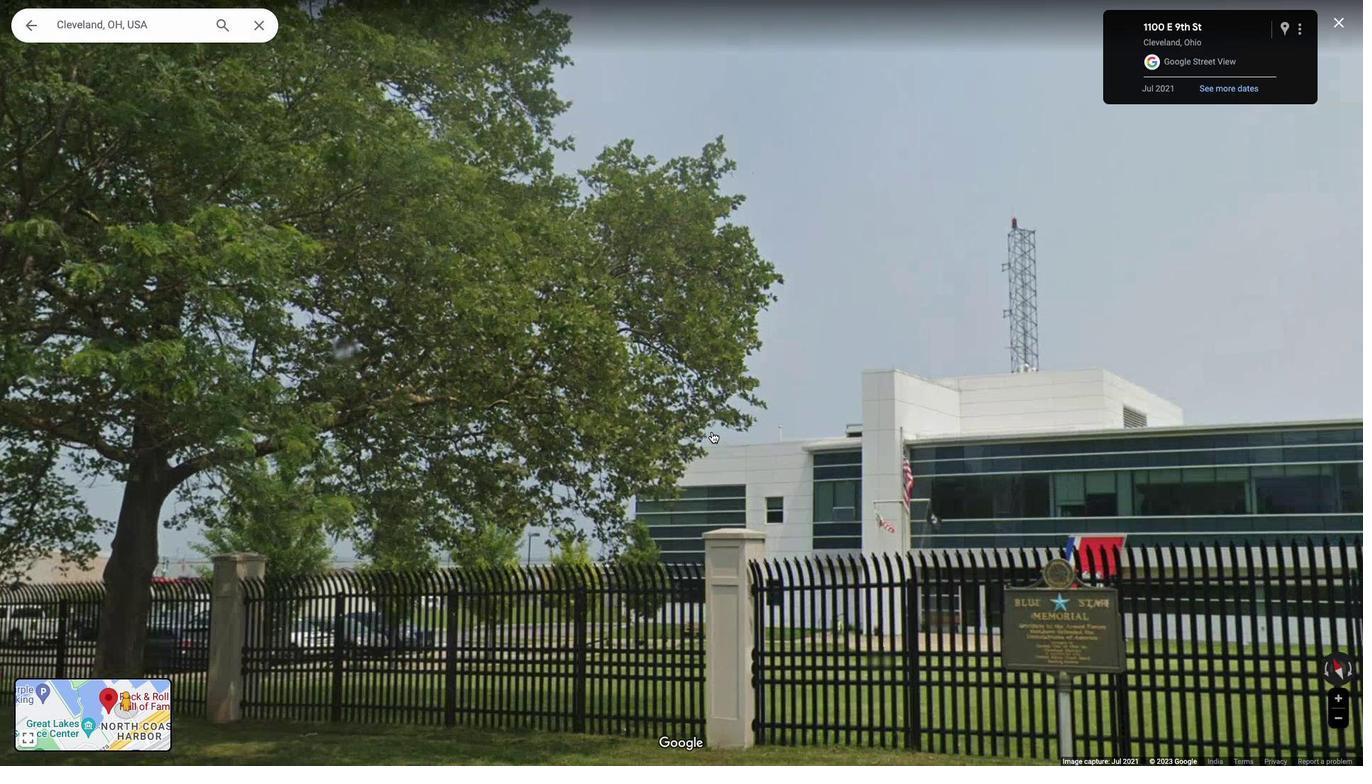 
Action: Mouse scrolled (756, 376) with delta (418, 32)
Screenshot: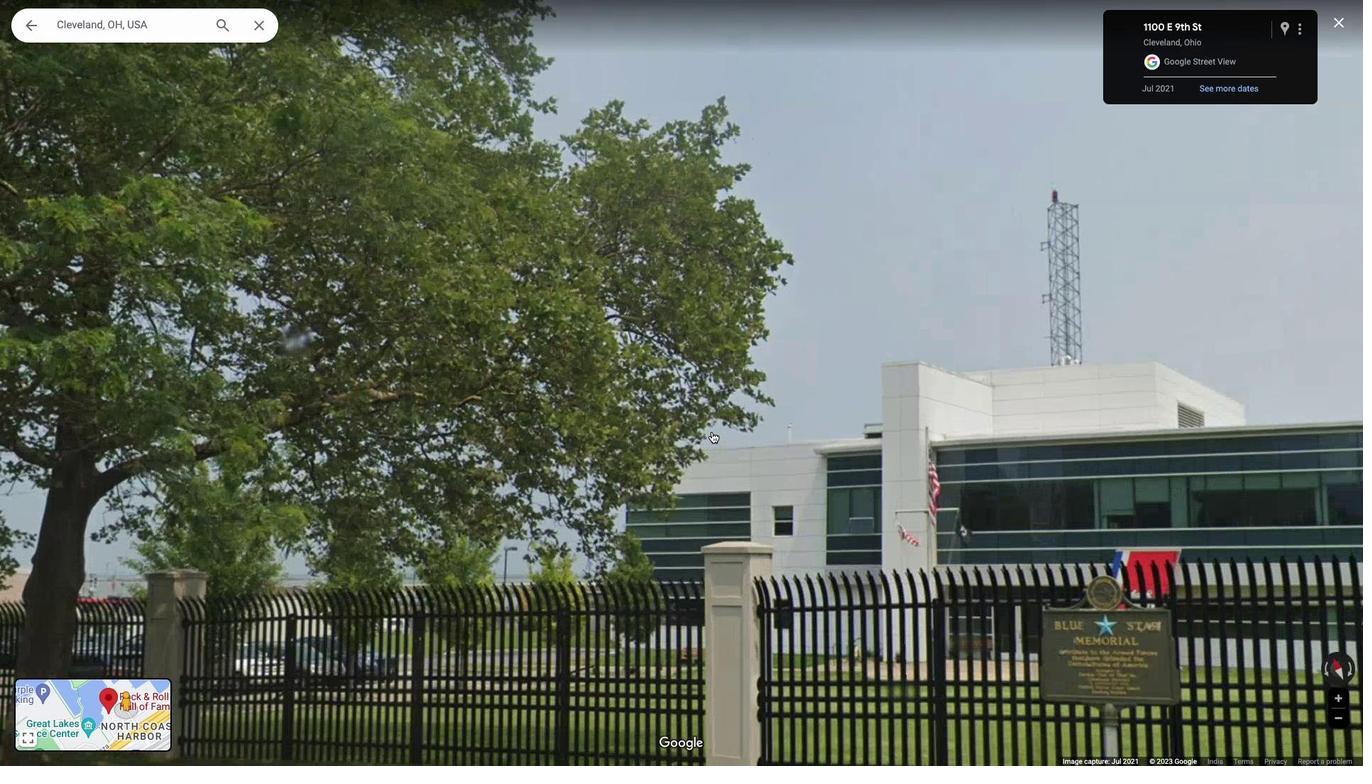 
Action: Mouse moved to (683, 378)
Screenshot: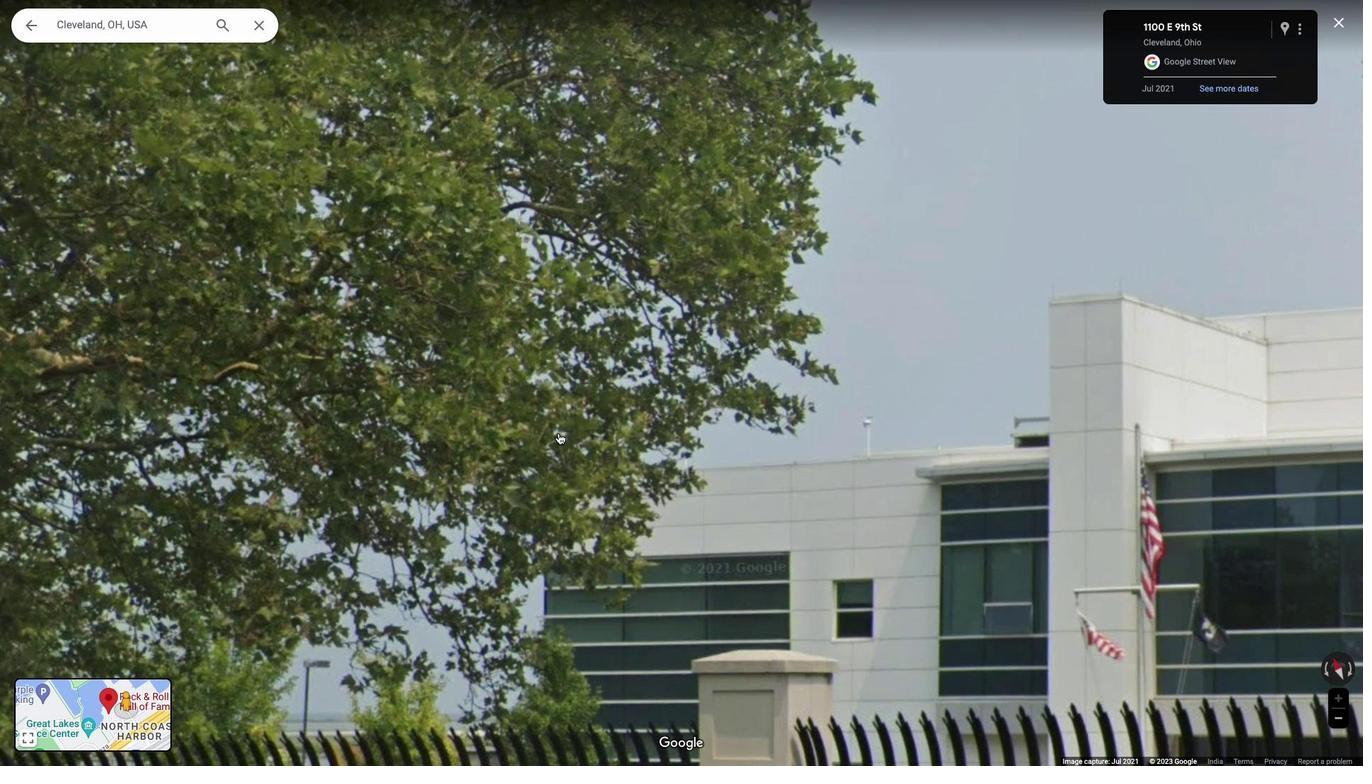 
Action: Mouse pressed left at (683, 378)
Screenshot: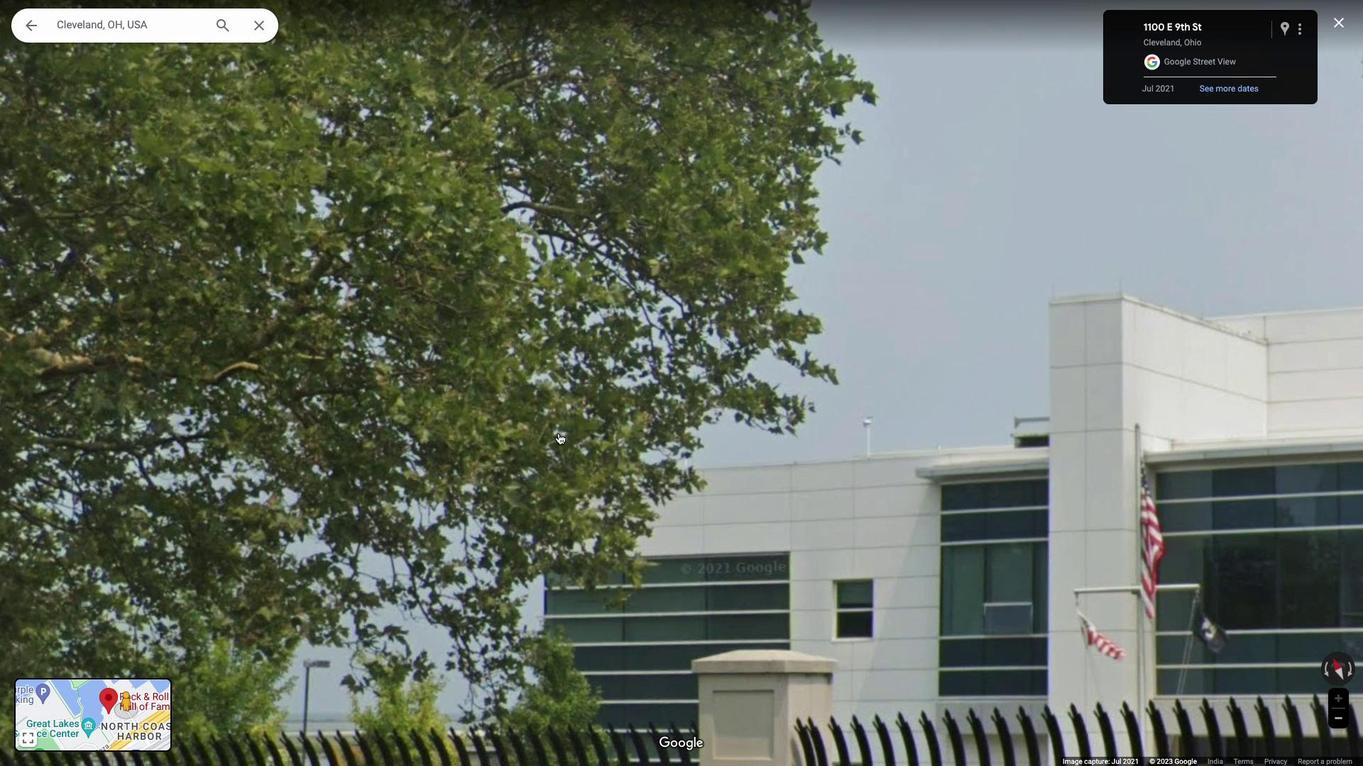 
Action: Mouse moved to (461, 589)
Screenshot: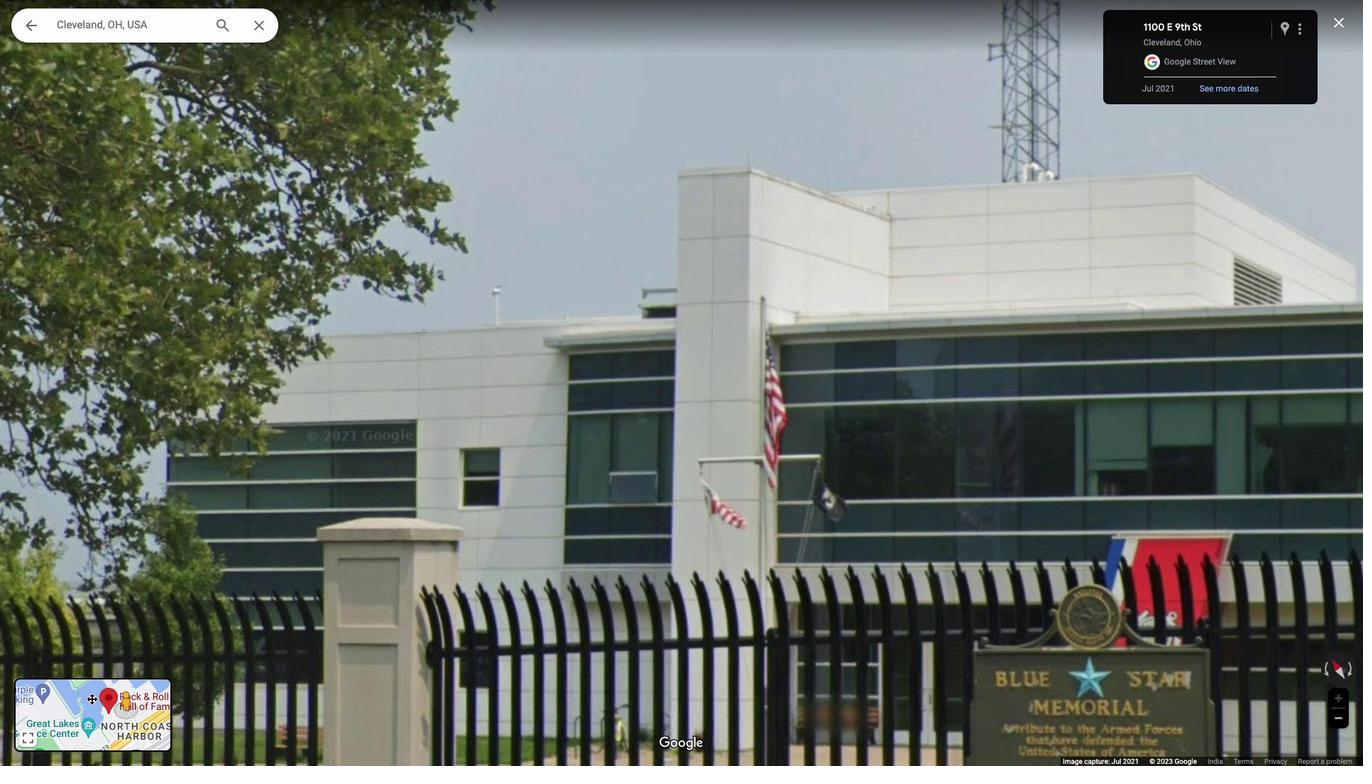 
Action: Mouse pressed left at (461, 589)
Screenshot: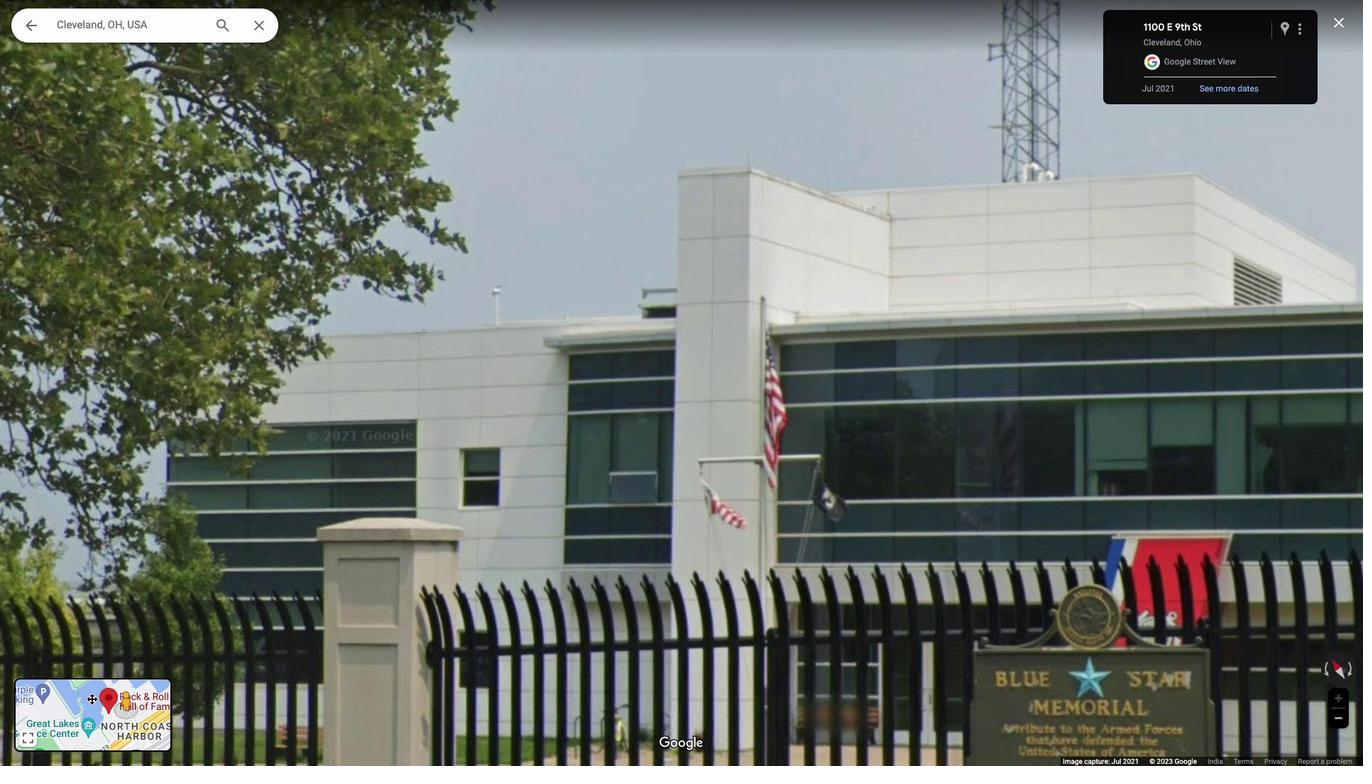 
Action: Mouse moved to (431, 624)
Screenshot: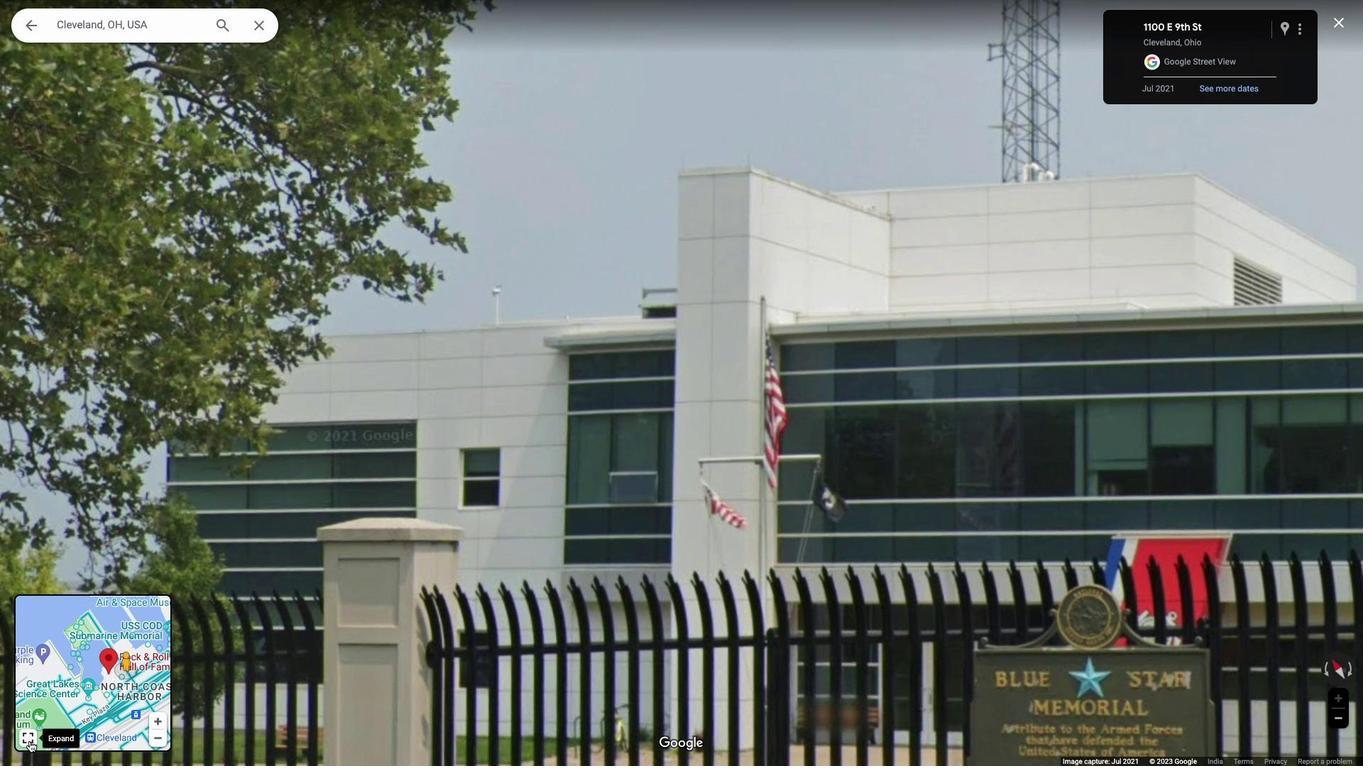 
Action: Mouse pressed left at (431, 624)
Screenshot: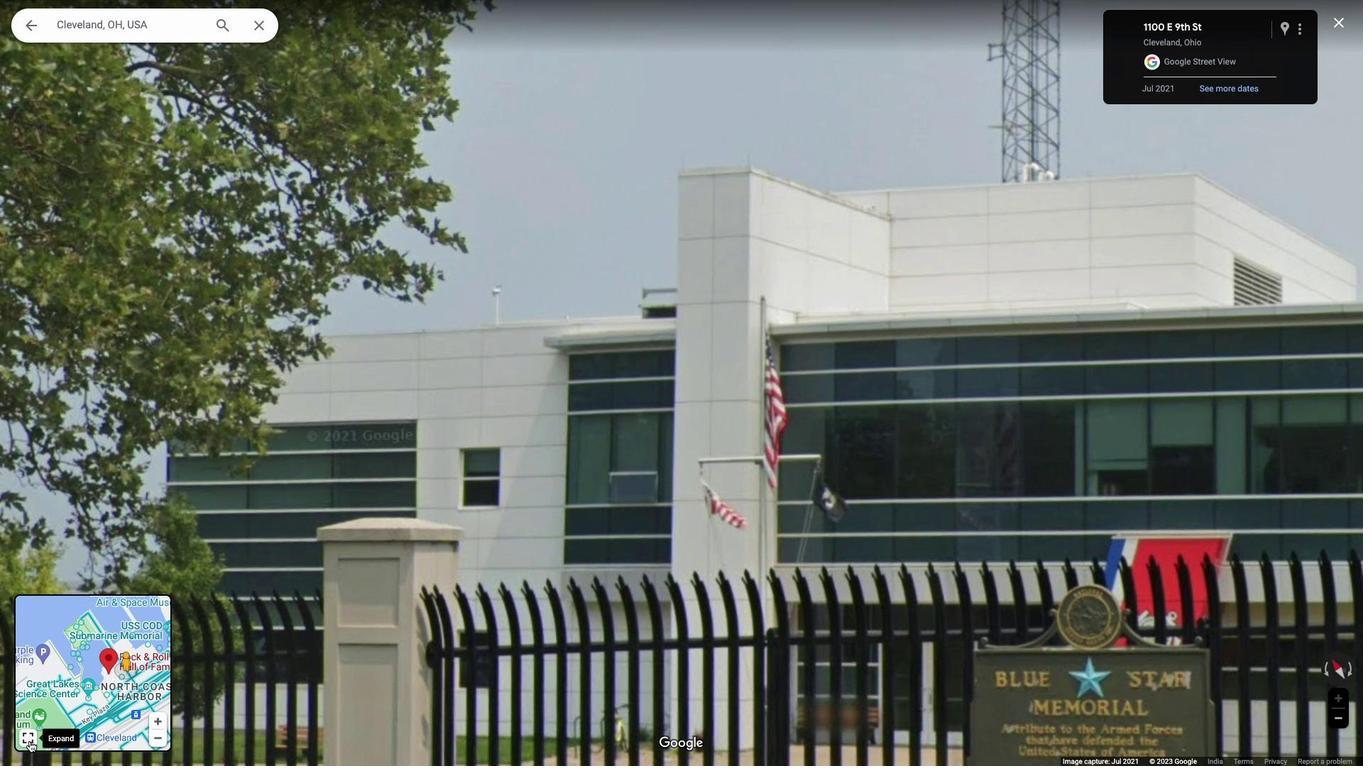 
Action: Mouse moved to (738, 443)
Screenshot: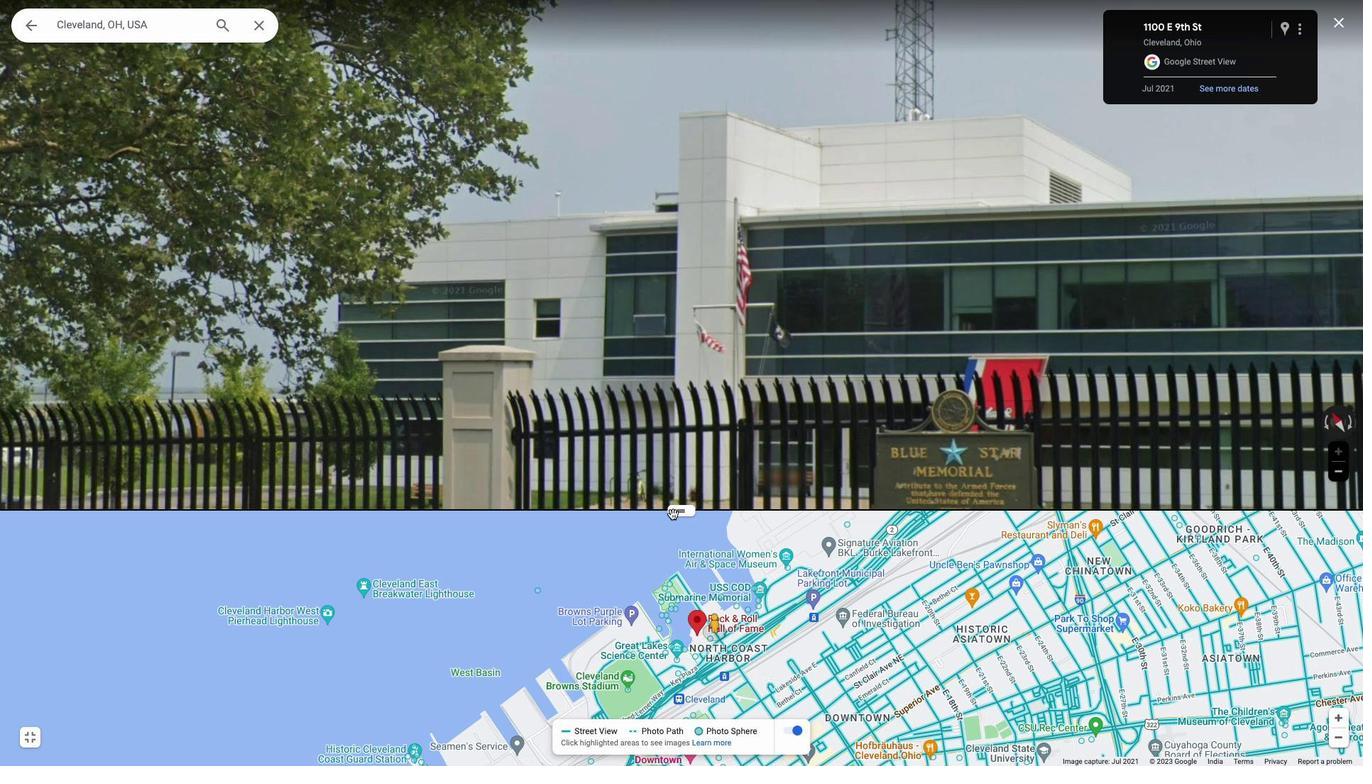 
Action: Mouse pressed left at (738, 443)
Screenshot: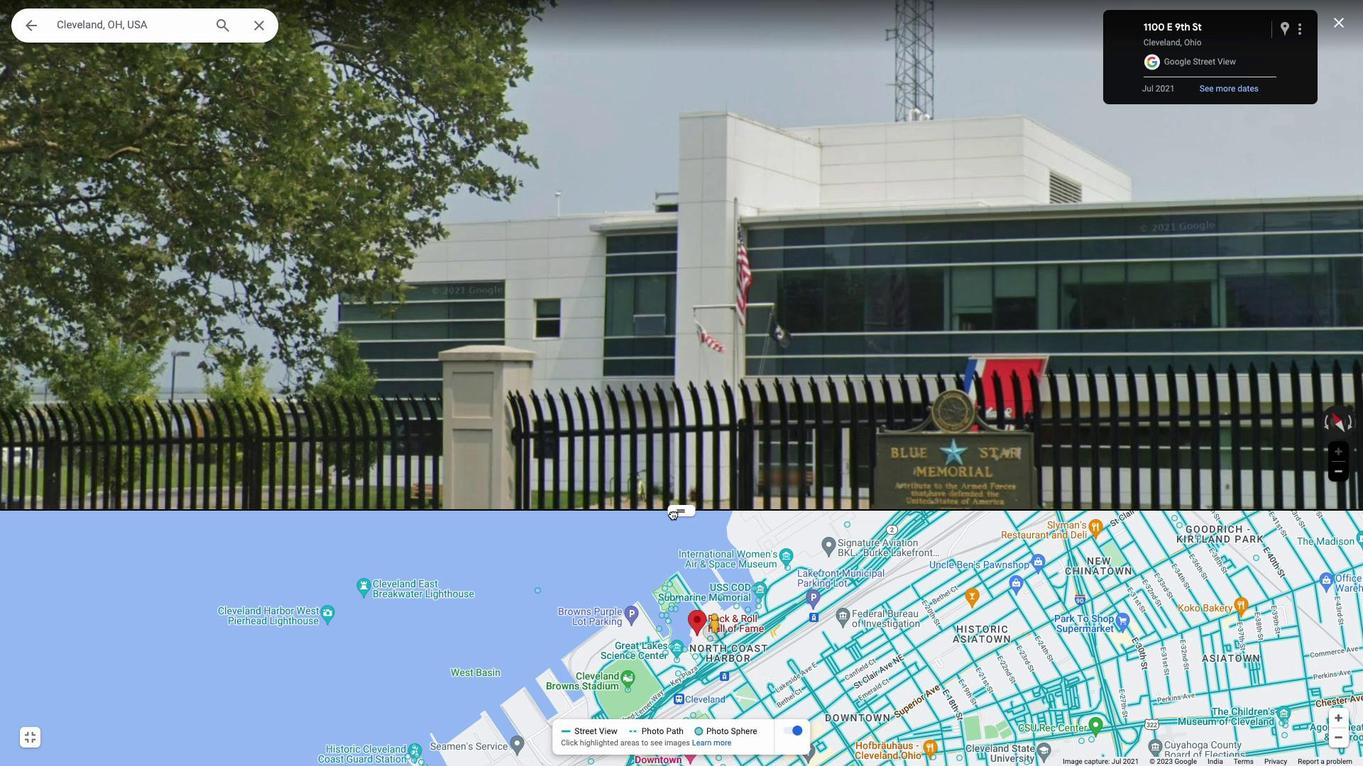 
Action: Mouse moved to (758, 311)
Screenshot: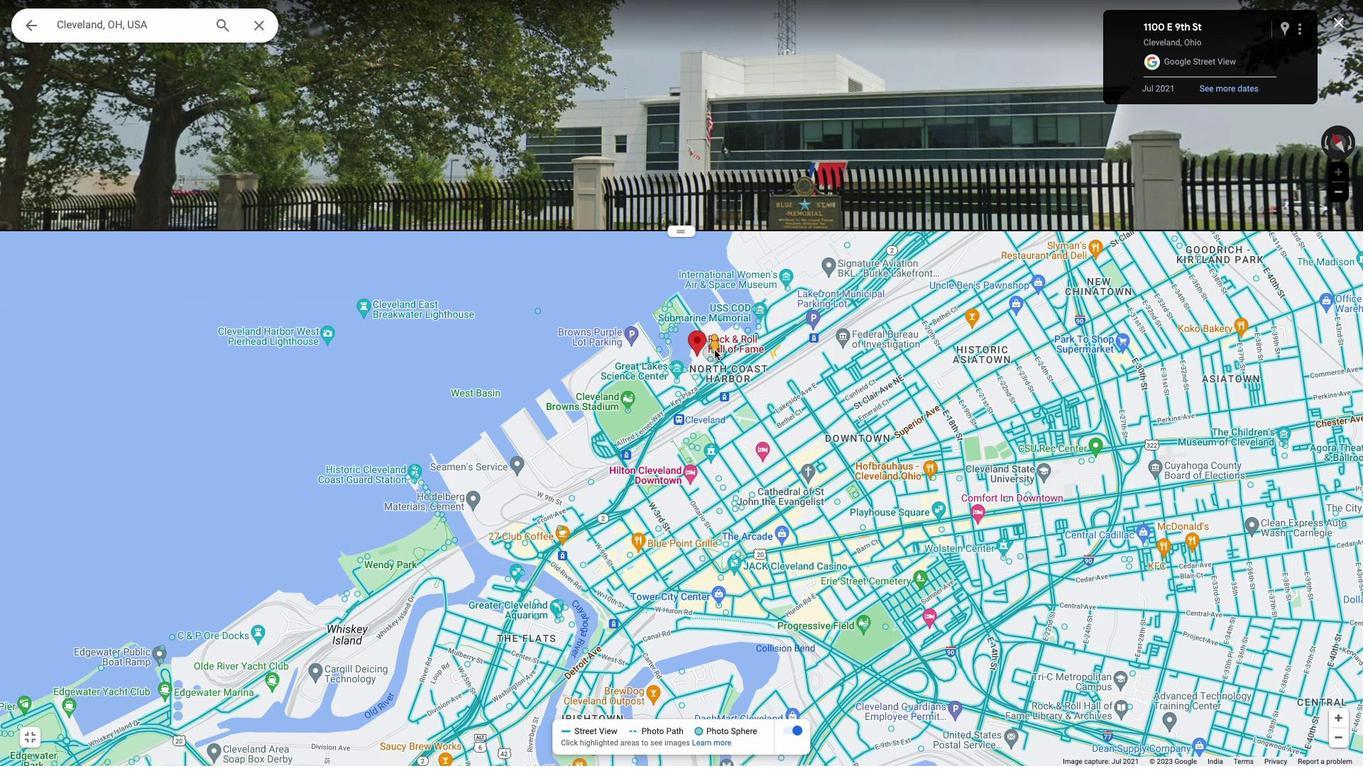
Action: Mouse pressed left at (758, 311)
Screenshot: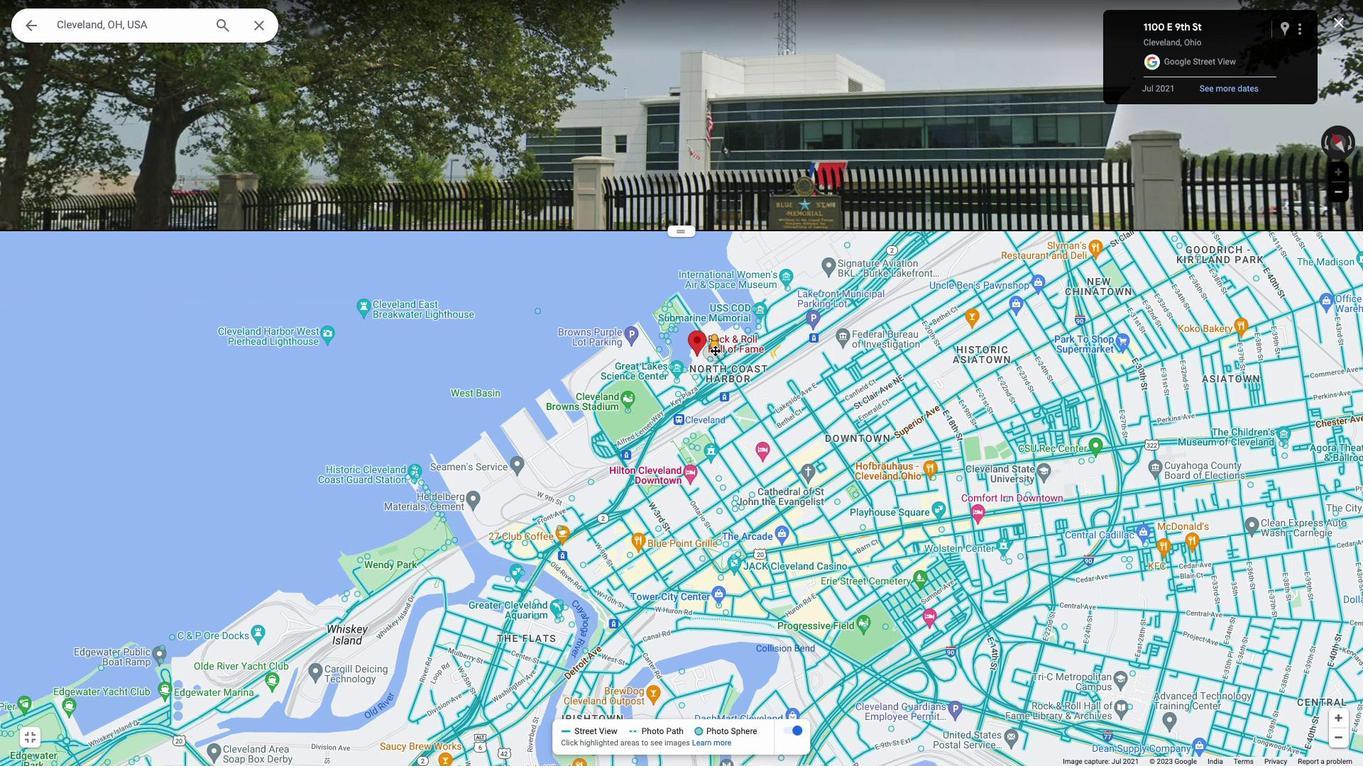 
Action: Mouse moved to (755, 309)
Screenshot: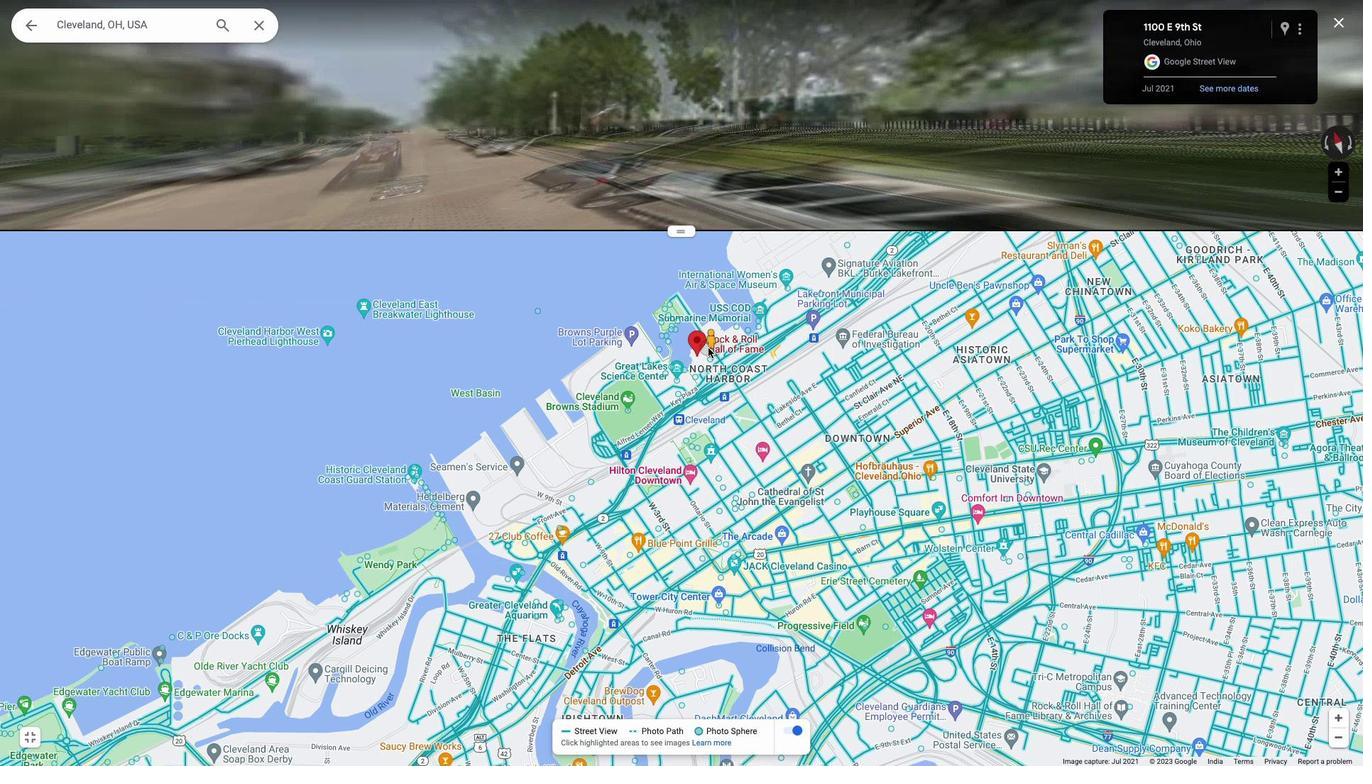 
Action: Mouse pressed left at (755, 309)
Screenshot: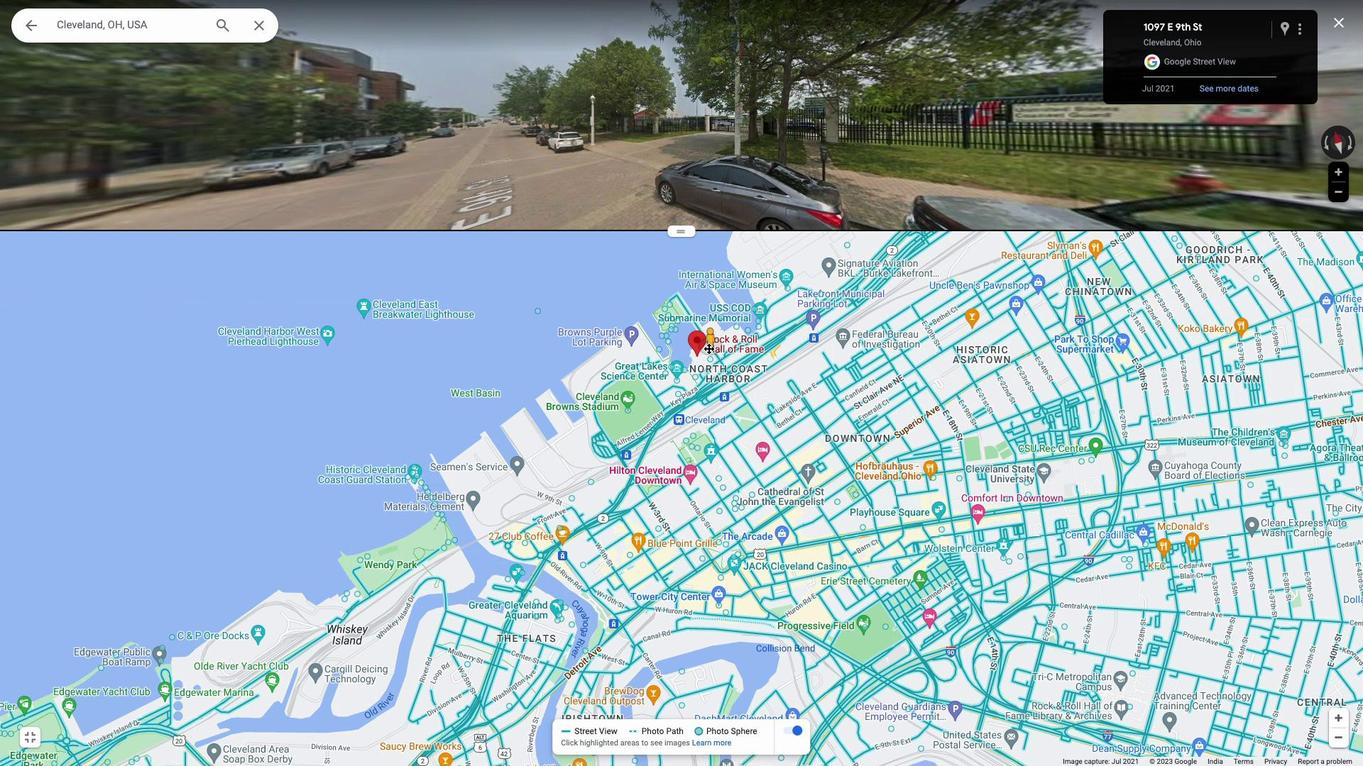 
Action: Mouse moved to (752, 301)
Screenshot: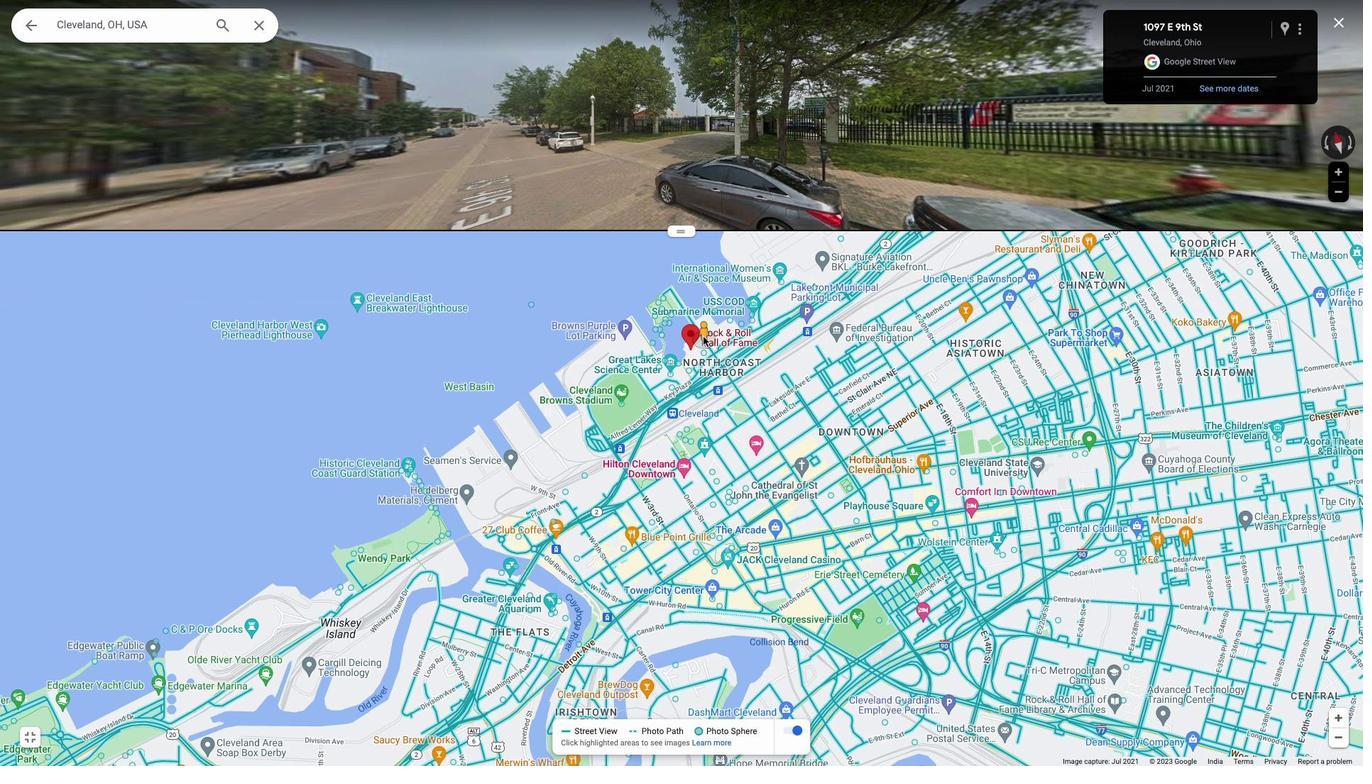 
Action: Mouse pressed left at (752, 301)
Screenshot: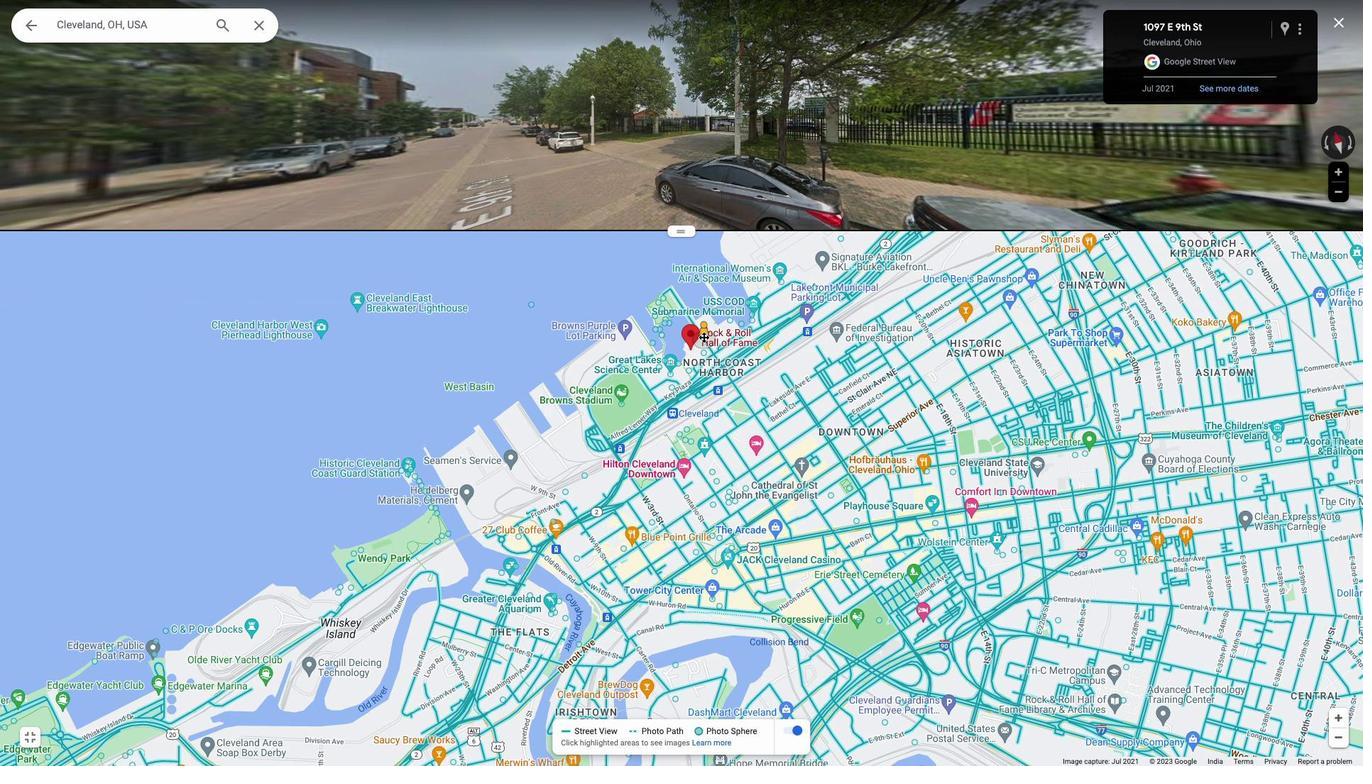 
Action: Mouse moved to (746, 305)
Screenshot: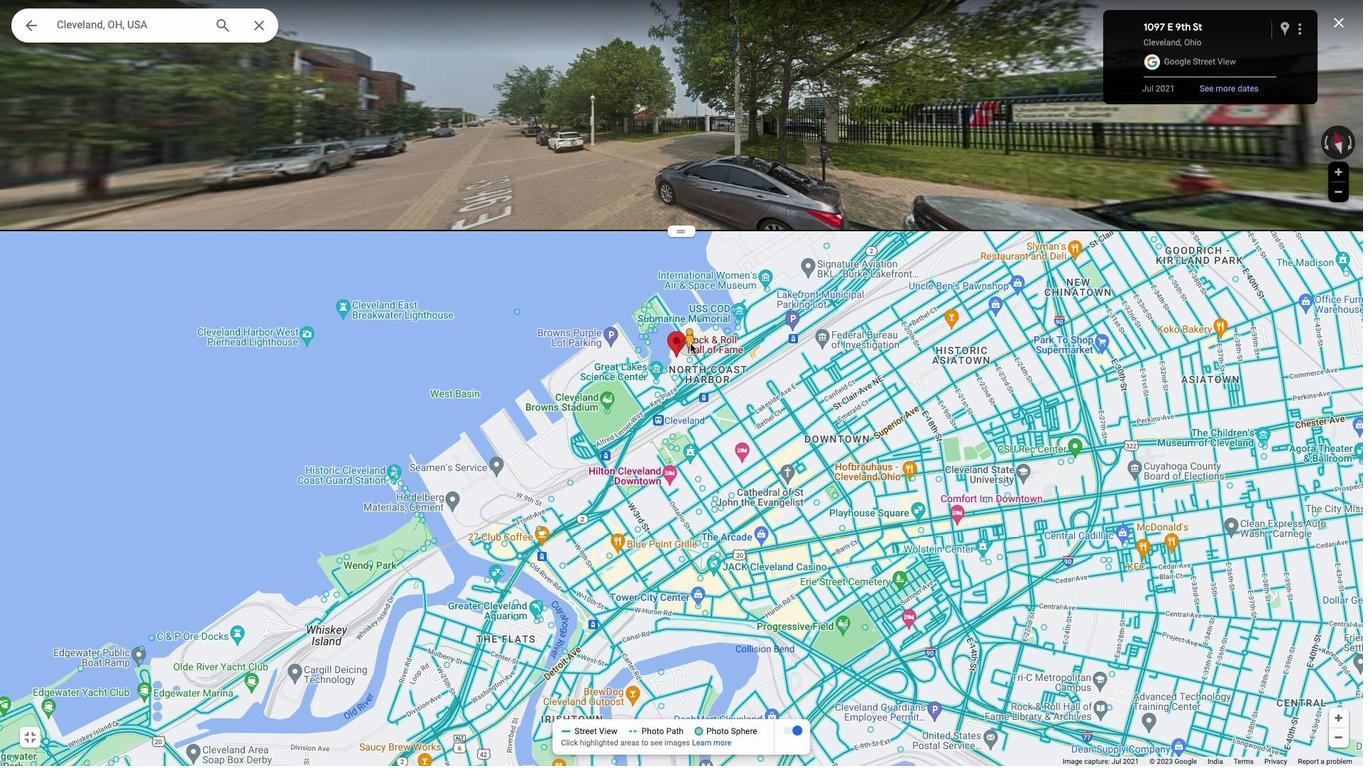 
Action: Mouse pressed left at (746, 305)
Screenshot: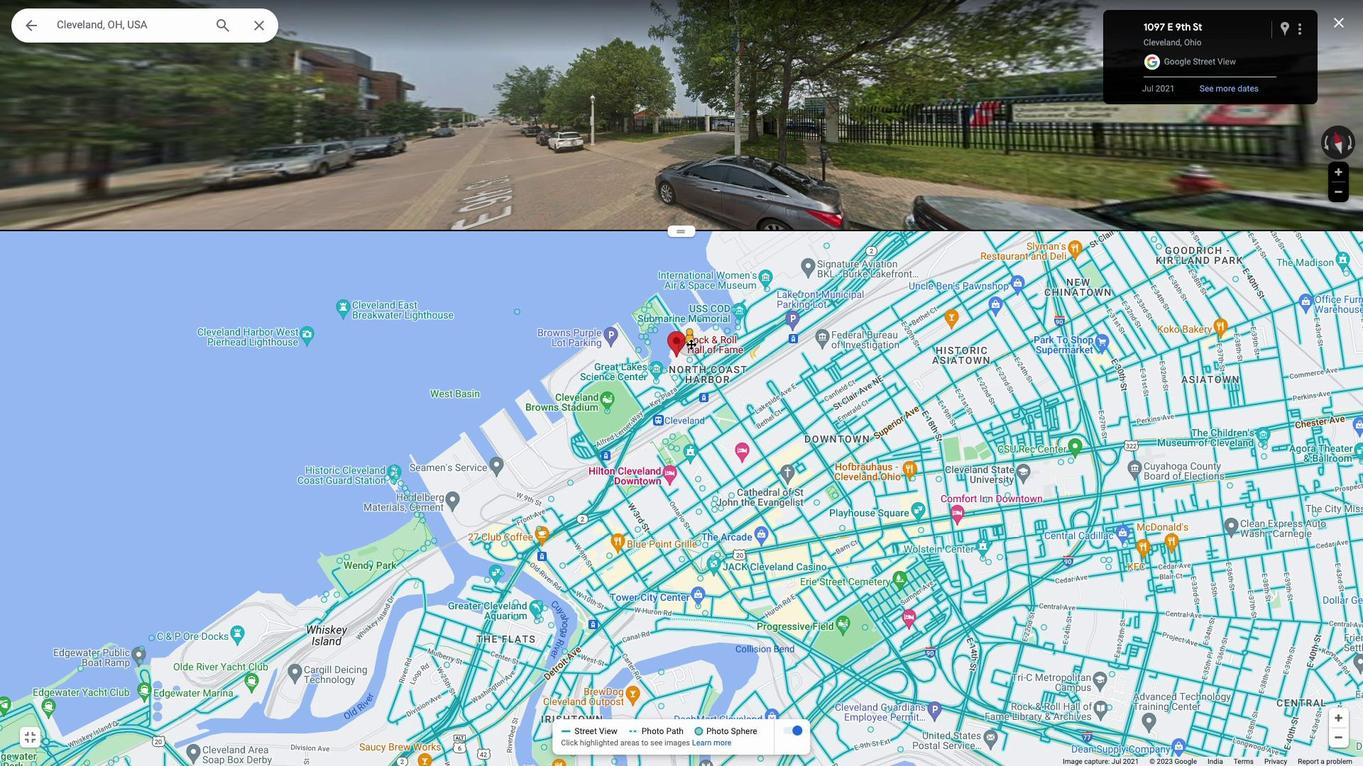 
Action: Mouse moved to (756, 337)
Screenshot: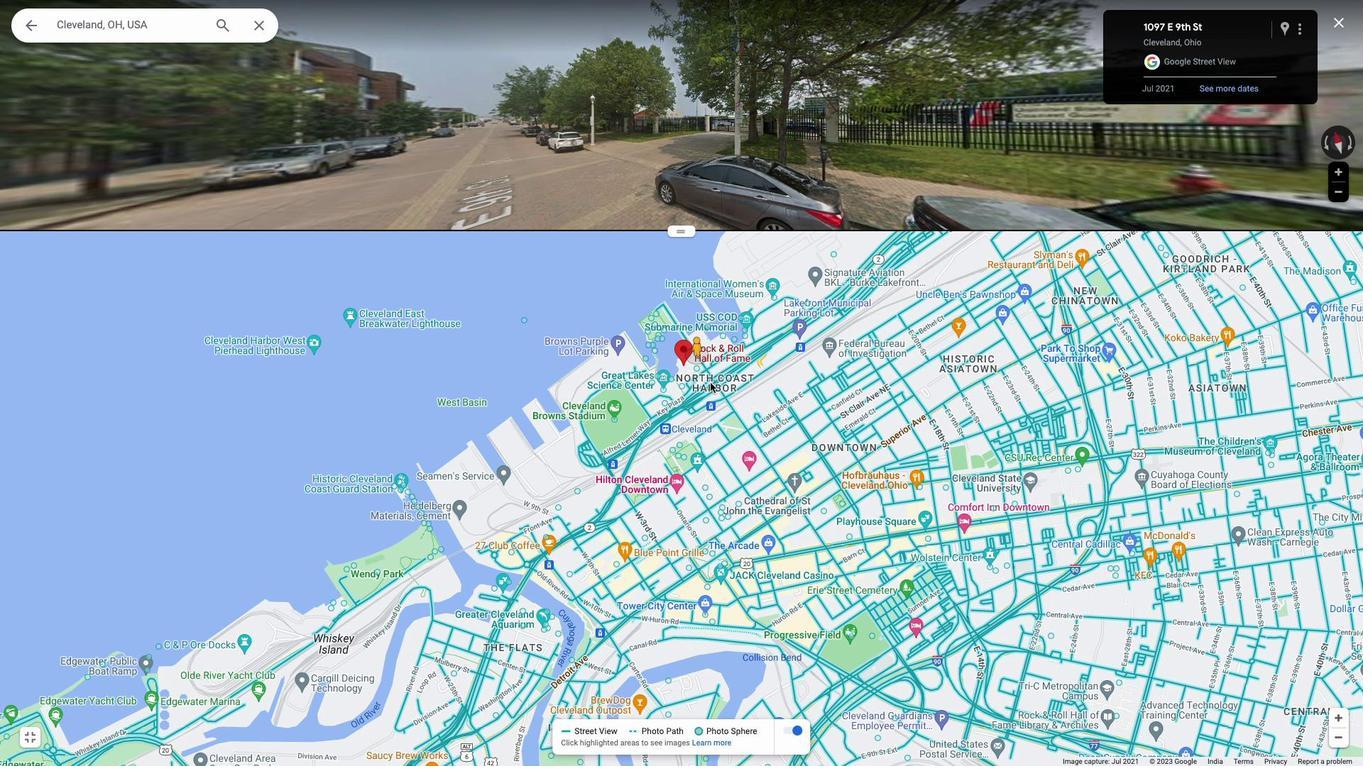
Action: Mouse scrolled (756, 337) with delta (418, 31)
Screenshot: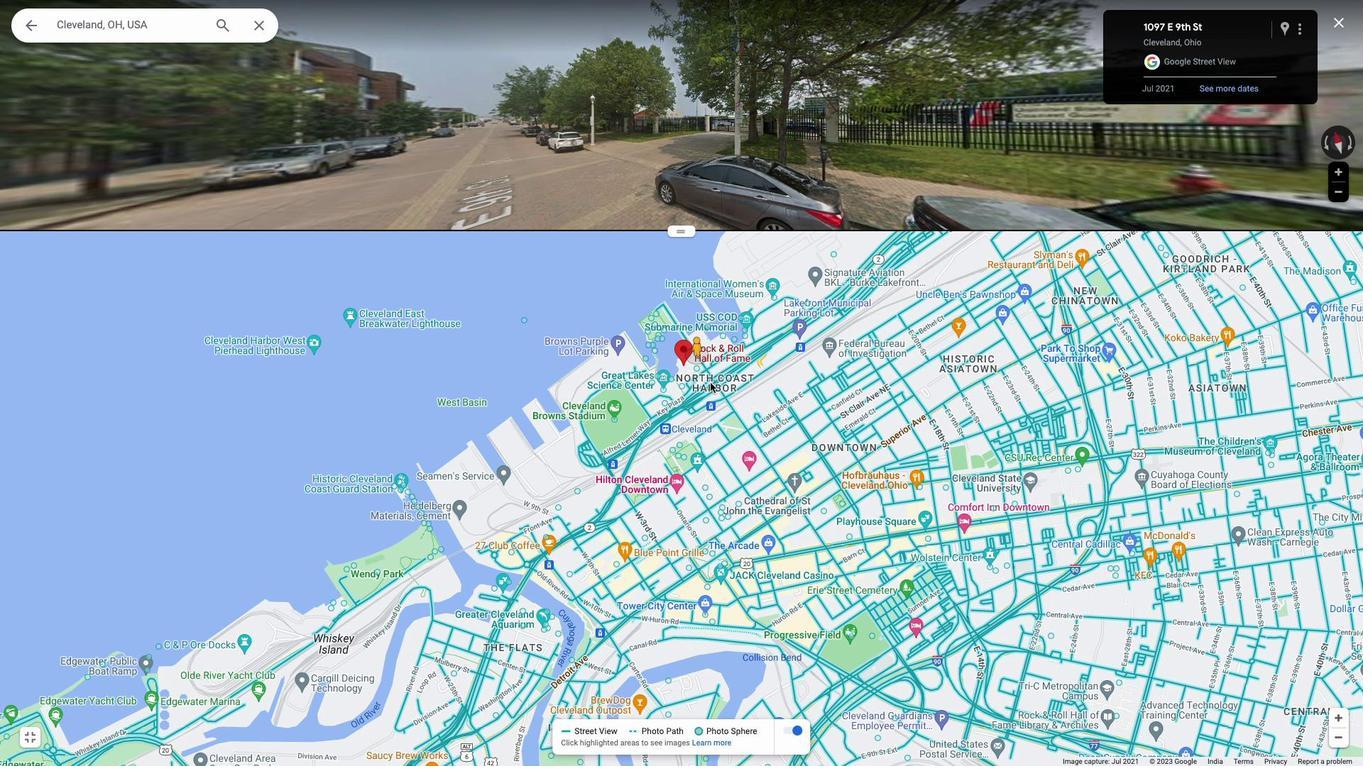 
Action: Mouse scrolled (756, 337) with delta (418, 31)
Screenshot: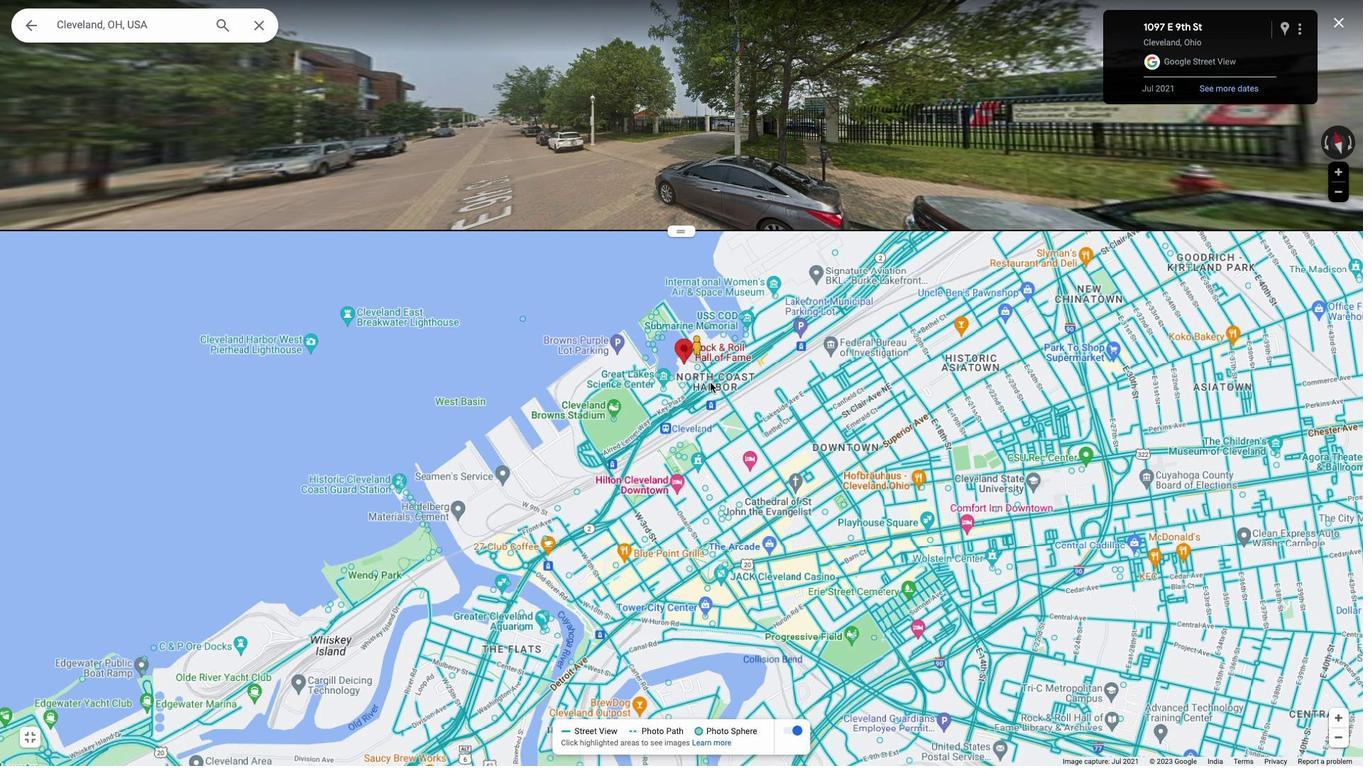 
Action: Mouse scrolled (756, 337) with delta (418, 33)
Screenshot: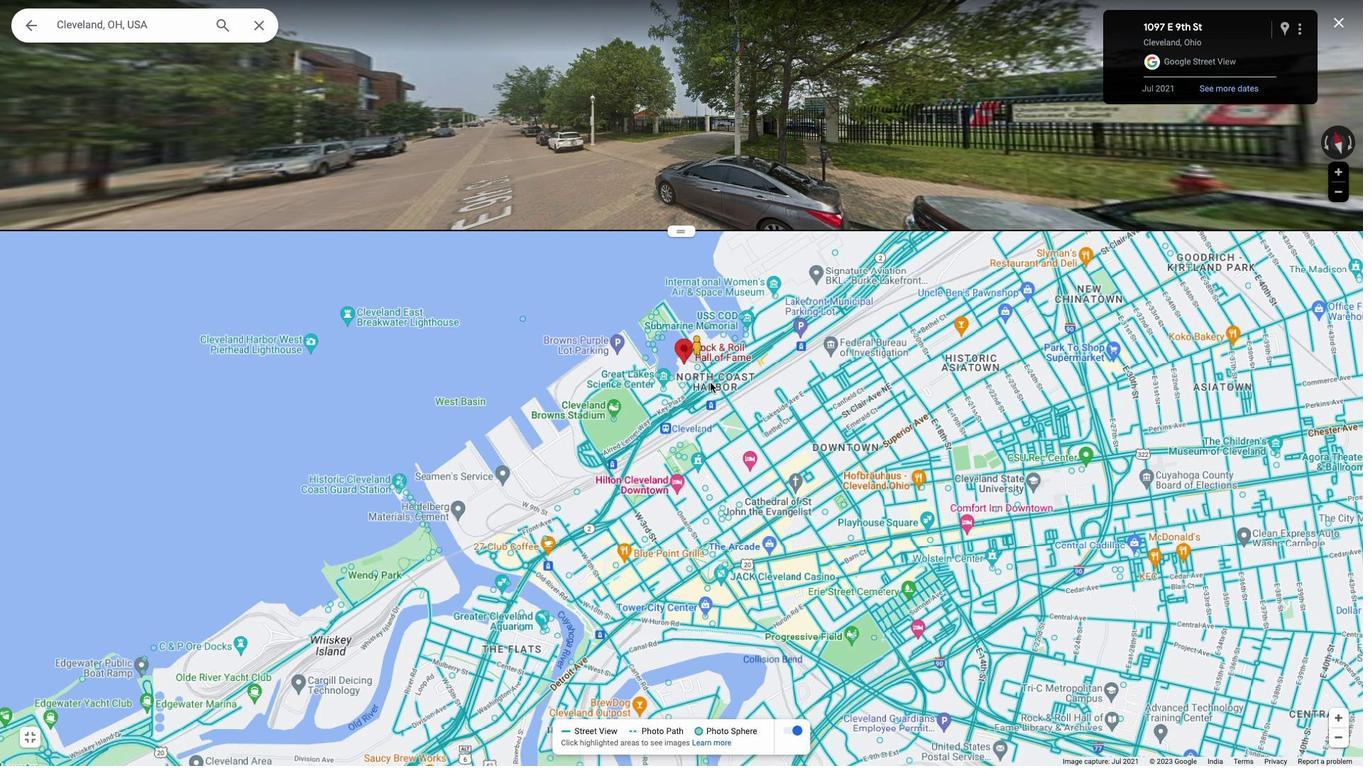 
Action: Mouse scrolled (756, 337) with delta (418, 34)
Screenshot: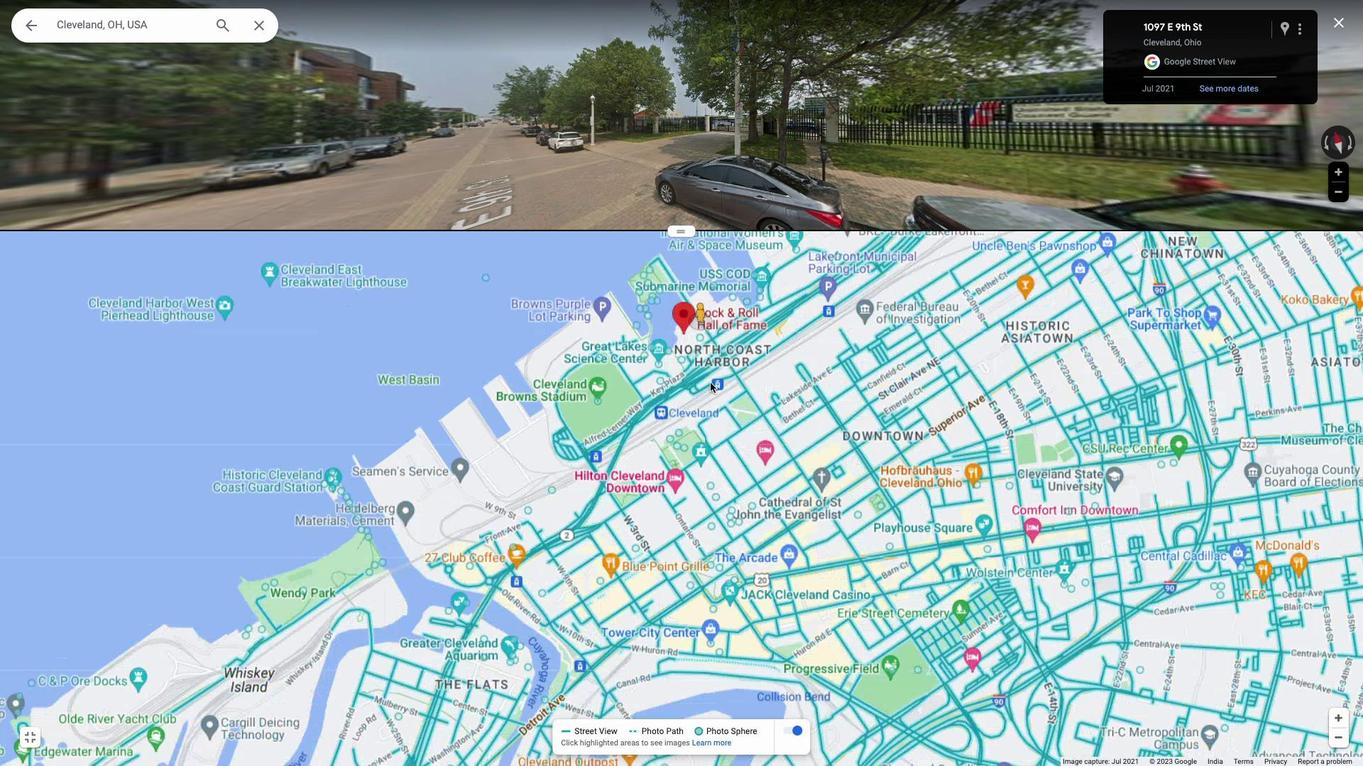 
Action: Mouse moved to (747, 310)
Screenshot: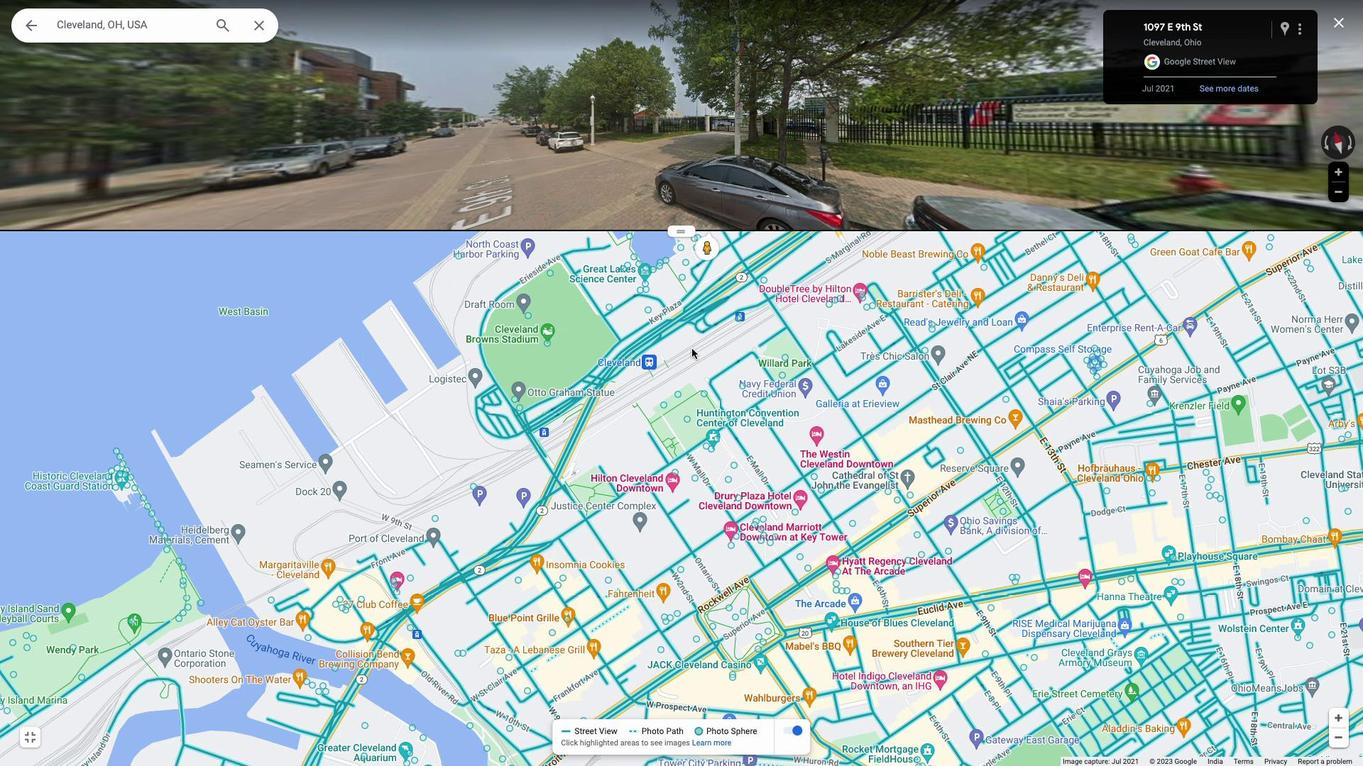 
Action: Mouse pressed left at (747, 310)
Screenshot: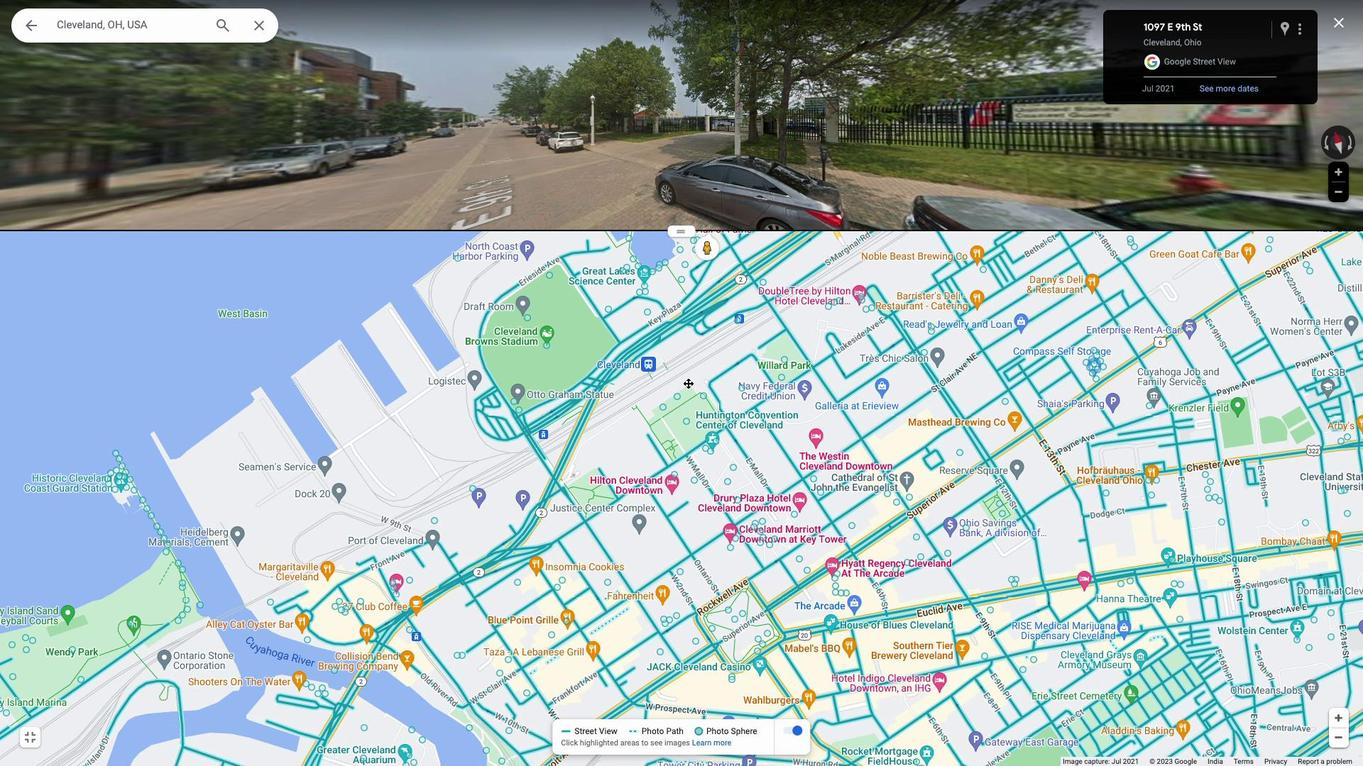 
Action: Mouse moved to (755, 328)
Screenshot: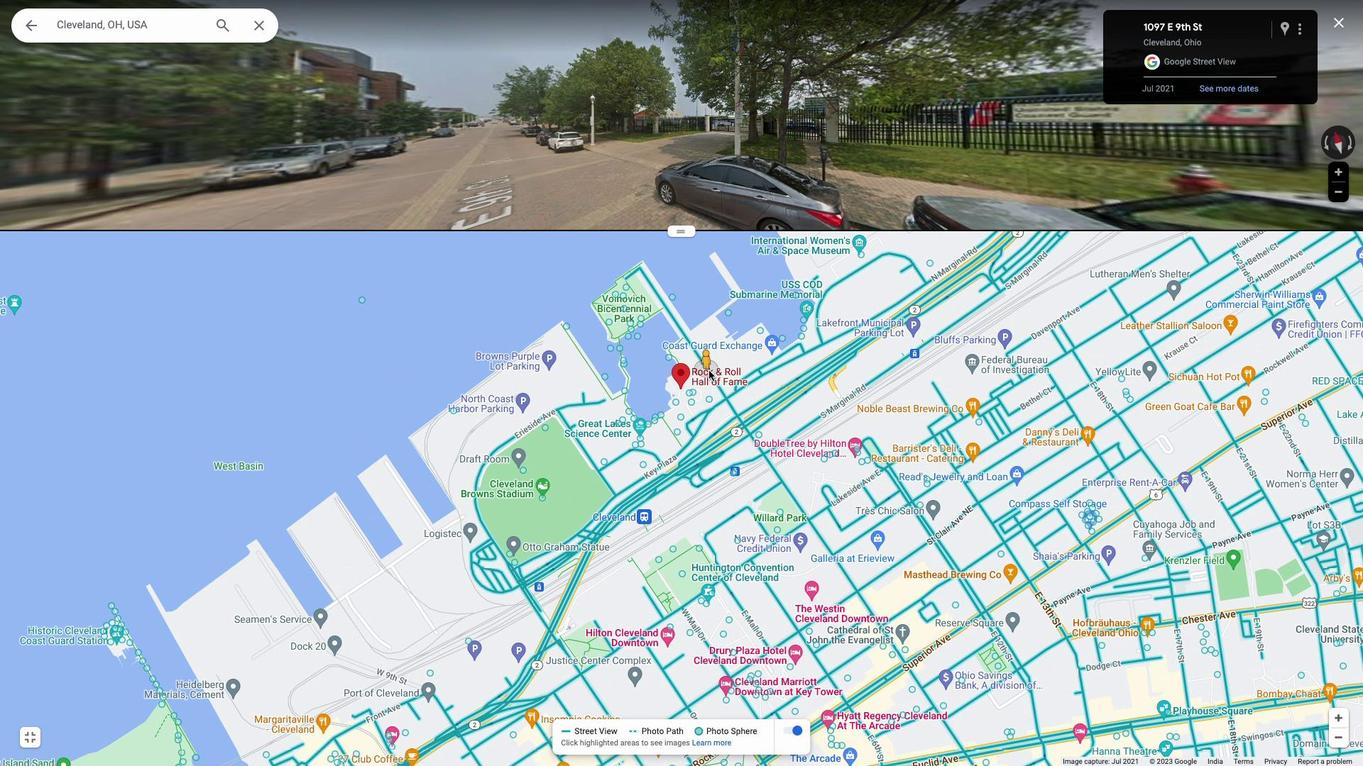 
Action: Mouse pressed left at (755, 328)
Screenshot: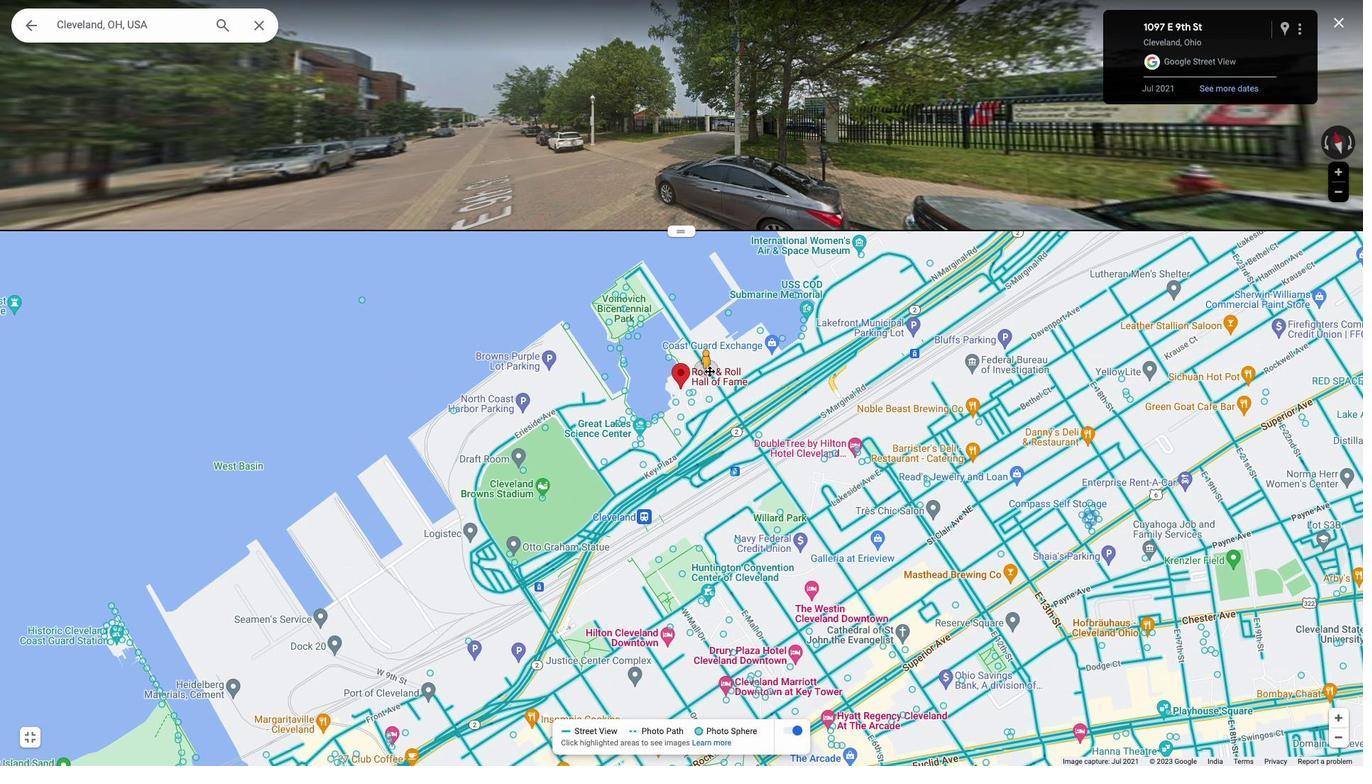 
Action: Mouse moved to (707, 138)
Screenshot: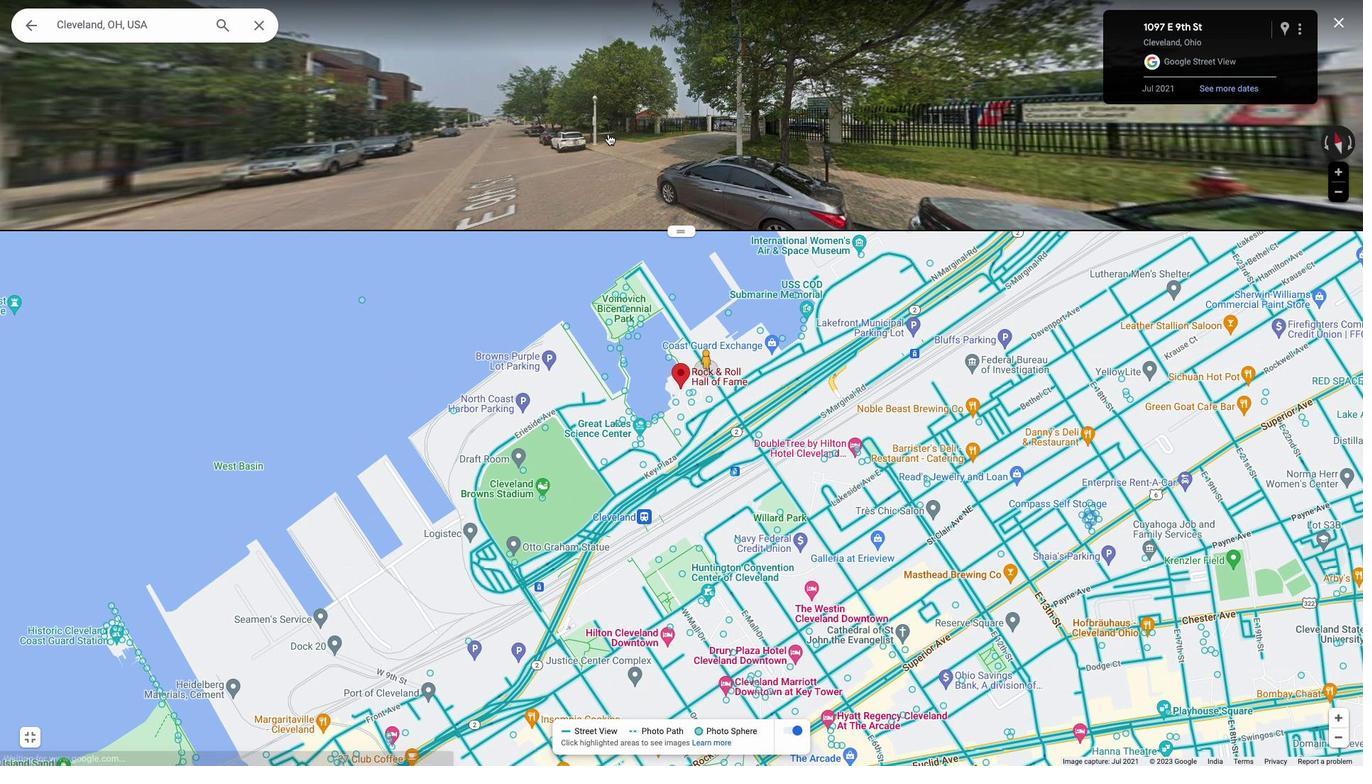 
Action: Mouse pressed left at (707, 138)
Screenshot: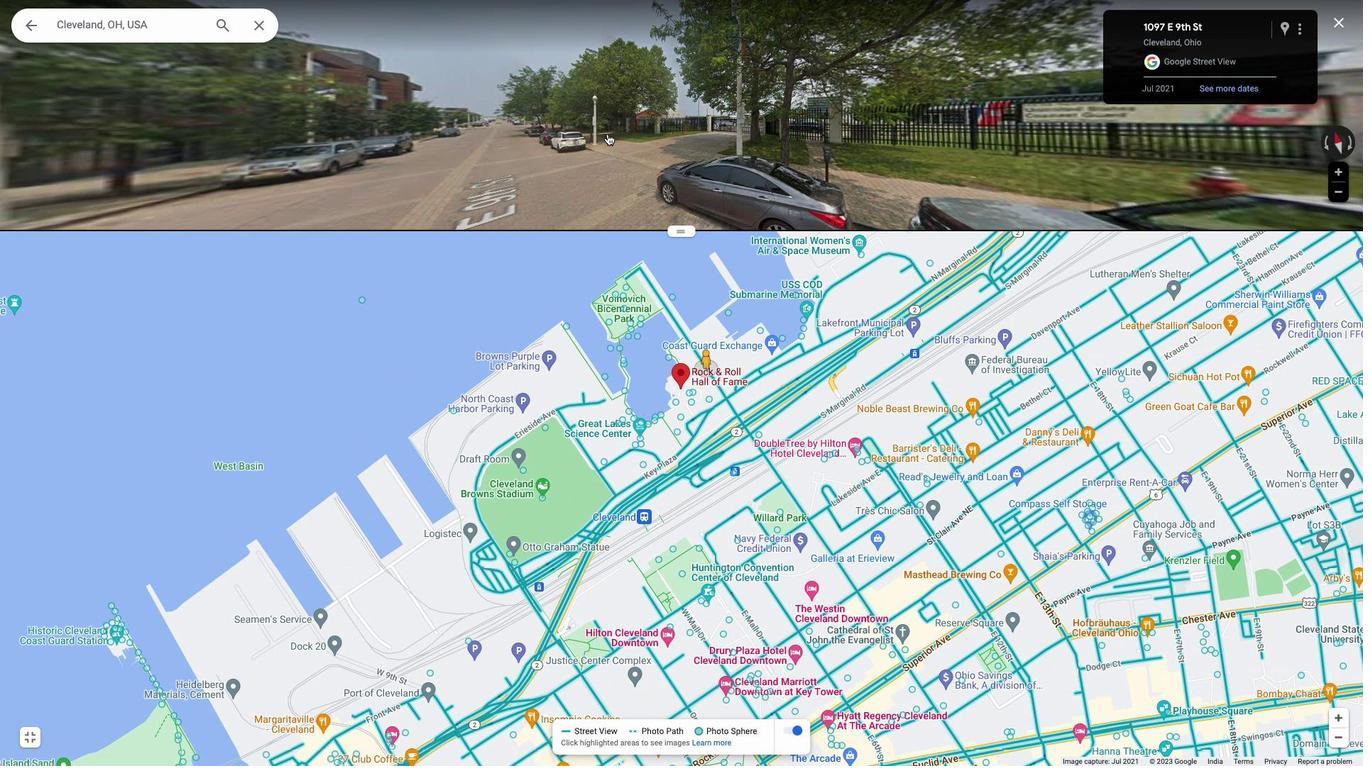 
Action: Mouse moved to (704, 162)
Screenshot: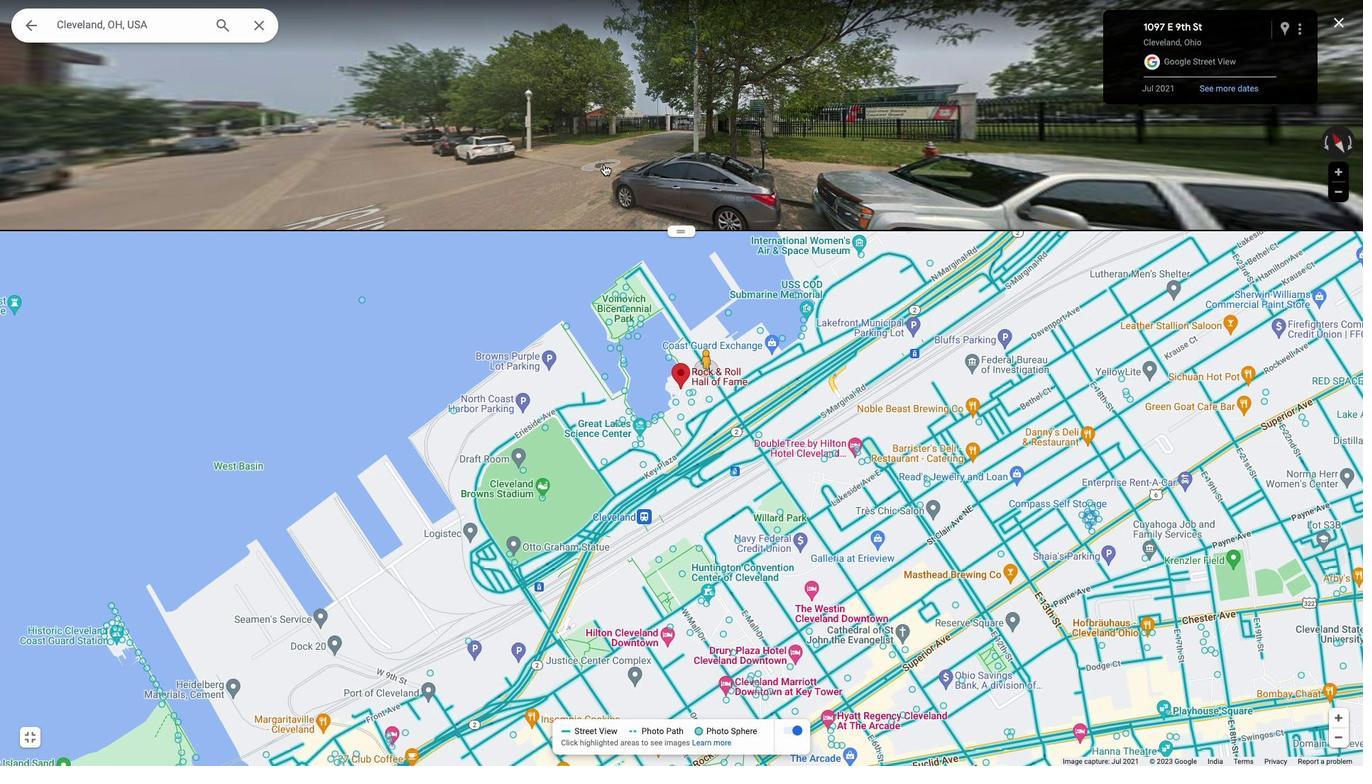 
Action: Mouse scrolled (704, 162) with delta (418, 31)
Screenshot: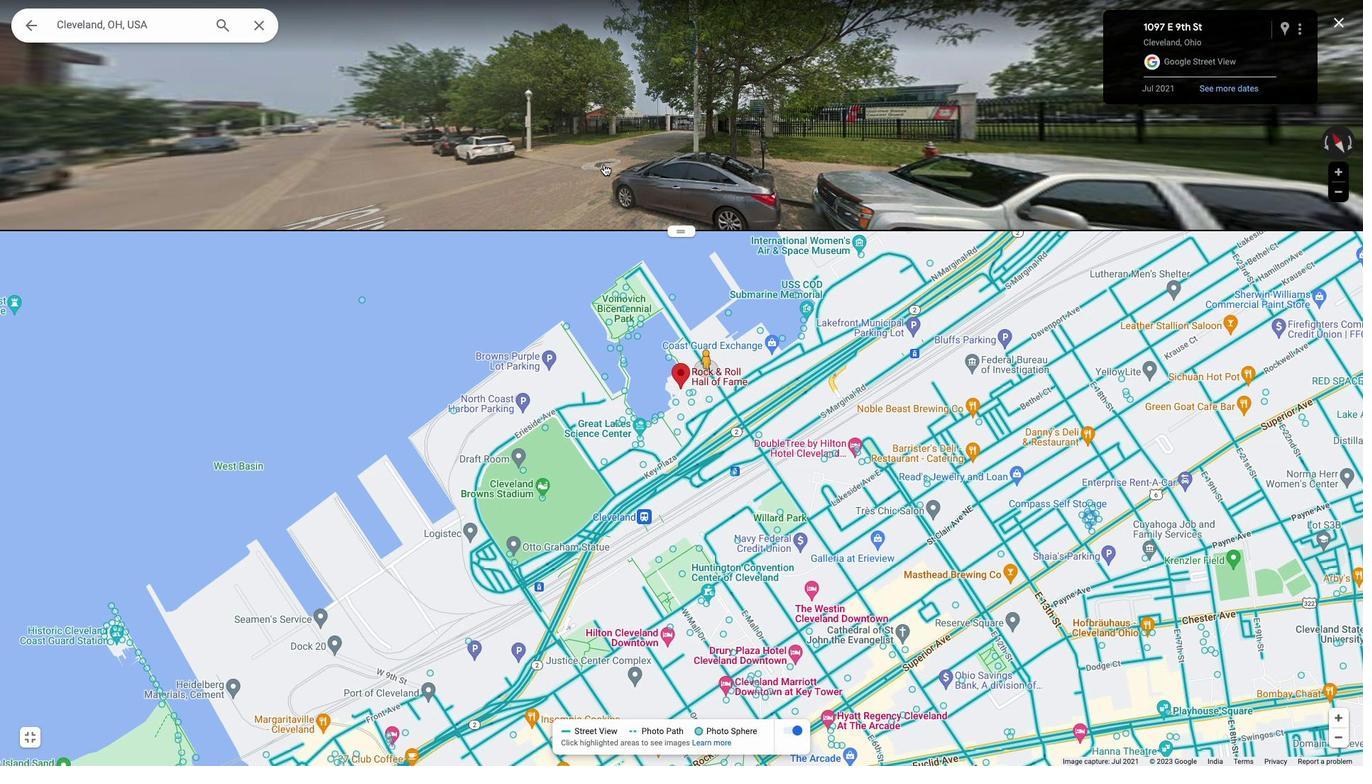 
Action: Mouse moved to (704, 161)
Screenshot: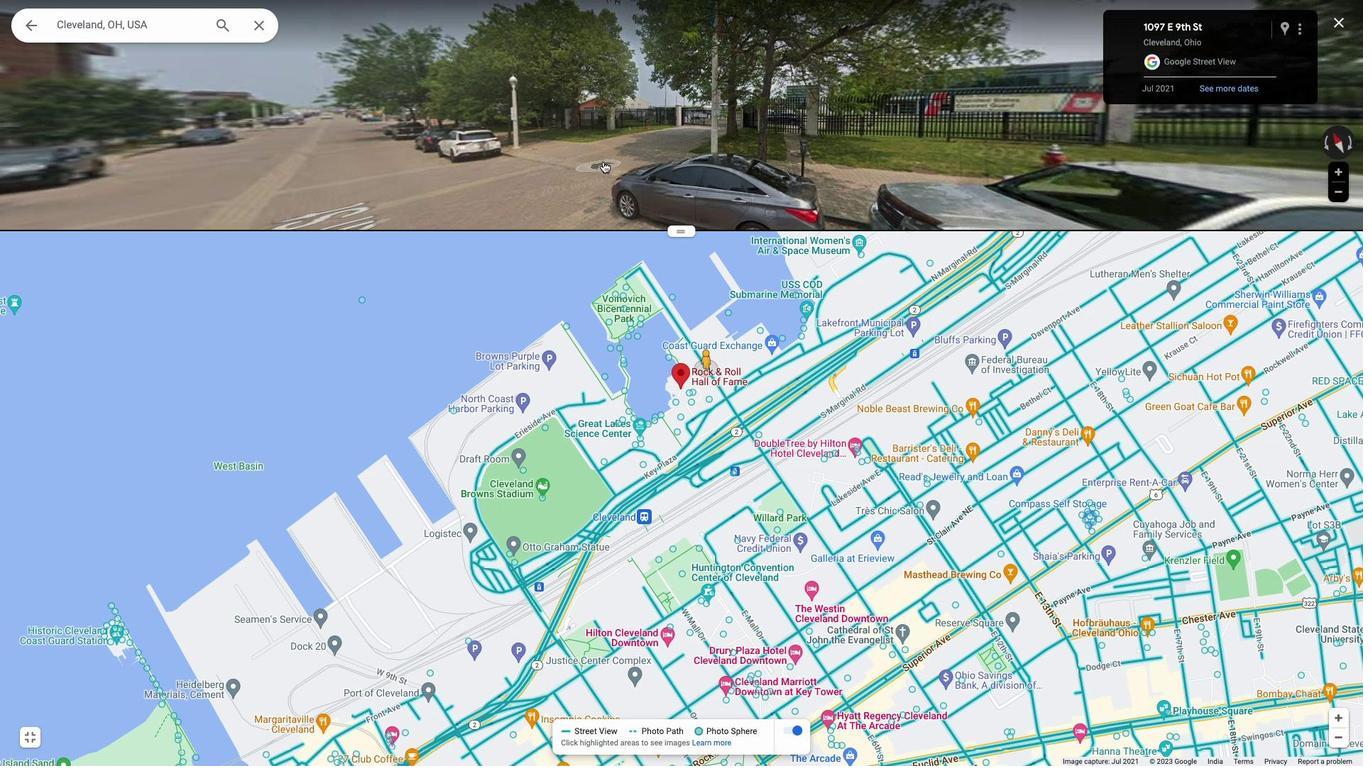 
Action: Mouse scrolled (704, 161) with delta (418, 31)
Screenshot: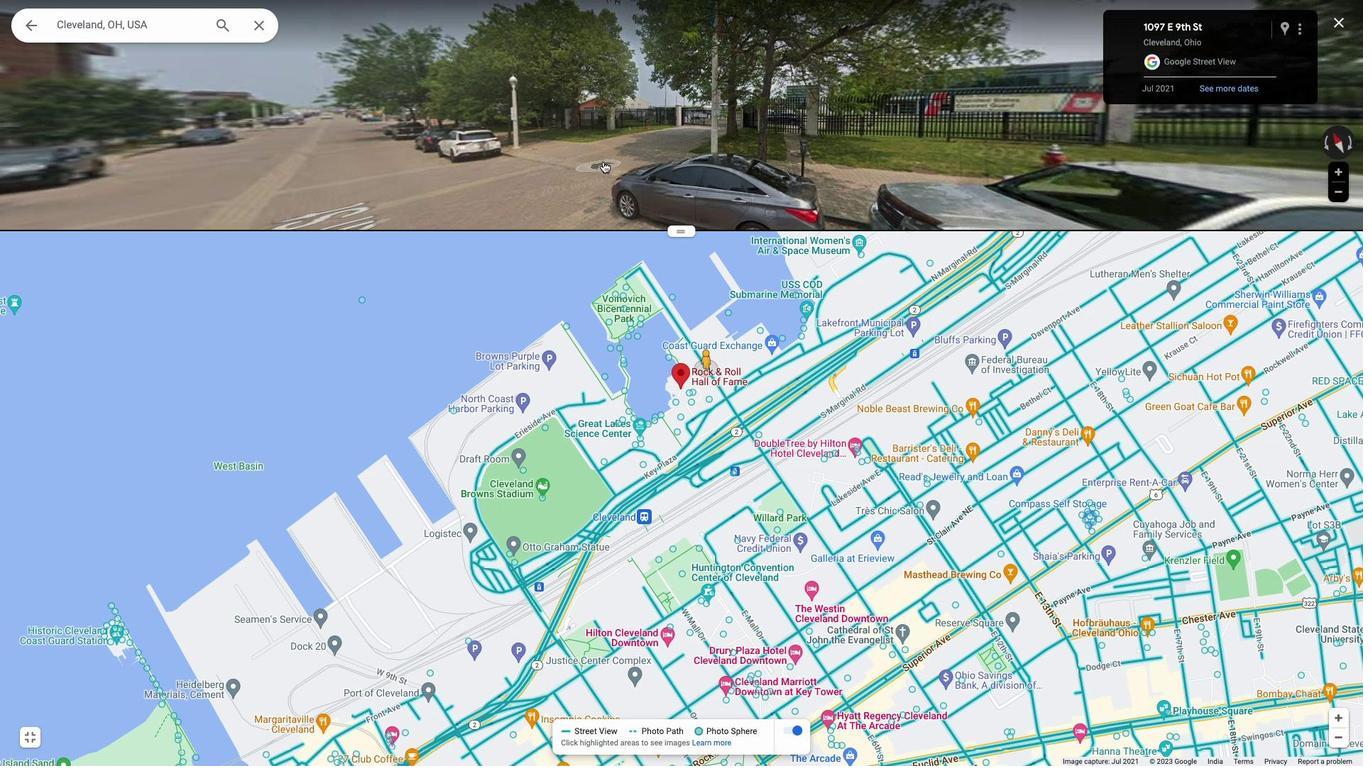 
Action: Mouse moved to (704, 159)
Screenshot: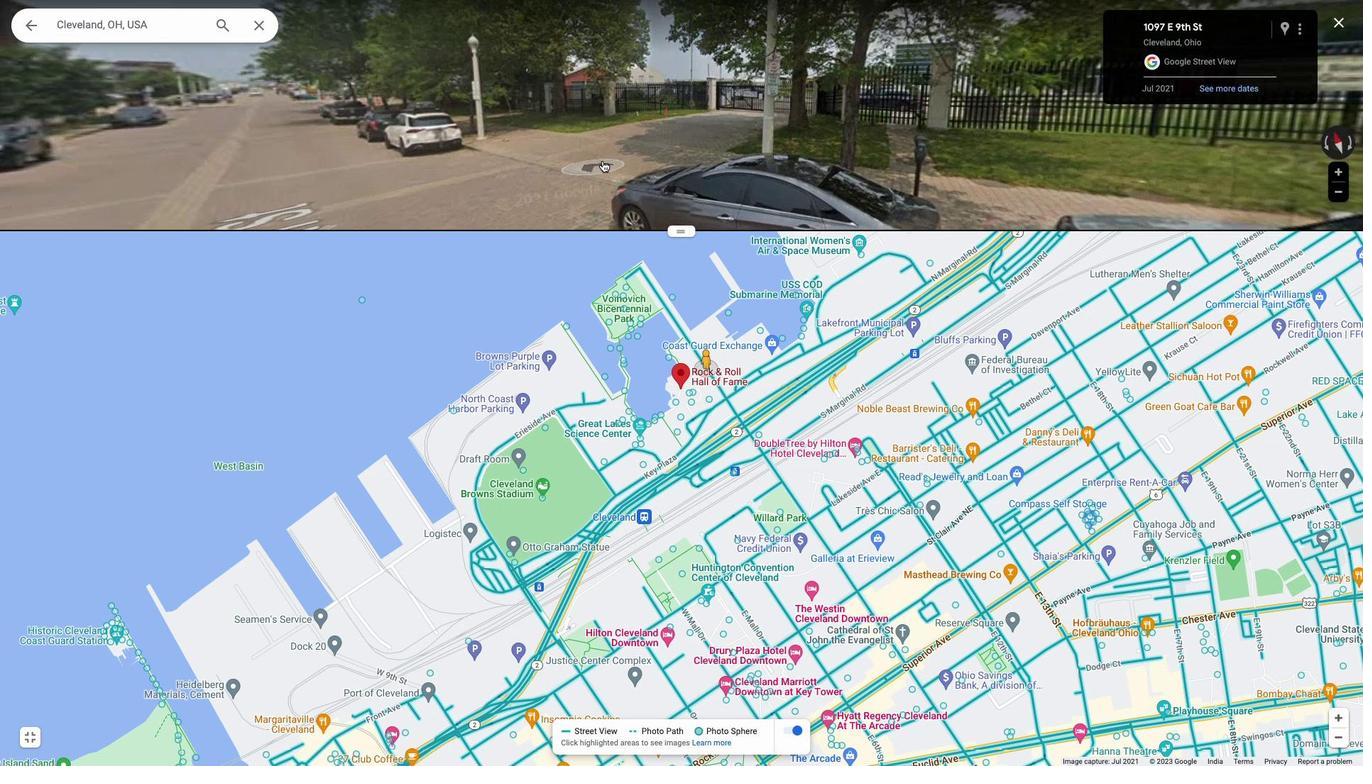
Action: Mouse scrolled (704, 159) with delta (418, 31)
Screenshot: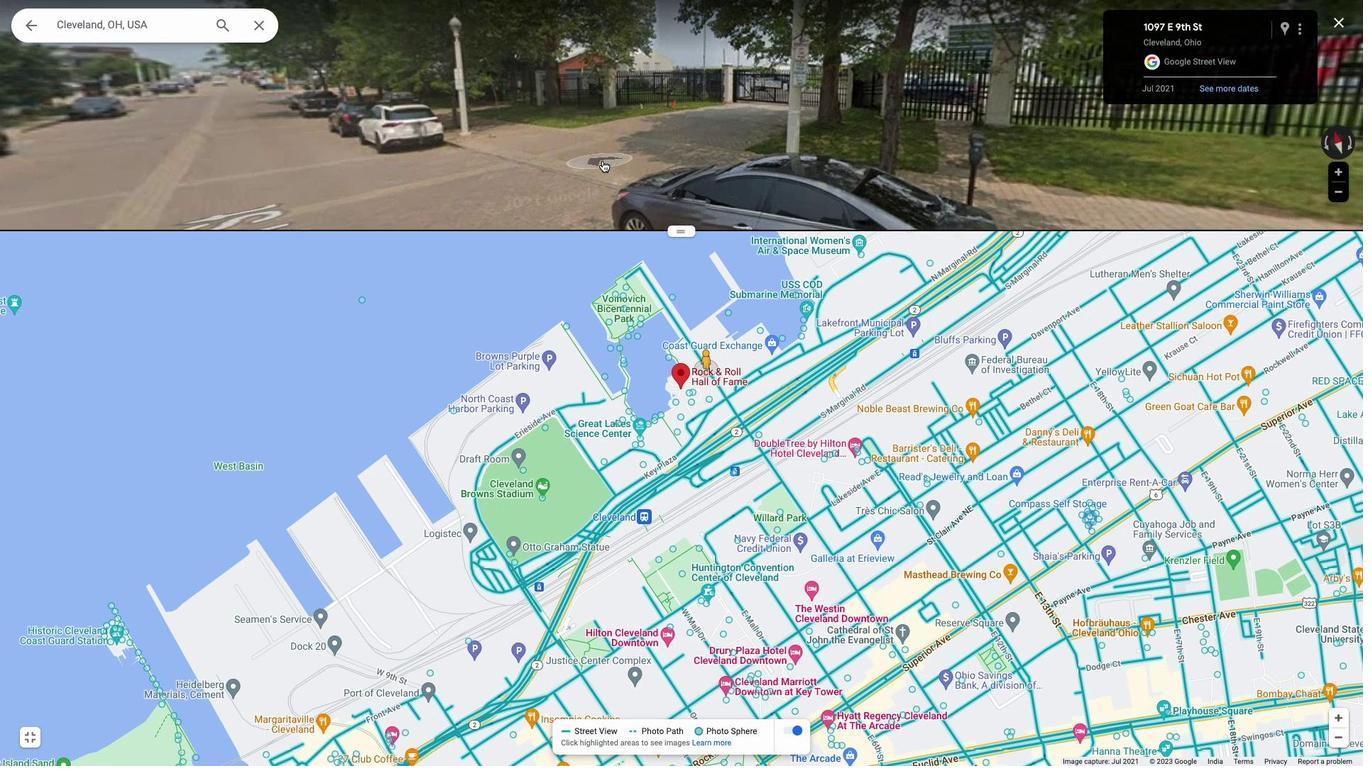 
Action: Mouse moved to (704, 159)
Screenshot: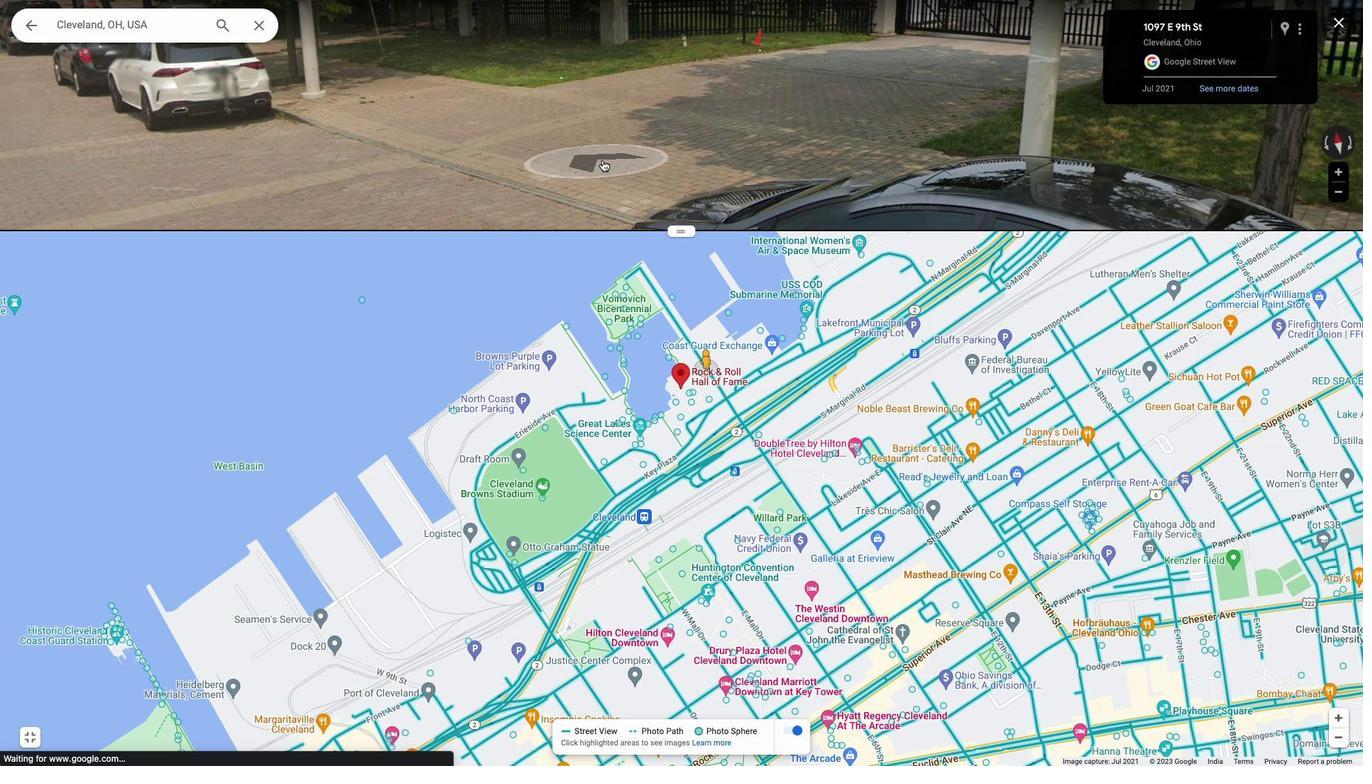 
Action: Mouse pressed left at (704, 159)
Screenshot: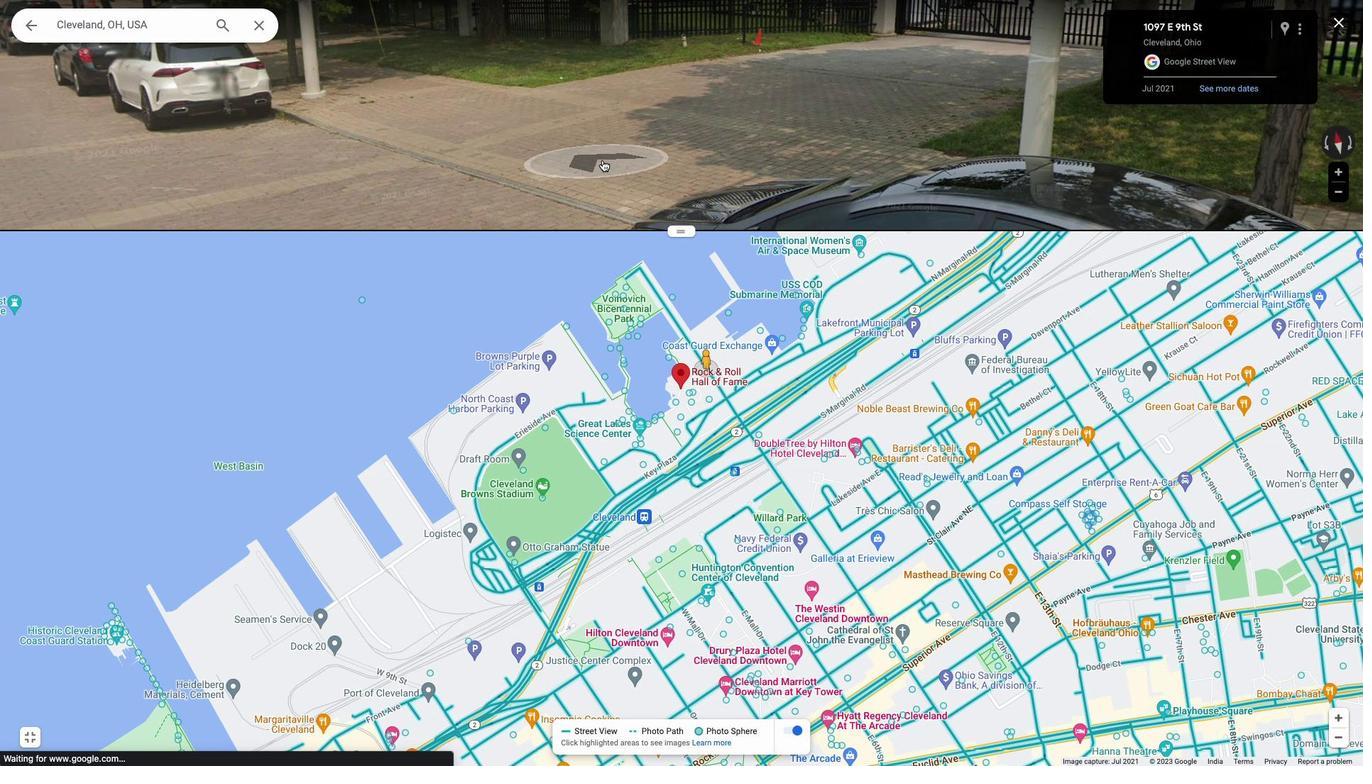 
Action: Mouse moved to (666, 149)
Screenshot: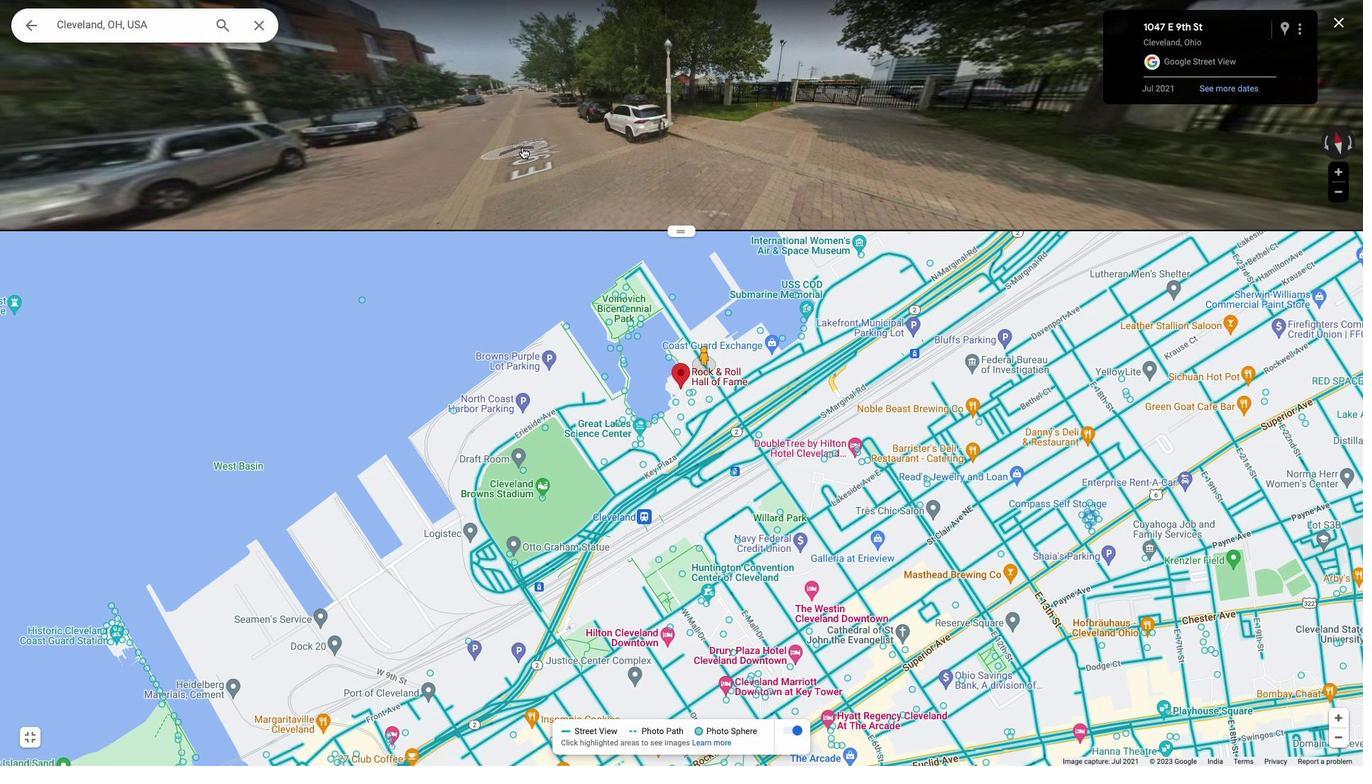 
Action: Mouse pressed left at (666, 149)
Screenshot: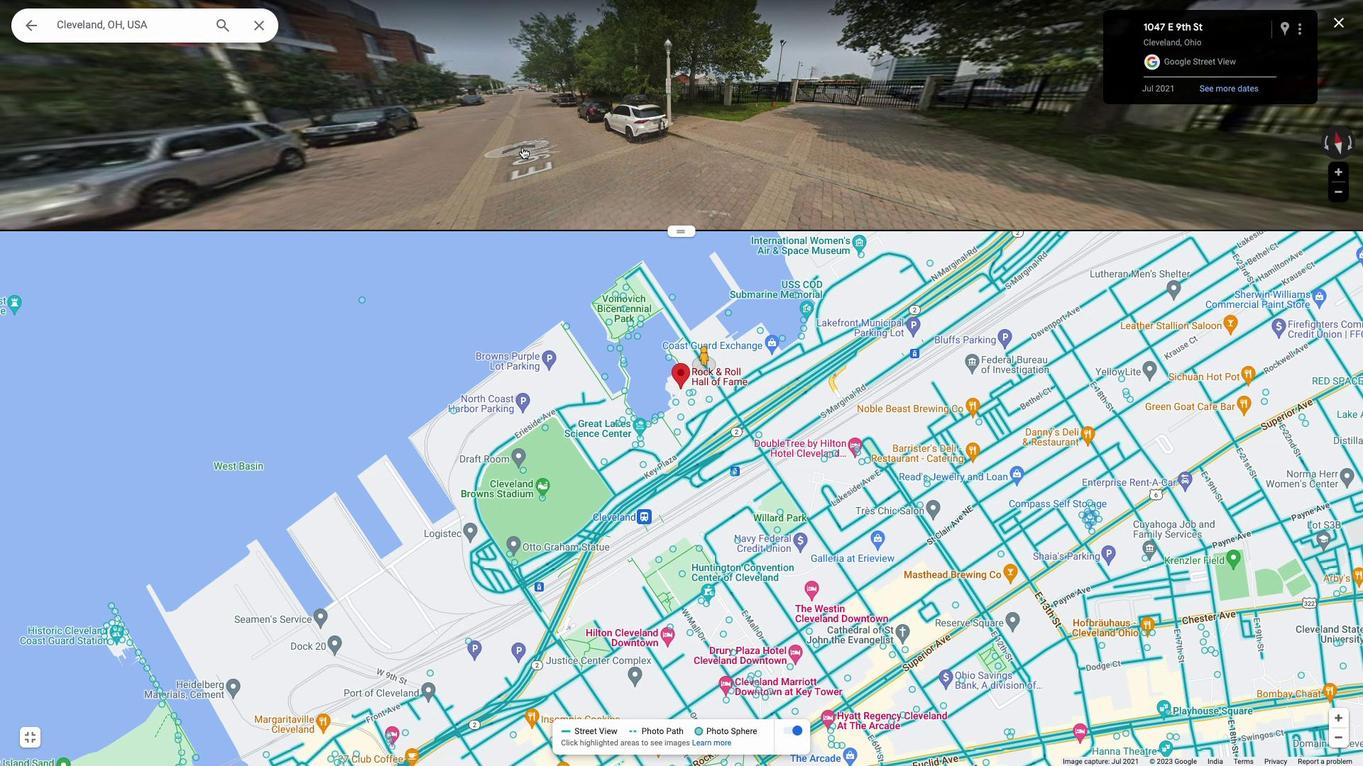 
Action: Mouse moved to (666, 148)
Screenshot: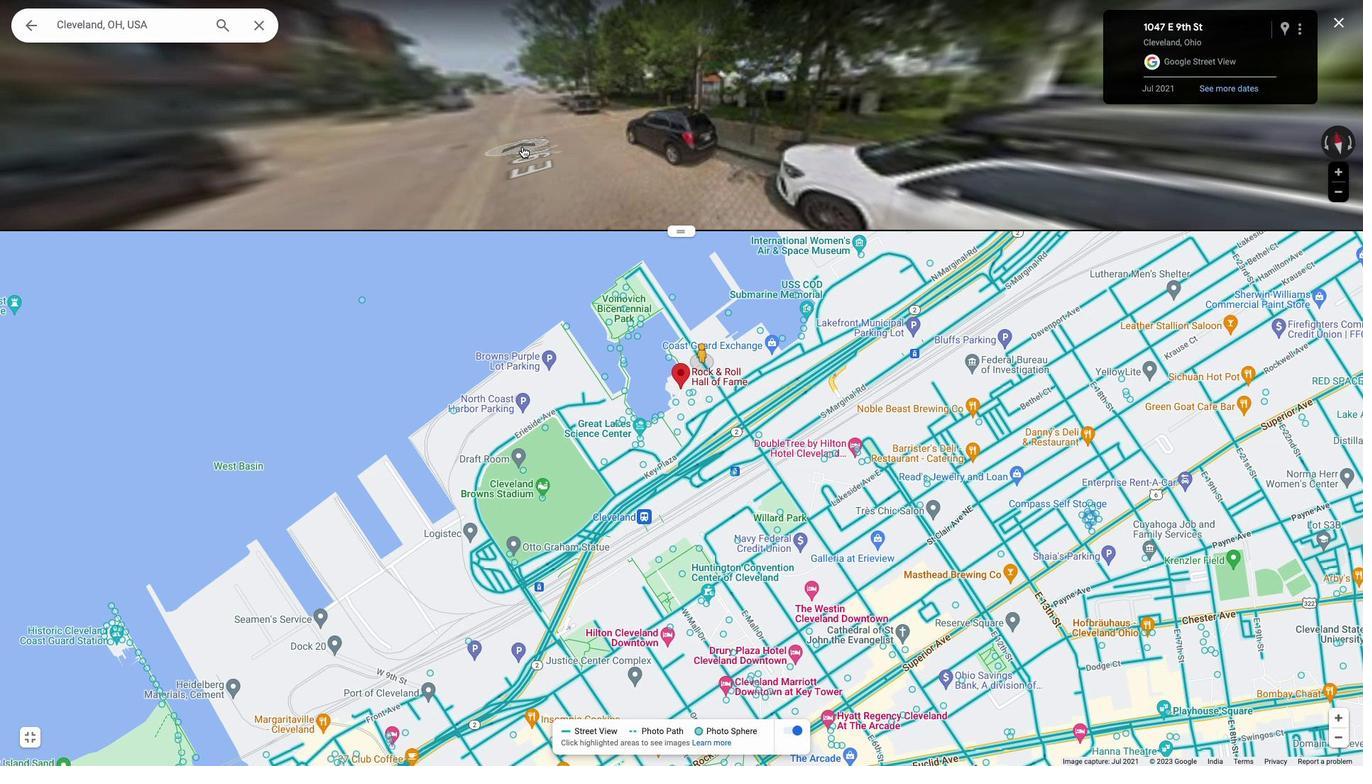 
Action: Mouse pressed left at (666, 148)
Screenshot: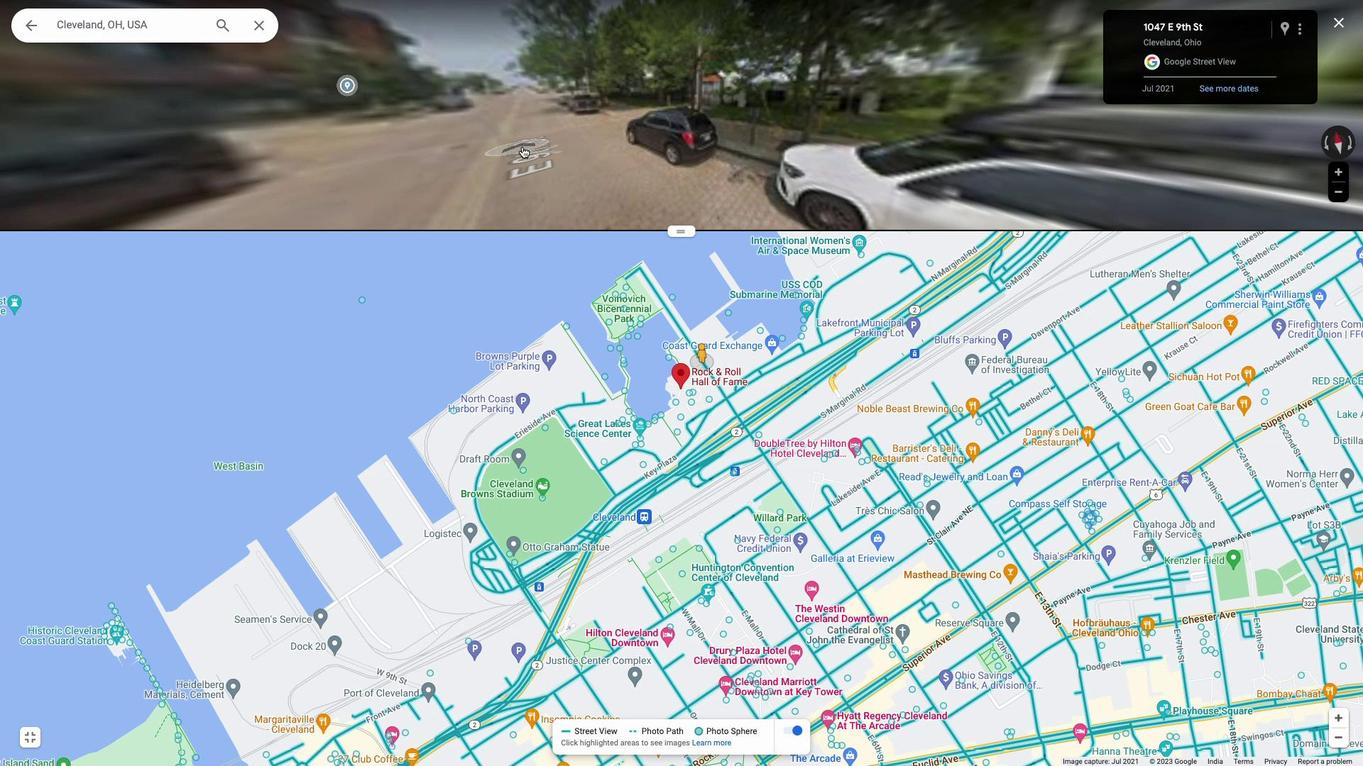 
Action: Mouse moved to (666, 147)
Screenshot: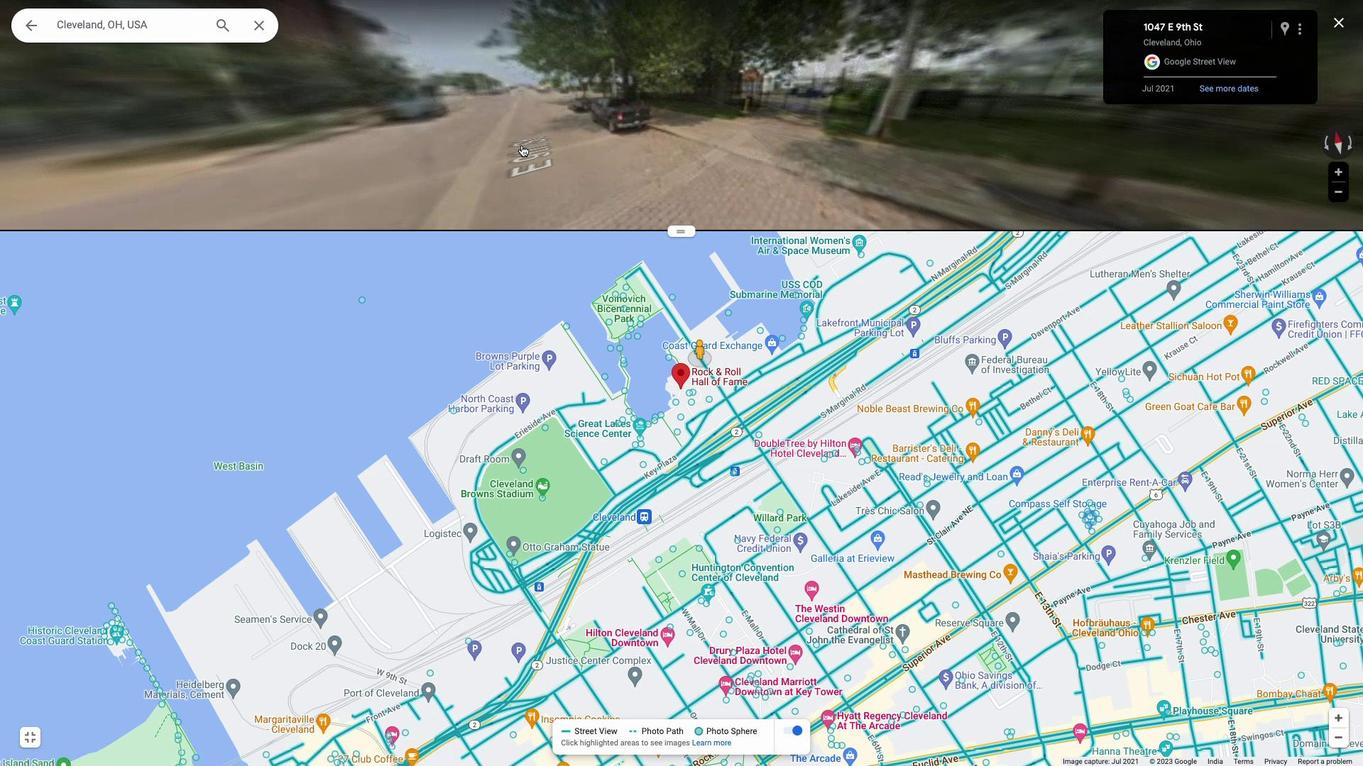 
Action: Mouse pressed left at (666, 147)
Screenshot: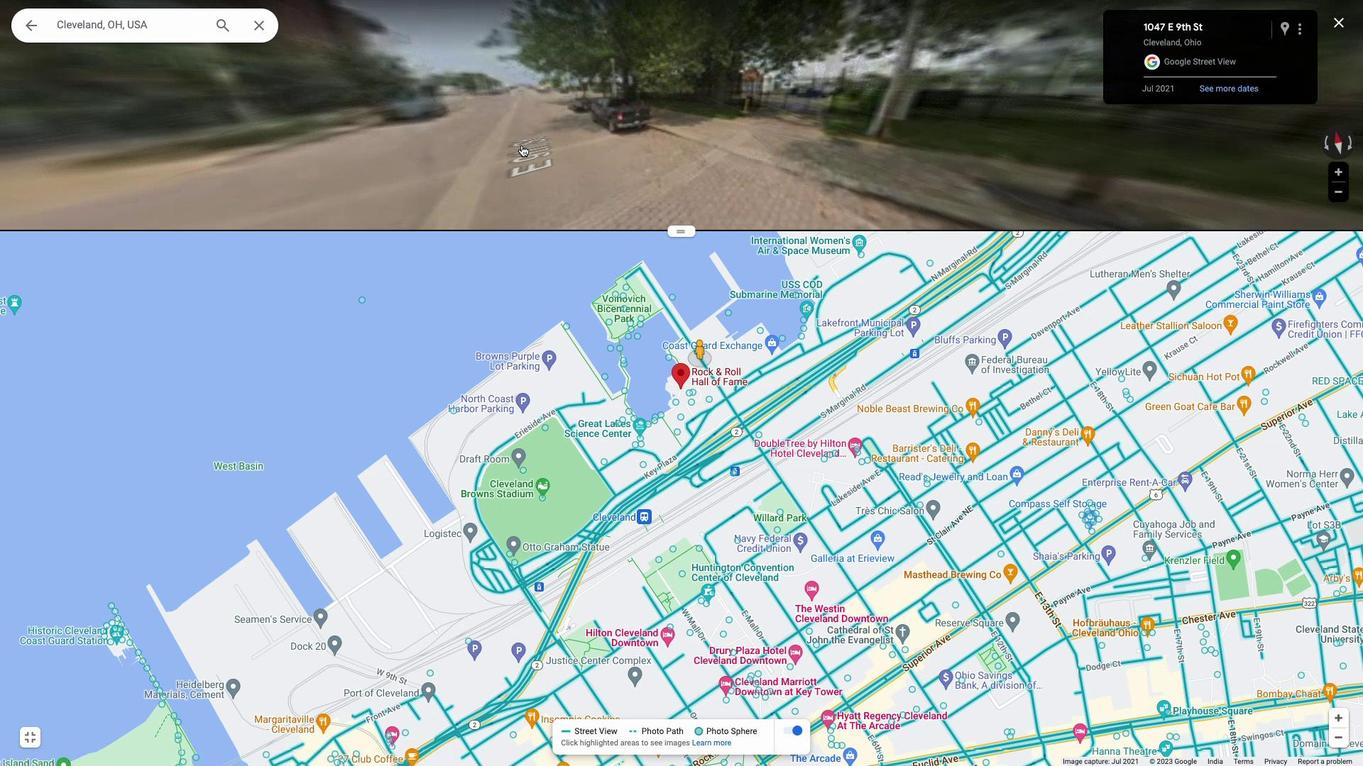 
Action: Mouse pressed left at (666, 147)
Screenshot: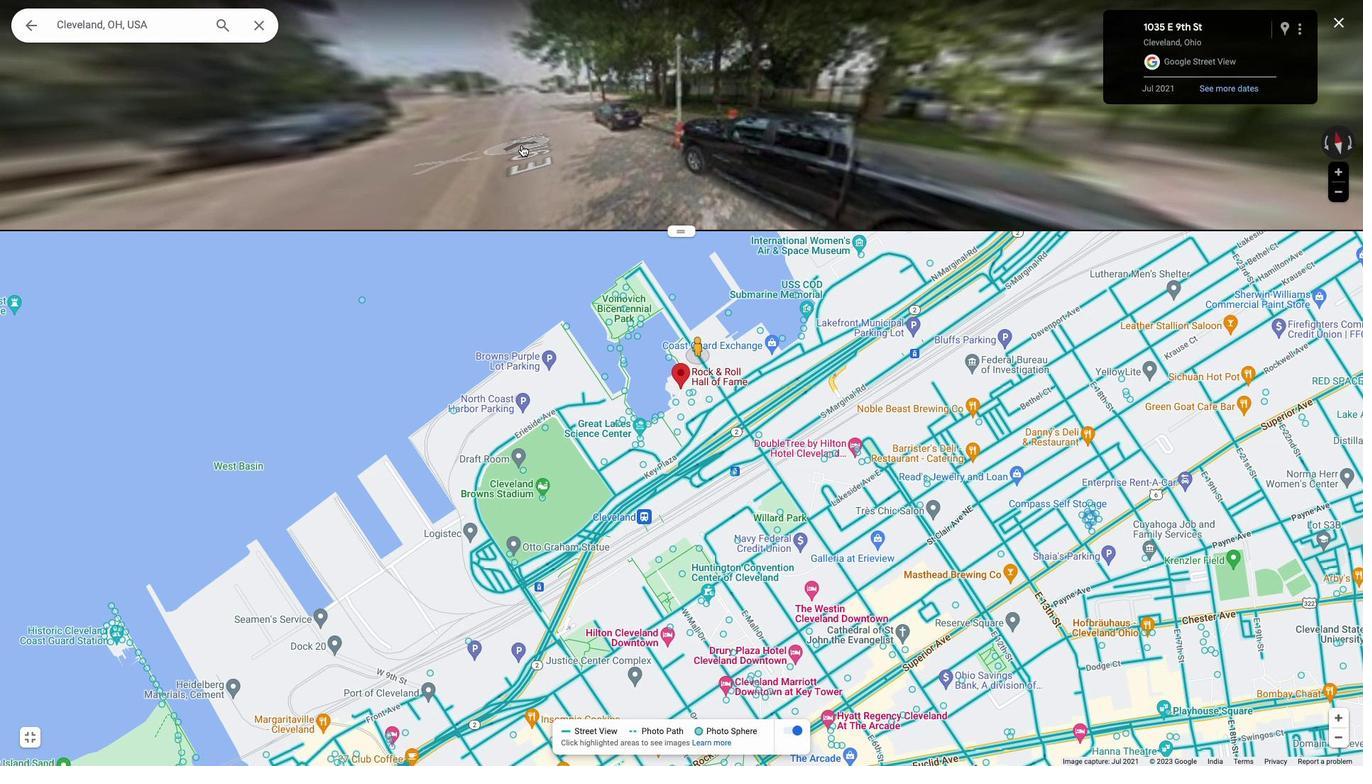 
Action: Mouse pressed right at (666, 147)
Screenshot: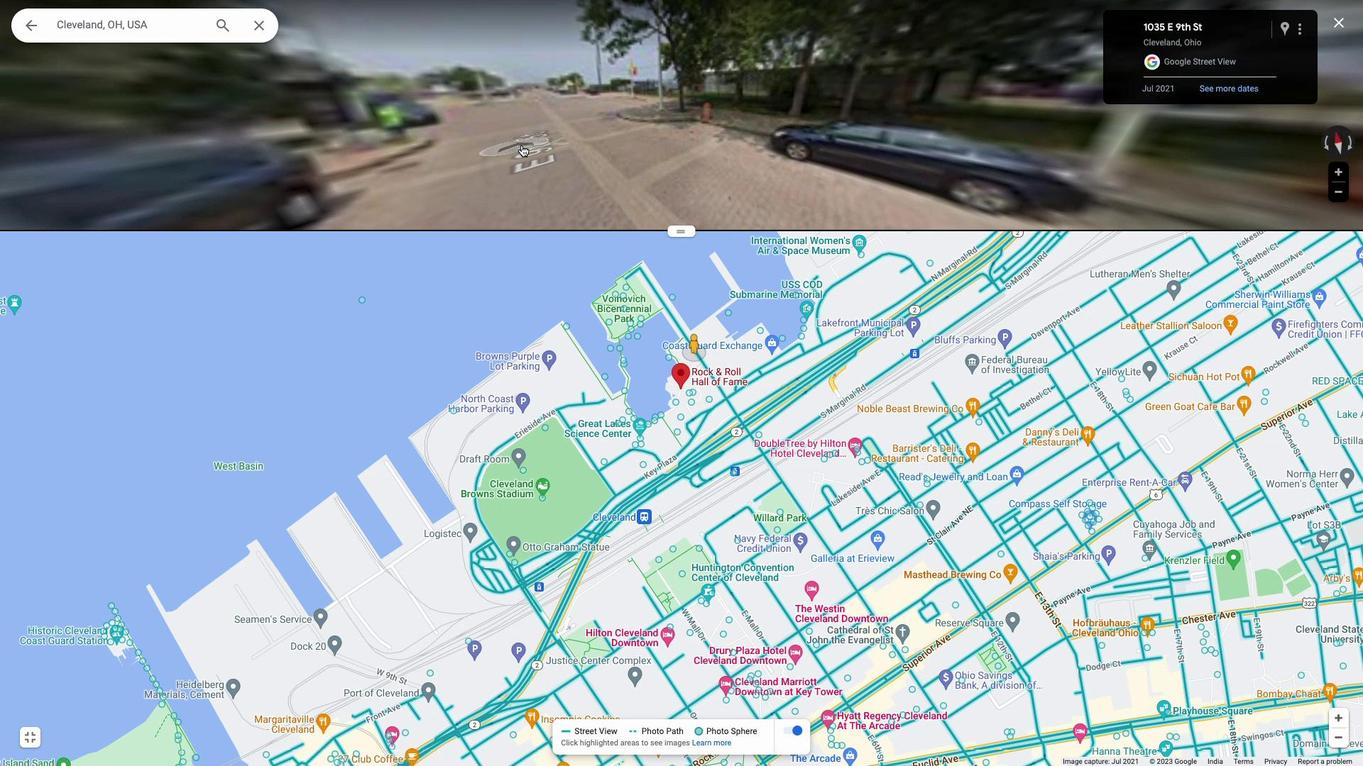 
Action: Mouse moved to (685, 120)
Screenshot: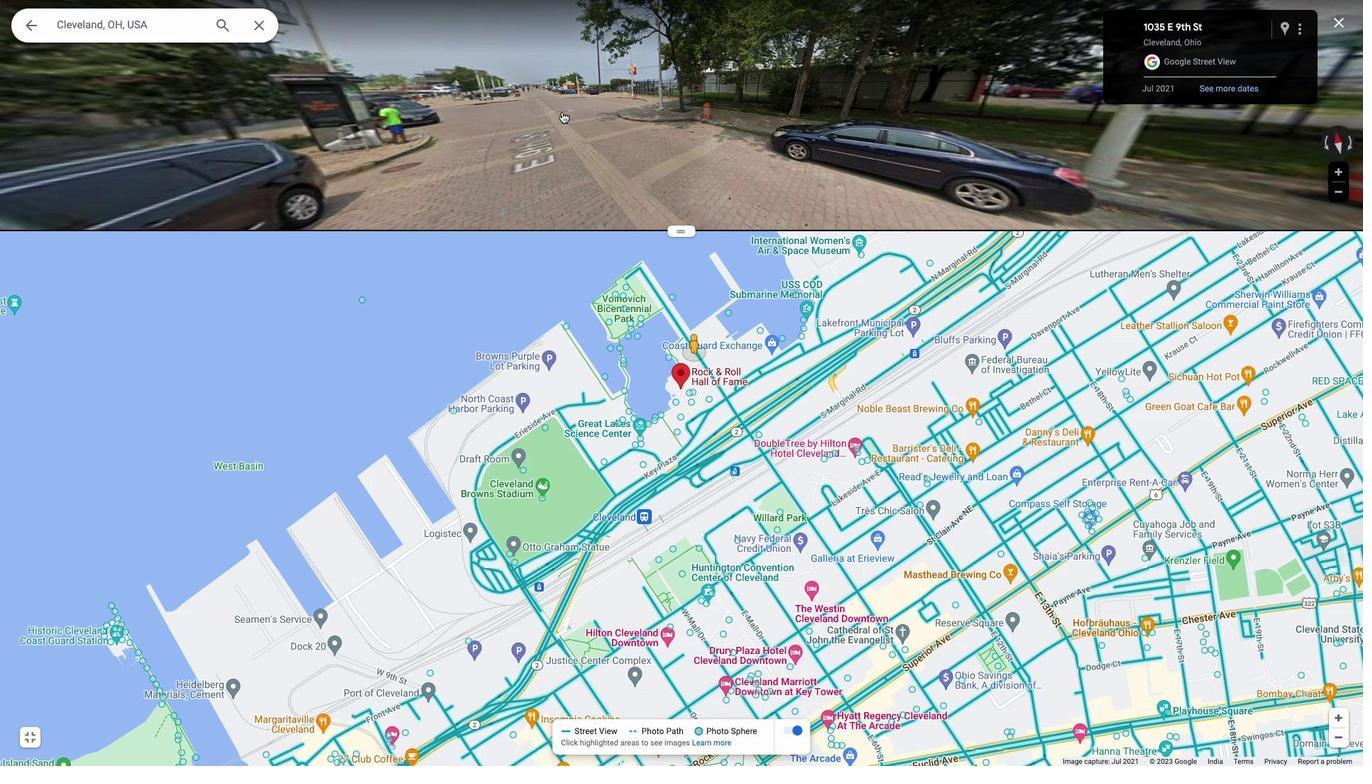 
Action: Mouse pressed right at (685, 120)
Screenshot: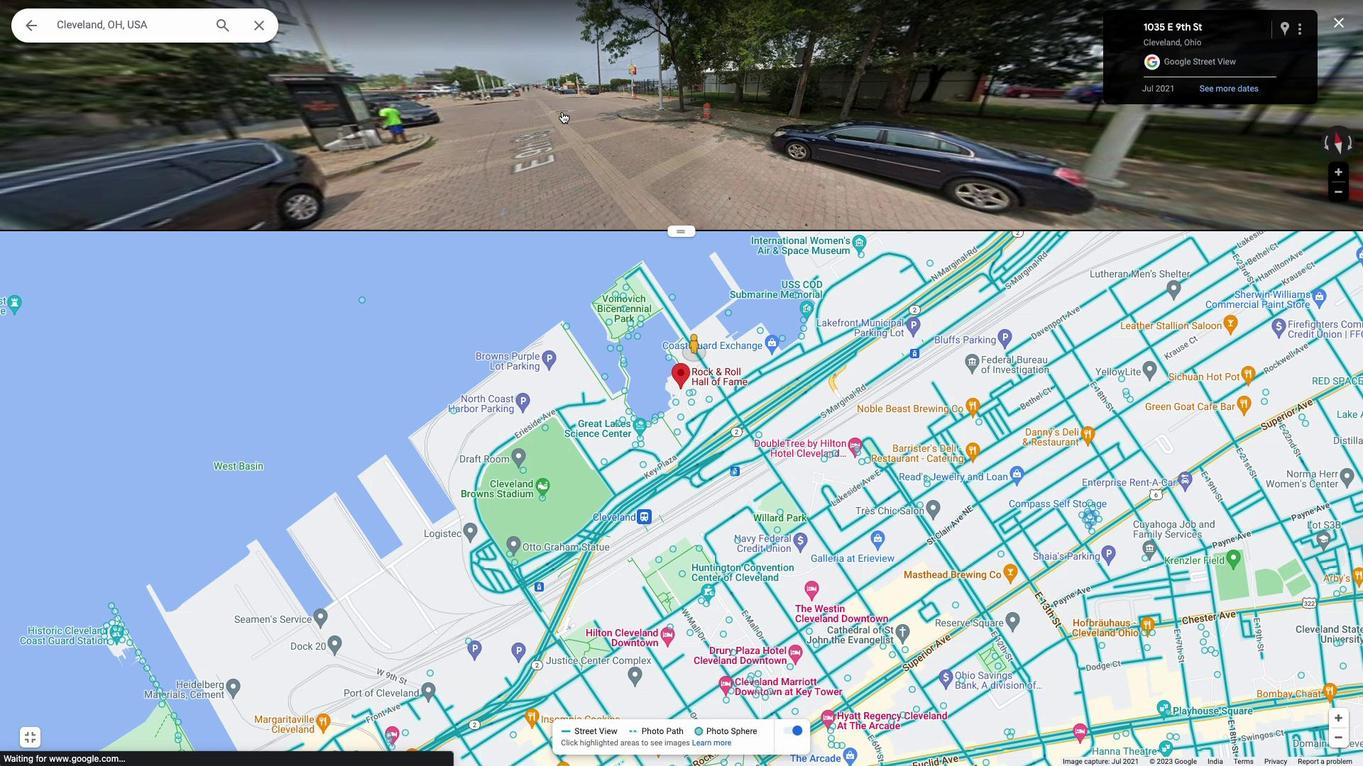 
Action: Mouse moved to (661, 134)
Screenshot: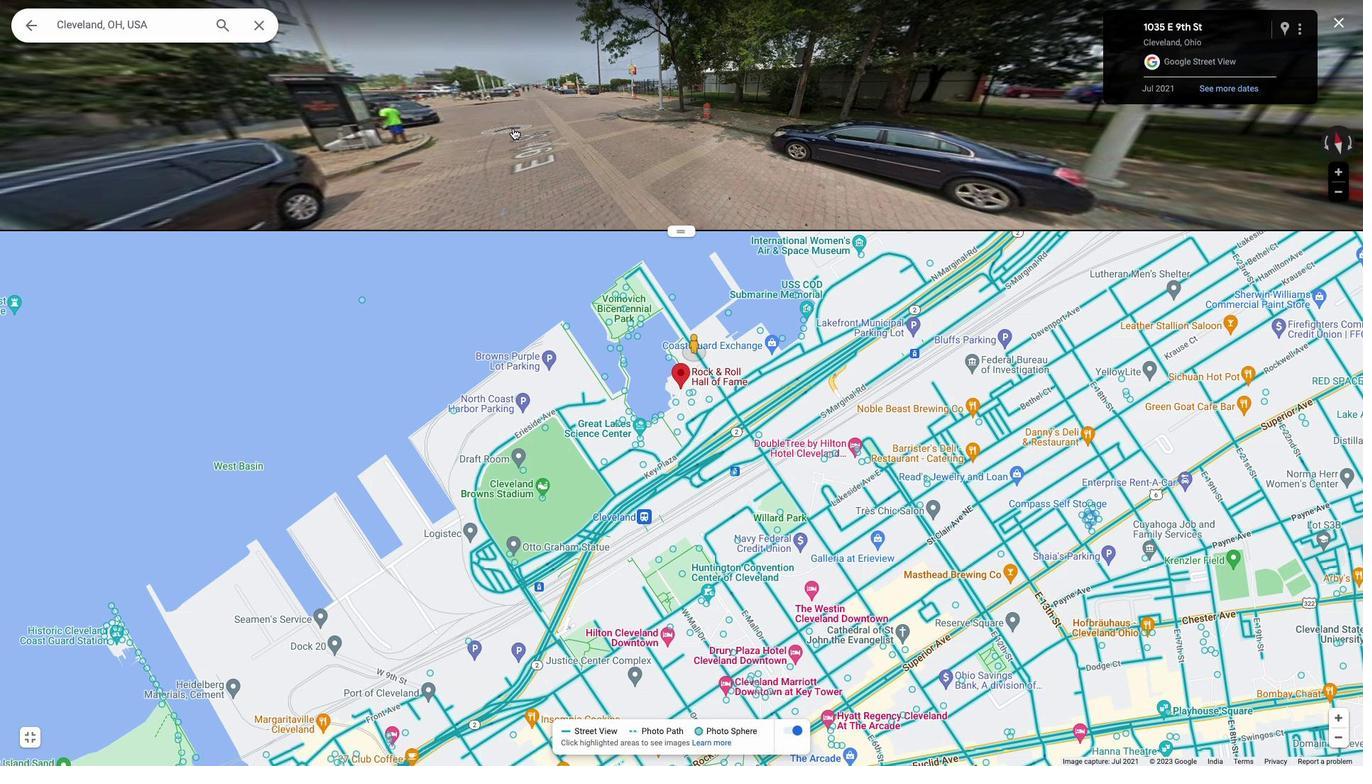 
Action: Mouse pressed left at (661, 134)
Screenshot: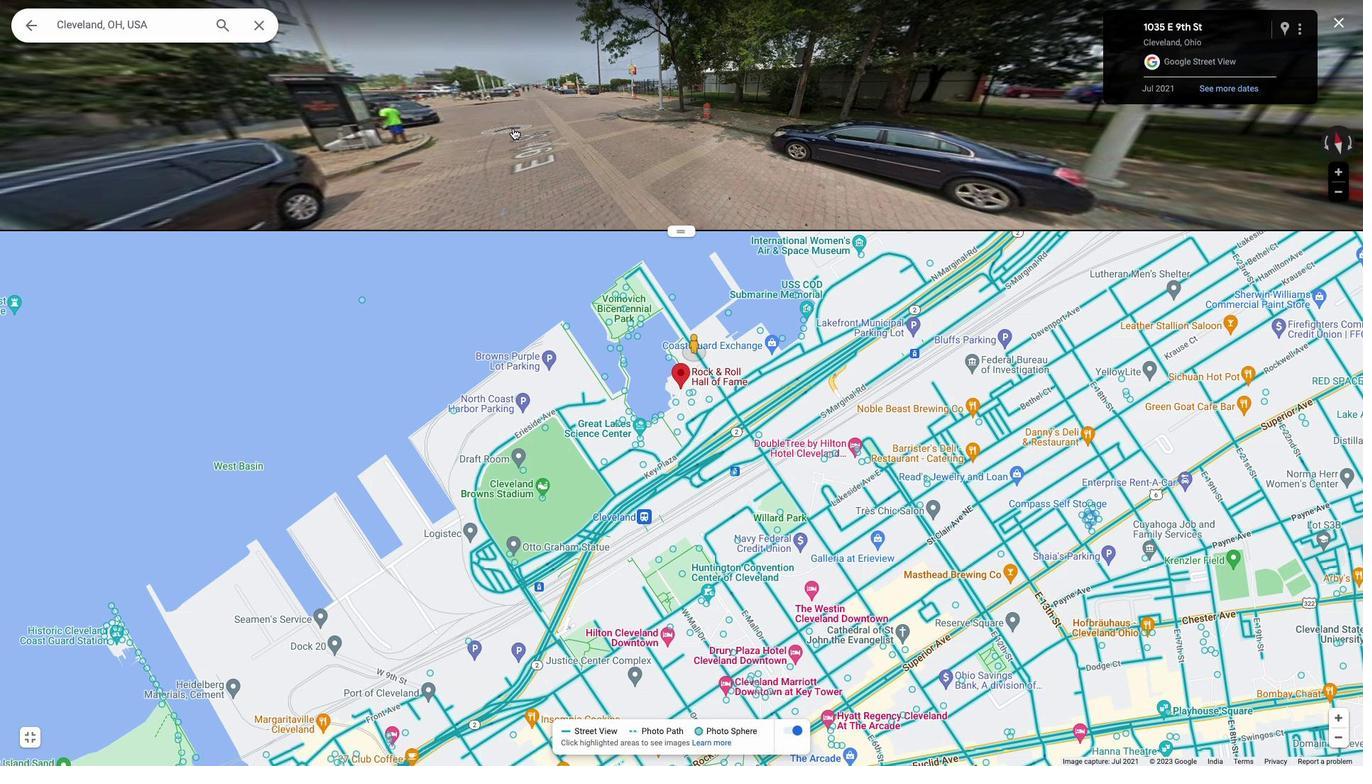 
Action: Mouse pressed left at (661, 134)
Screenshot: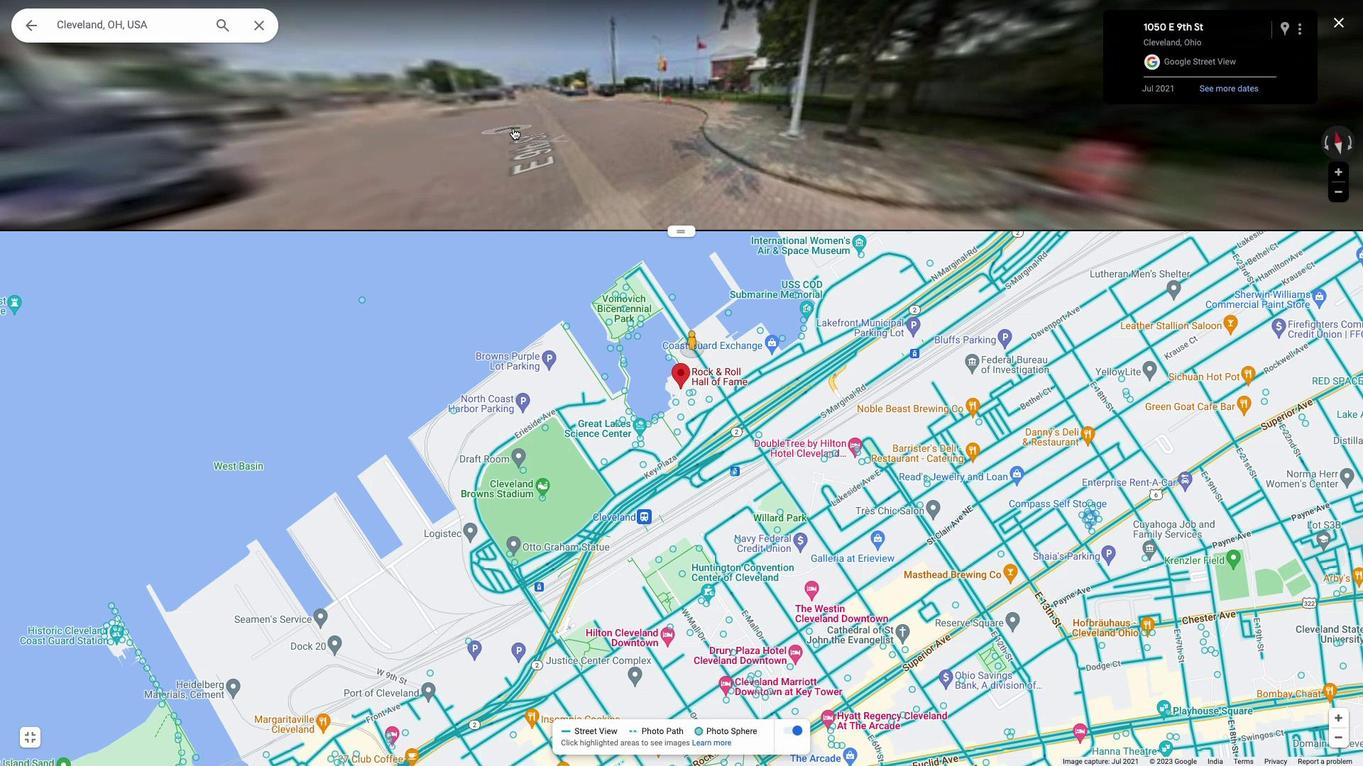 
Action: Mouse moved to (690, 122)
Screenshot: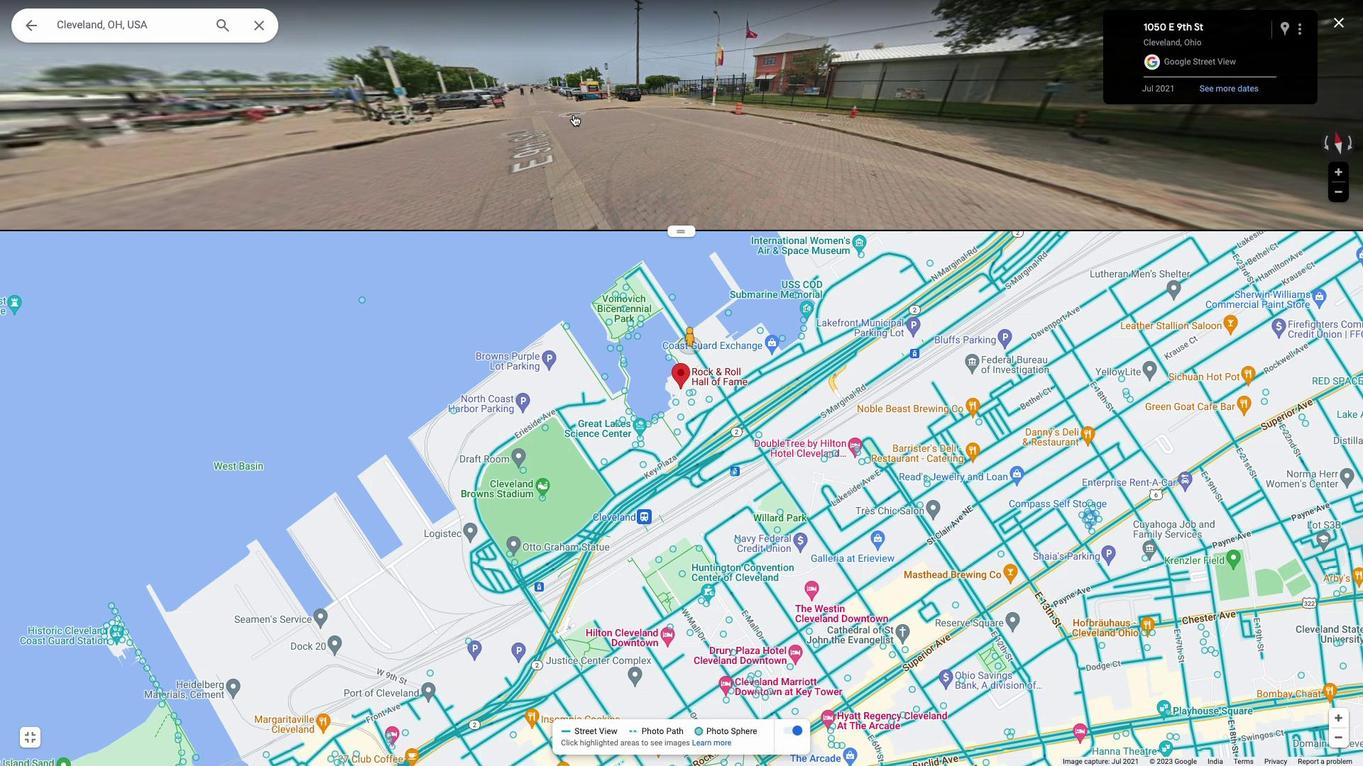 
Action: Mouse pressed left at (690, 122)
Screenshot: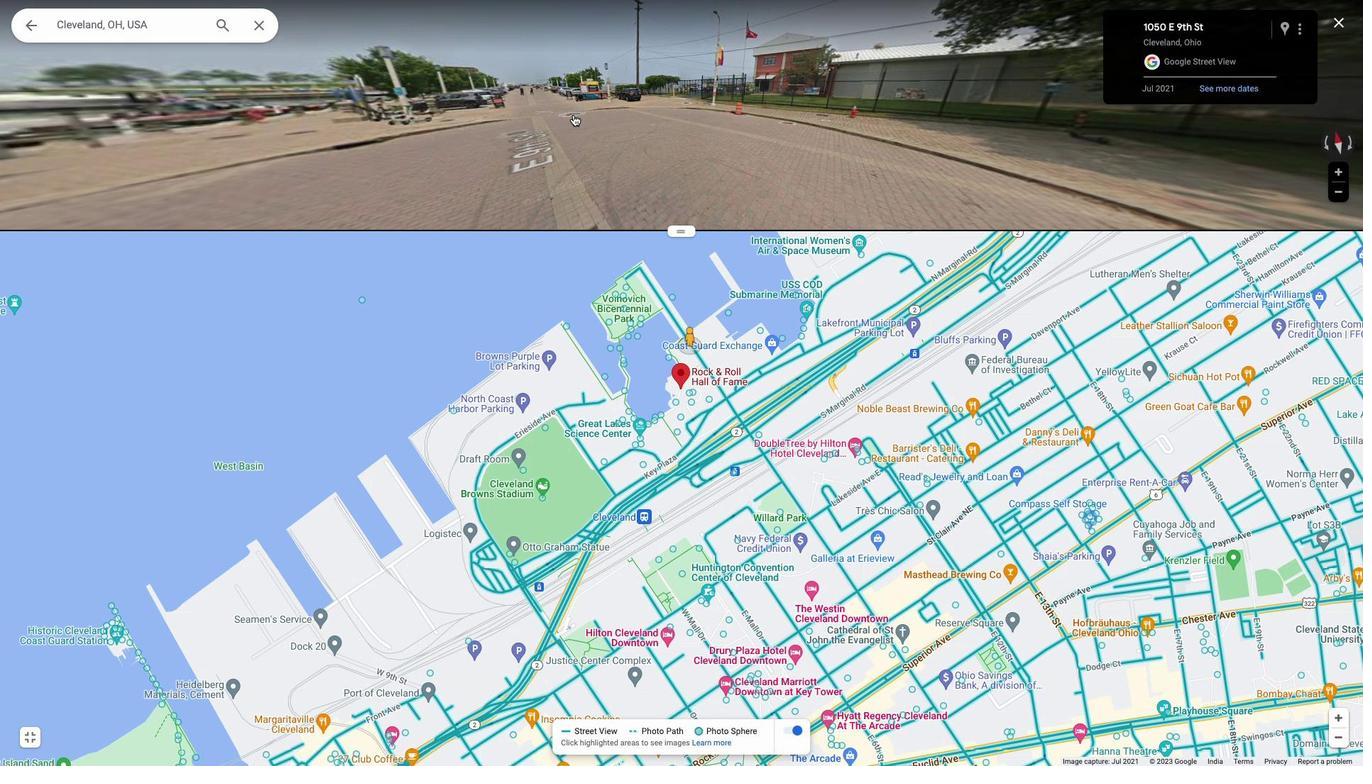 
Action: Mouse moved to (753, 333)
Screenshot: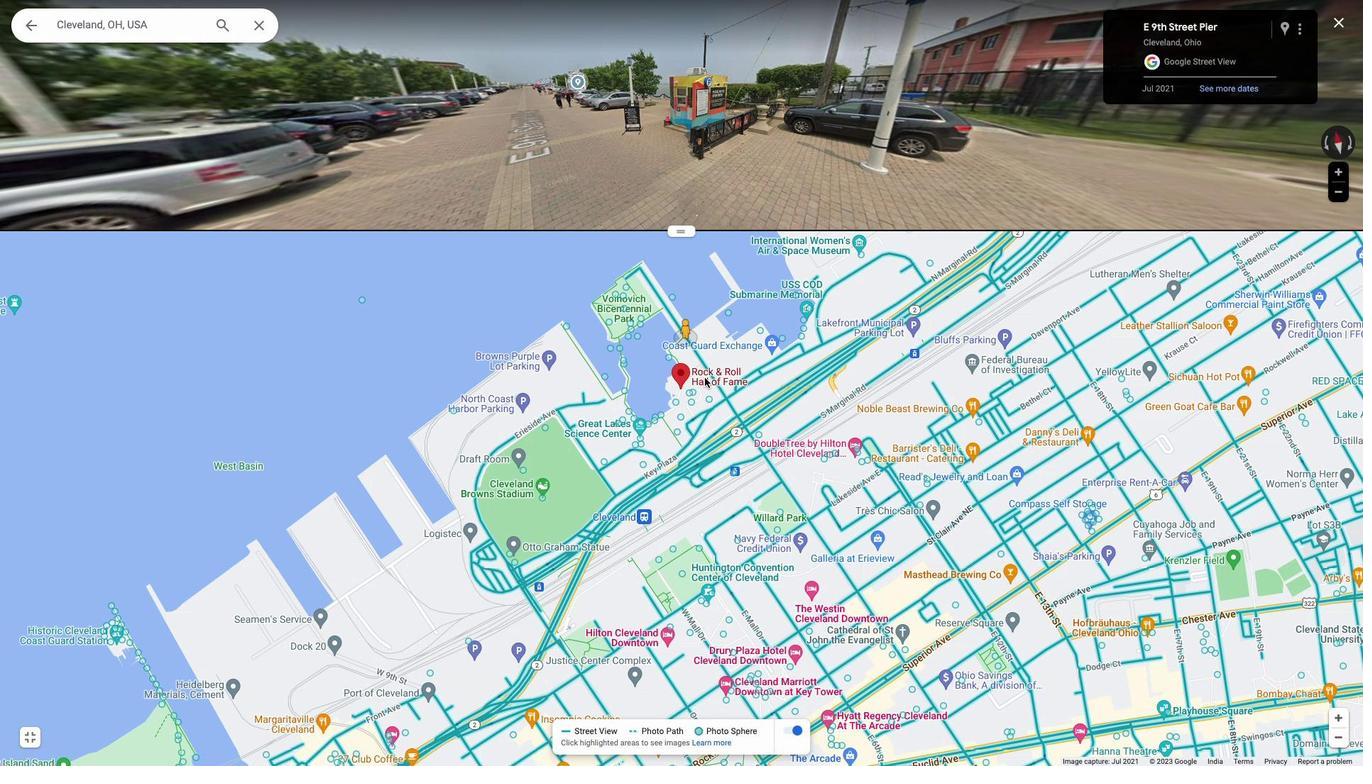 
Action: Mouse pressed left at (753, 333)
Screenshot: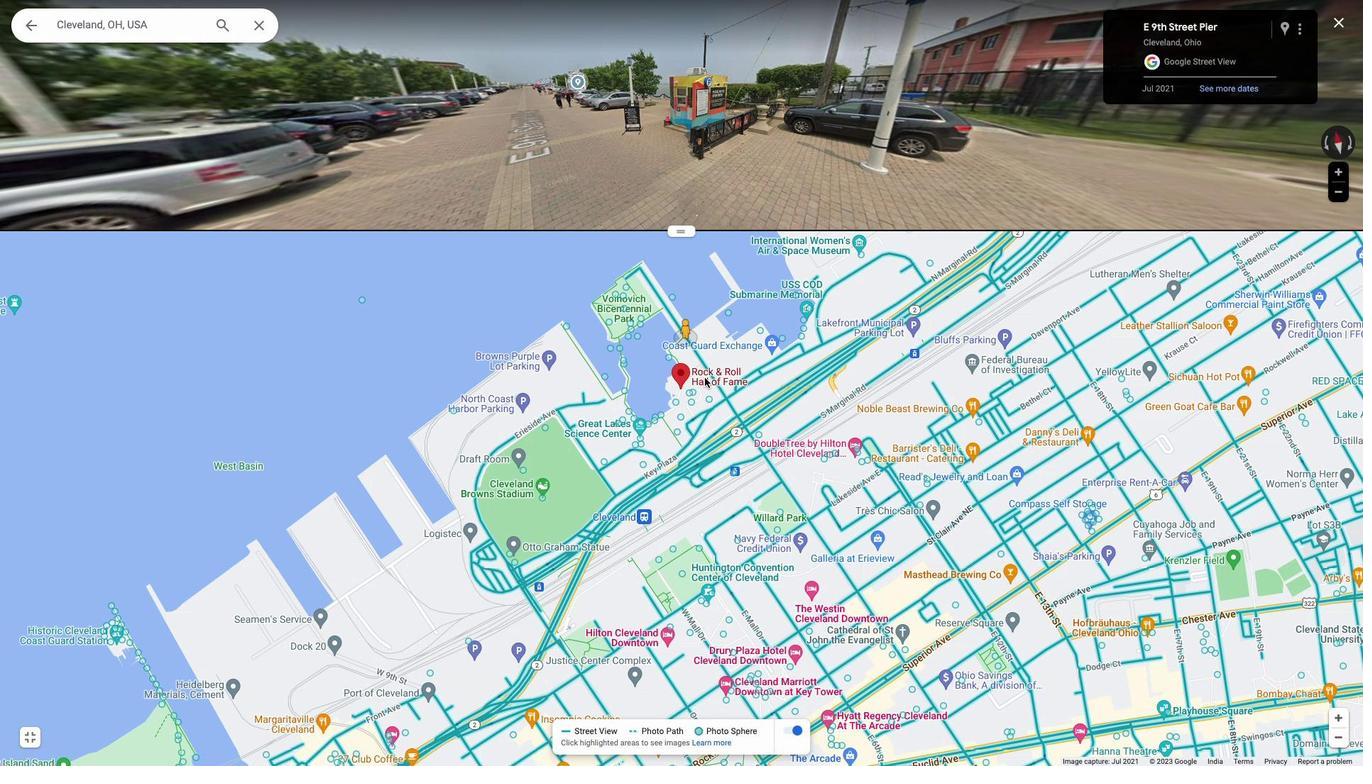 
Action: Mouse moved to (750, 315)
Screenshot: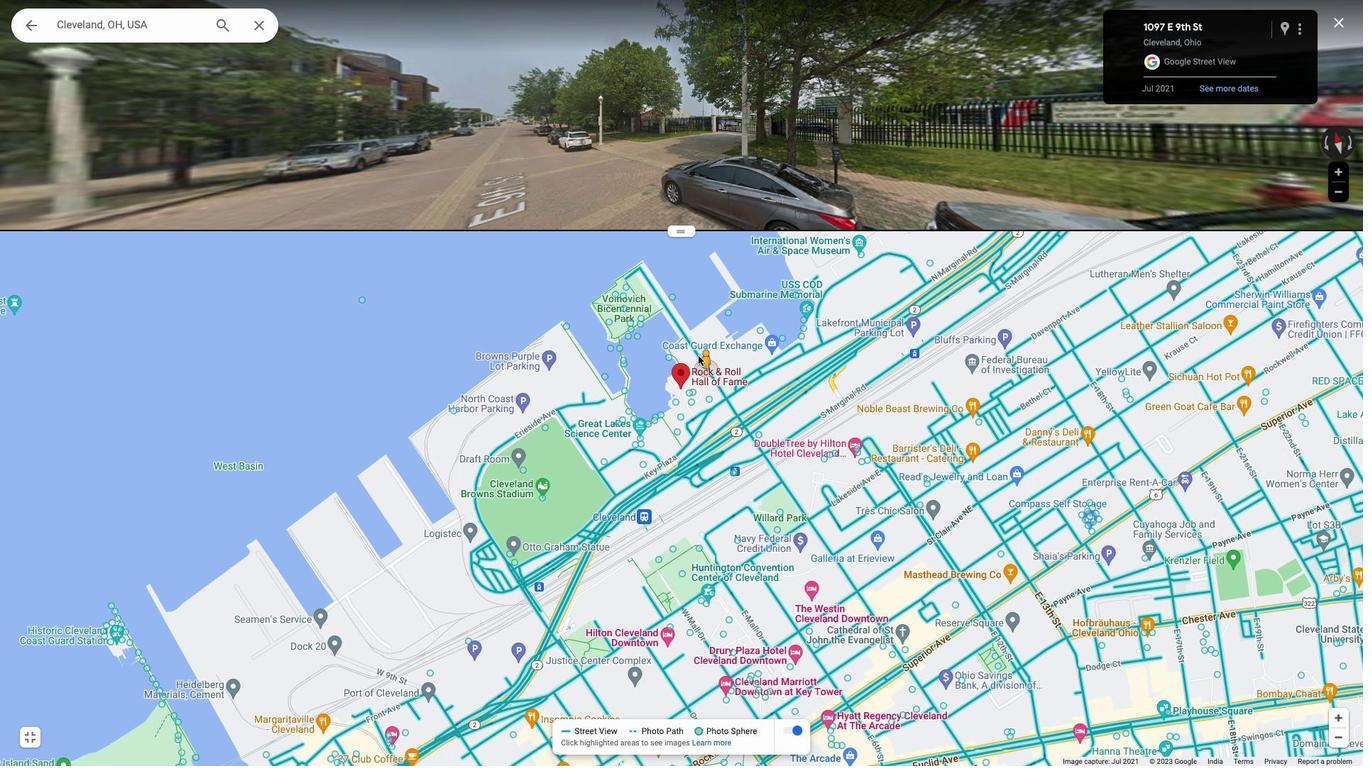 
Action: Mouse pressed left at (750, 315)
Screenshot: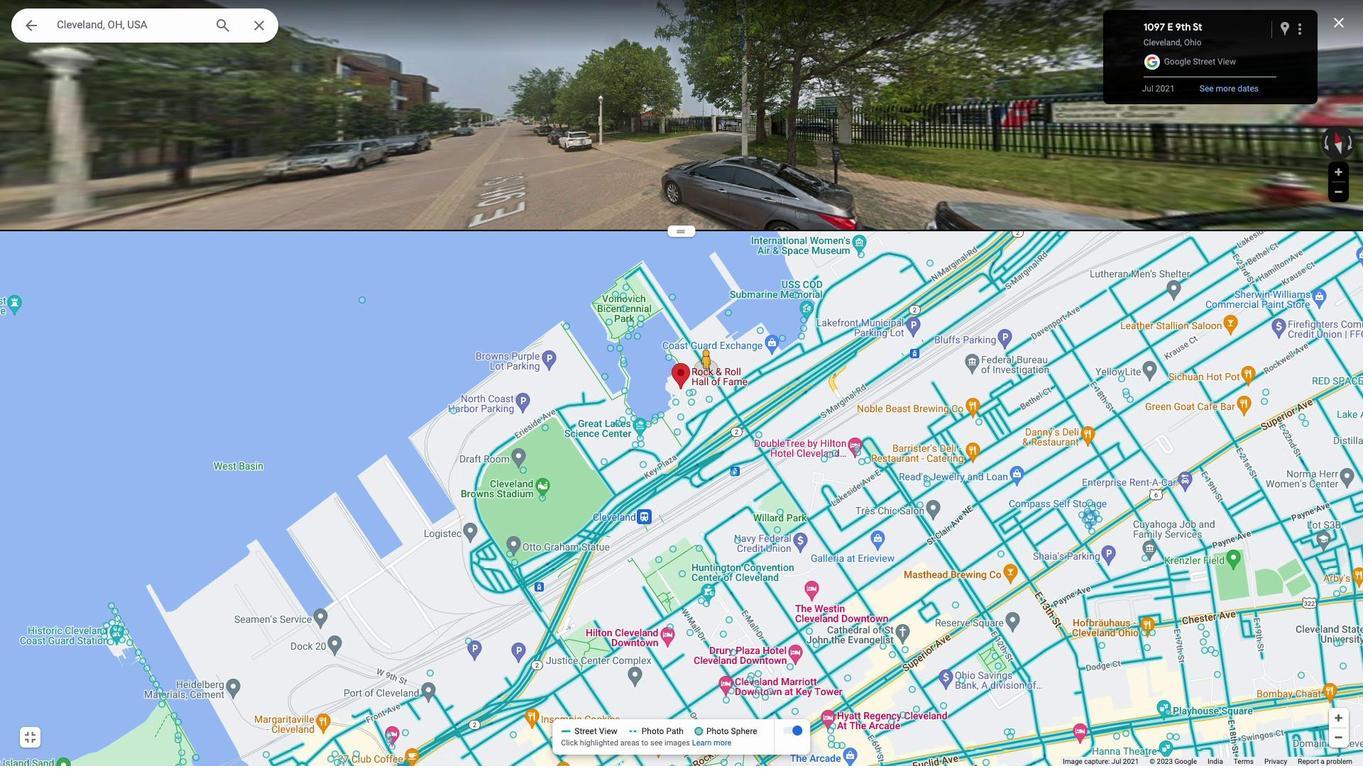 
Action: Mouse pressed left at (750, 315)
Screenshot: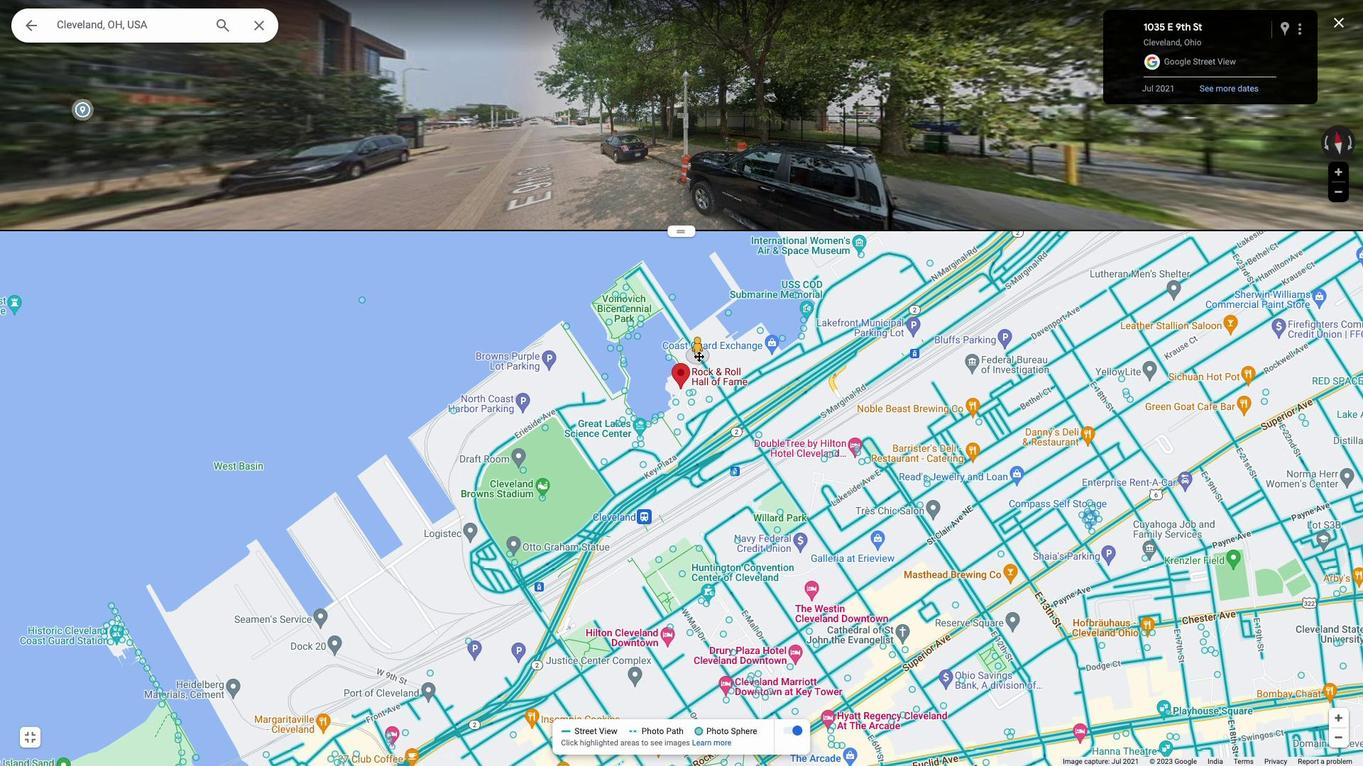 
Action: Mouse moved to (745, 332)
Screenshot: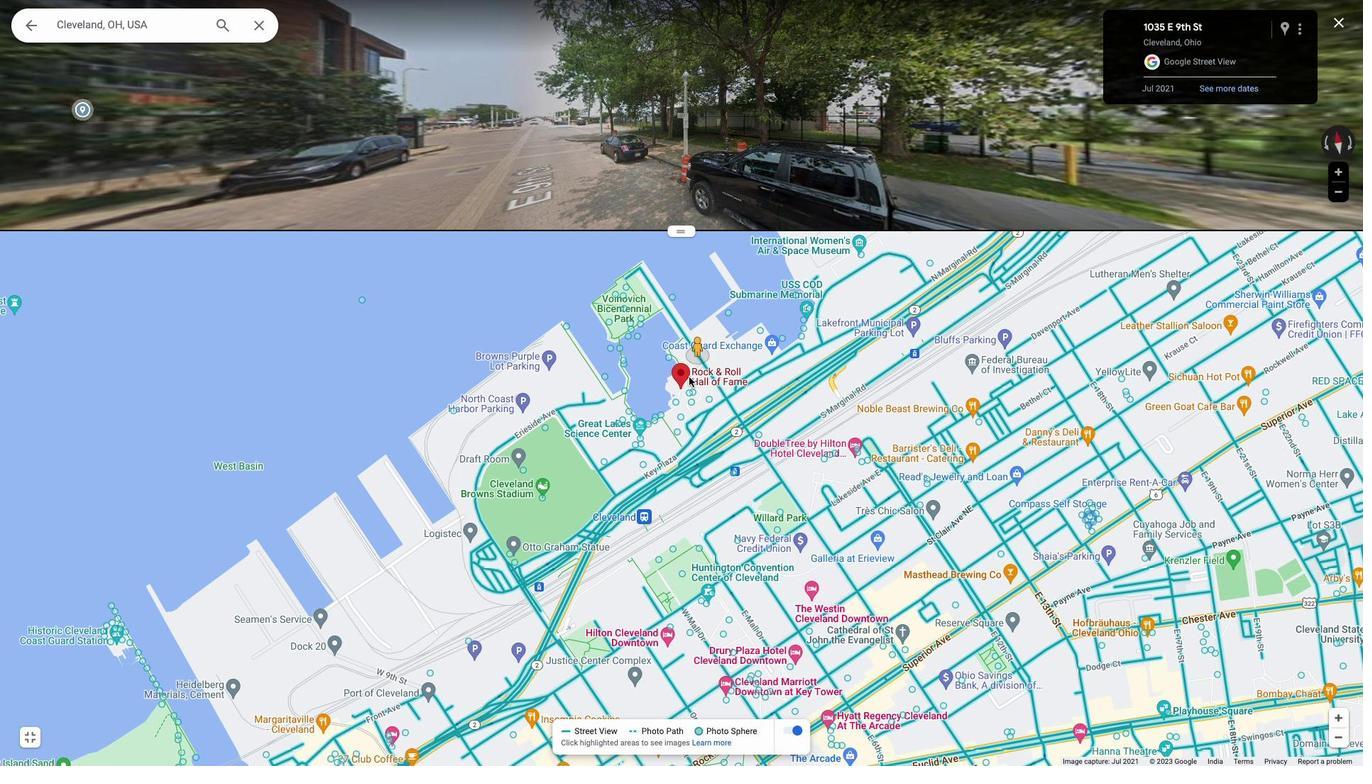 
Action: Mouse pressed left at (745, 332)
Screenshot: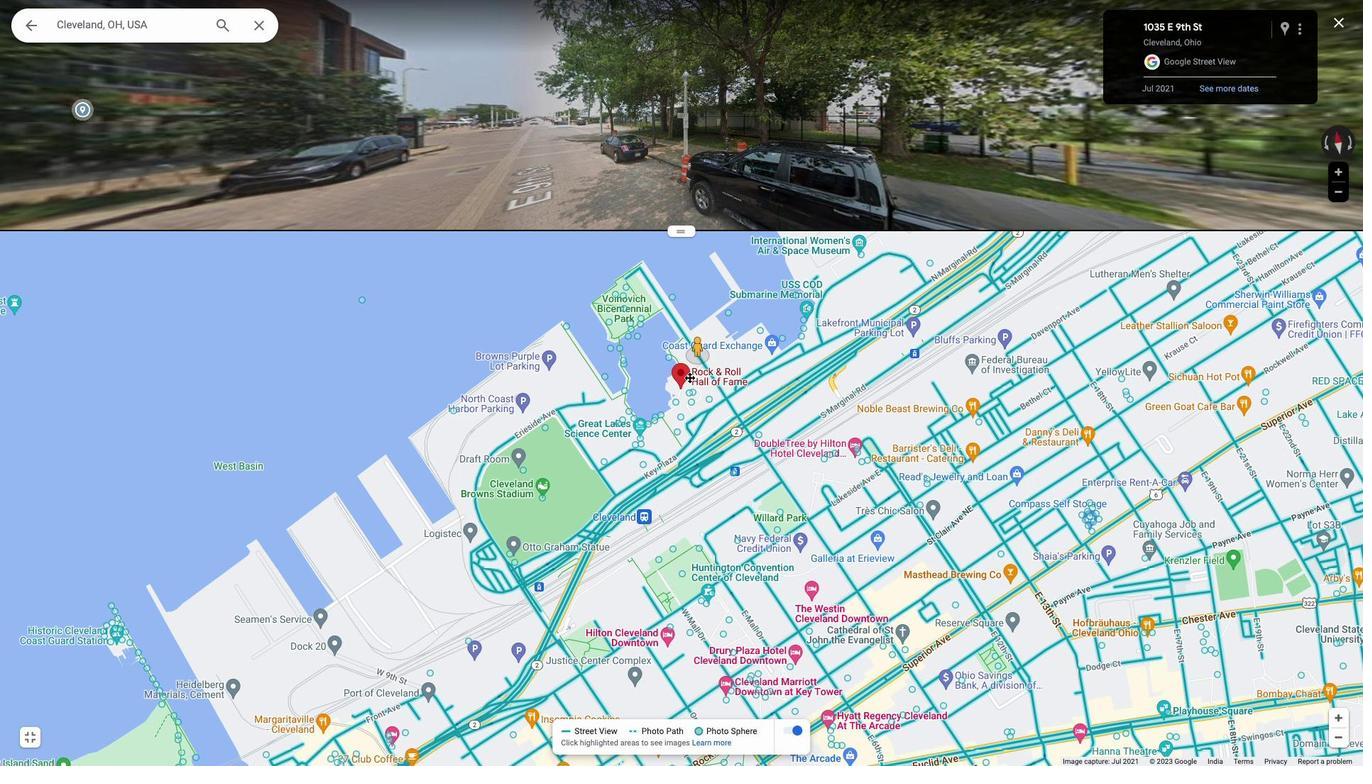 
Action: Mouse moved to (746, 356)
Screenshot: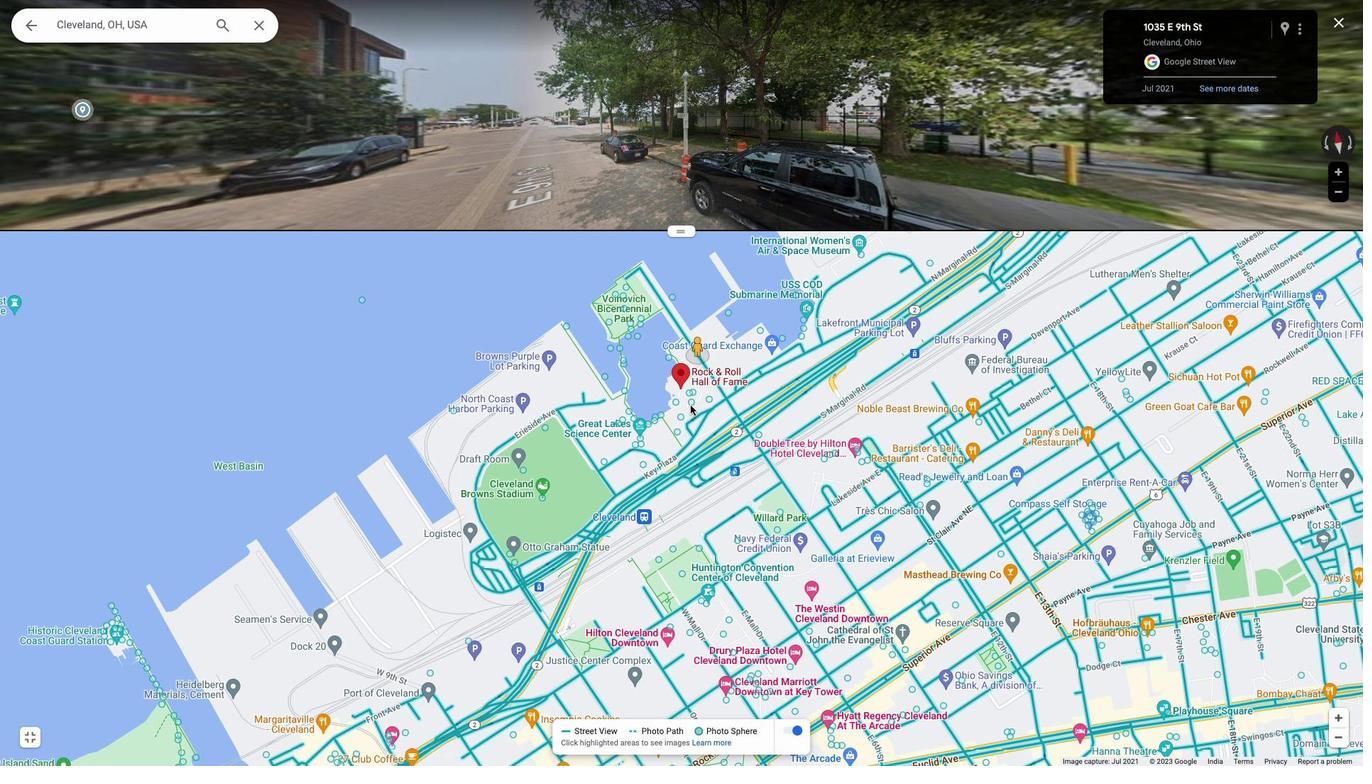 
Action: Mouse scrolled (746, 356) with delta (418, 31)
Screenshot: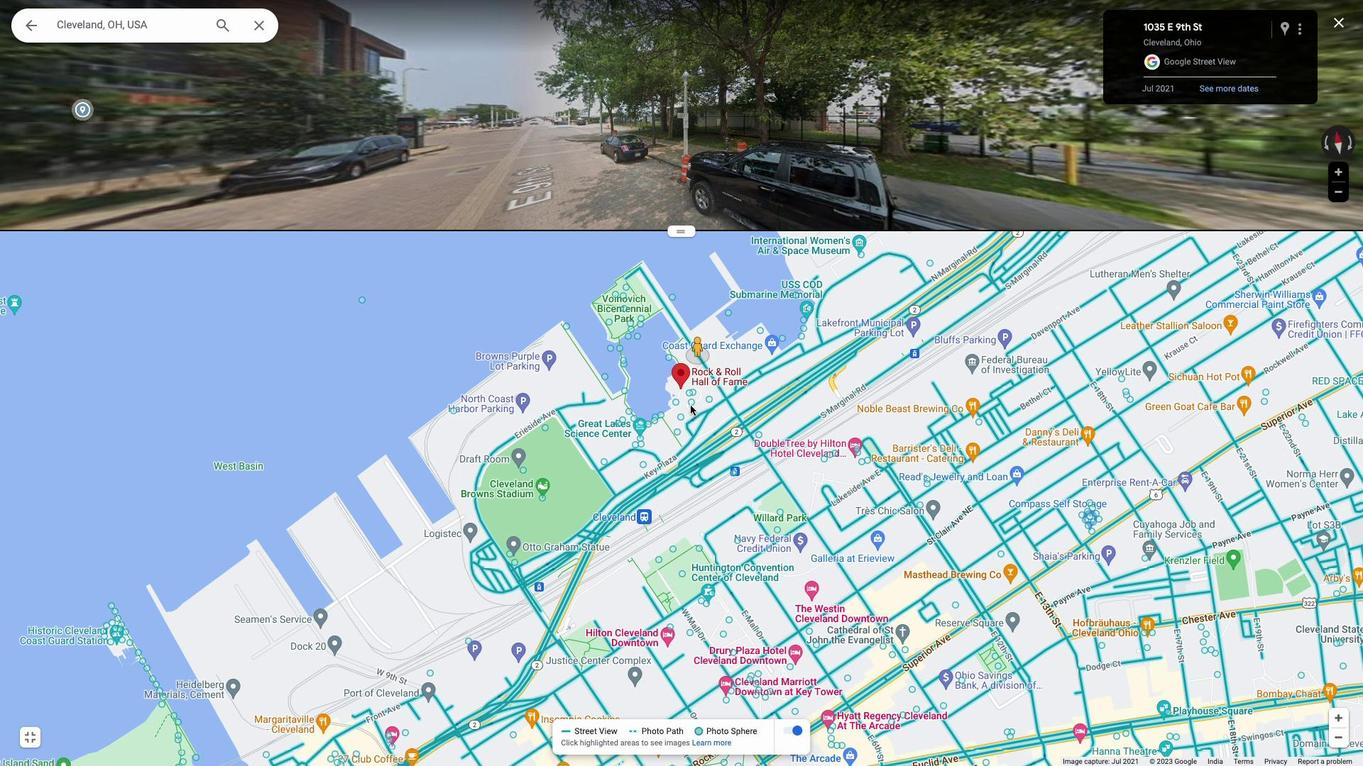 
Action: Mouse scrolled (746, 356) with delta (418, 31)
Screenshot: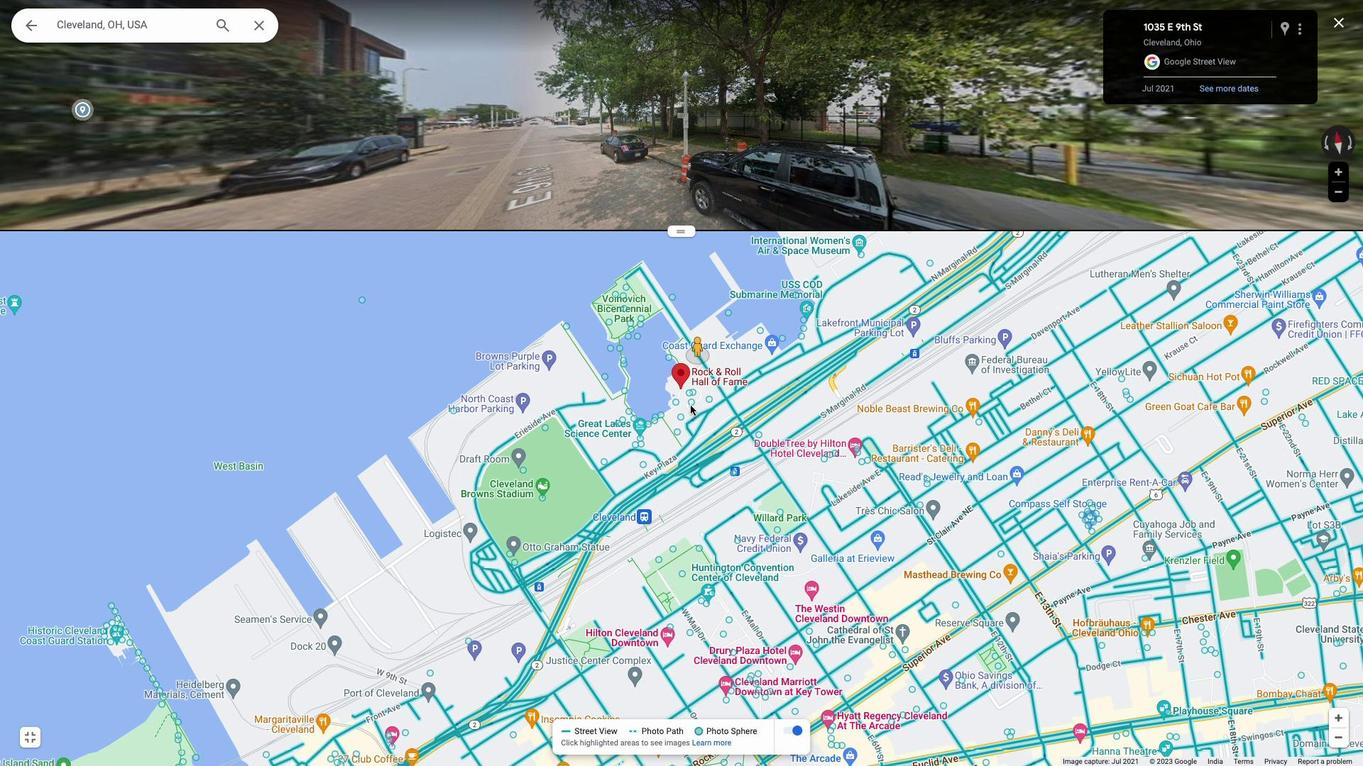 
Action: Mouse scrolled (746, 356) with delta (418, 33)
Screenshot: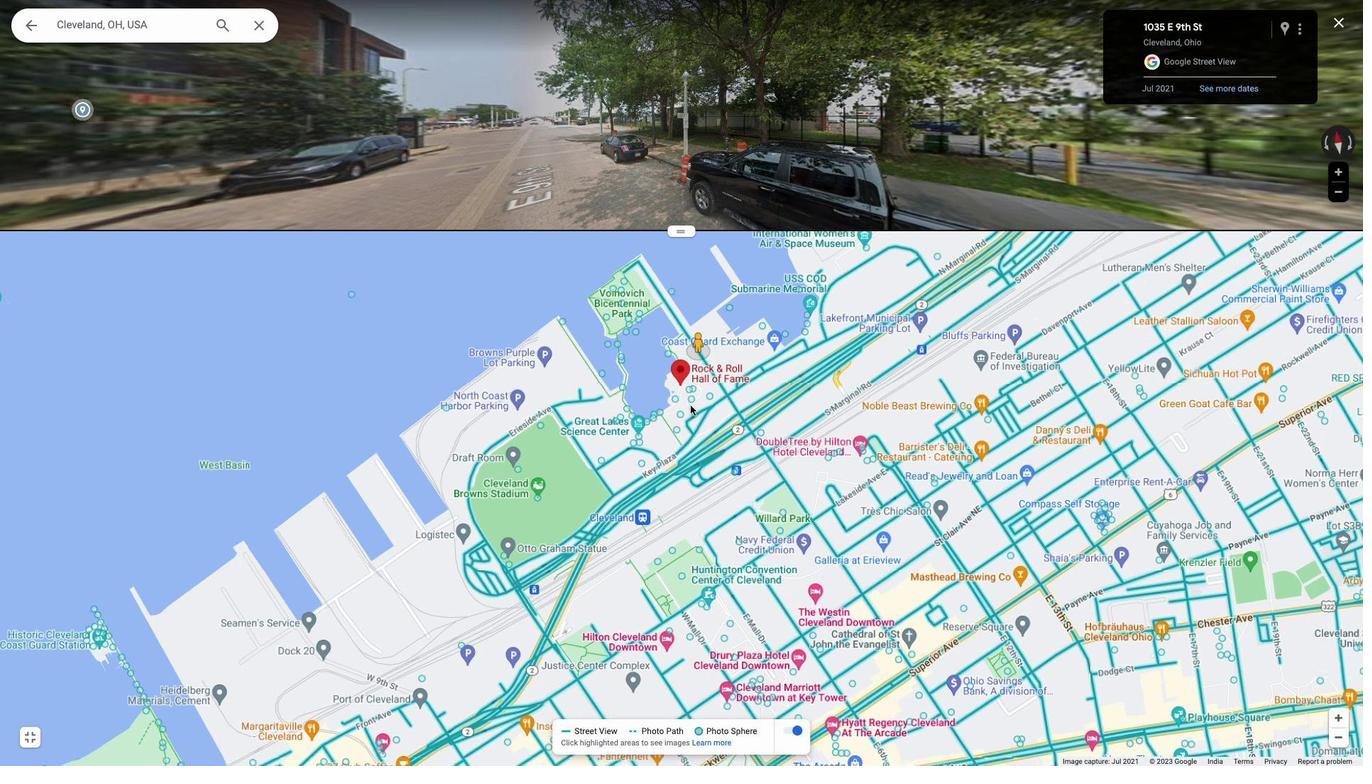 
Action: Mouse scrolled (746, 356) with delta (418, 34)
Screenshot: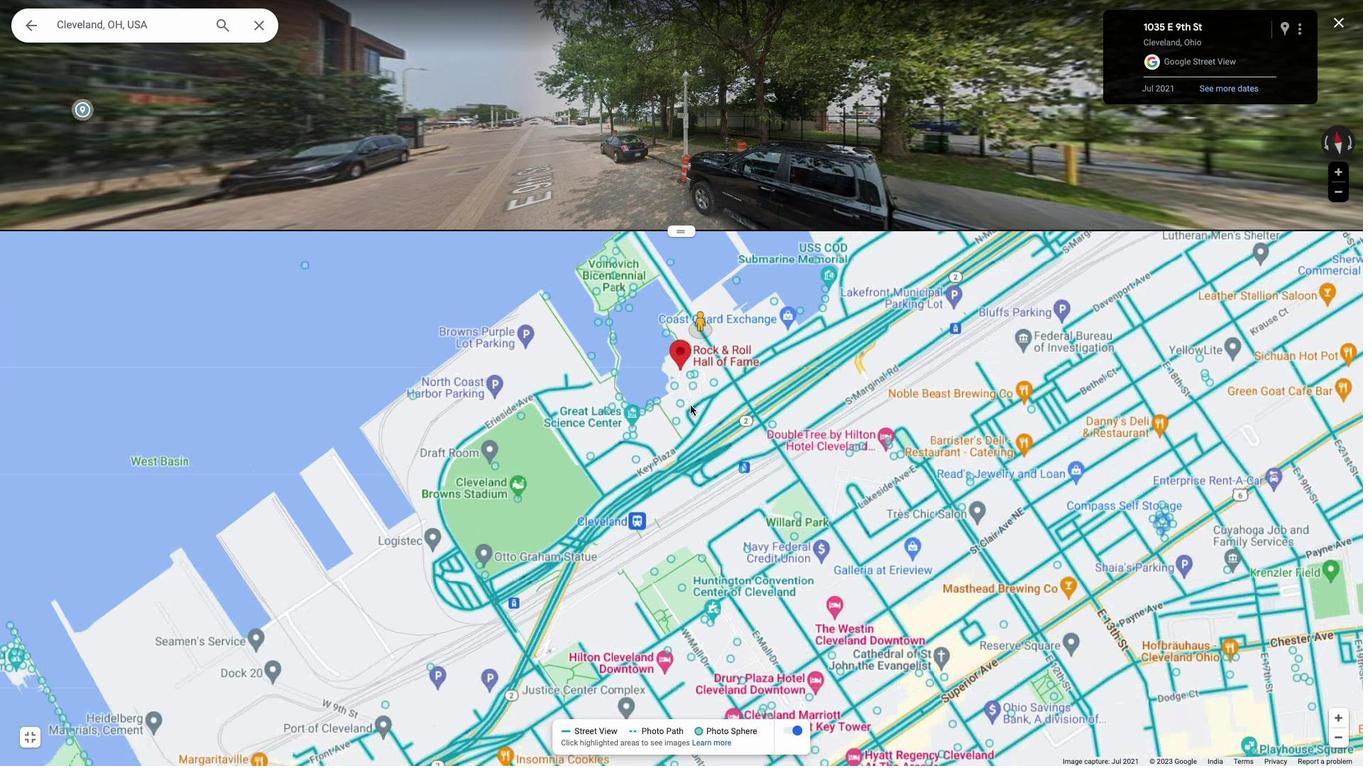 
Action: Mouse moved to (741, 338)
Screenshot: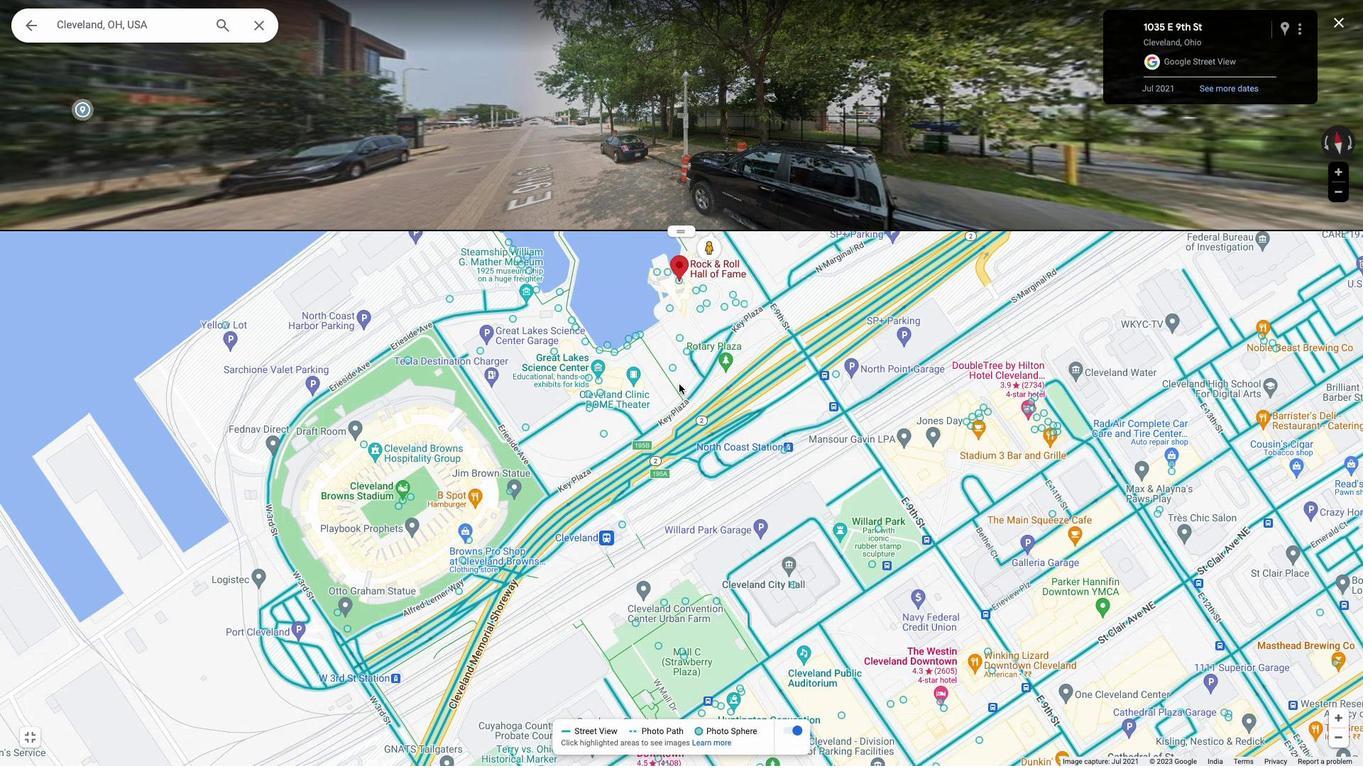 
Action: Mouse pressed left at (741, 338)
Screenshot: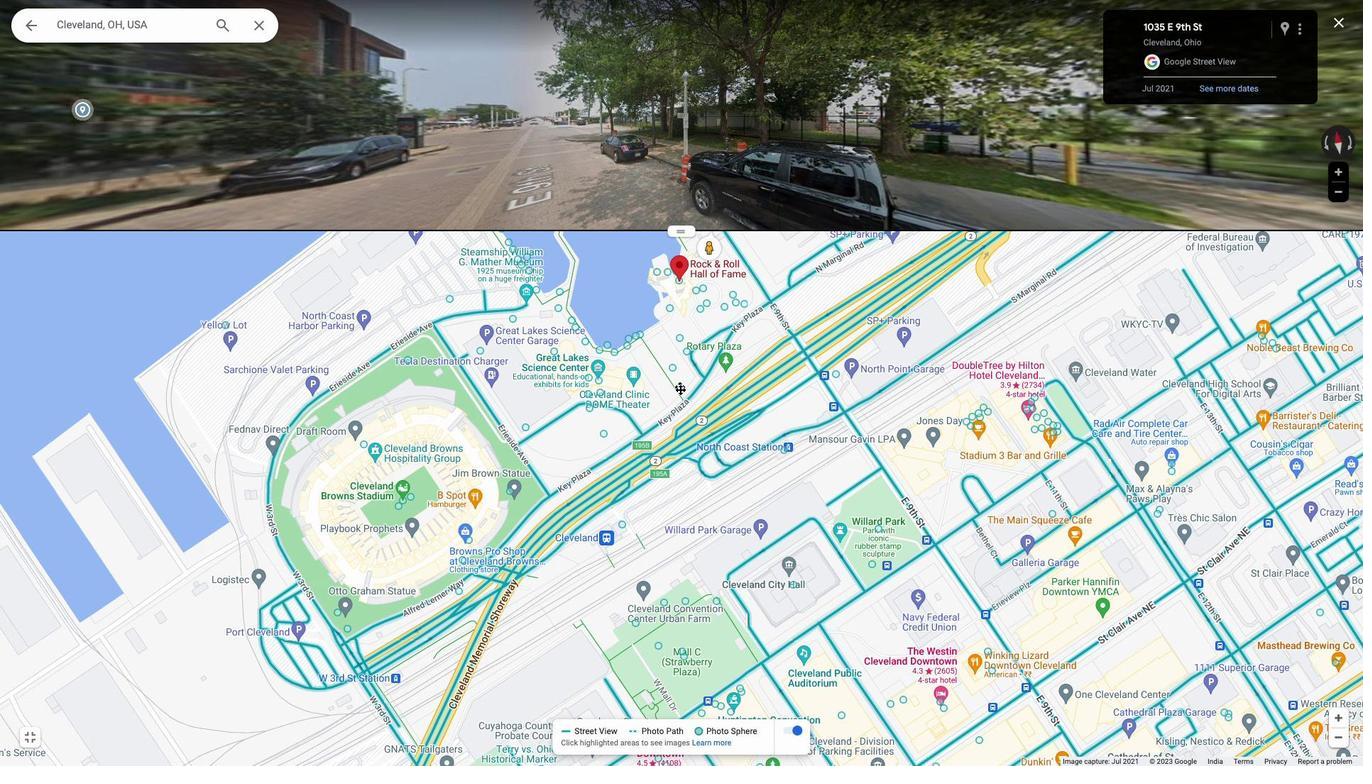 
Action: Mouse moved to (753, 322)
Screenshot: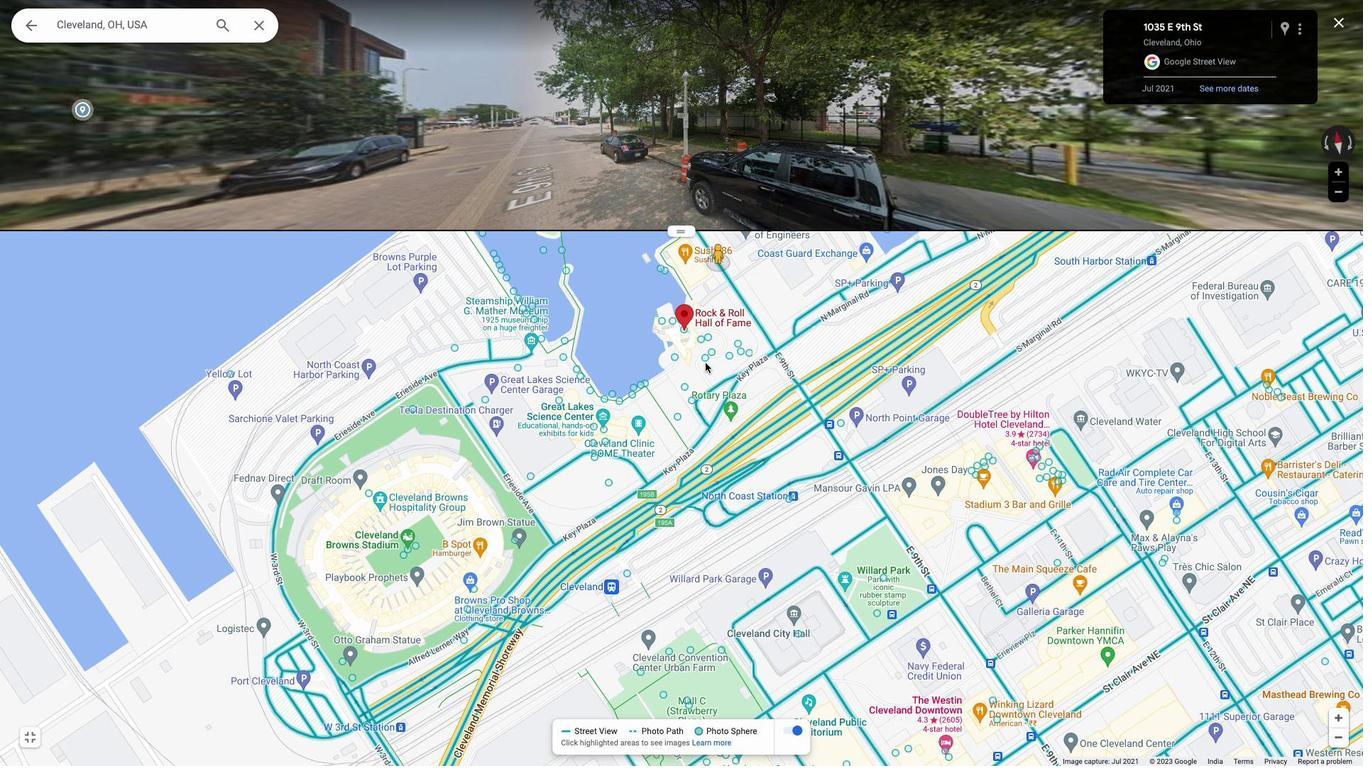 
Action: Mouse scrolled (753, 322) with delta (418, 31)
Screenshot: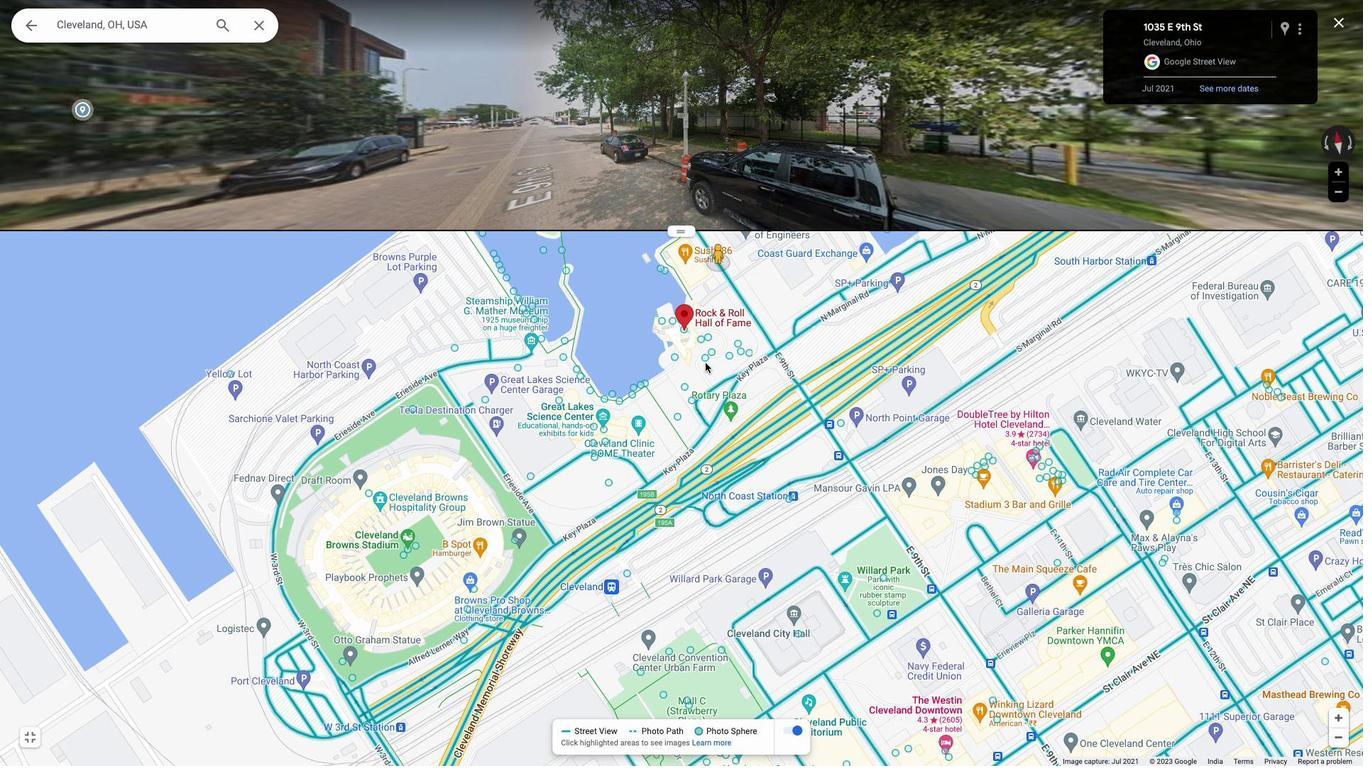 
Action: Mouse scrolled (753, 322) with delta (418, 31)
Screenshot: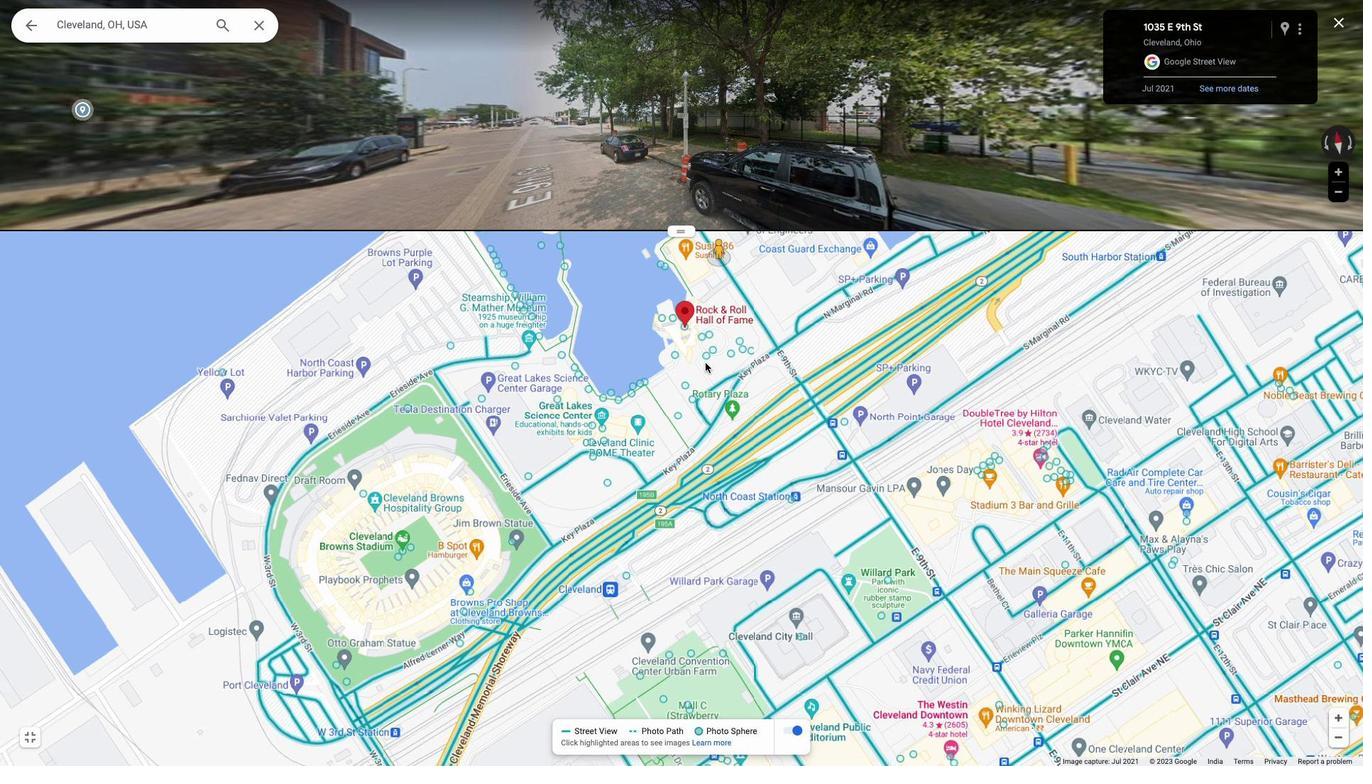 
Action: Mouse scrolled (753, 322) with delta (418, 32)
Screenshot: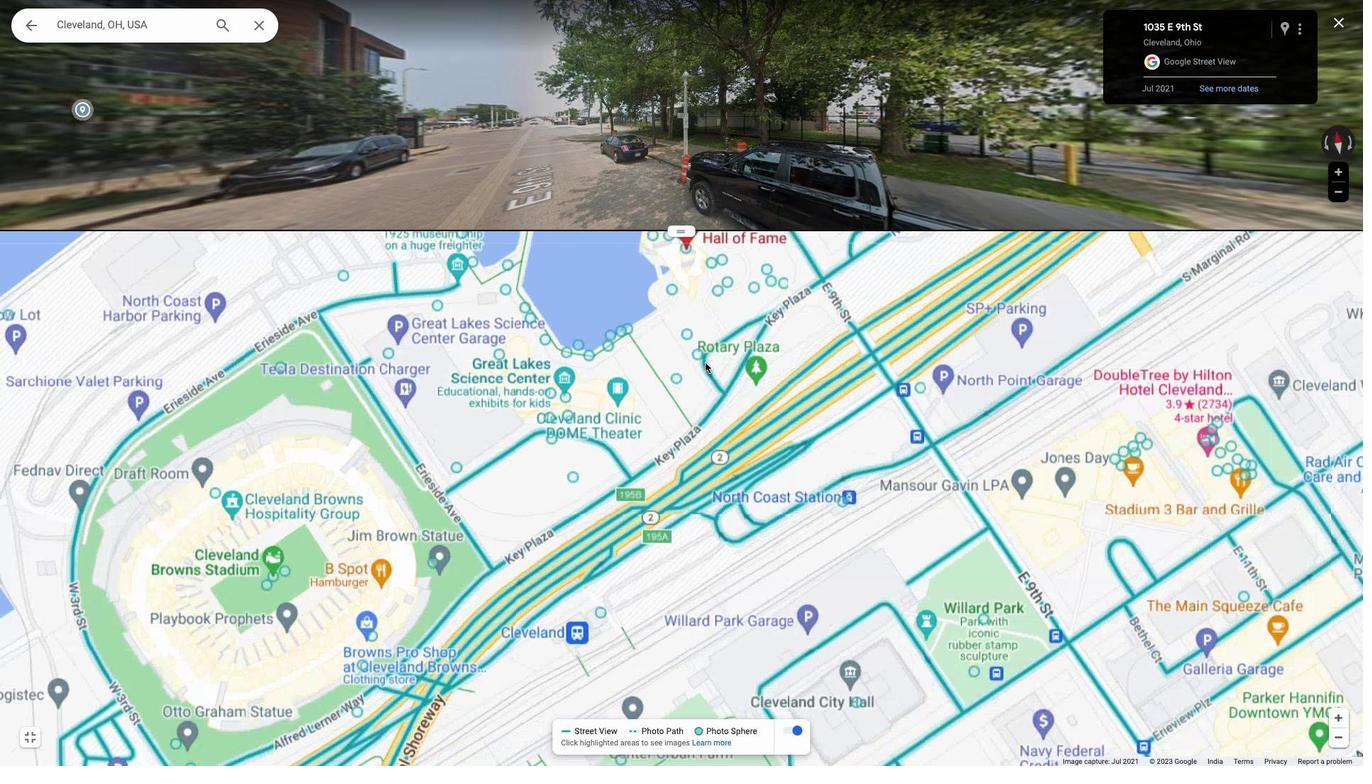 
Action: Mouse pressed left at (753, 322)
Screenshot: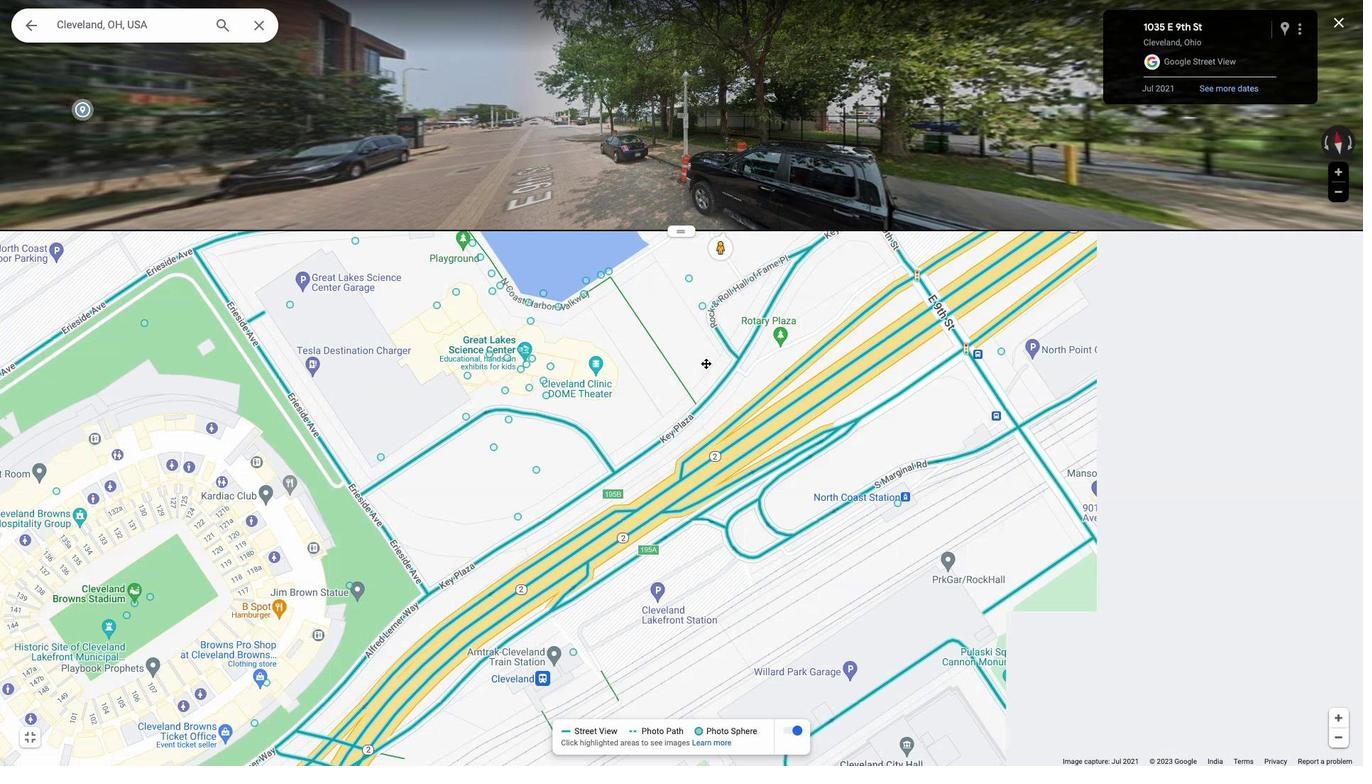 
Action: Mouse moved to (753, 348)
Screenshot: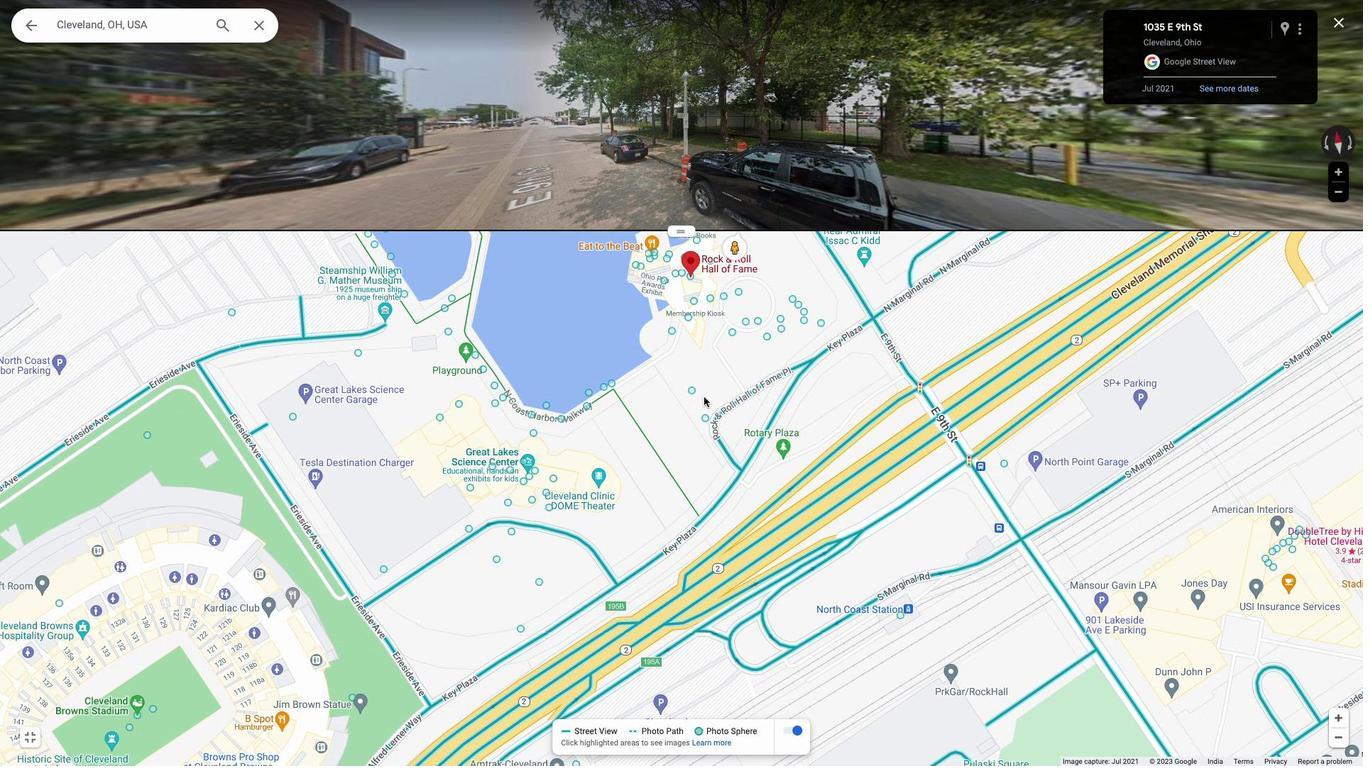 
Action: Mouse pressed left at (753, 348)
Screenshot: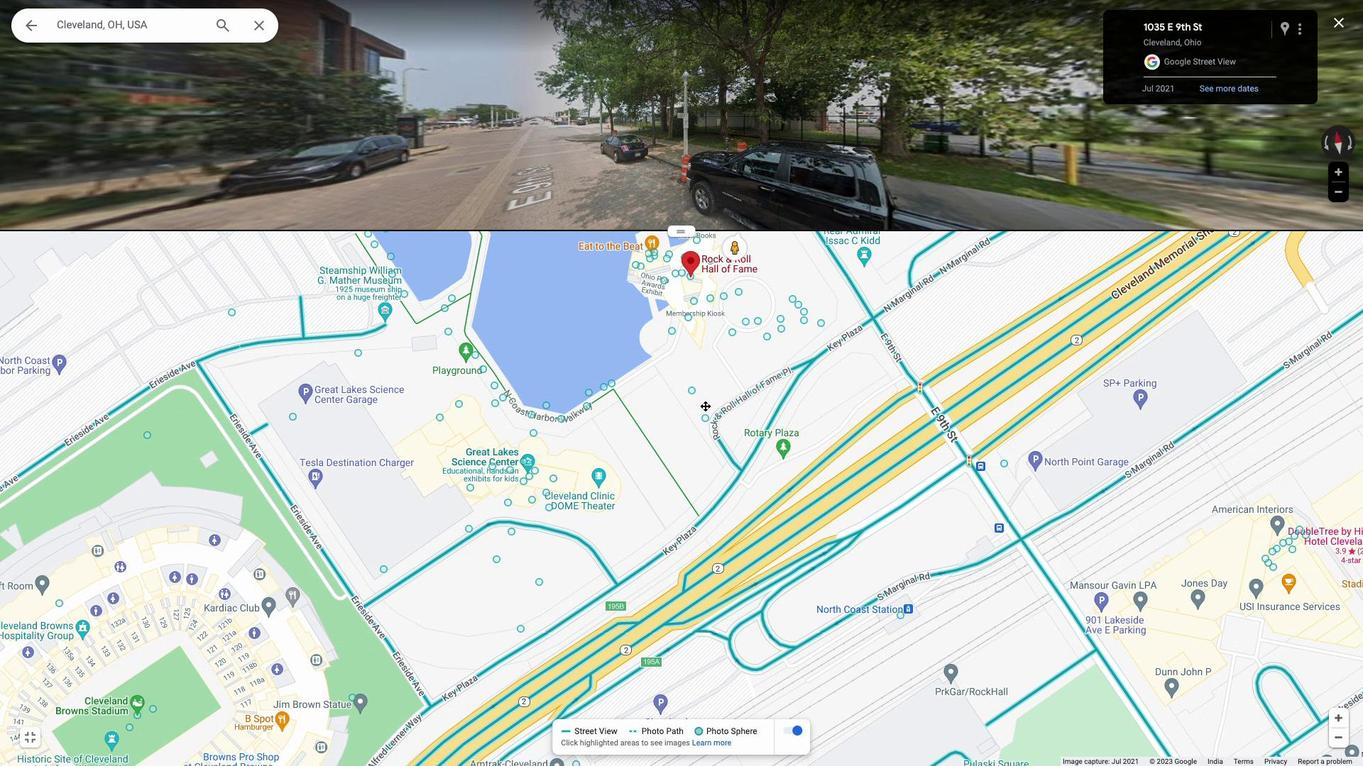 
Action: Mouse moved to (751, 346)
Screenshot: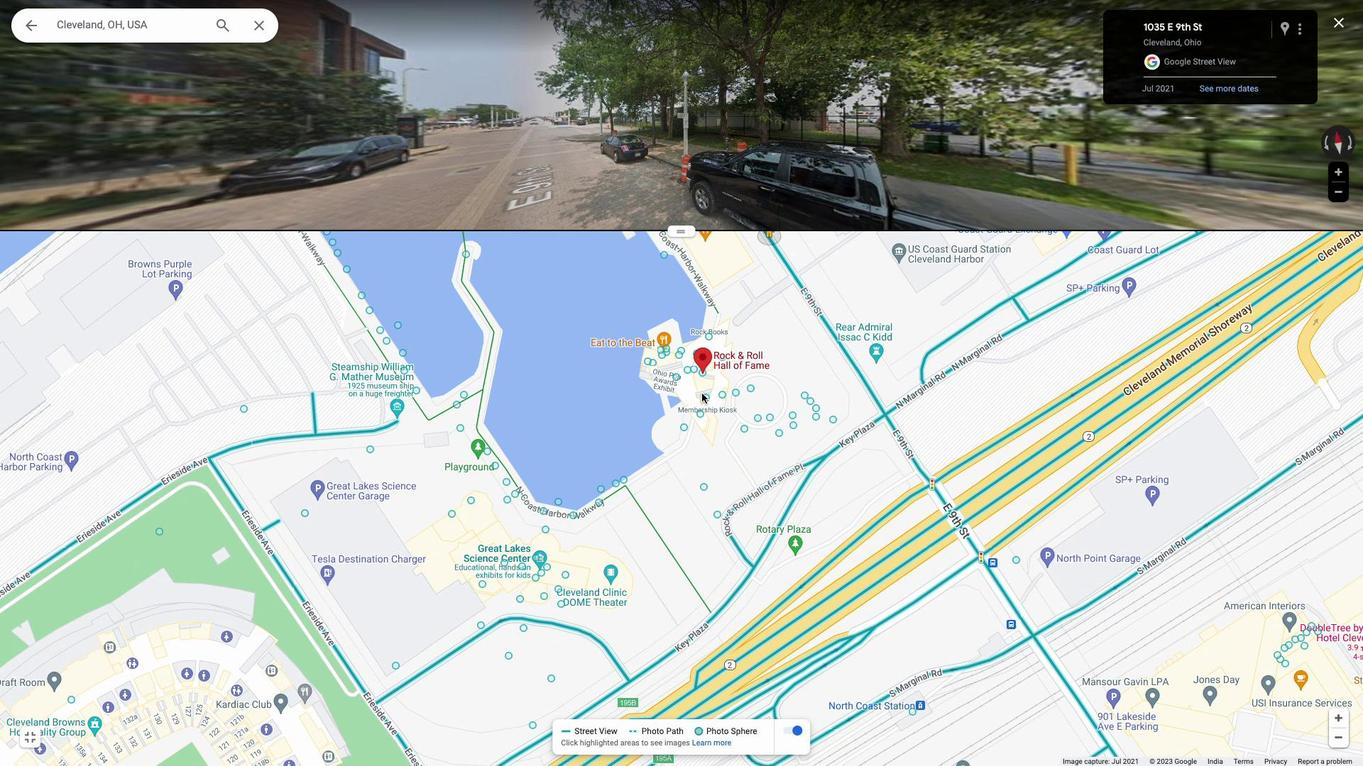 
Action: Mouse pressed left at (751, 346)
Screenshot: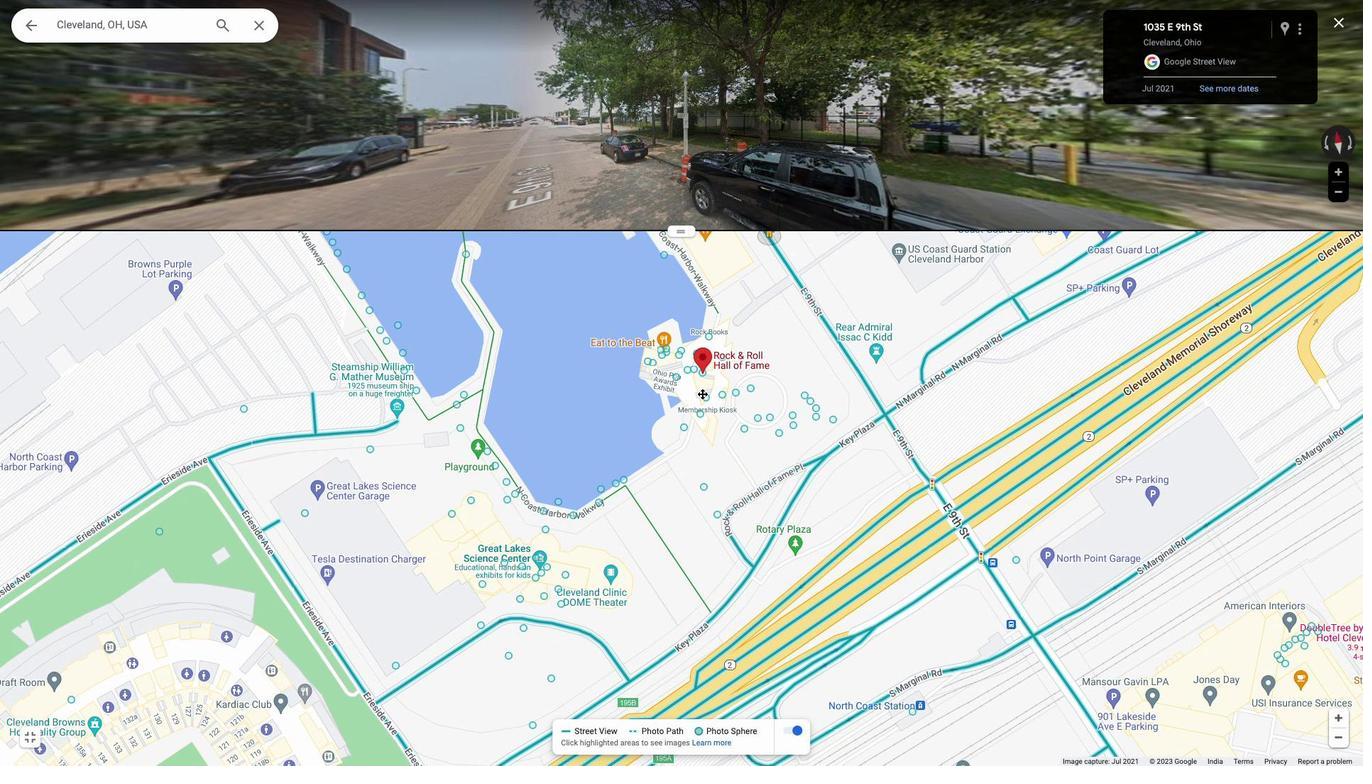 
Action: Mouse scrolled (751, 346) with delta (418, 31)
Screenshot: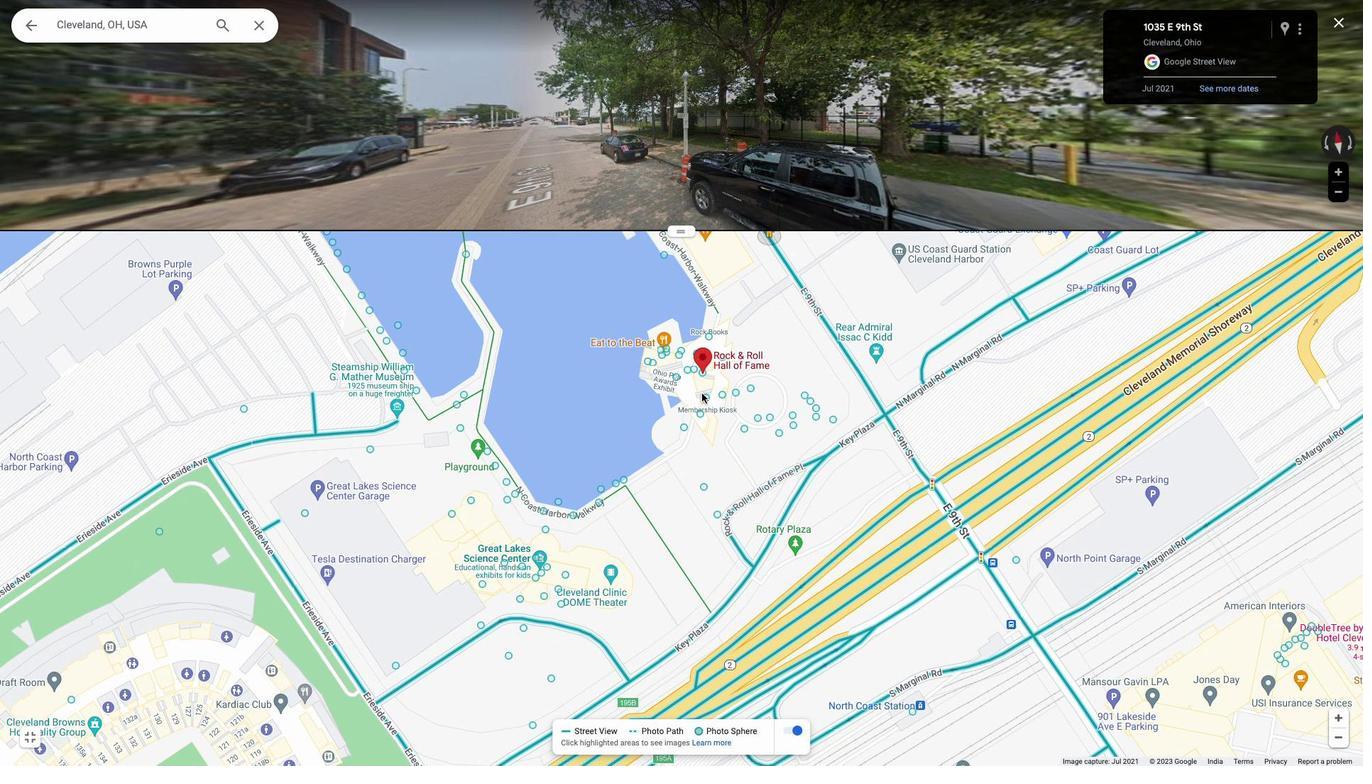 
Action: Mouse scrolled (751, 346) with delta (418, 31)
Screenshot: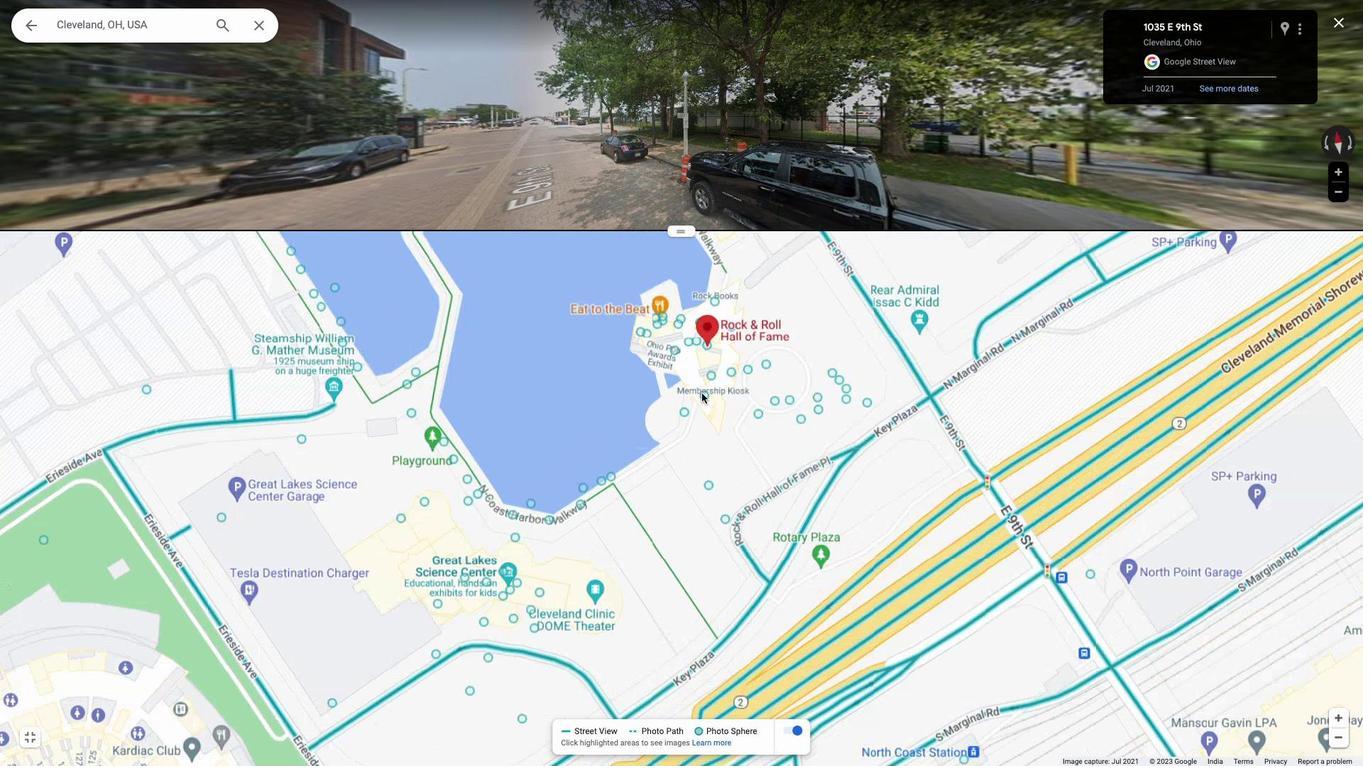 
Action: Mouse scrolled (751, 346) with delta (418, 33)
Screenshot: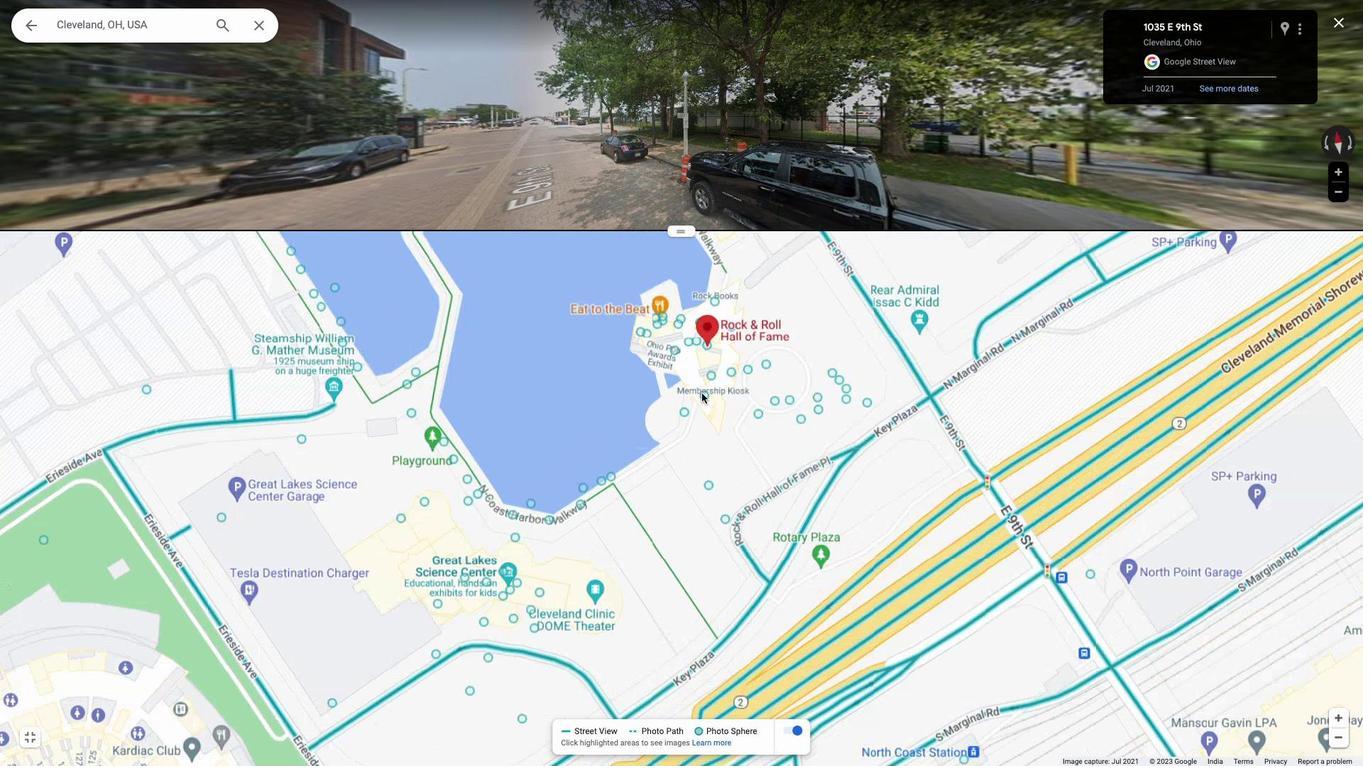 
Action: Mouse scrolled (751, 346) with delta (418, 34)
Screenshot: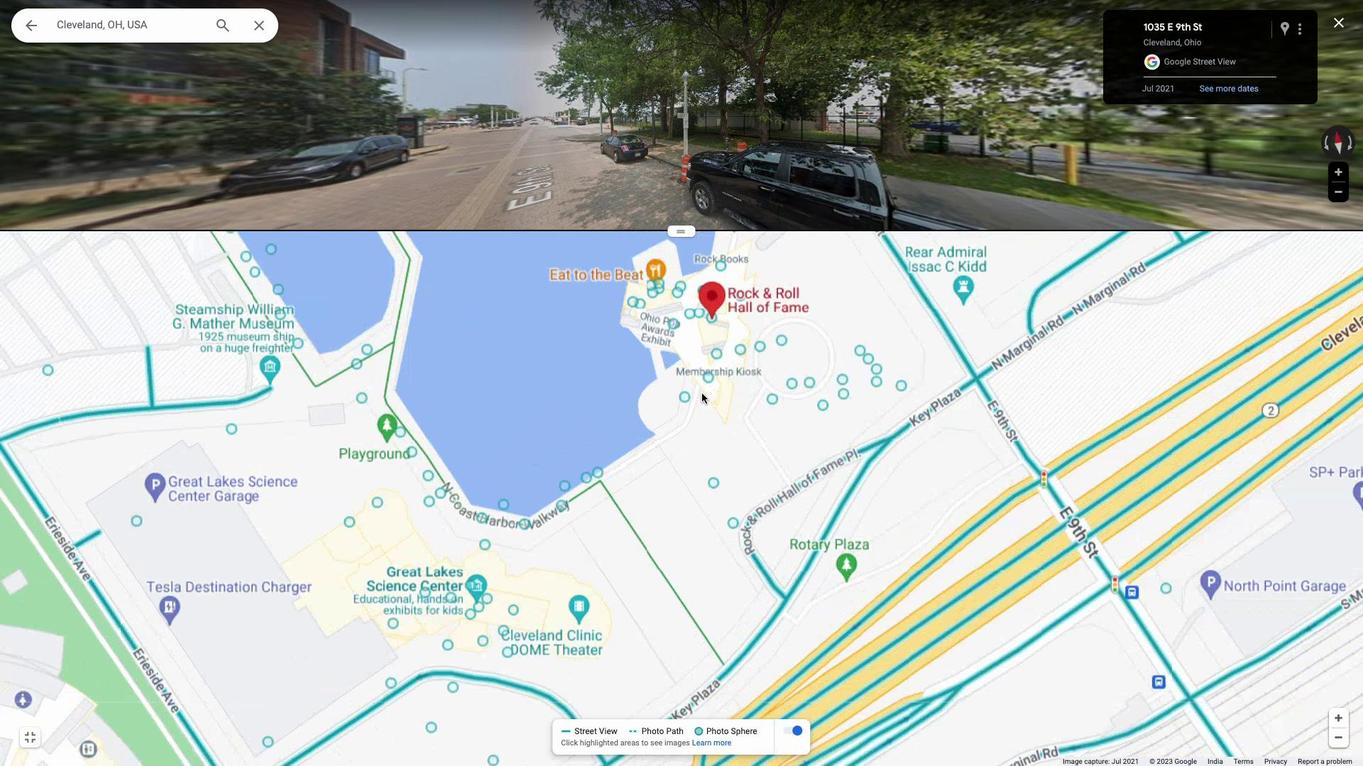 
Action: Mouse moved to (754, 317)
Screenshot: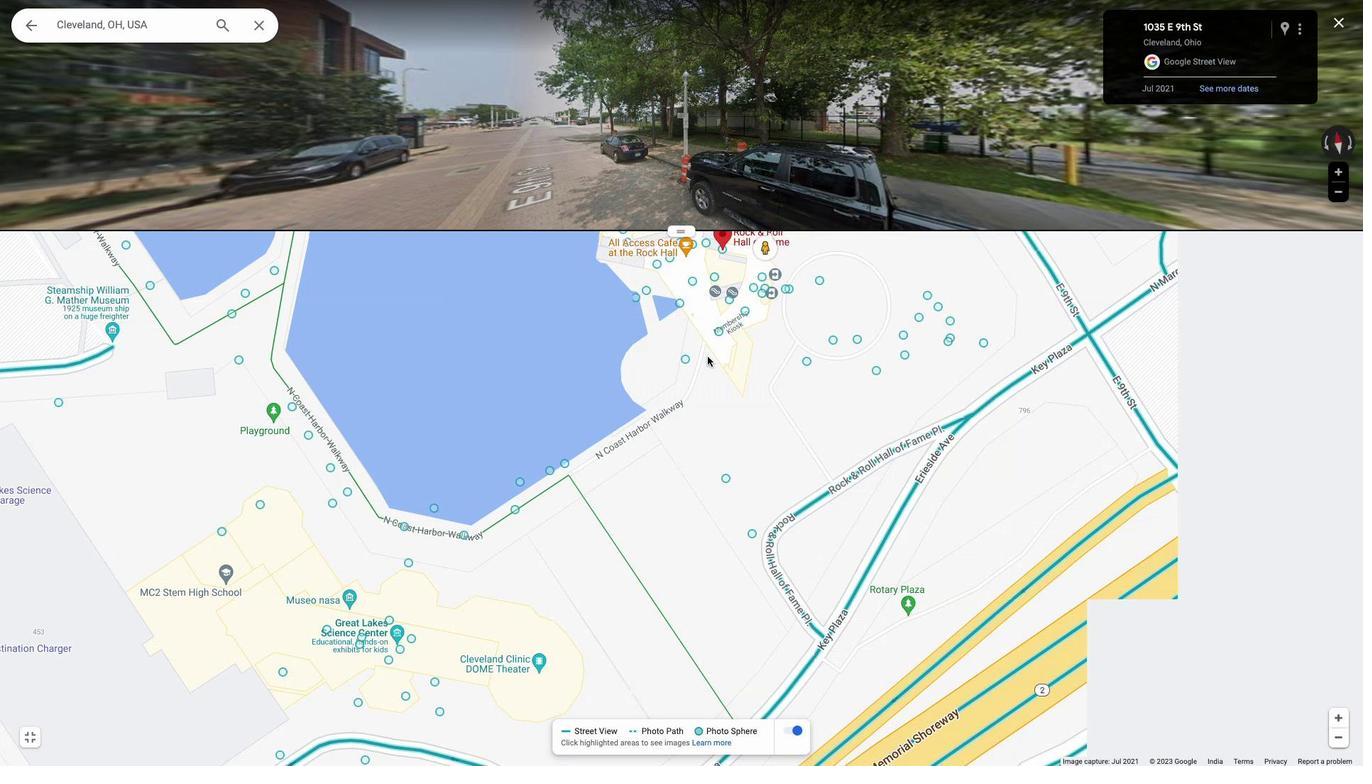 
Action: Mouse pressed left at (754, 317)
Screenshot: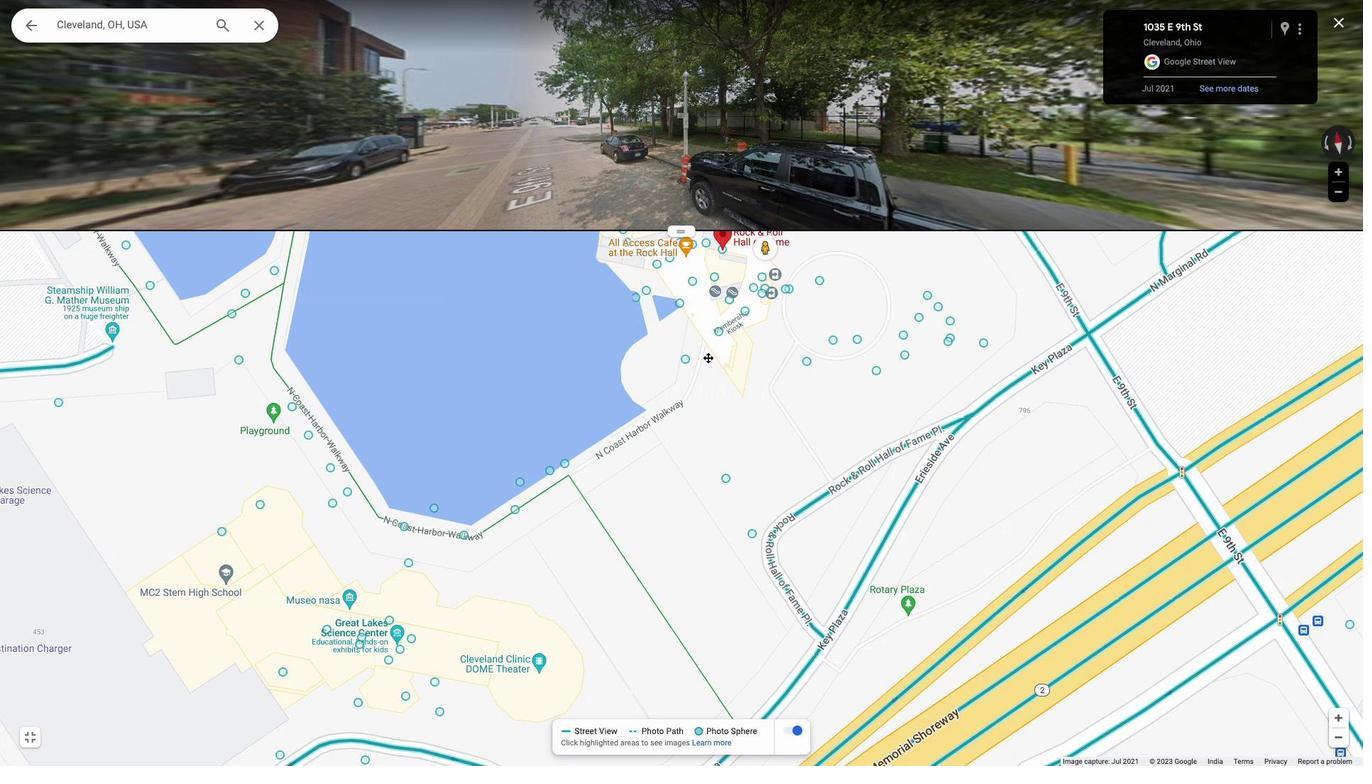 
Action: Mouse moved to (437, 623)
Screenshot: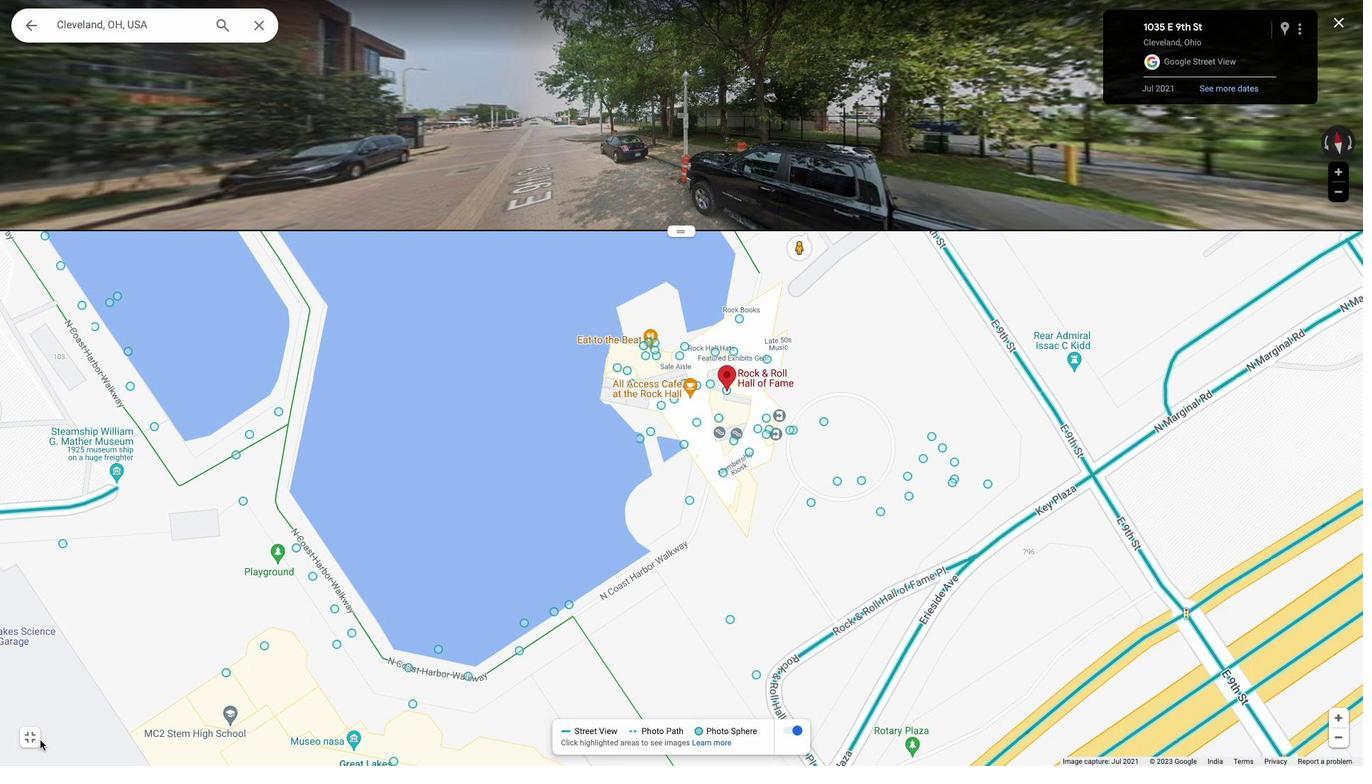 
Action: Mouse pressed left at (437, 623)
Screenshot: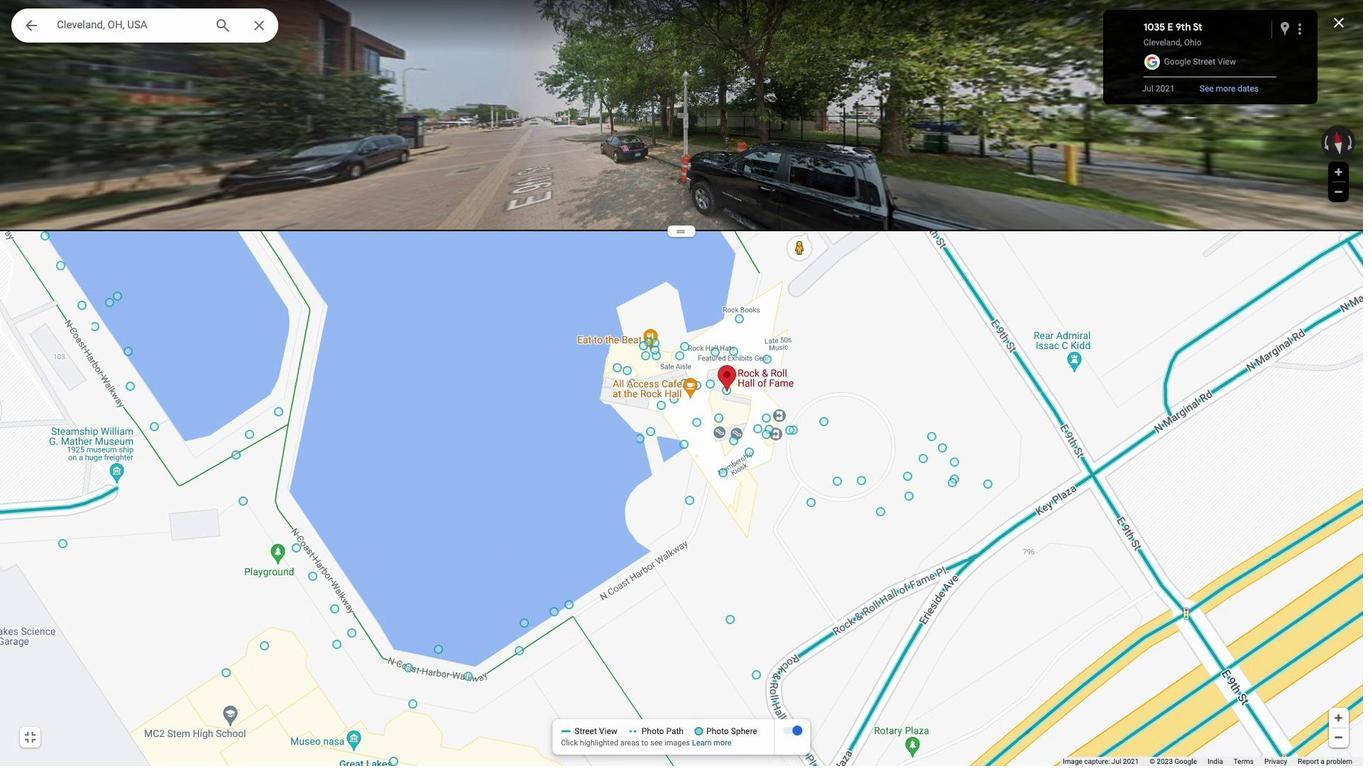 
Action: Mouse moved to (999, 88)
Screenshot: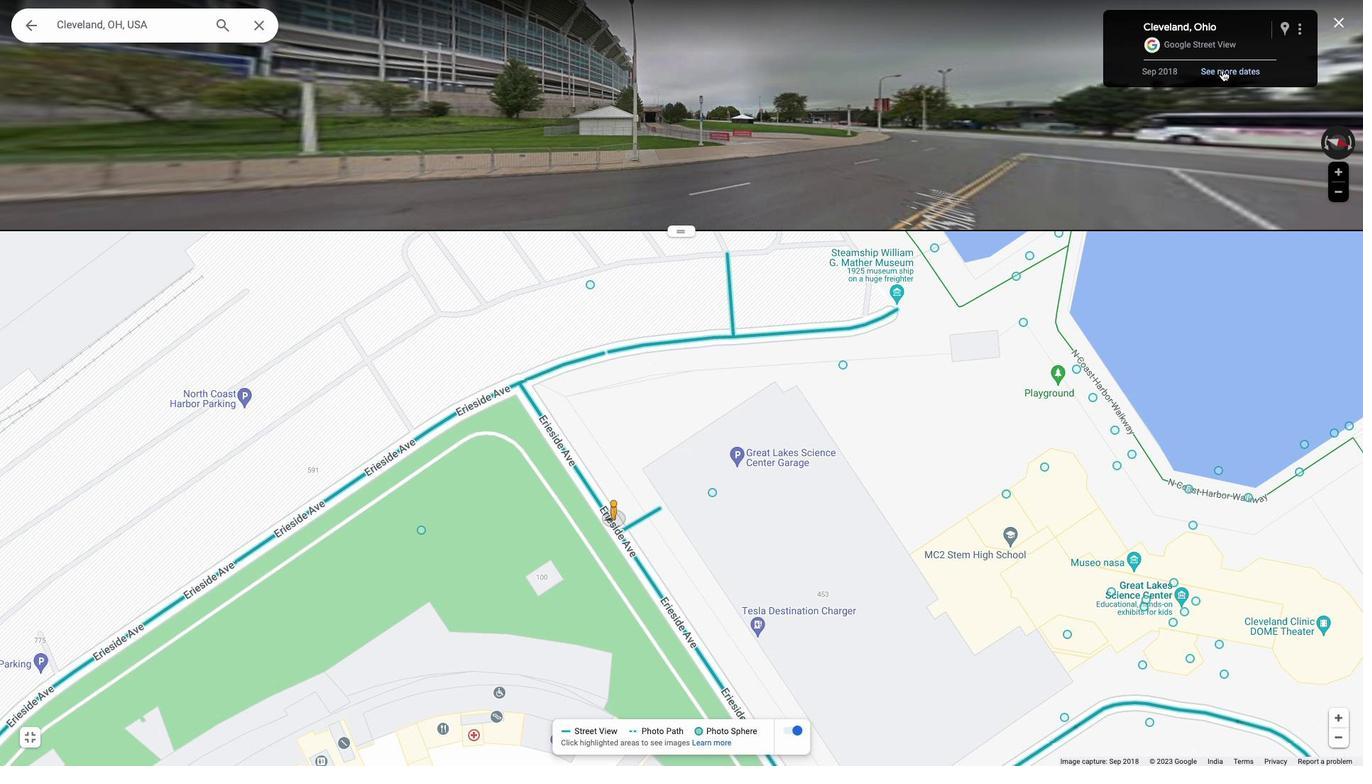 
Action: Mouse pressed left at (999, 88)
Screenshot: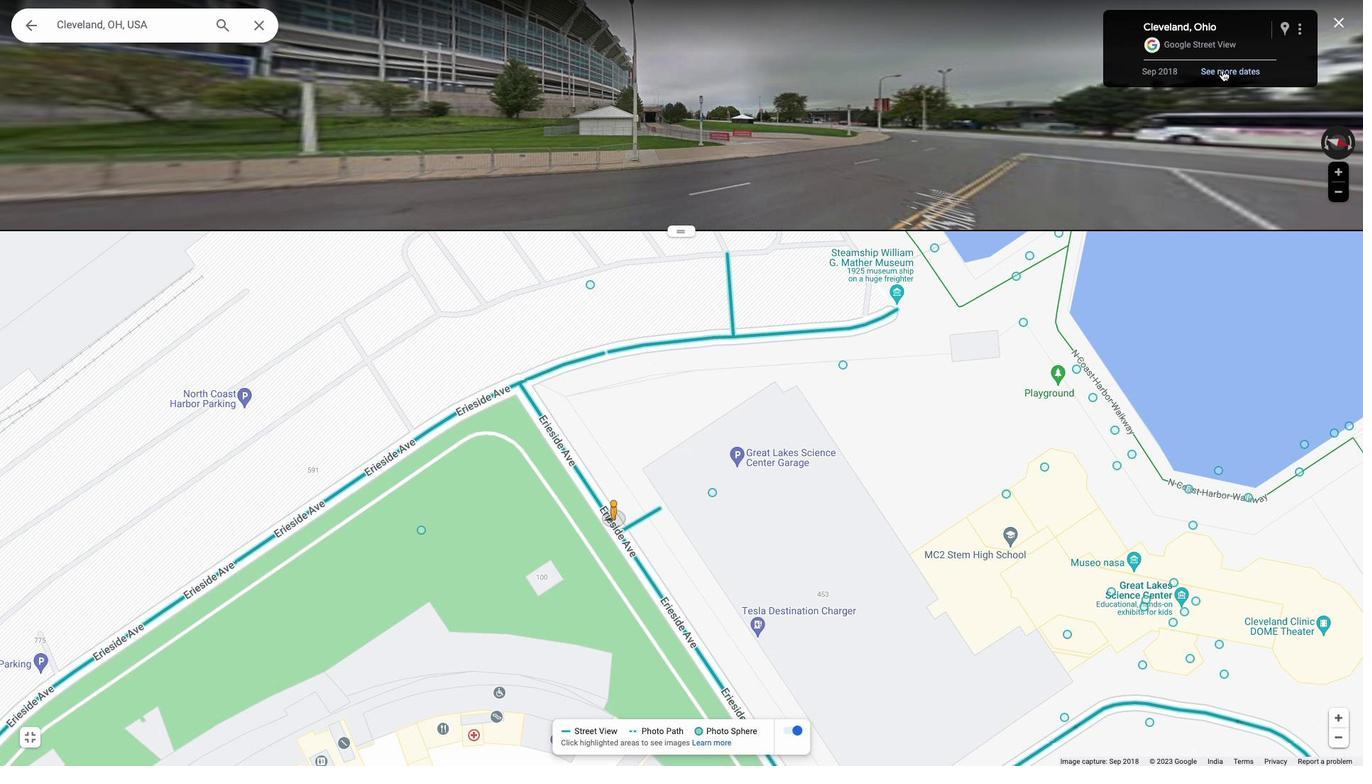 
Action: Mouse moved to (1056, 132)
Screenshot: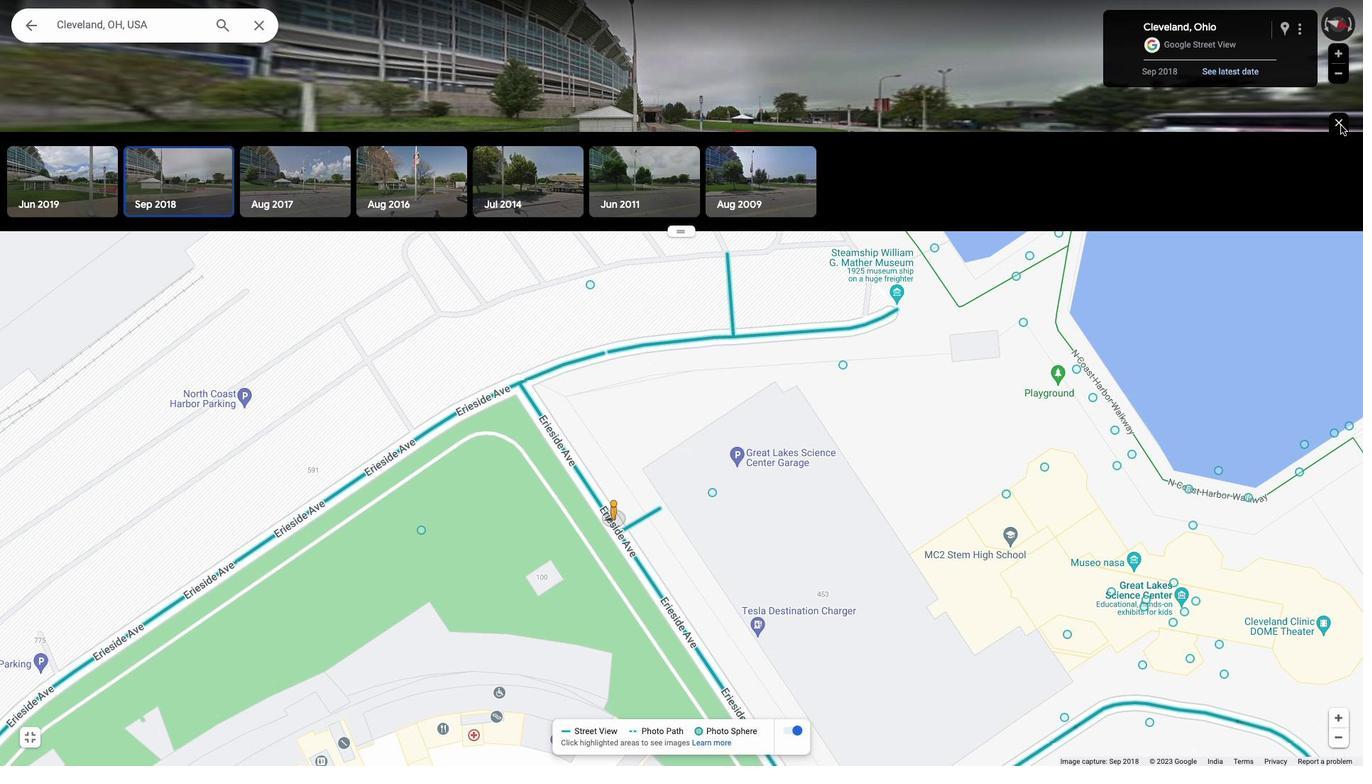 
Action: Mouse pressed left at (1056, 132)
Screenshot: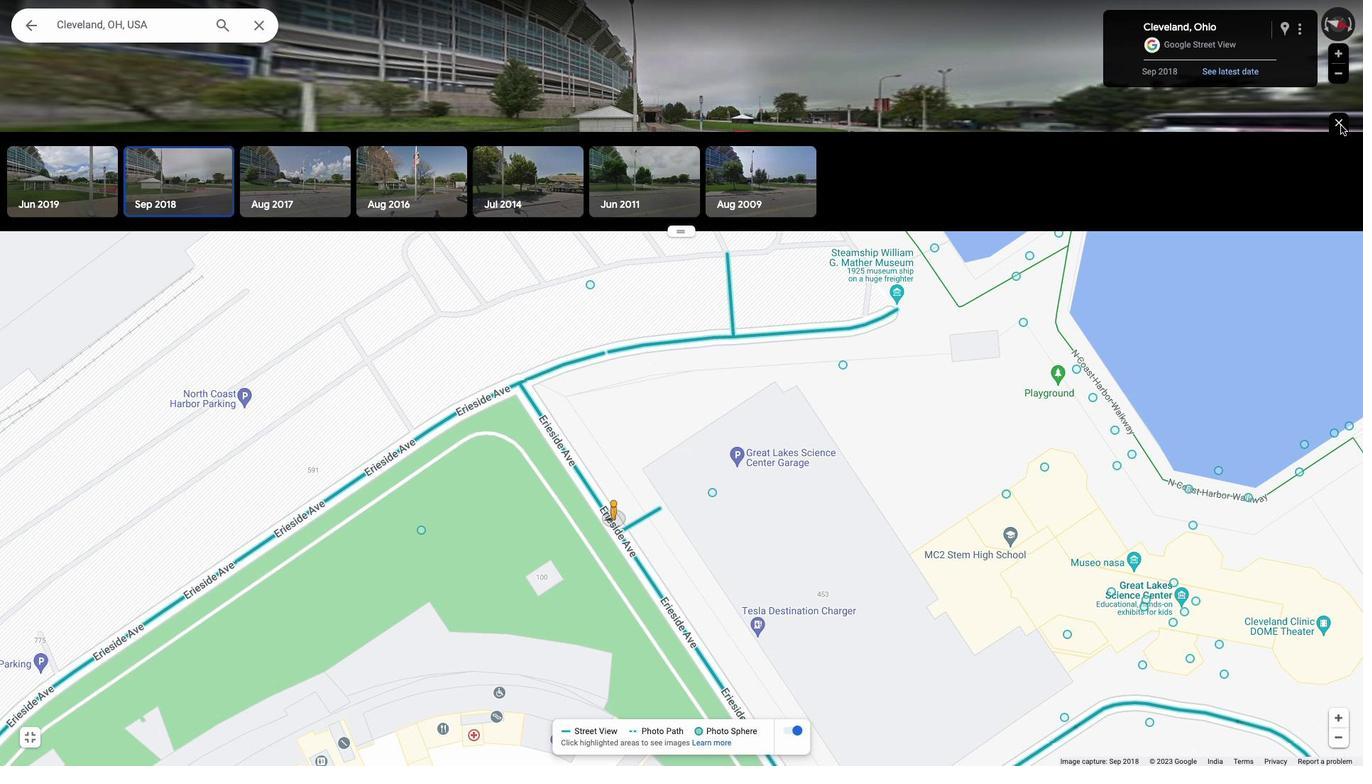 
Action: Mouse moved to (731, 144)
Screenshot: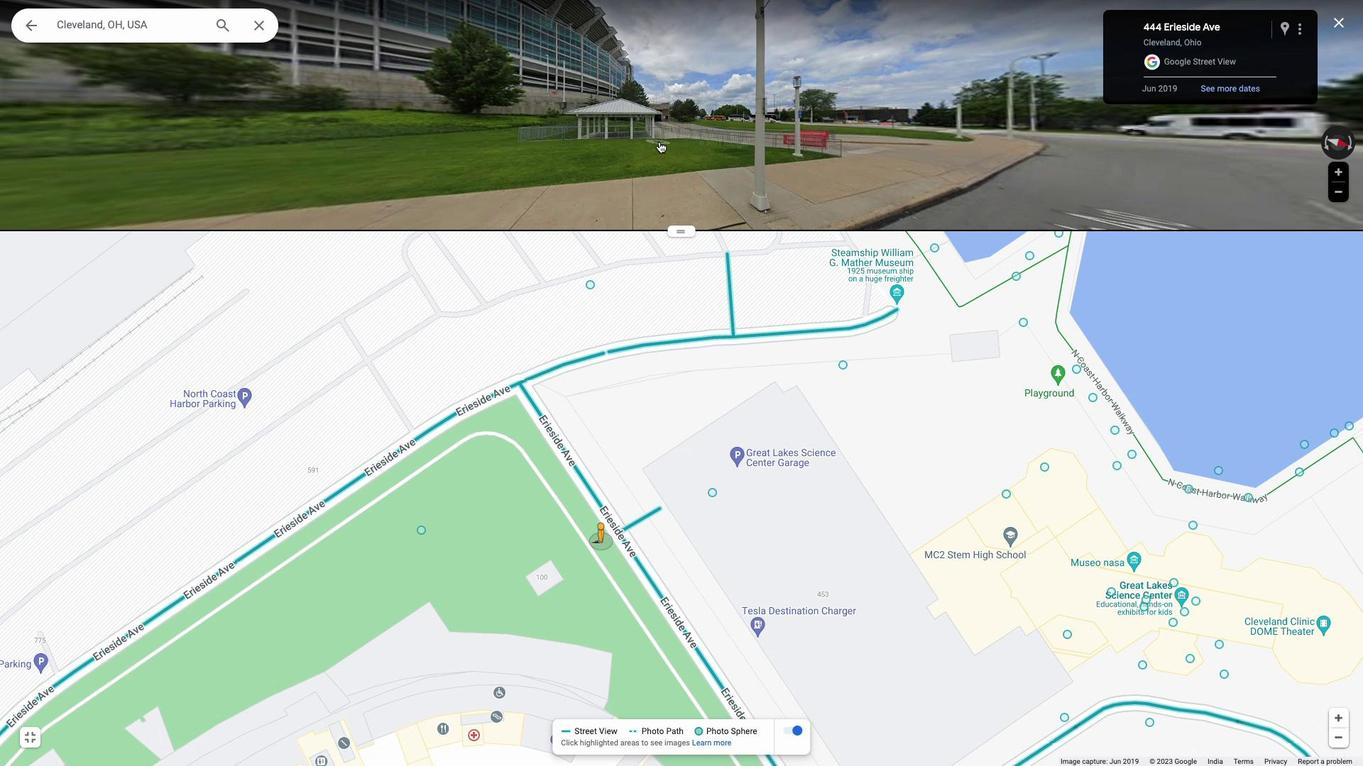 
Action: Mouse pressed left at (731, 144)
Screenshot: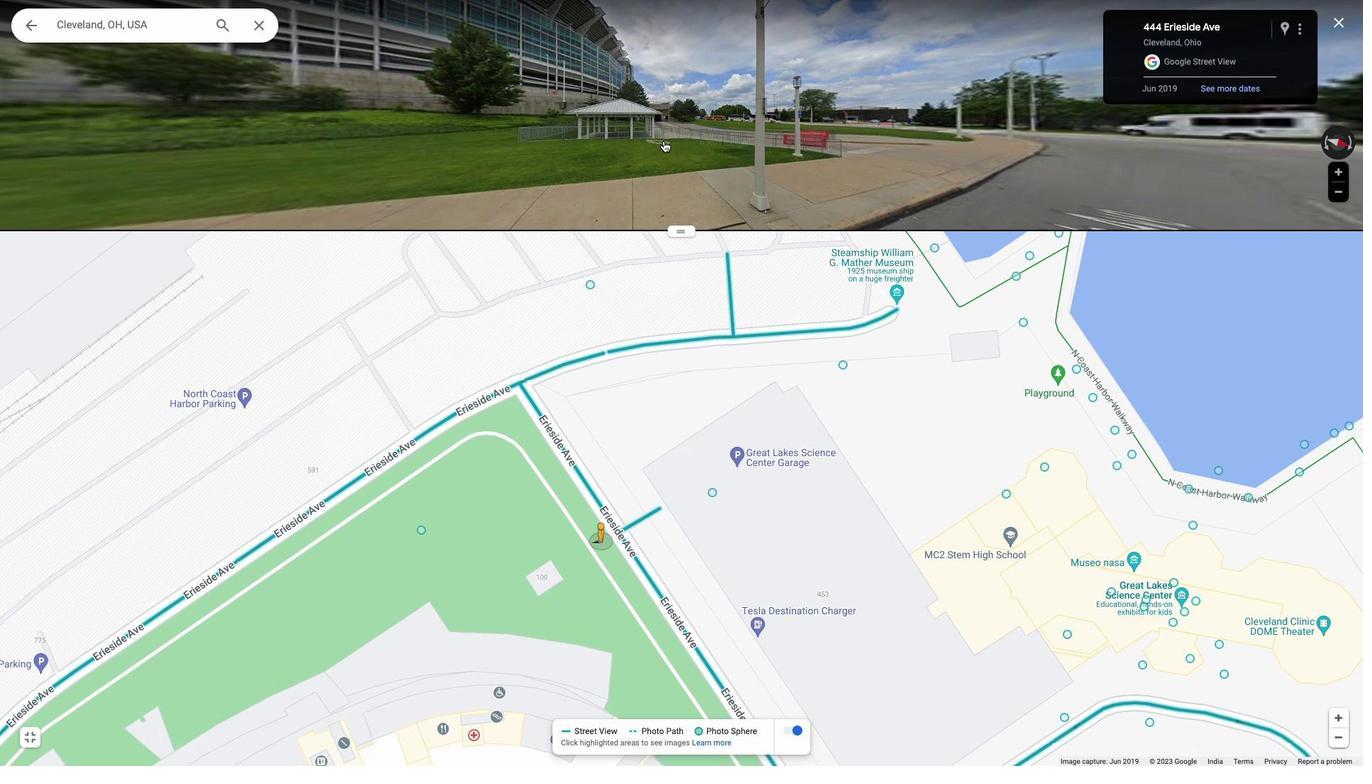 
Action: Mouse moved to (797, 141)
Screenshot: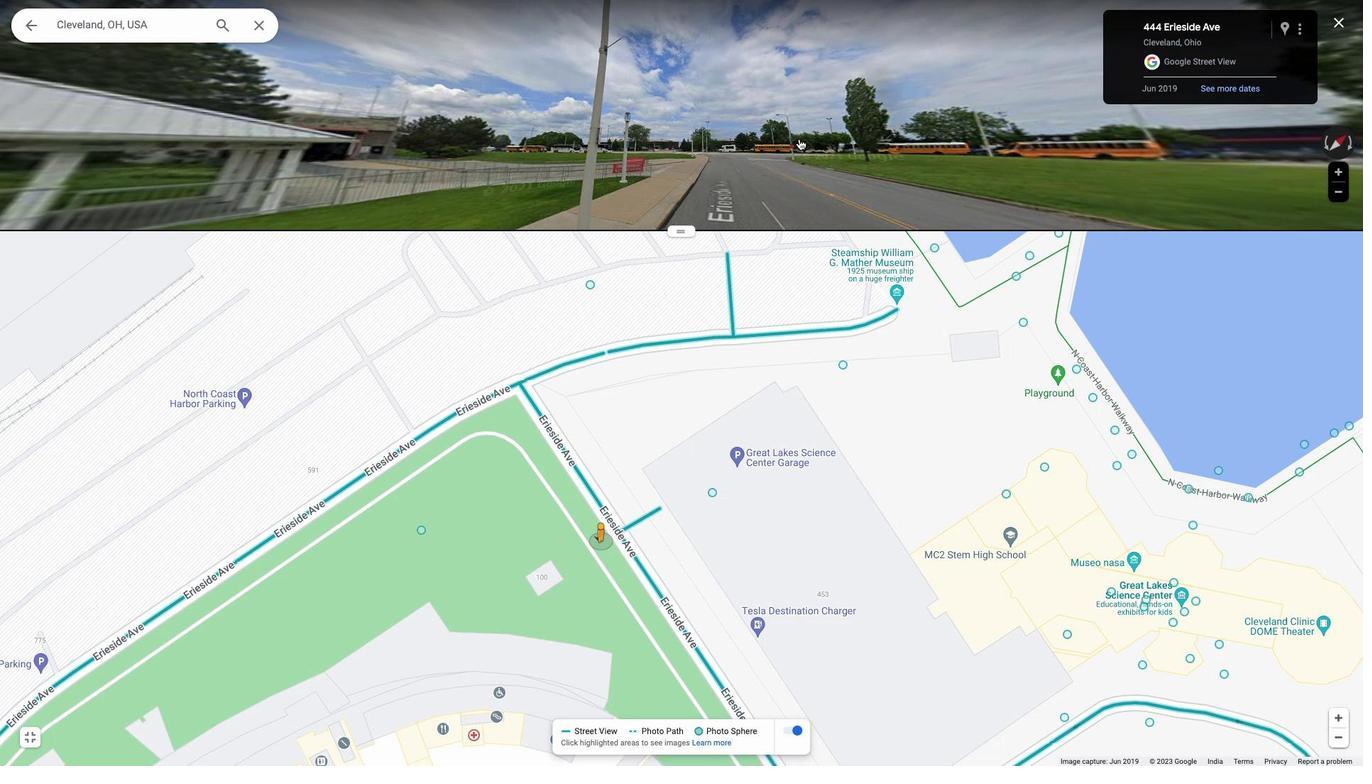 
Action: Mouse pressed left at (797, 141)
Screenshot: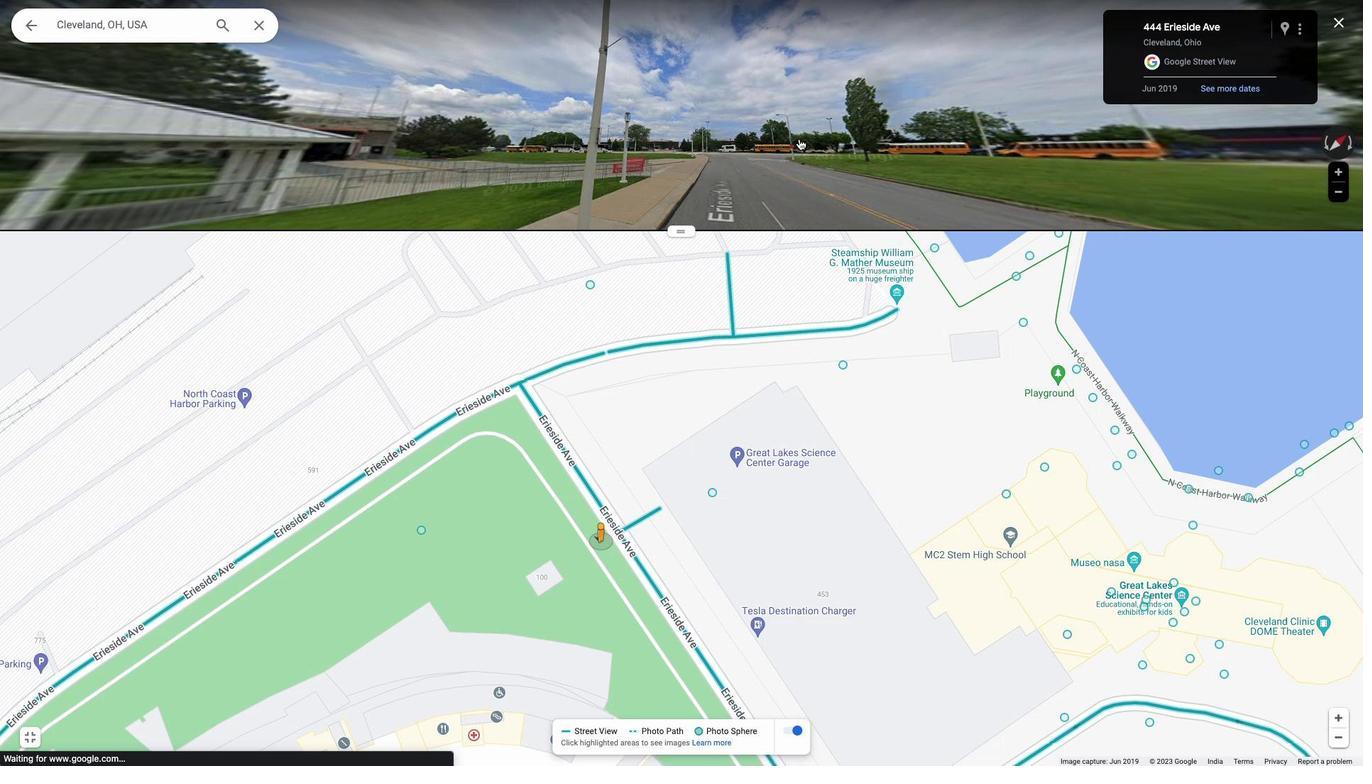 
Action: Mouse moved to (817, 129)
Screenshot: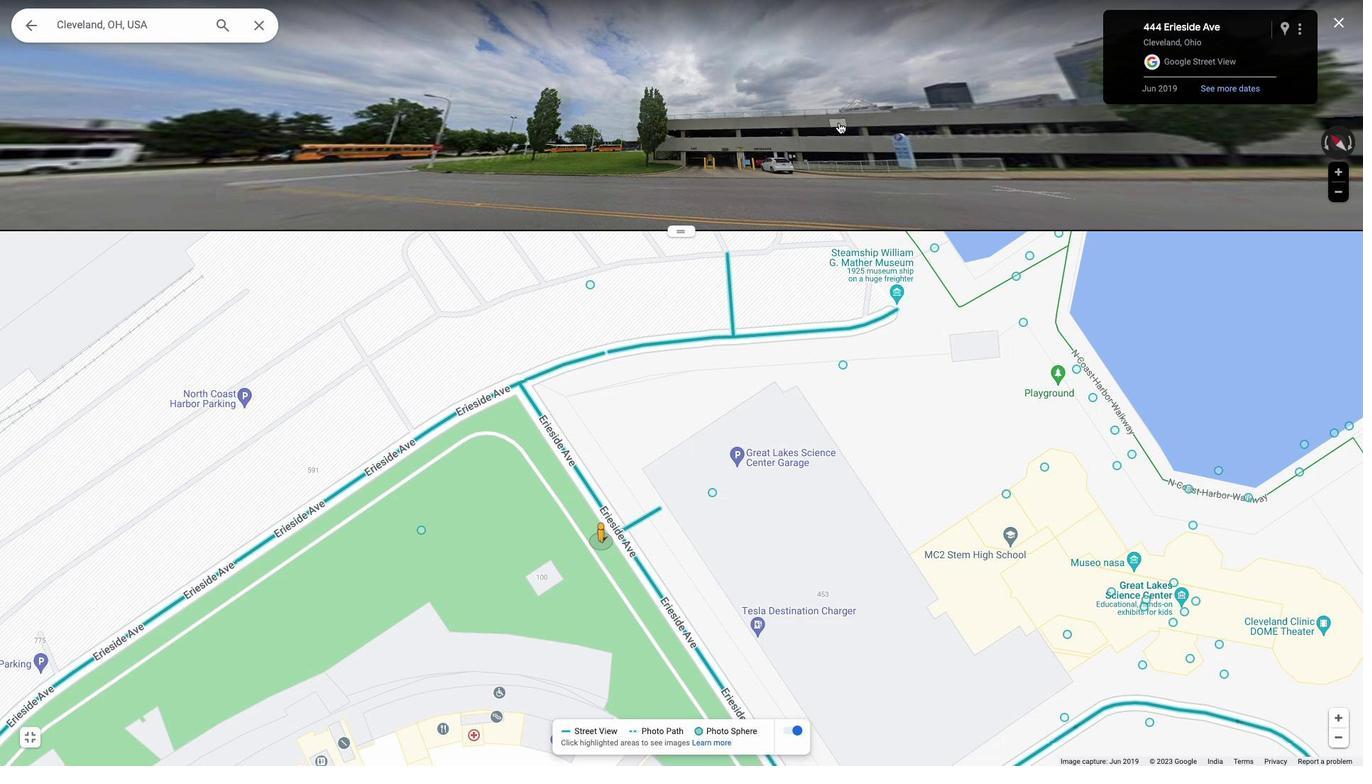 
Action: Mouse pressed left at (817, 129)
Screenshot: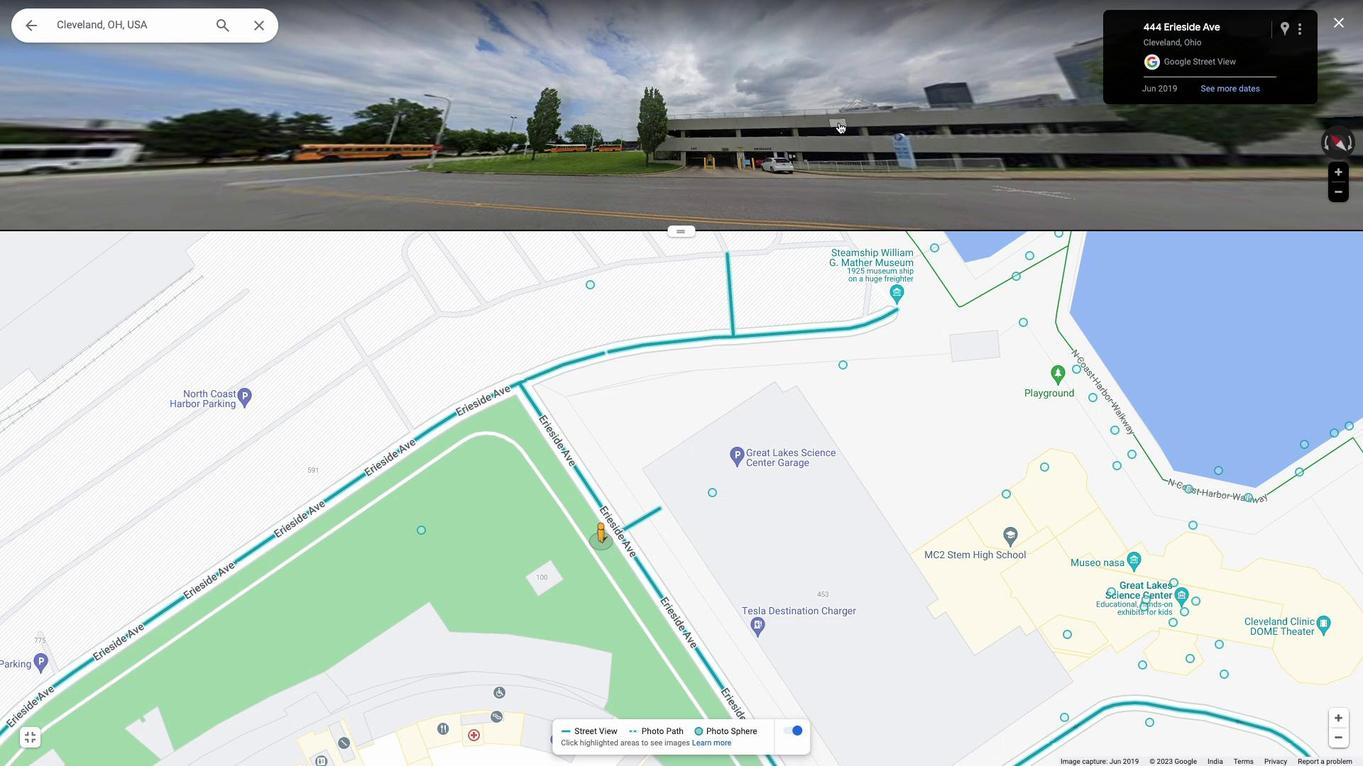 
Action: Mouse moved to (744, 132)
Screenshot: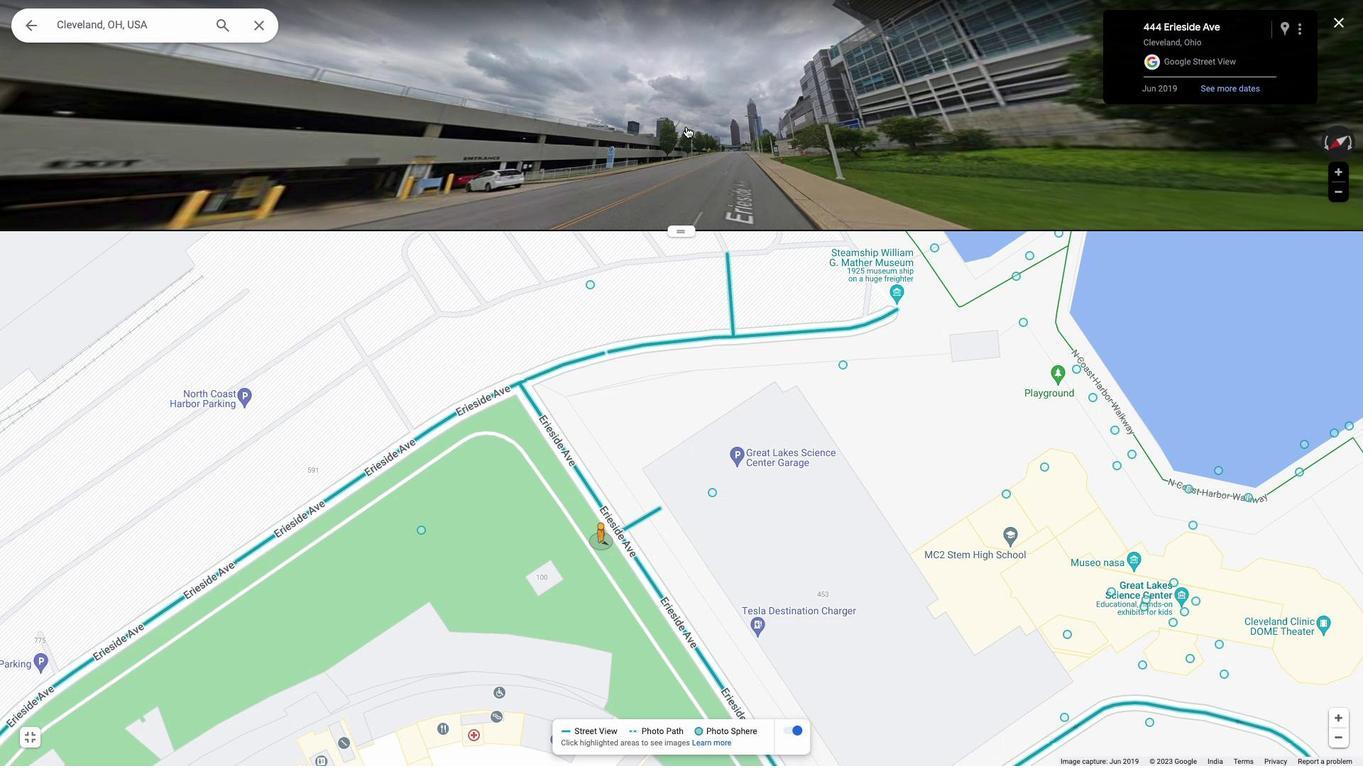 
Action: Mouse pressed left at (744, 132)
Screenshot: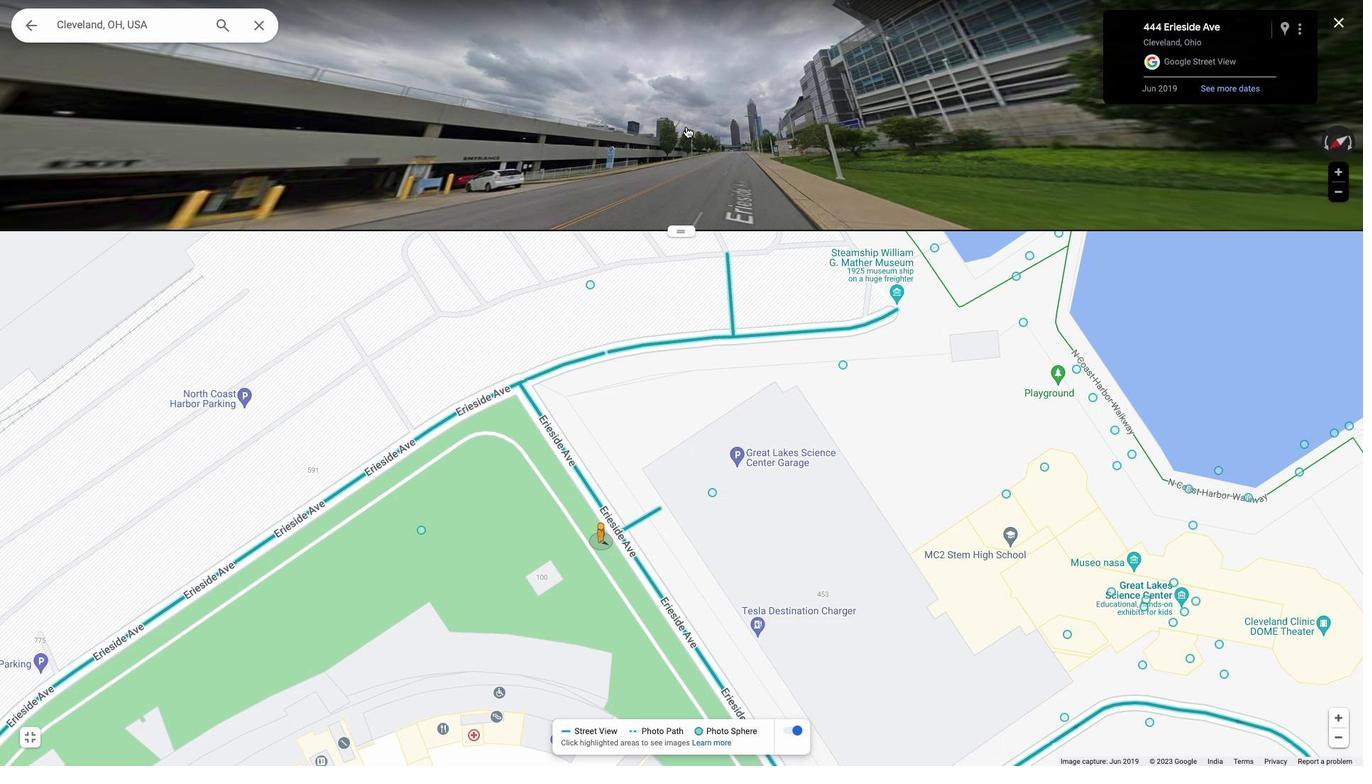 
Action: Mouse moved to (759, 167)
Screenshot: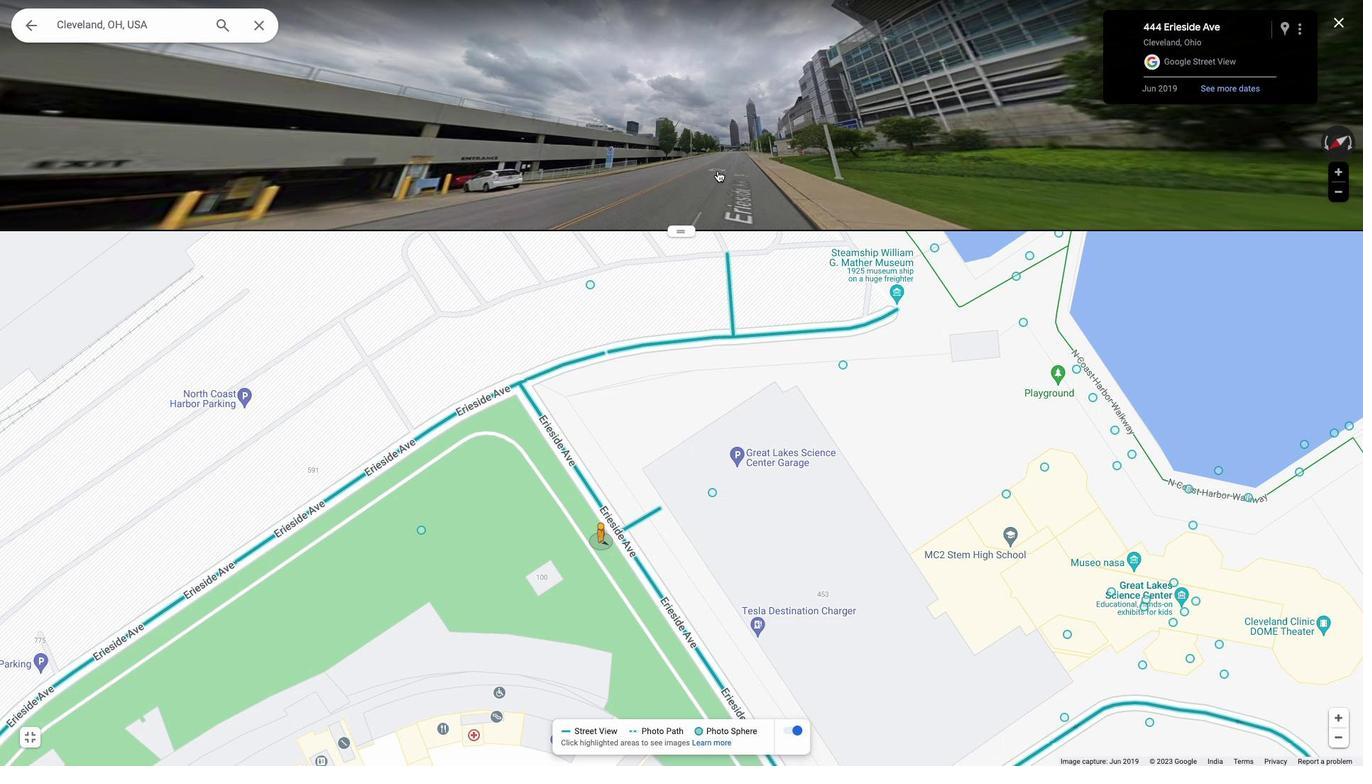 
Action: Mouse pressed left at (759, 167)
Screenshot: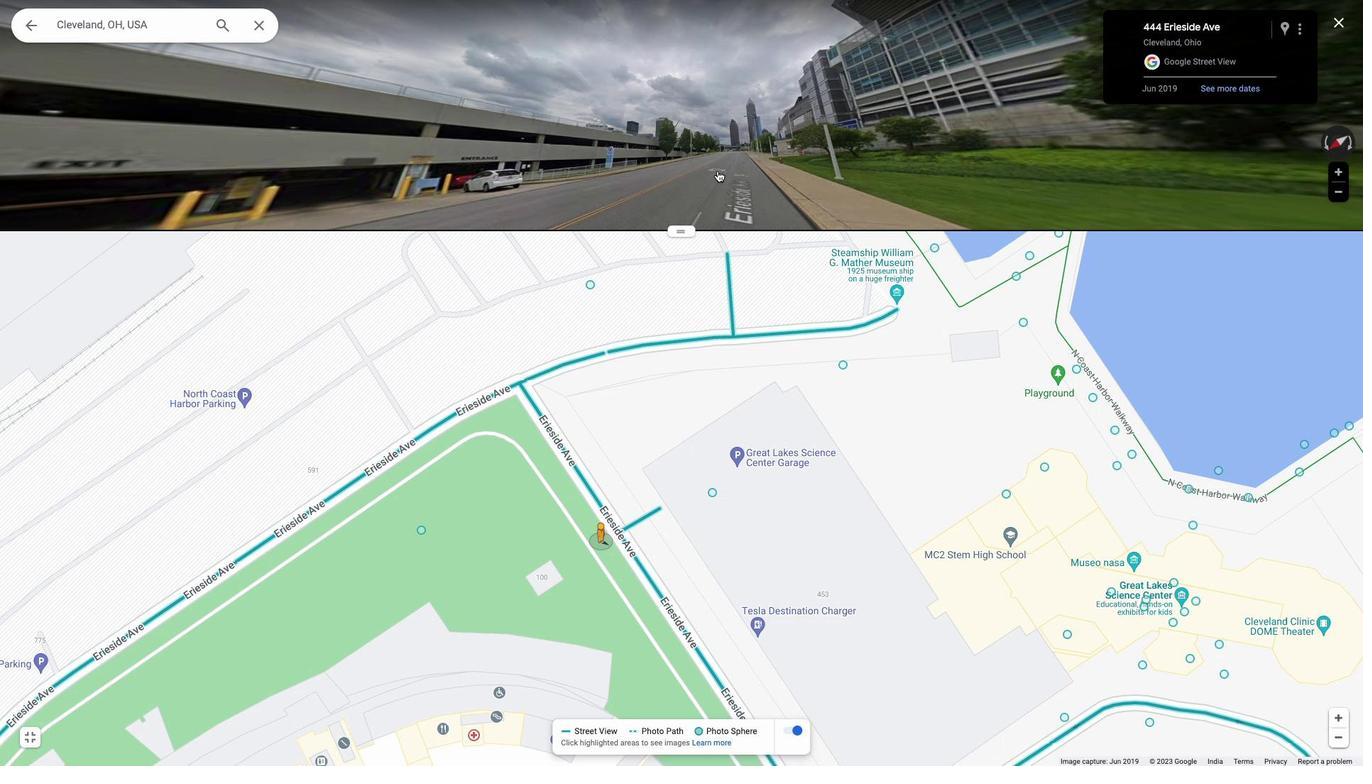 
Action: Mouse pressed left at (759, 167)
Screenshot: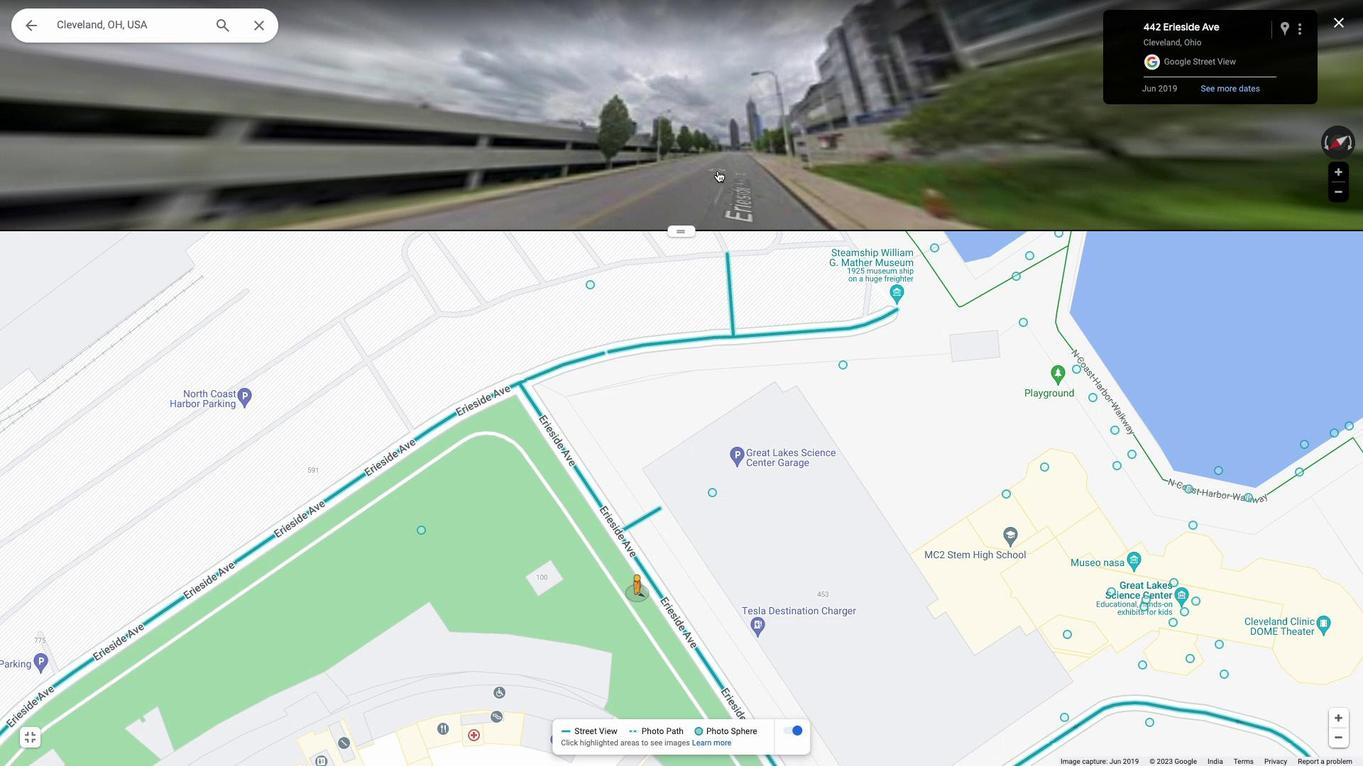
Action: Mouse pressed left at (759, 167)
Screenshot: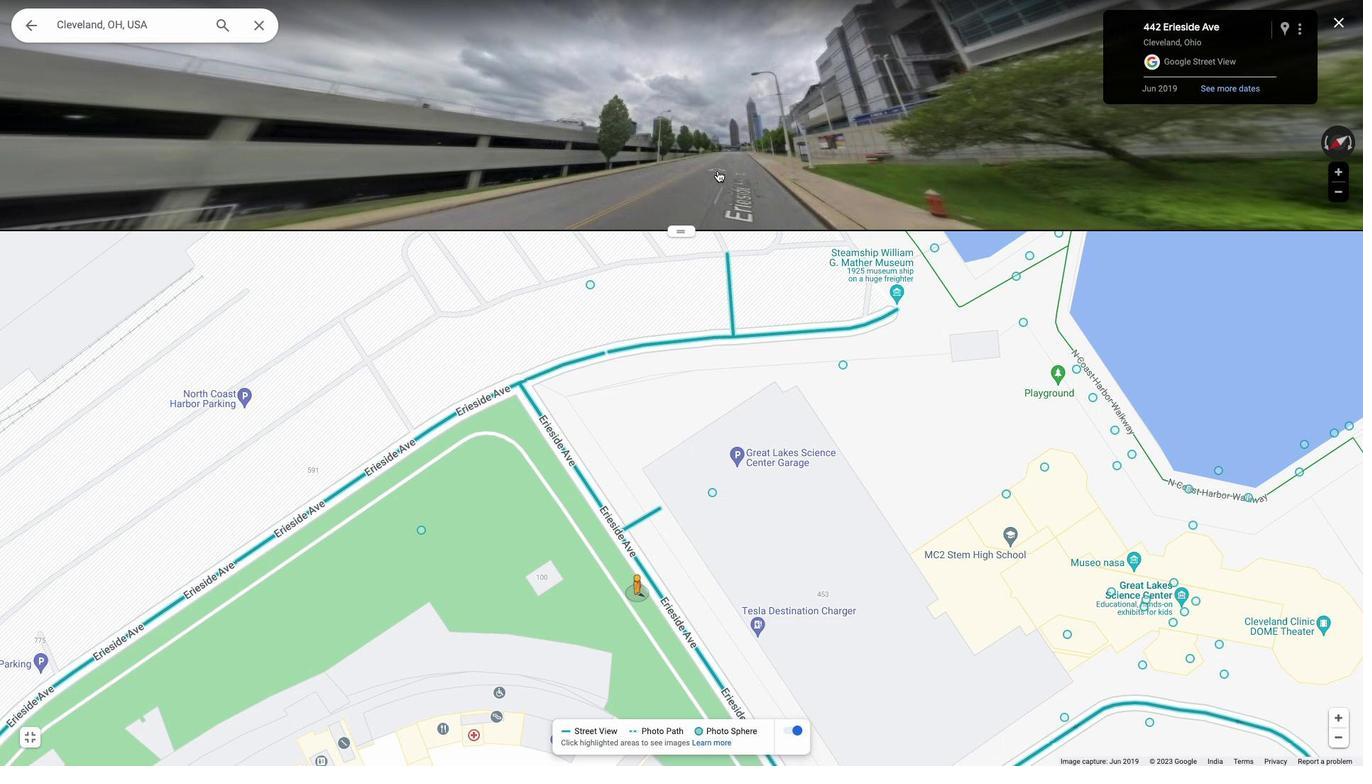 
Action: Mouse pressed left at (759, 167)
Screenshot: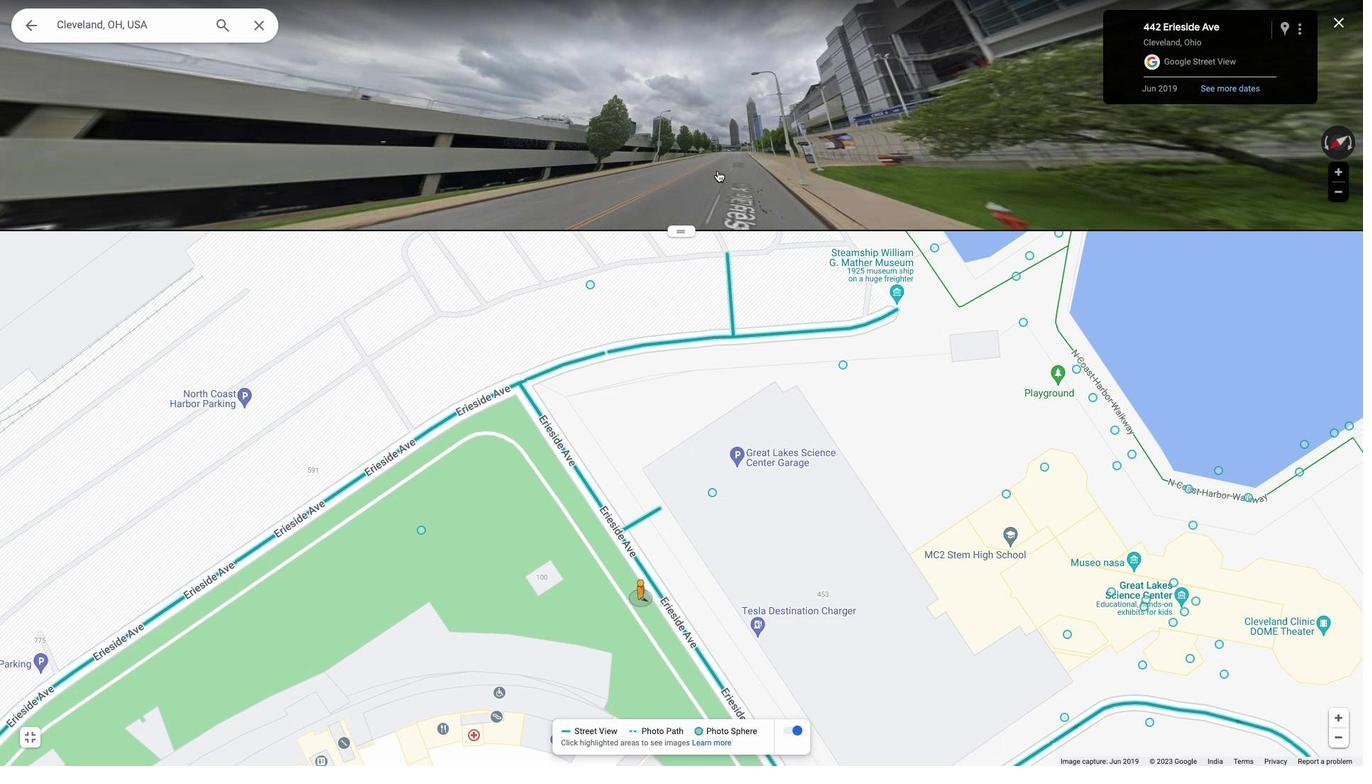 
Action: Mouse pressed left at (759, 167)
Screenshot: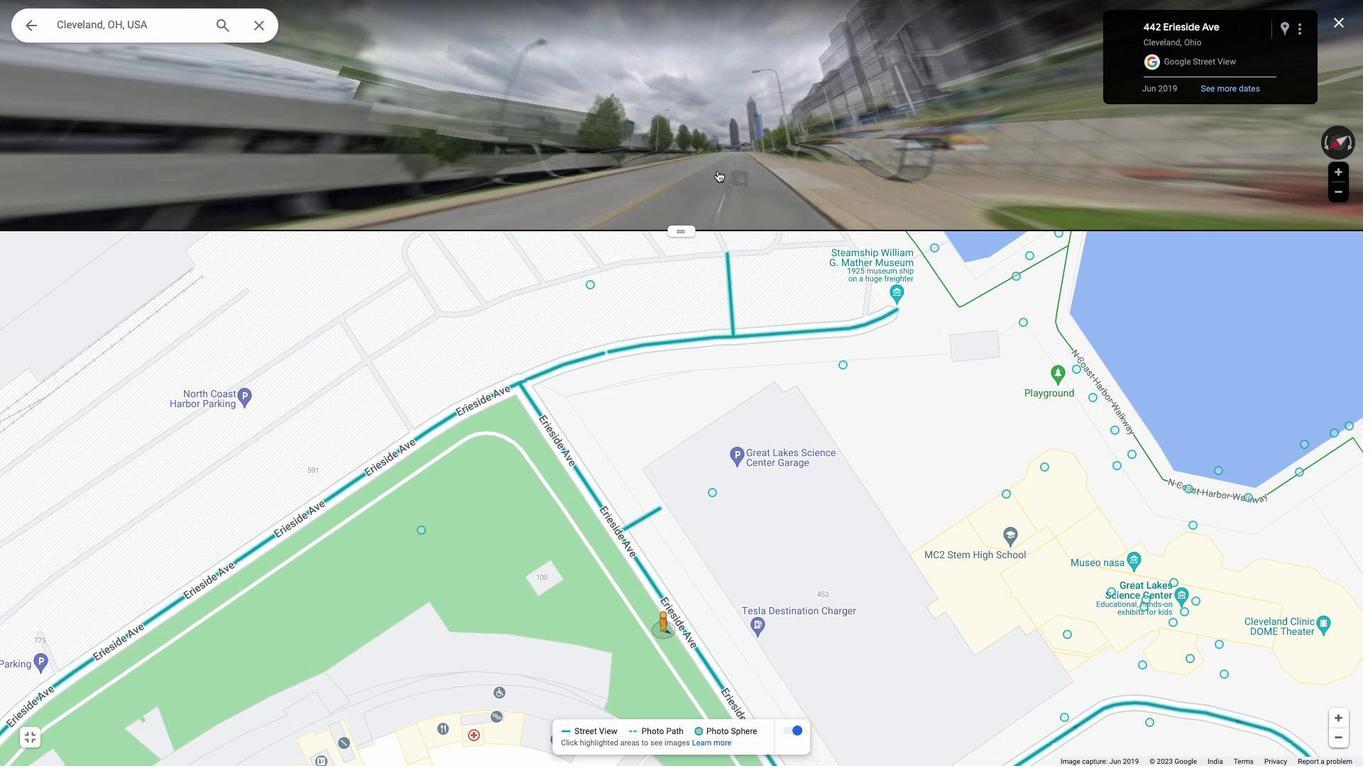 
Action: Mouse pressed left at (759, 167)
Screenshot: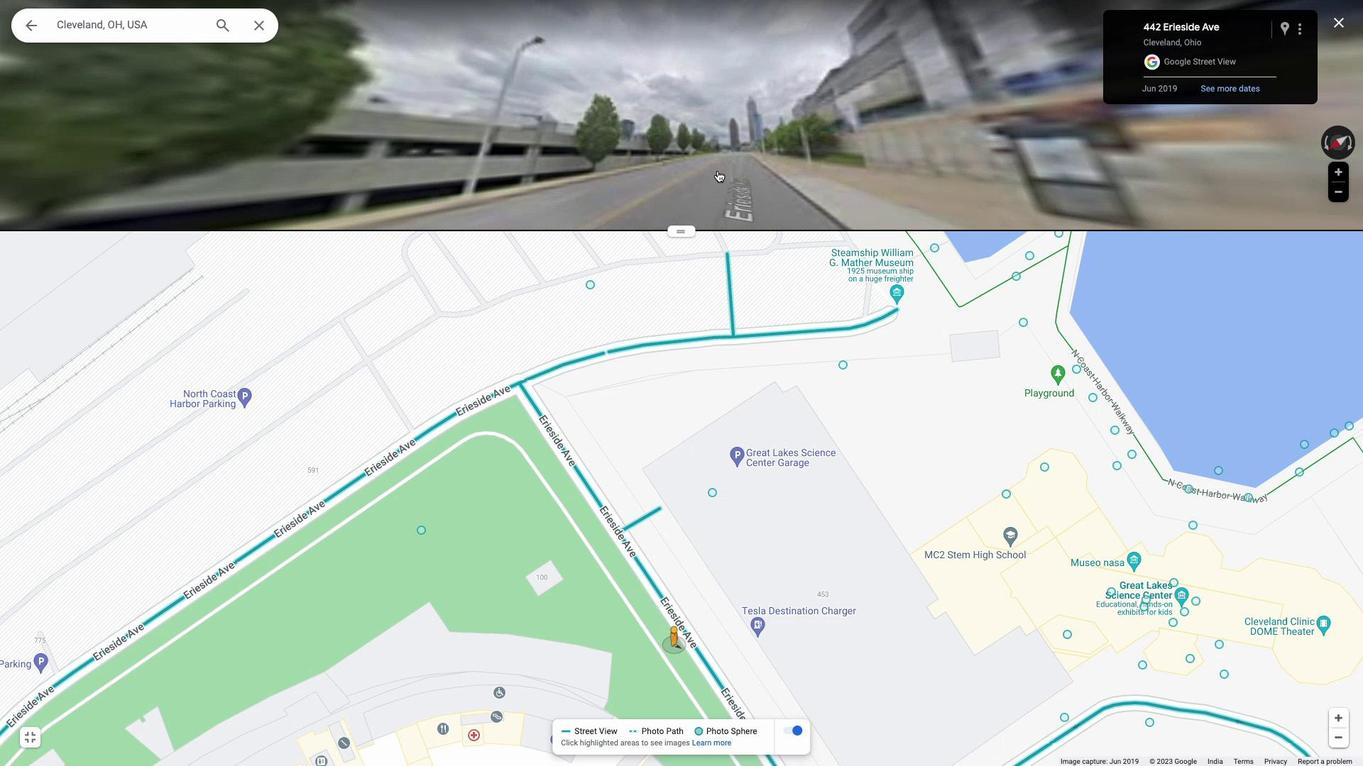 
Action: Mouse pressed left at (759, 167)
Screenshot: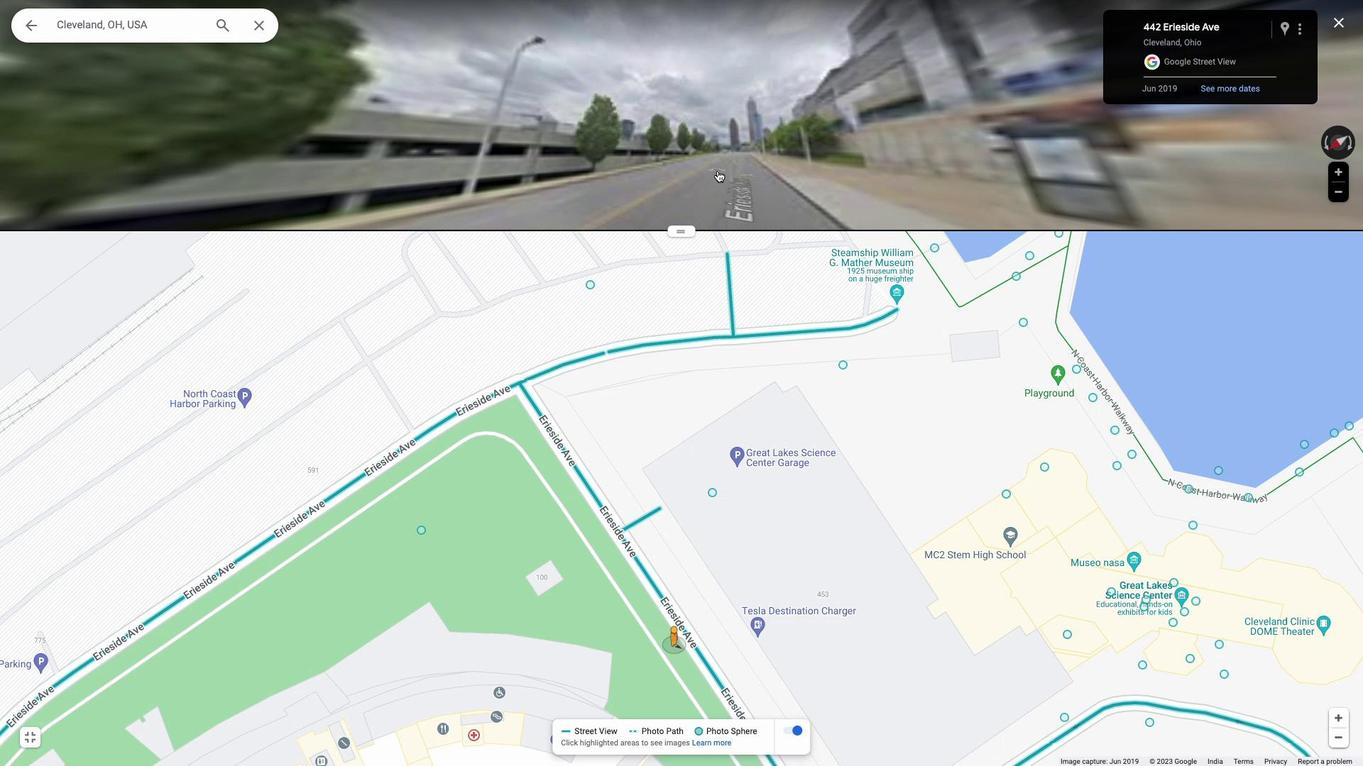 
Action: Mouse pressed left at (759, 167)
Screenshot: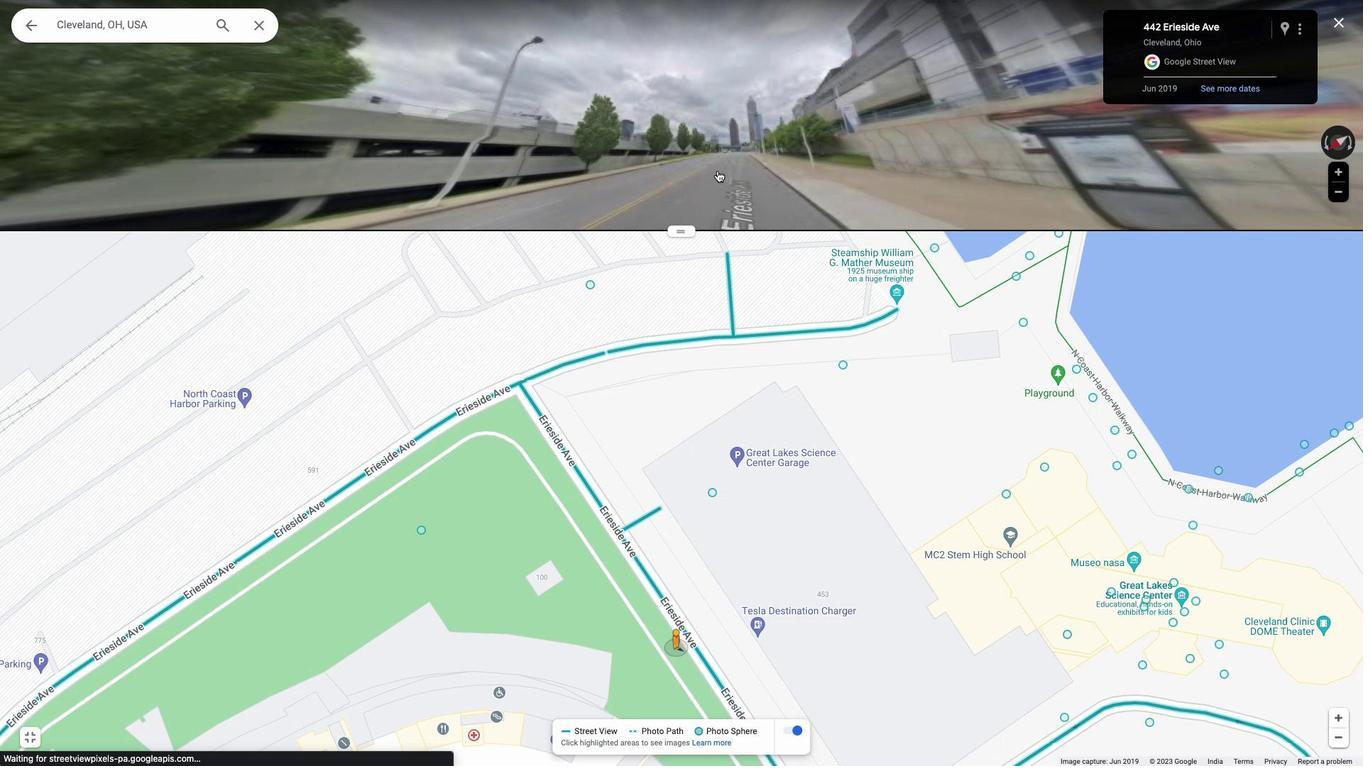 
Action: Mouse pressed left at (759, 167)
Screenshot: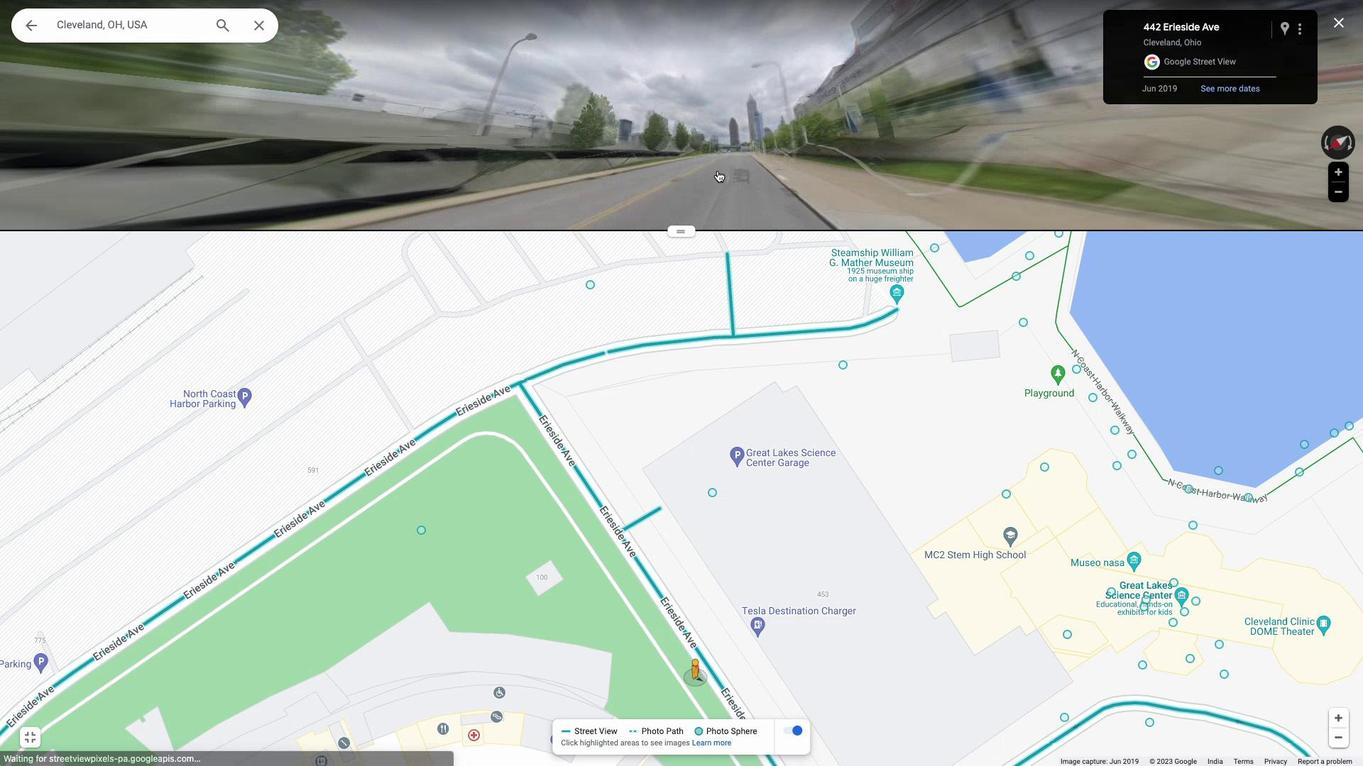 
Action: Mouse pressed left at (759, 167)
Screenshot: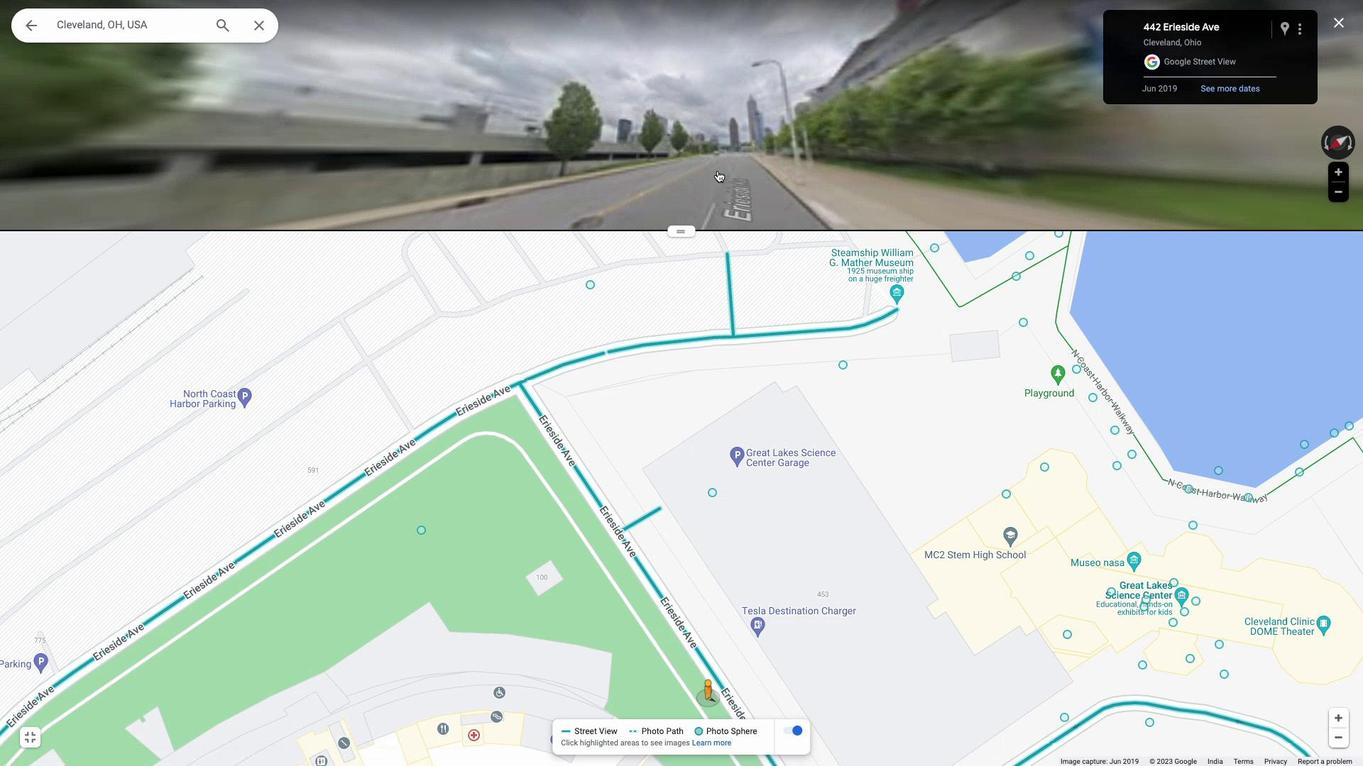 
Action: Mouse moved to (757, 505)
Screenshot: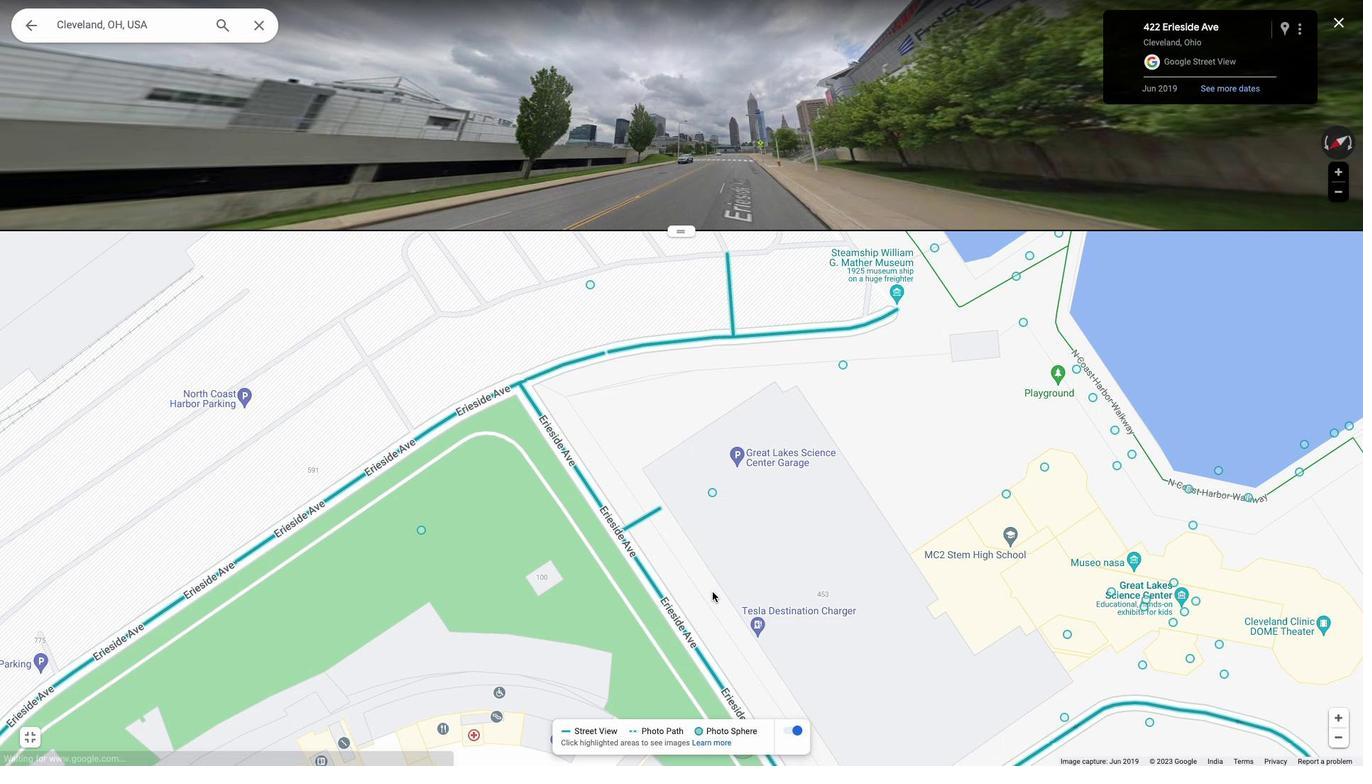 
Action: Mouse pressed left at (757, 505)
Screenshot: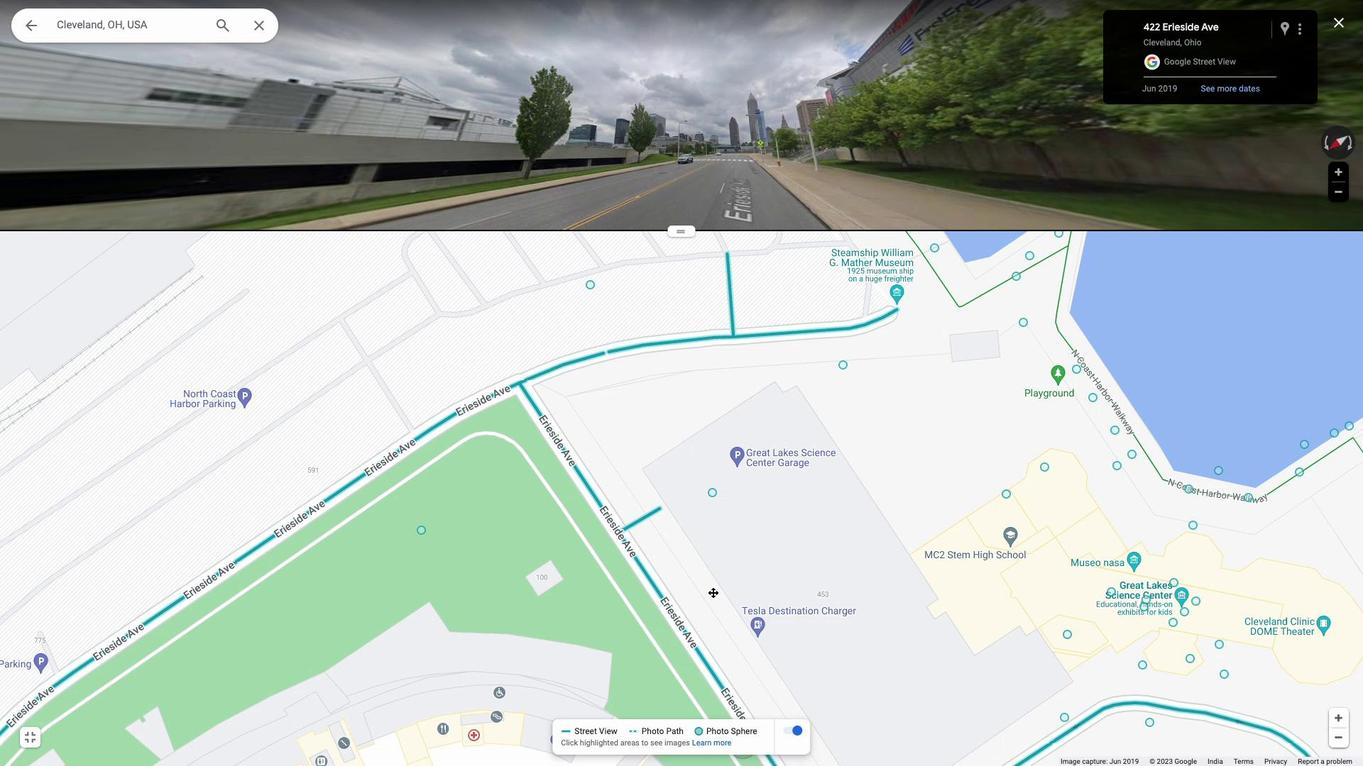 
Action: Mouse moved to (1352, 190)
Screenshot: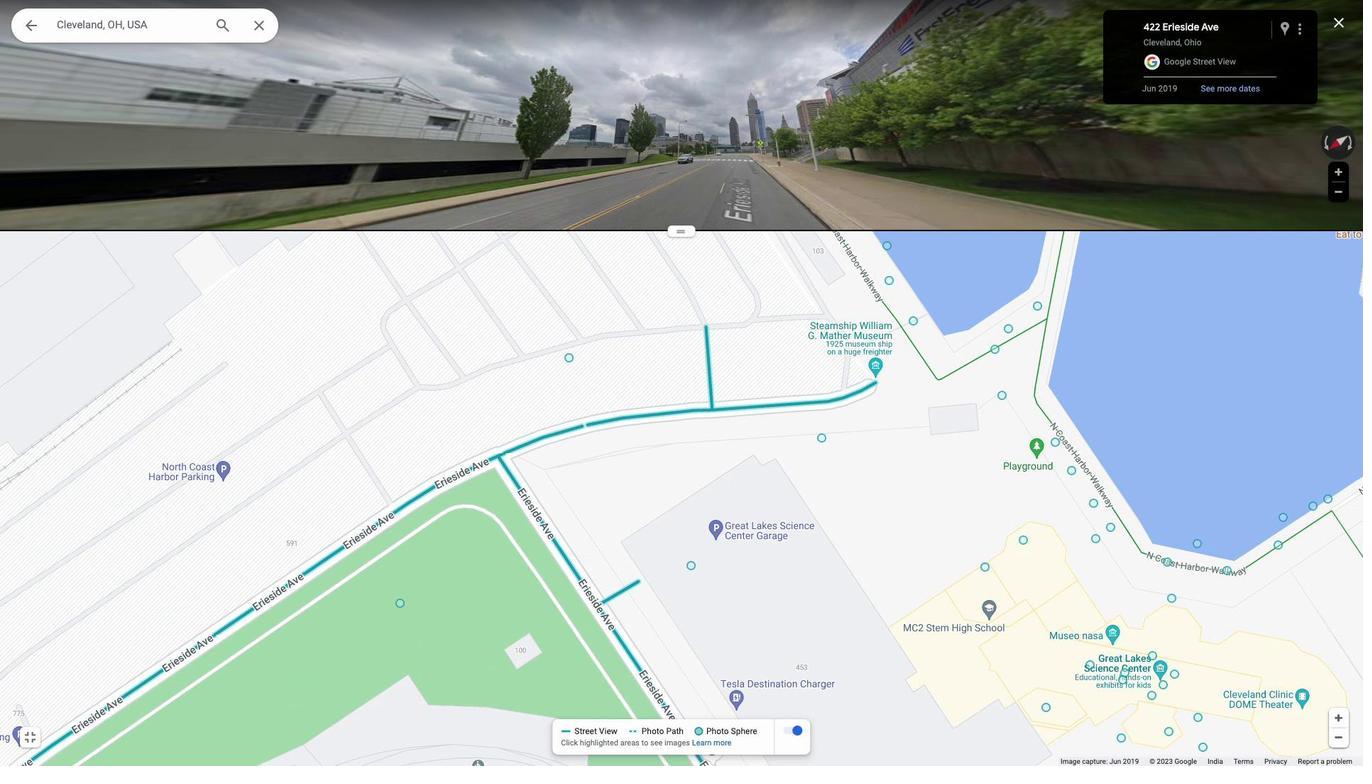 
Action: Mouse pressed left at (1352, 190)
Screenshot: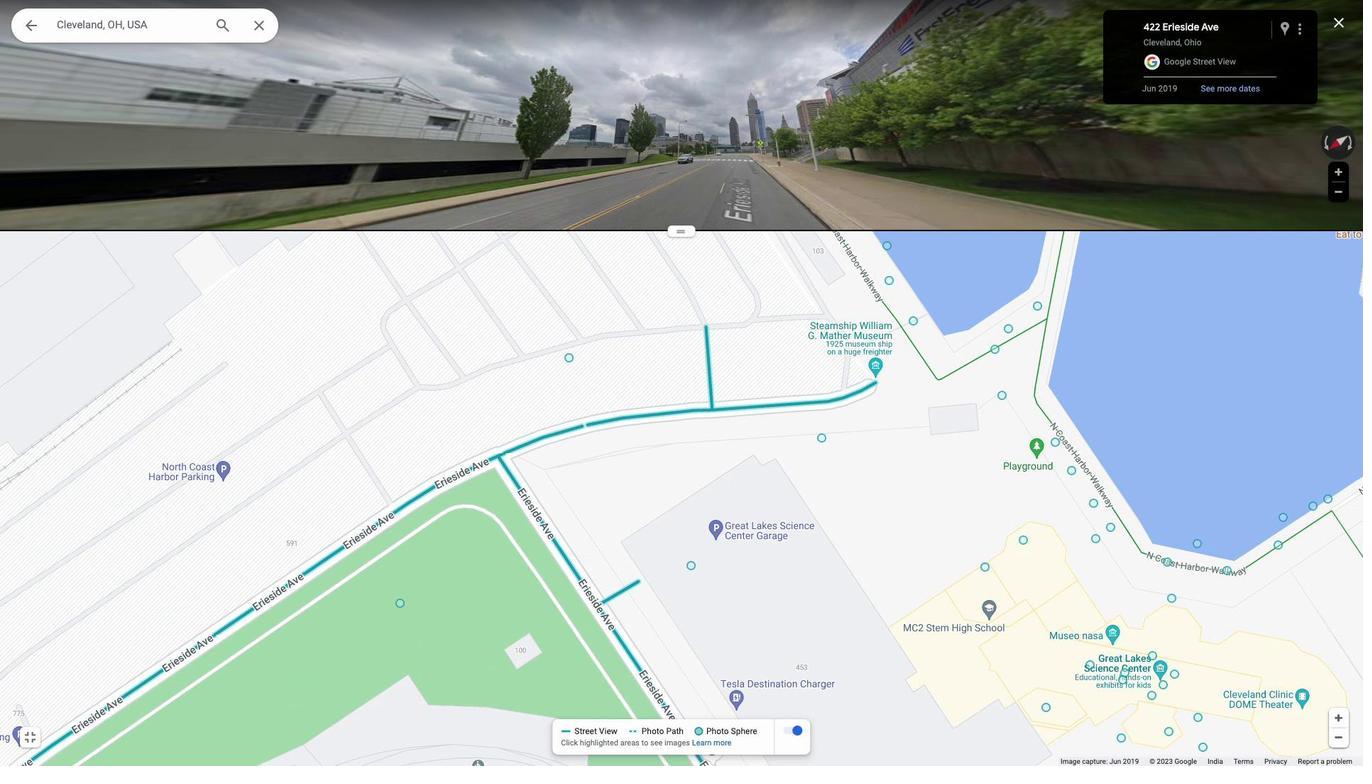 
